 Task: Transform a cityscape photo by selectively enhancing the colors of neon signs and advertisements.
Action: Mouse moved to (802, 553)
Screenshot: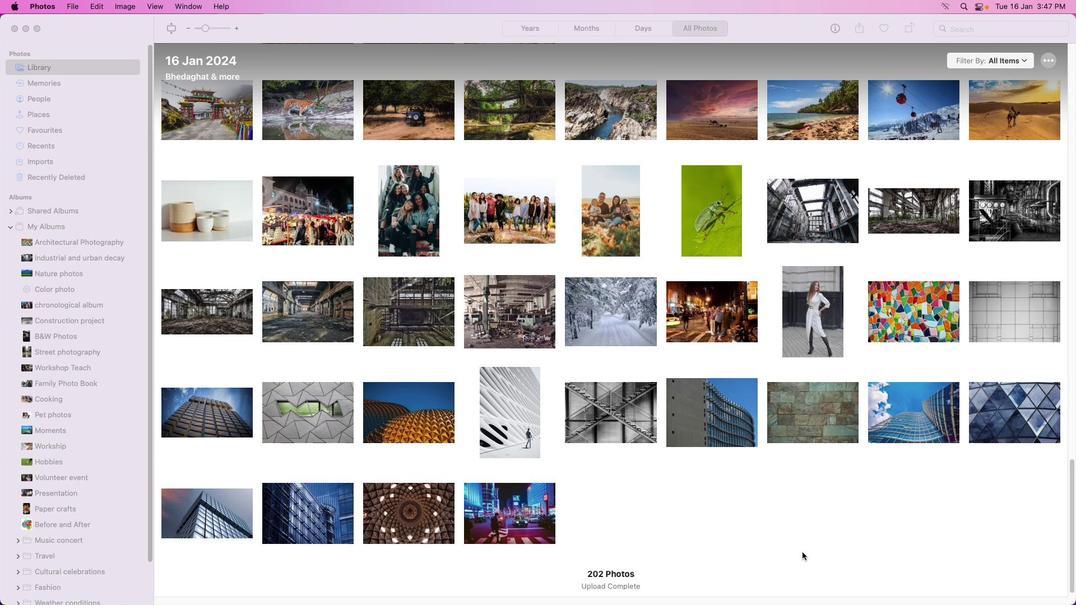 
Action: Mouse pressed left at (802, 553)
Screenshot: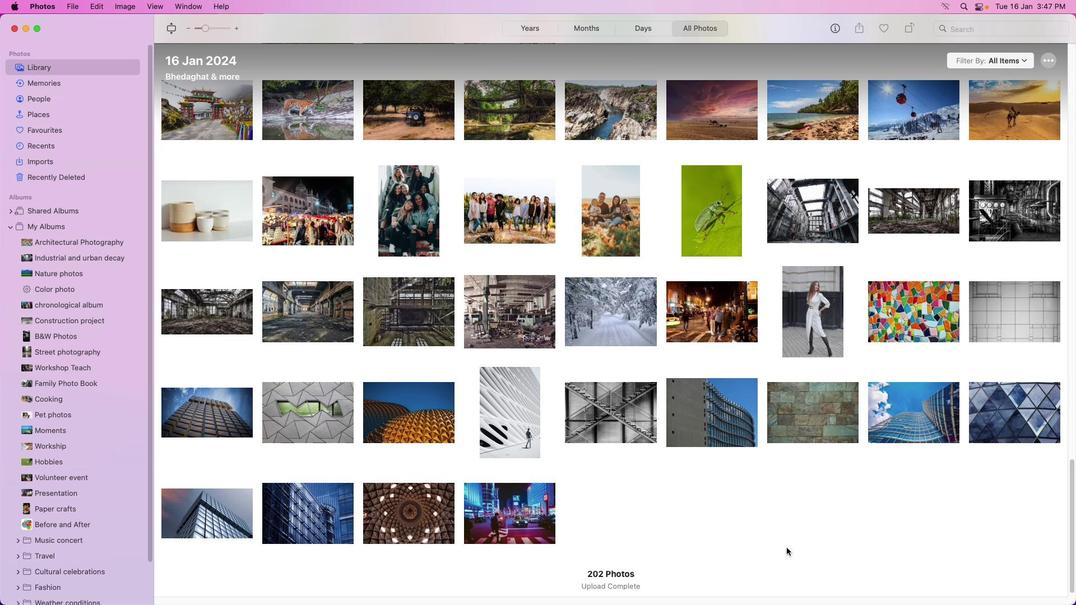 
Action: Mouse moved to (498, 514)
Screenshot: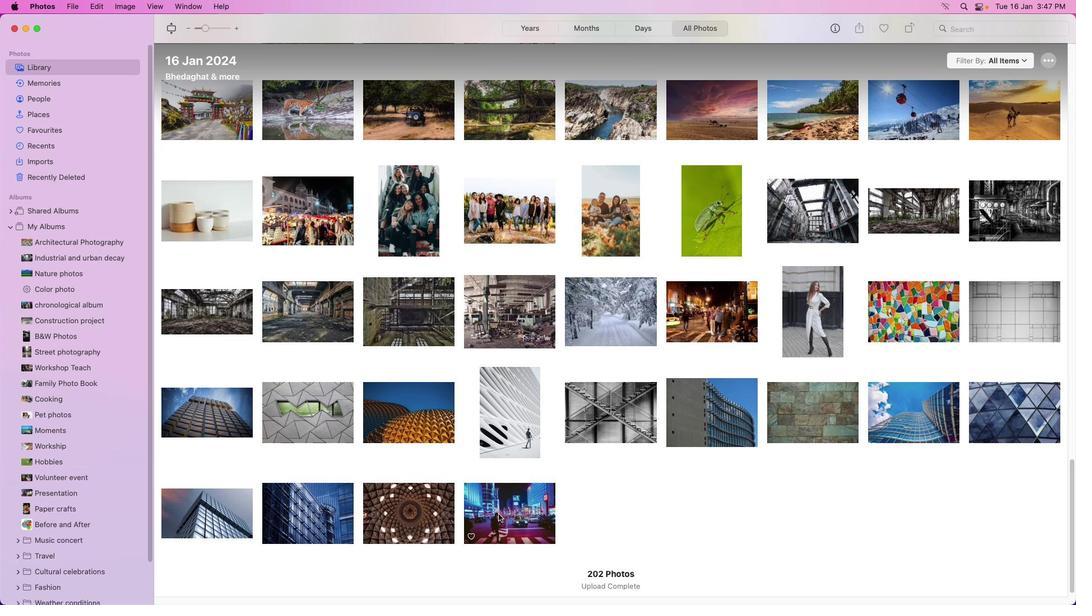 
Action: Mouse pressed left at (498, 514)
Screenshot: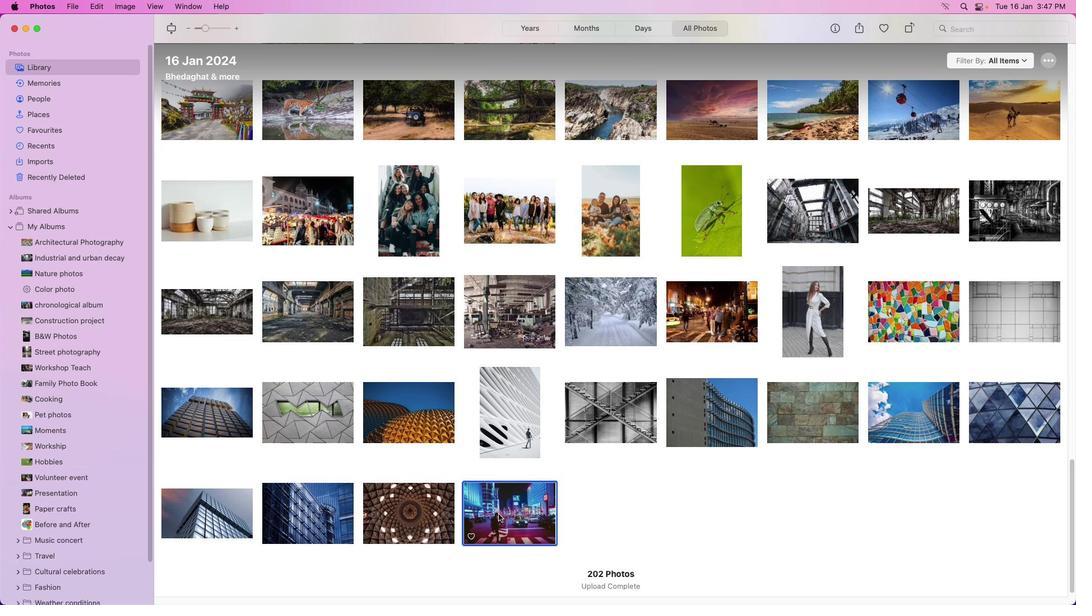 
Action: Mouse pressed left at (498, 514)
Screenshot: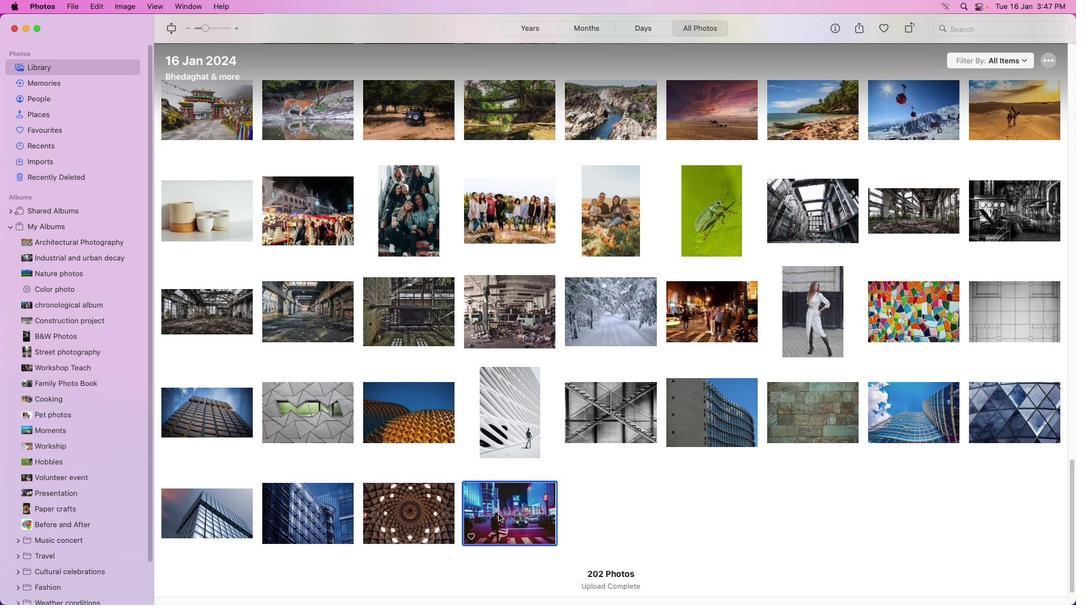 
Action: Mouse pressed left at (498, 514)
Screenshot: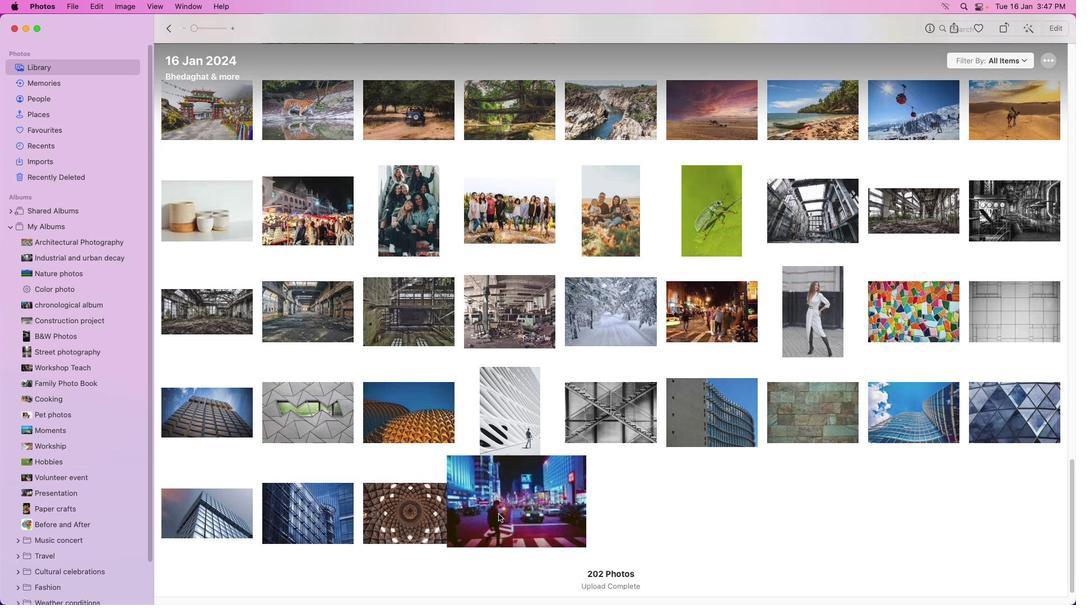
Action: Mouse moved to (1056, 30)
Screenshot: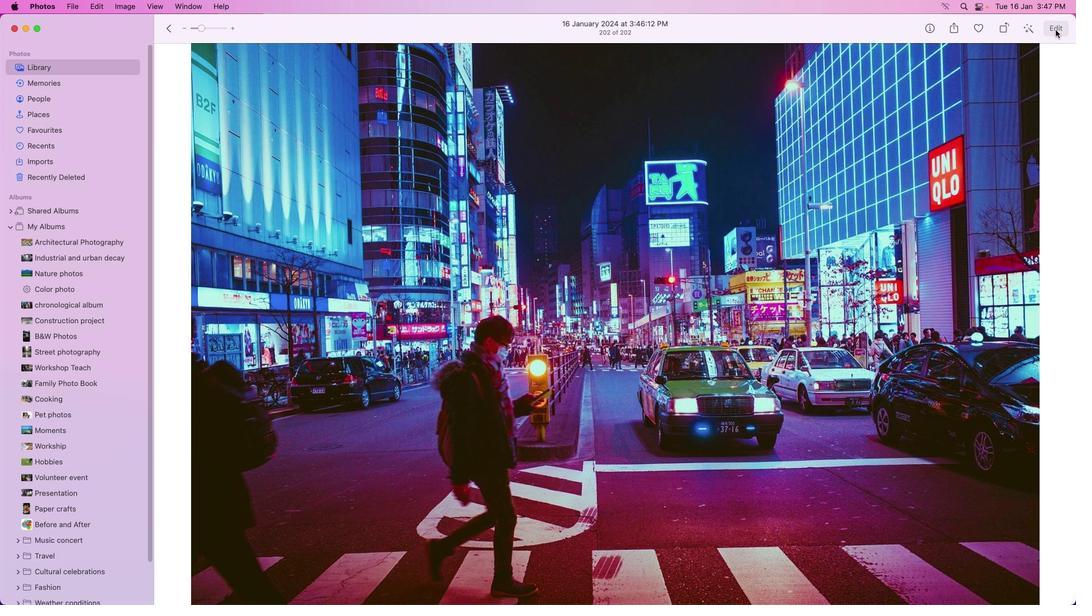 
Action: Mouse pressed left at (1056, 30)
Screenshot: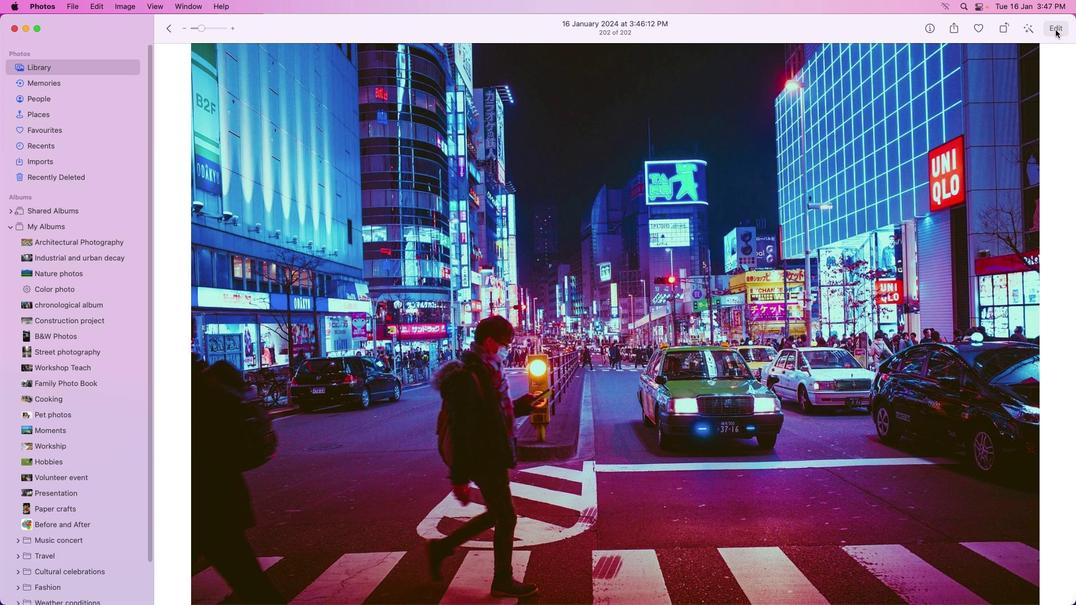 
Action: Mouse moved to (1002, 245)
Screenshot: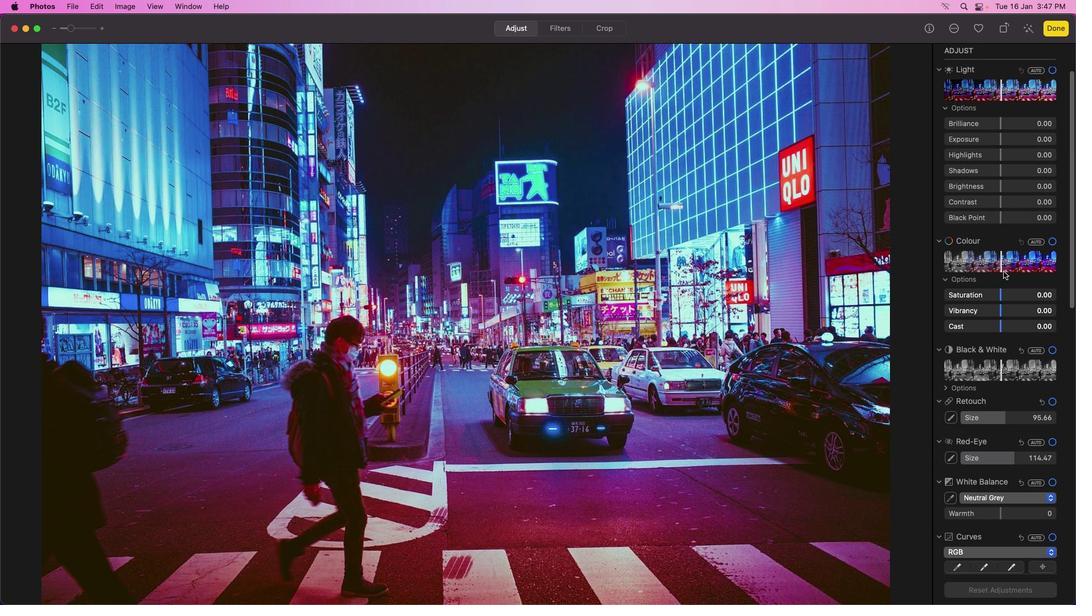 
Action: Mouse scrolled (1002, 245) with delta (0, 0)
Screenshot: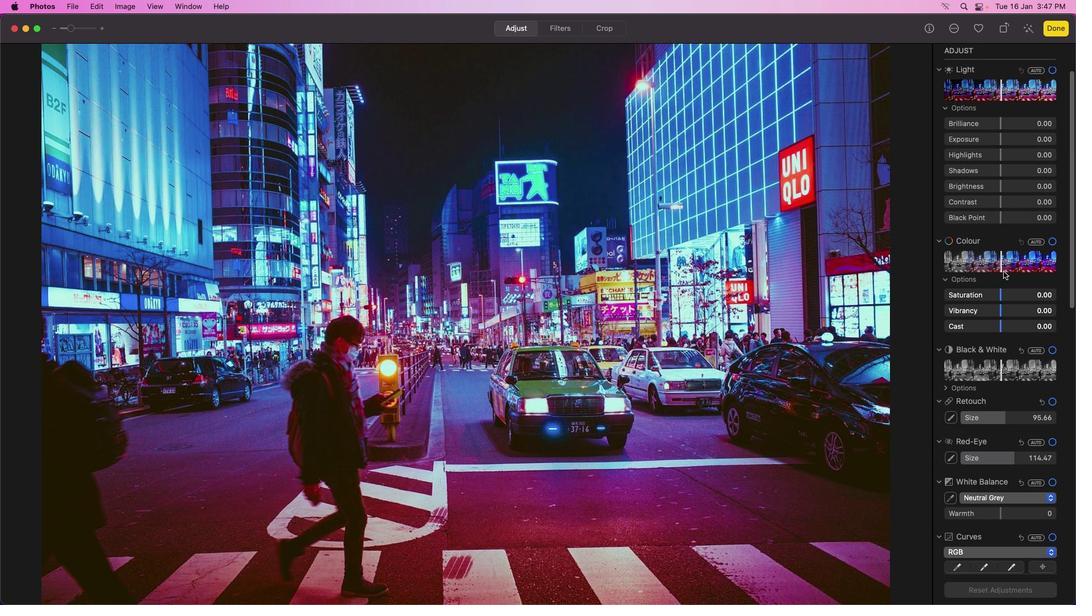 
Action: Mouse moved to (1001, 267)
Screenshot: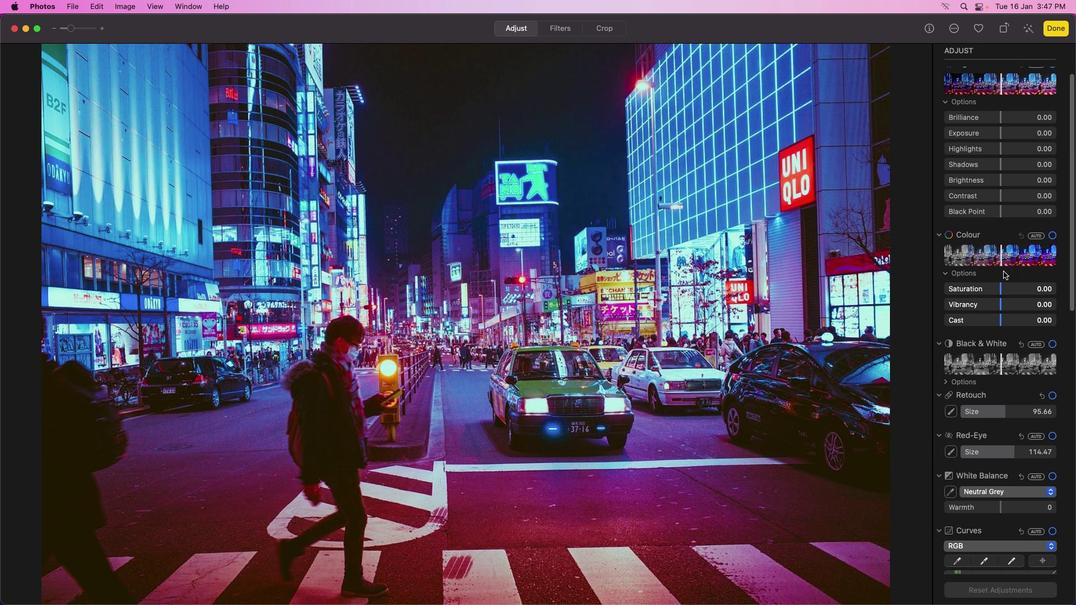 
Action: Mouse scrolled (1001, 267) with delta (0, 0)
Screenshot: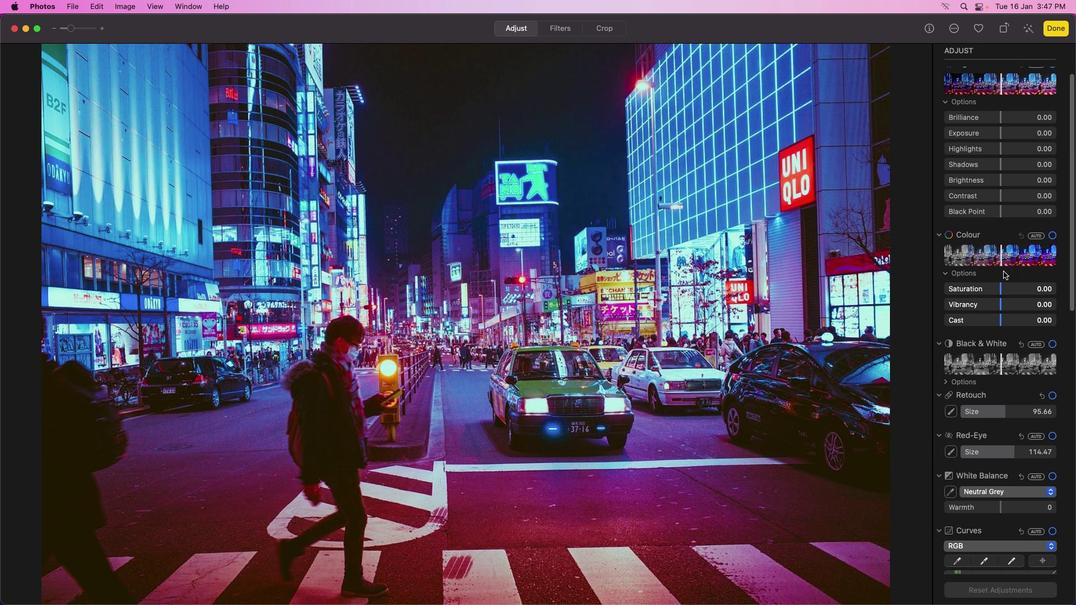 
Action: Mouse moved to (1004, 271)
Screenshot: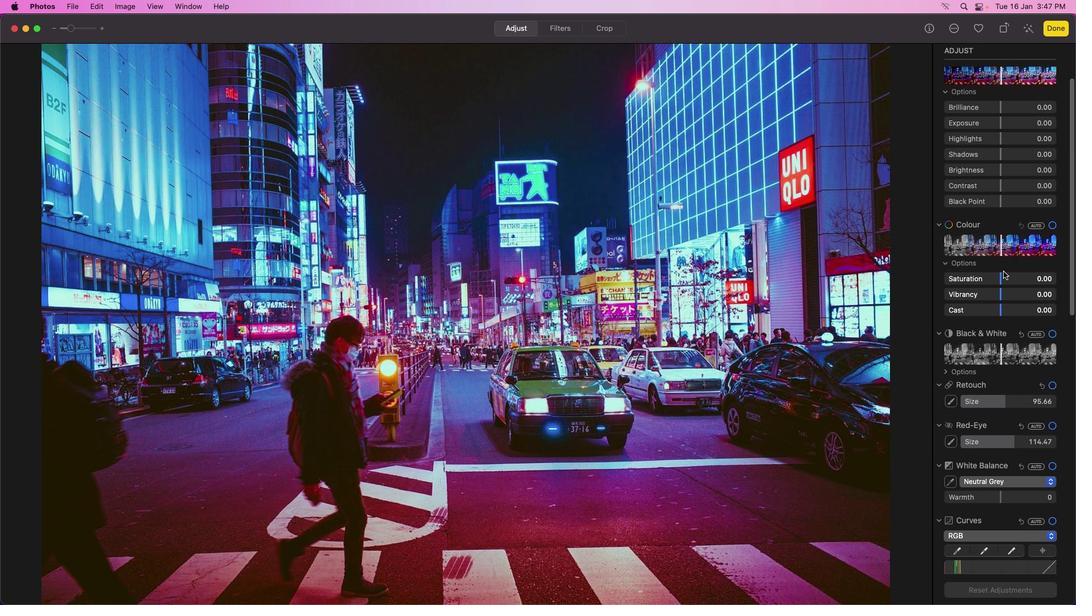 
Action: Mouse scrolled (1004, 271) with delta (0, 0)
Screenshot: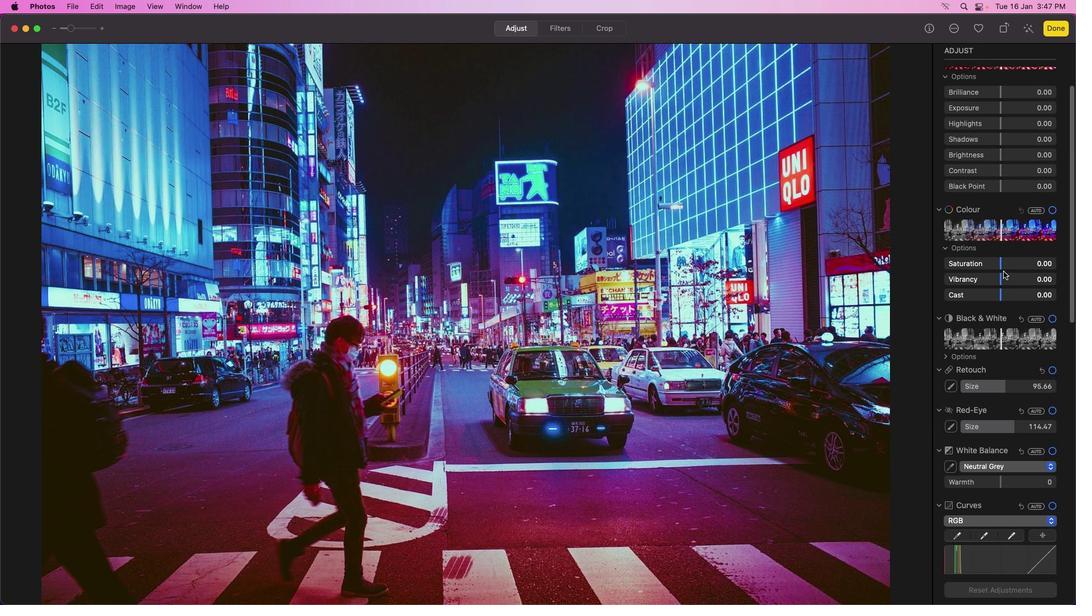 
Action: Mouse moved to (1004, 271)
Screenshot: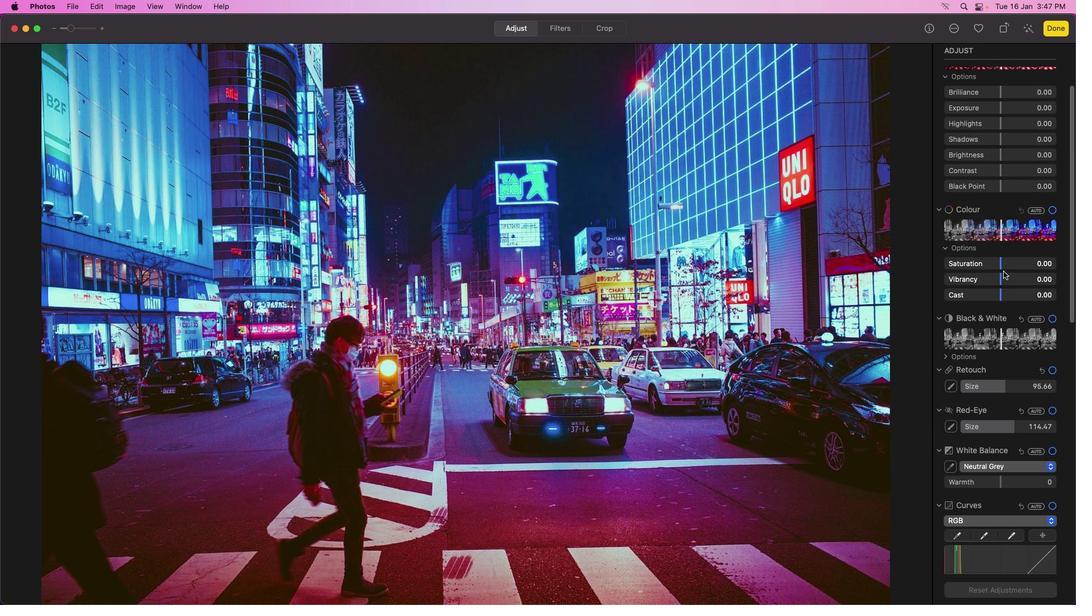 
Action: Mouse scrolled (1004, 271) with delta (0, 0)
Screenshot: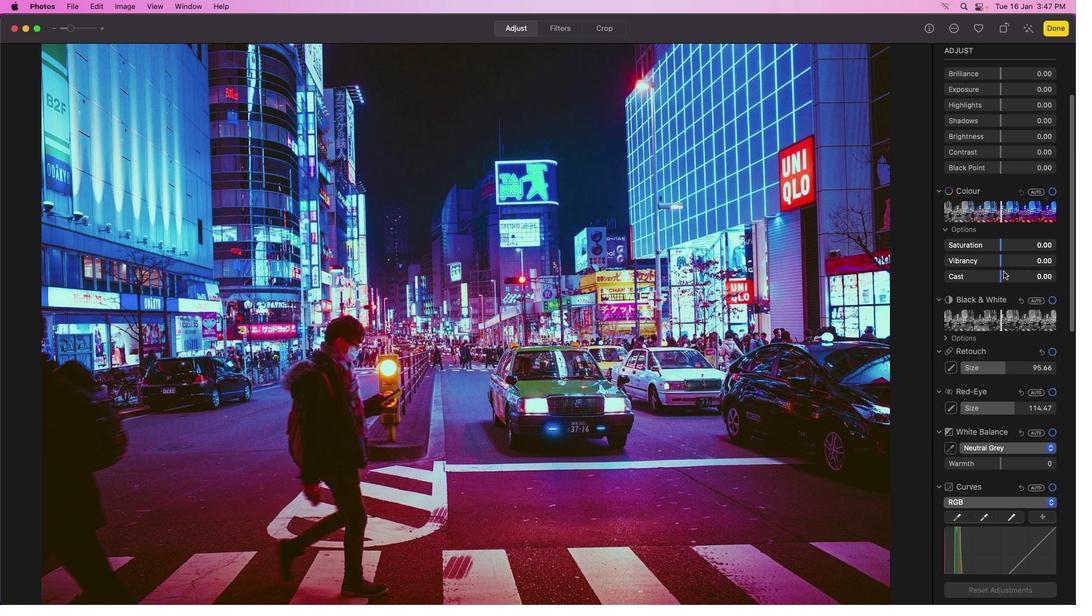 
Action: Mouse scrolled (1004, 271) with delta (0, 0)
Screenshot: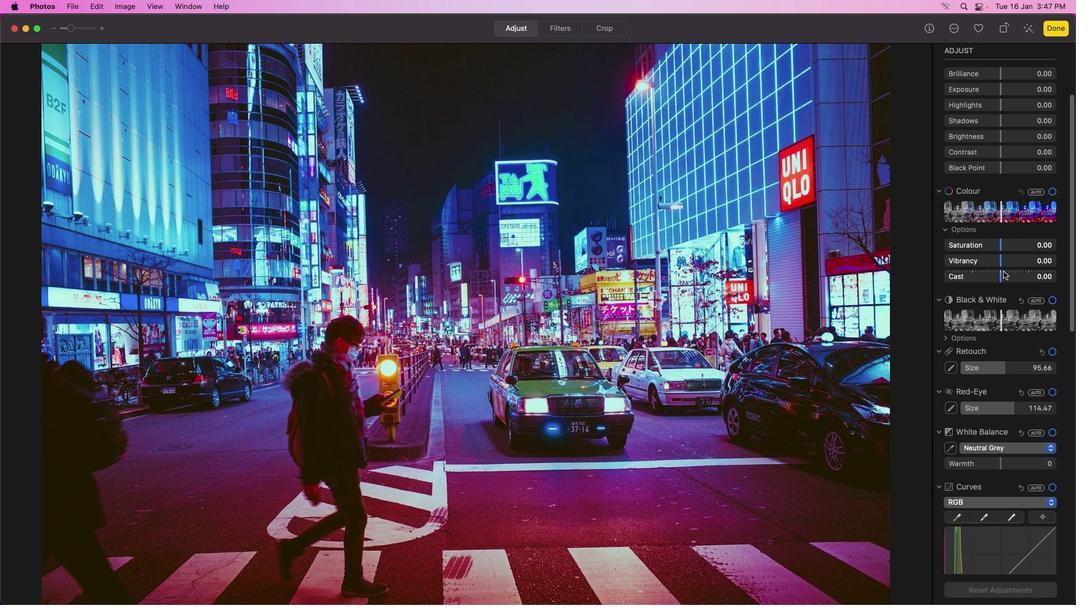
Action: Mouse scrolled (1004, 271) with delta (0, -1)
Screenshot: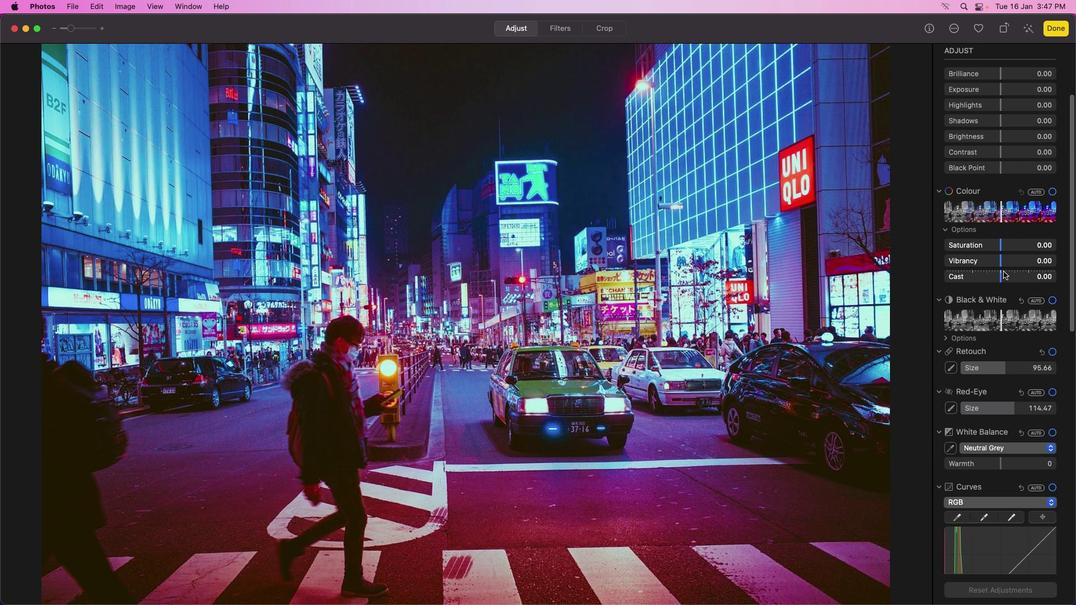 
Action: Mouse moved to (1004, 272)
Screenshot: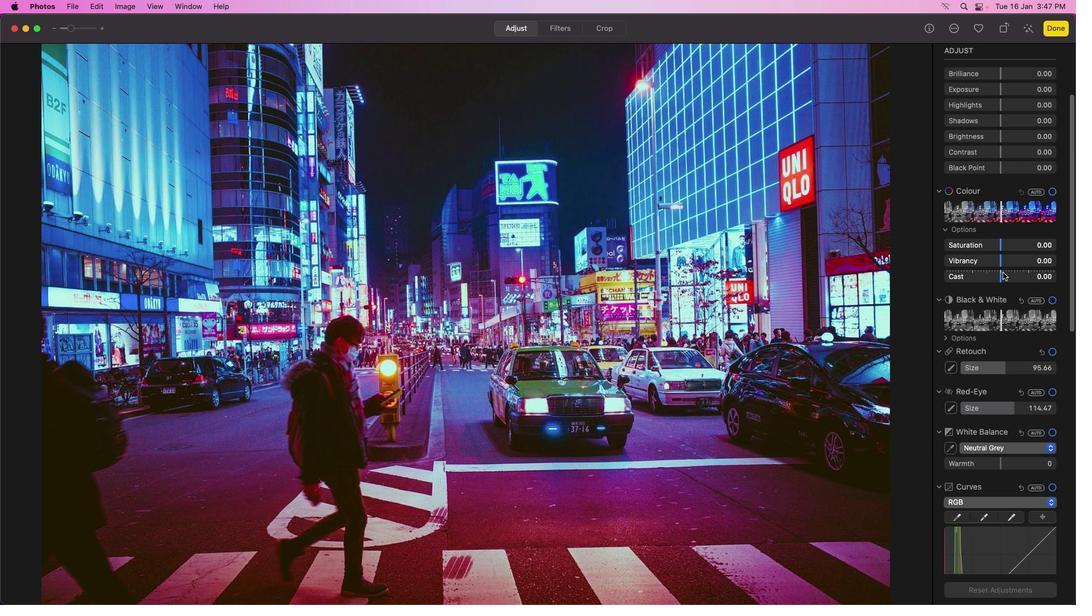 
Action: Mouse scrolled (1004, 272) with delta (0, -1)
Screenshot: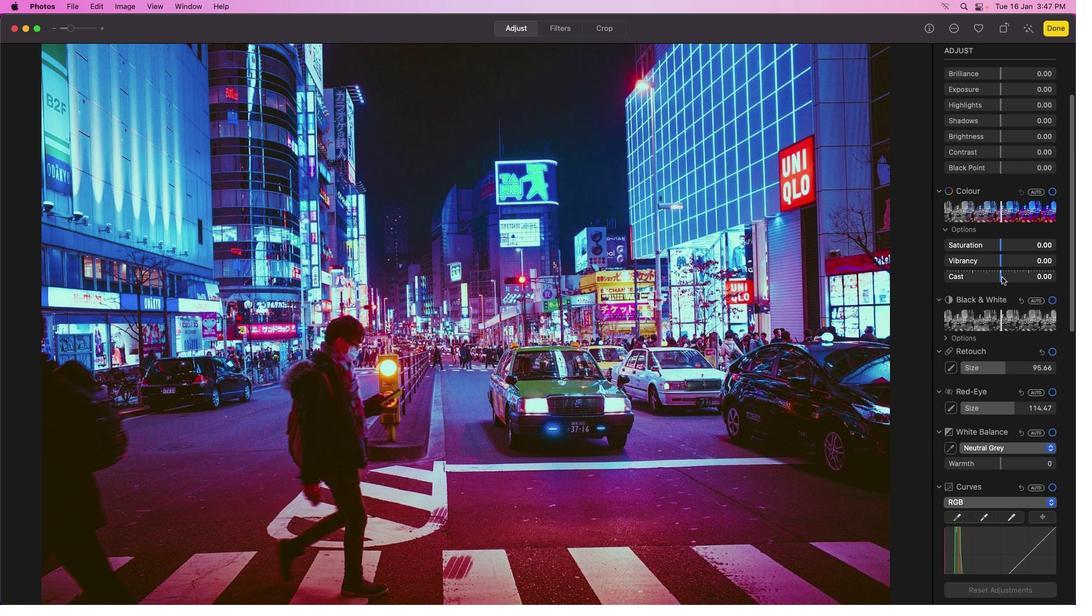 
Action: Mouse moved to (1009, 291)
Screenshot: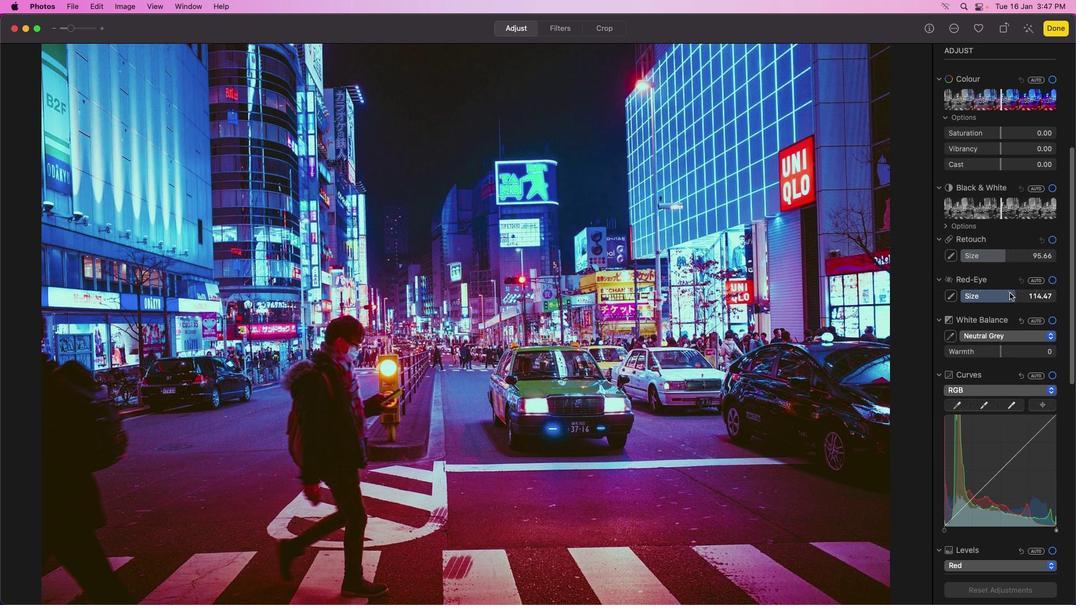 
Action: Mouse scrolled (1009, 291) with delta (0, 0)
Screenshot: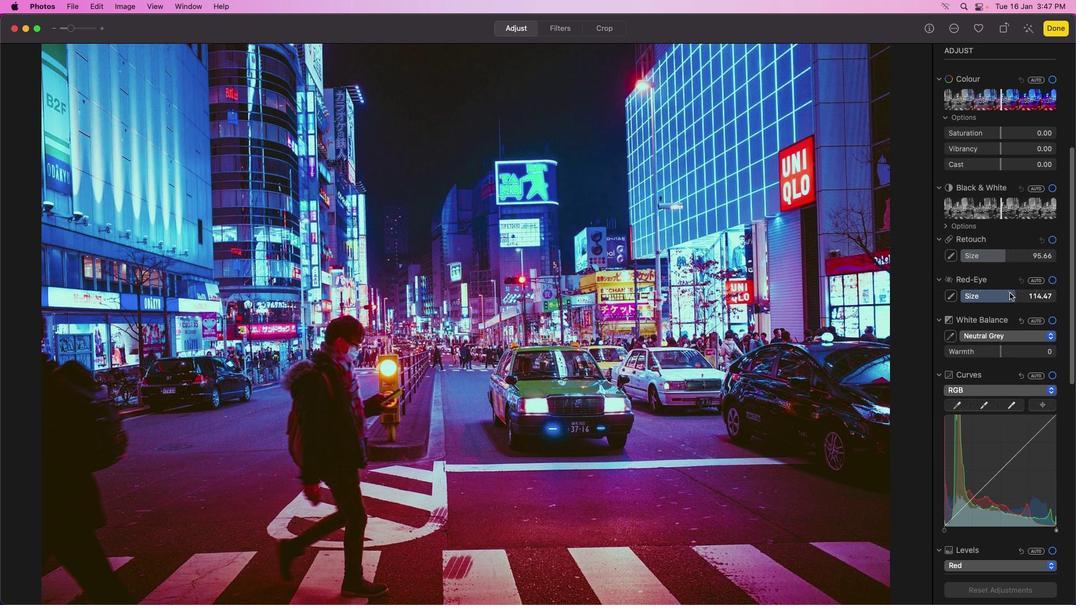 
Action: Mouse moved to (1010, 291)
Screenshot: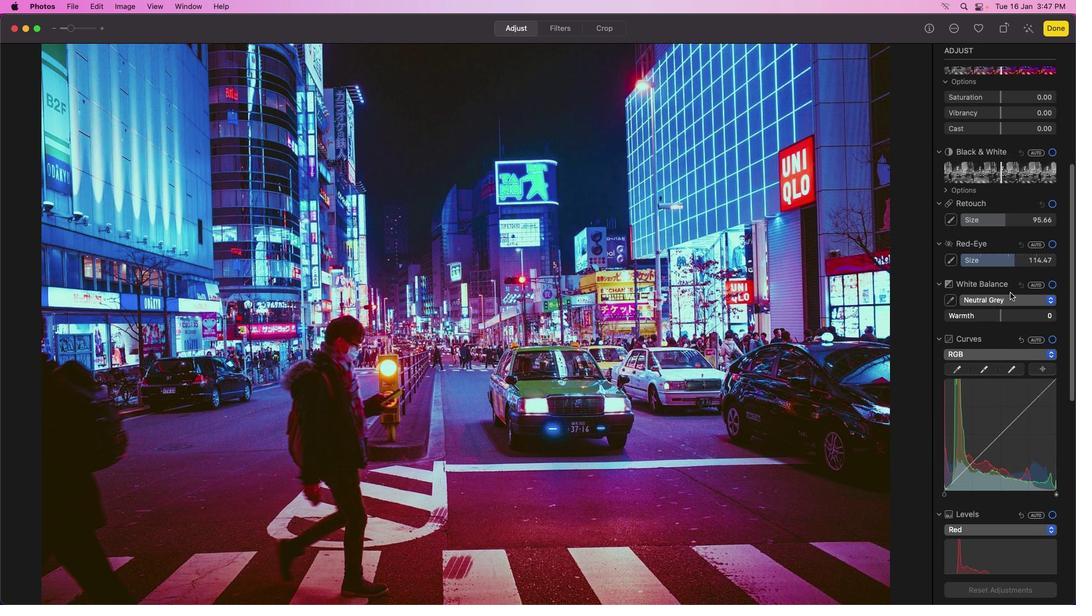 
Action: Mouse scrolled (1010, 291) with delta (0, 0)
Screenshot: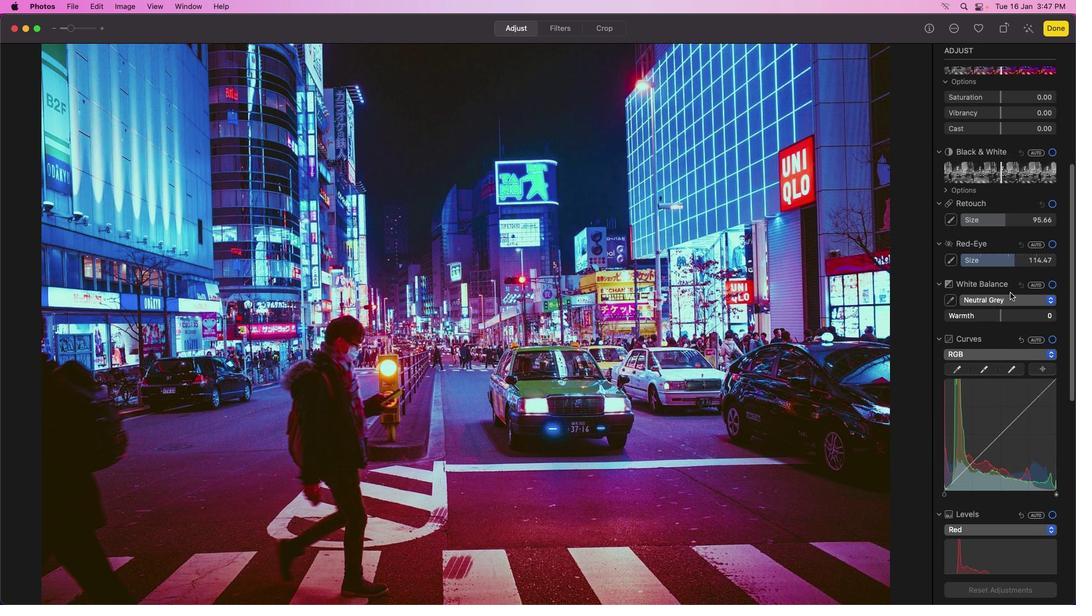 
Action: Mouse moved to (1010, 292)
Screenshot: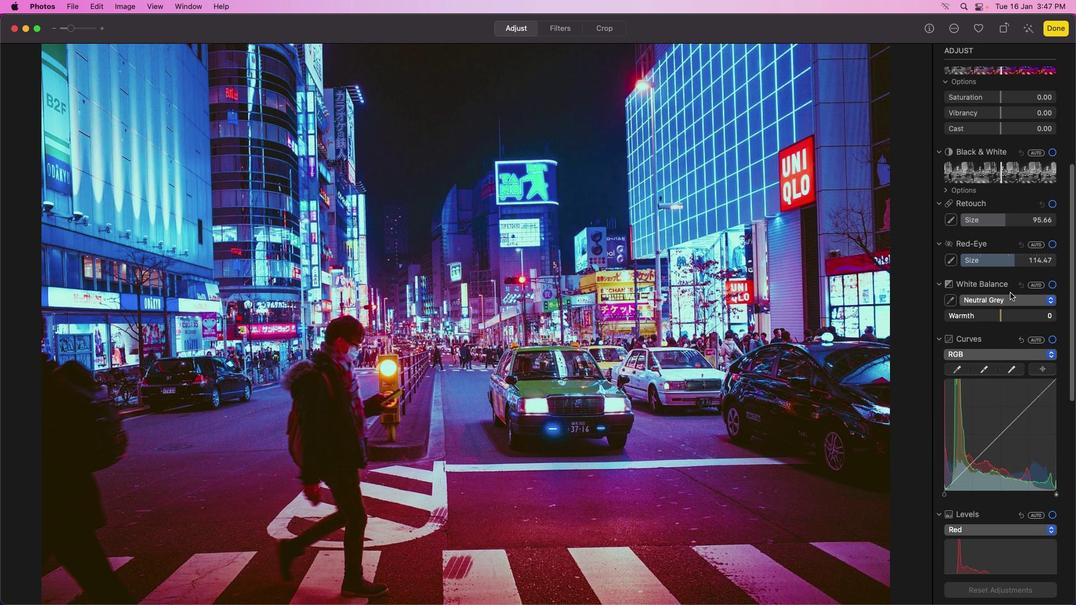 
Action: Mouse scrolled (1010, 292) with delta (0, -1)
Screenshot: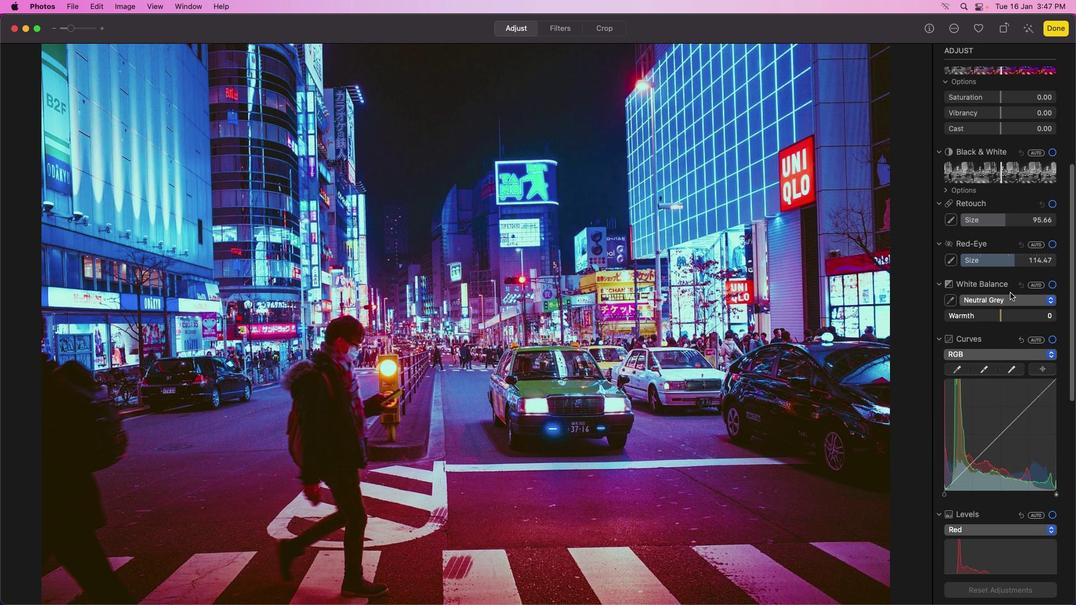 
Action: Mouse moved to (1010, 292)
Screenshot: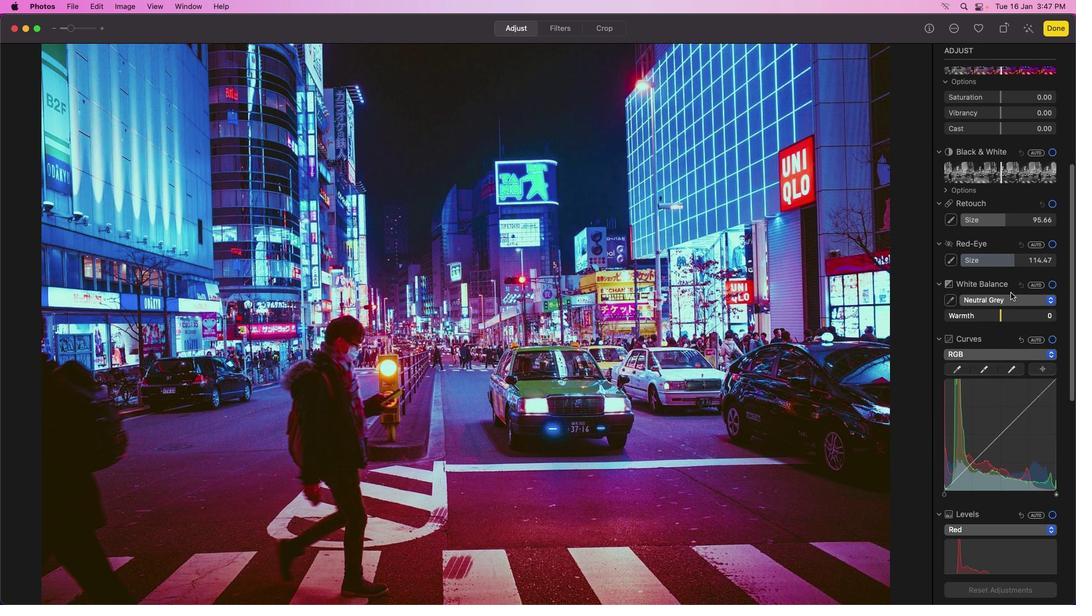
Action: Mouse scrolled (1010, 292) with delta (0, -2)
Screenshot: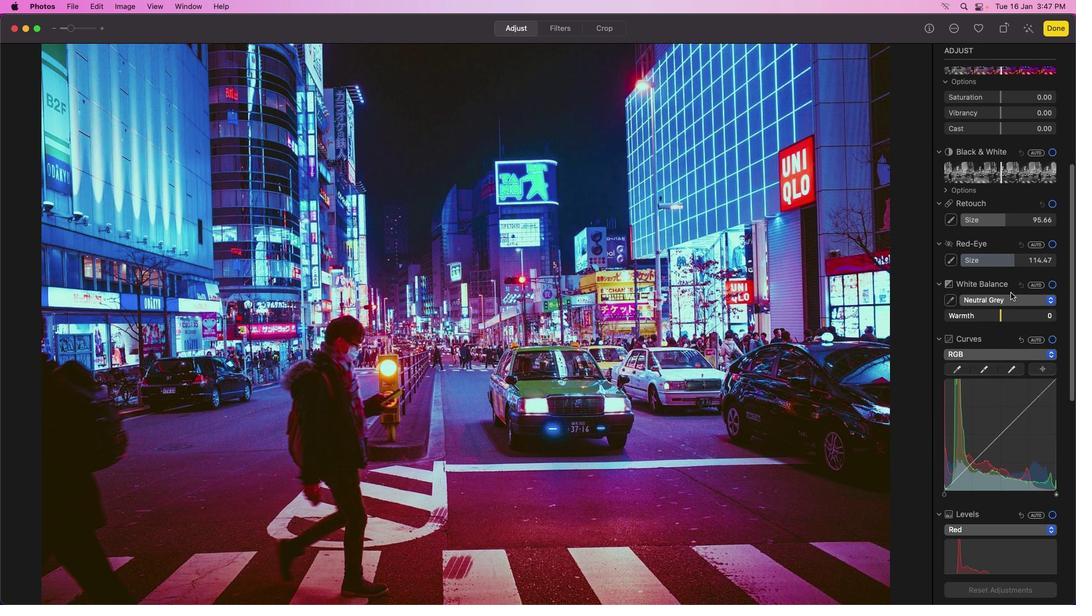 
Action: Mouse scrolled (1010, 292) with delta (0, -2)
Screenshot: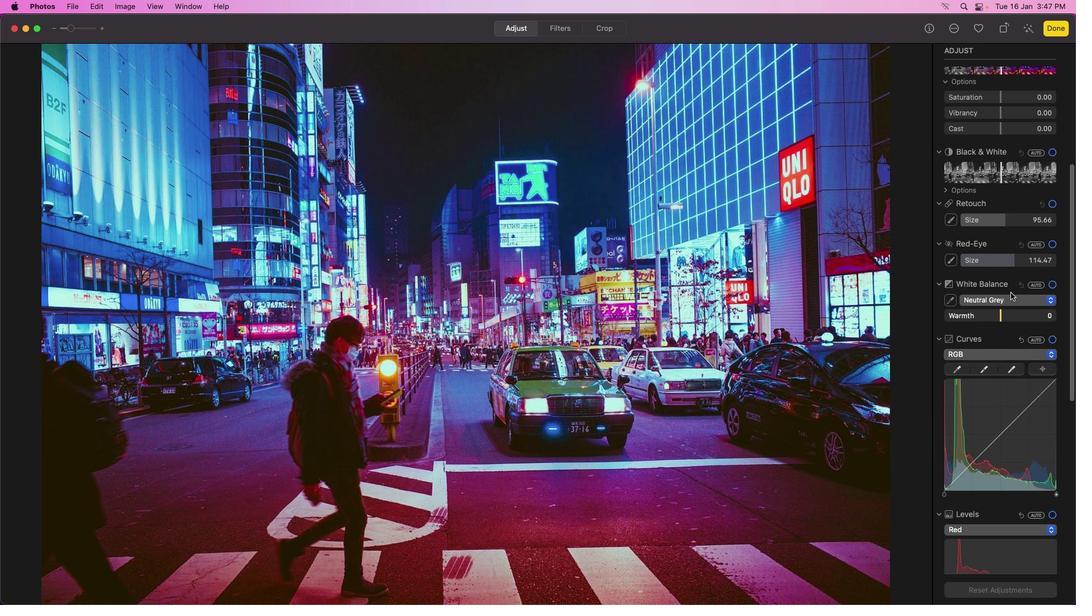 
Action: Mouse moved to (1010, 293)
Screenshot: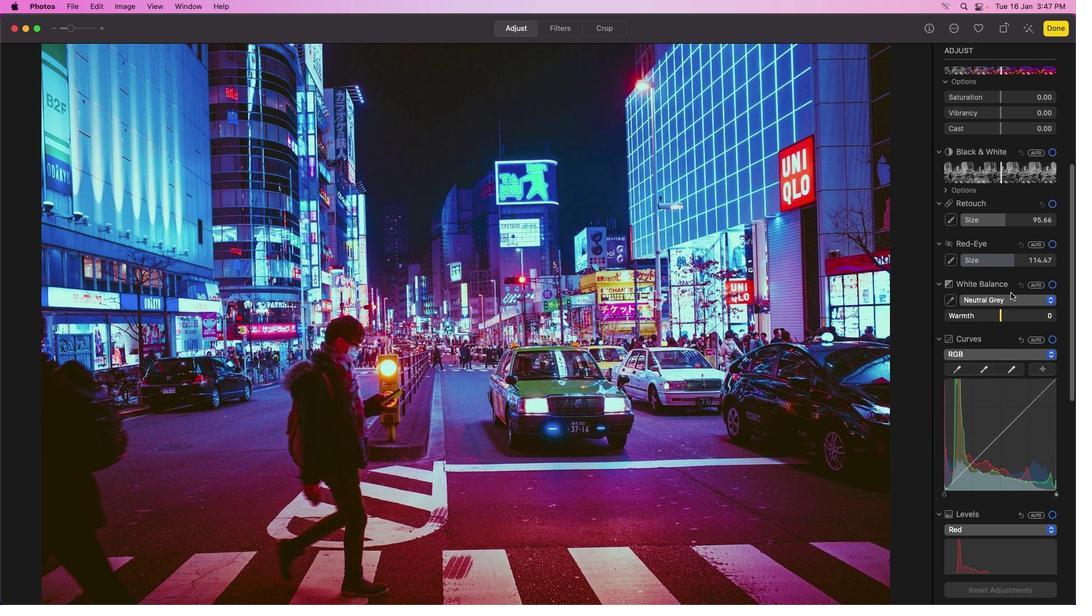 
Action: Mouse scrolled (1010, 293) with delta (0, -3)
Screenshot: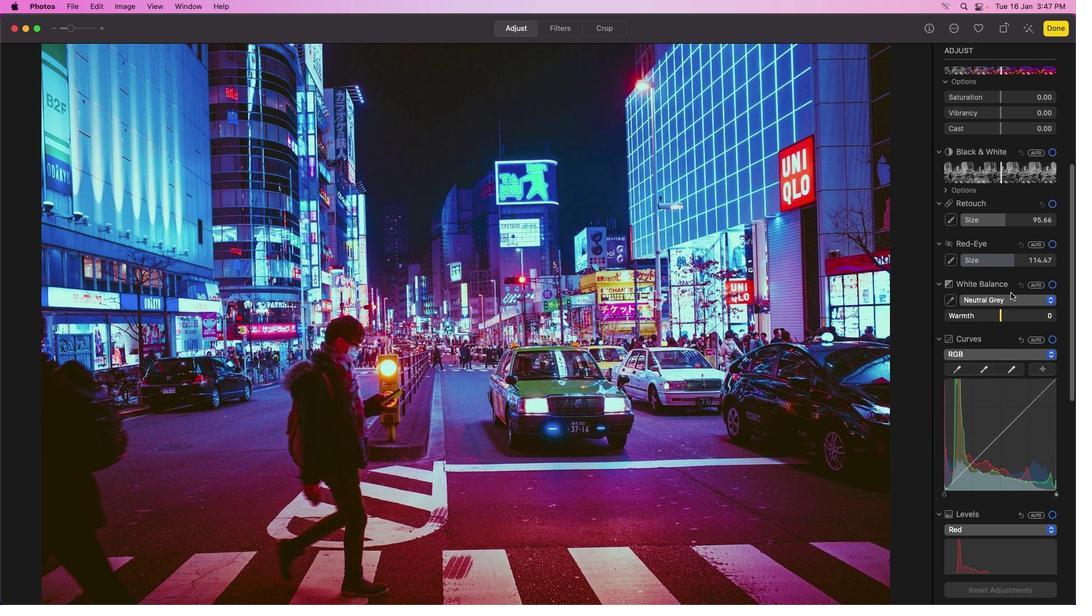 
Action: Mouse moved to (1010, 293)
Screenshot: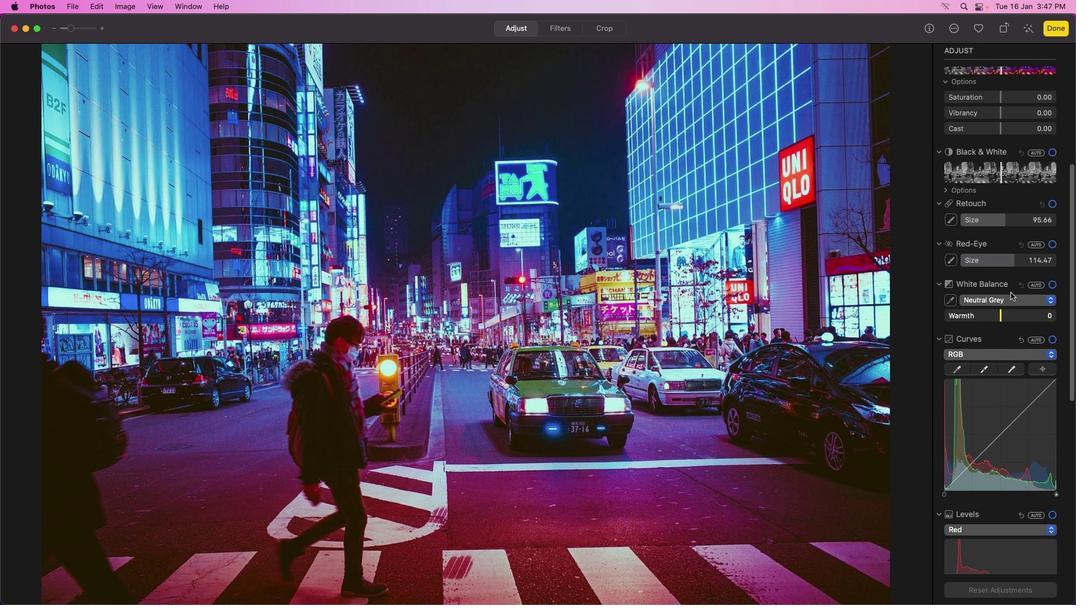 
Action: Mouse scrolled (1010, 293) with delta (0, -3)
Screenshot: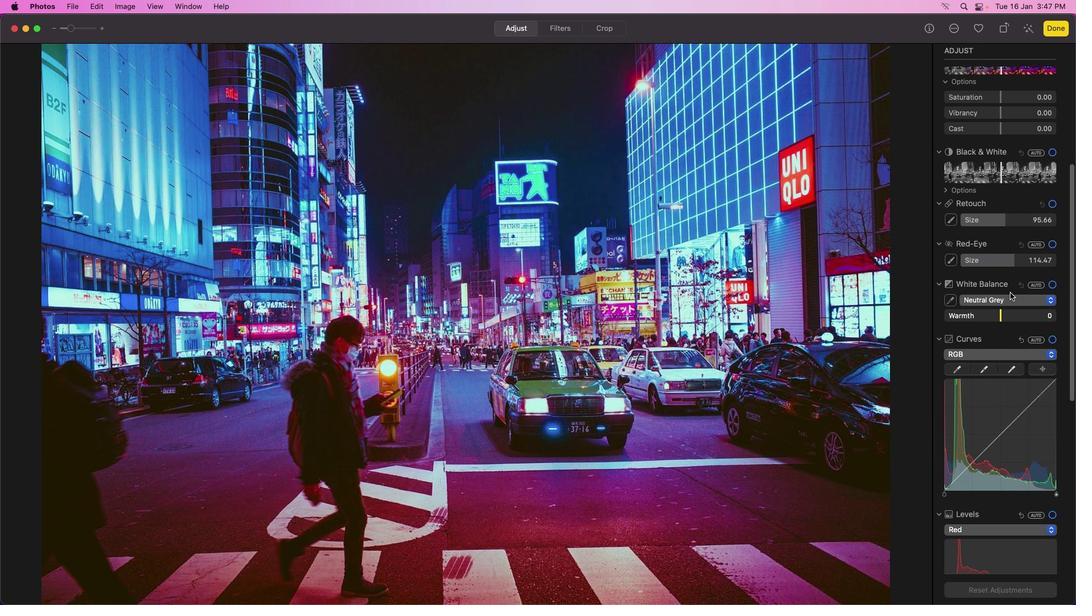 
Action: Mouse moved to (1011, 293)
Screenshot: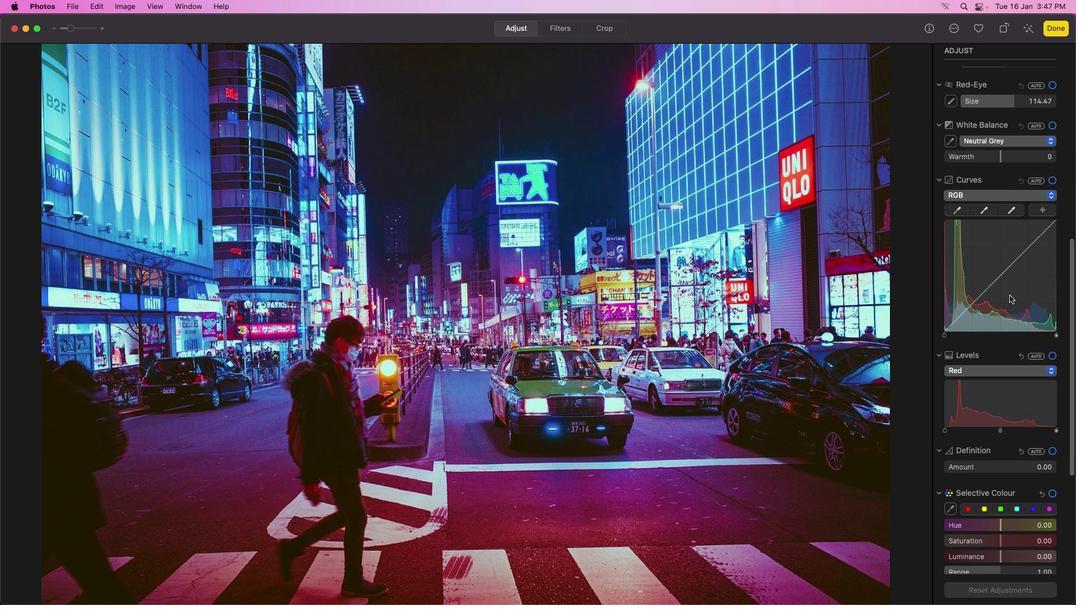 
Action: Mouse scrolled (1011, 293) with delta (0, 0)
Screenshot: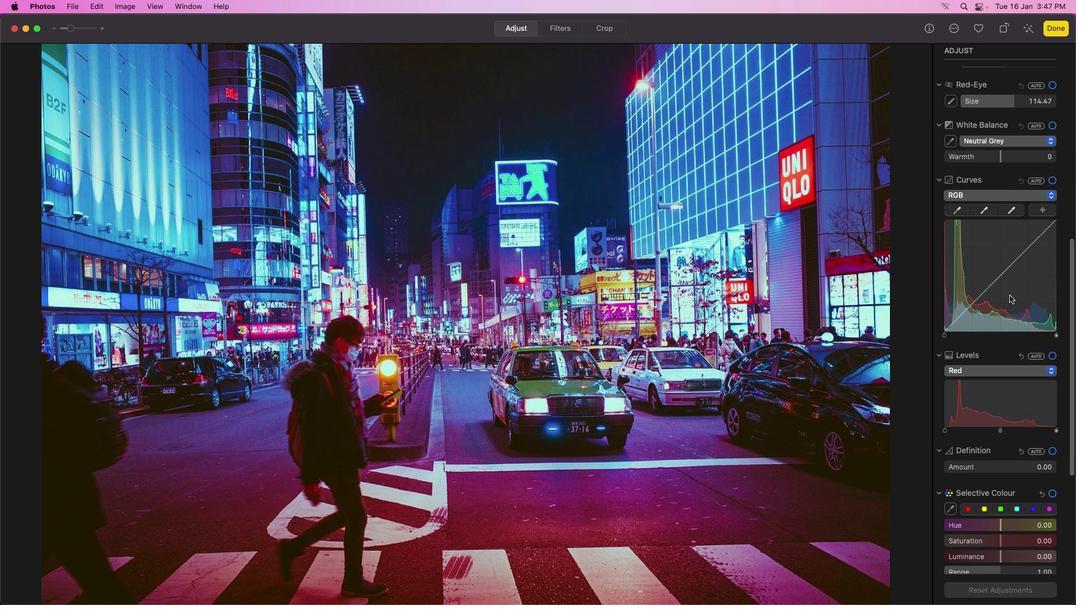 
Action: Mouse moved to (1011, 293)
Screenshot: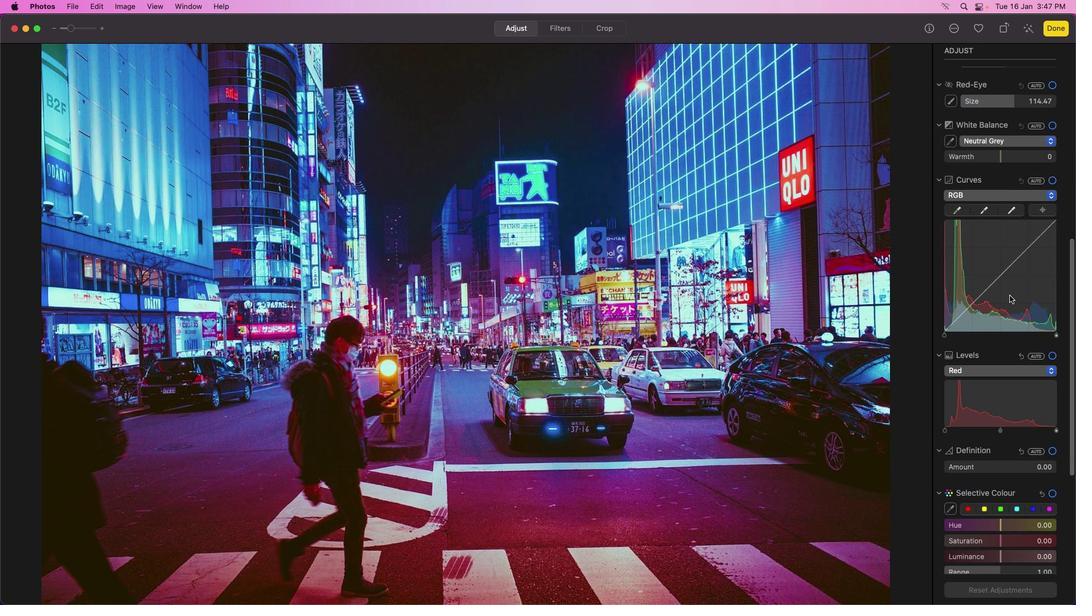 
Action: Mouse scrolled (1011, 293) with delta (0, 0)
Screenshot: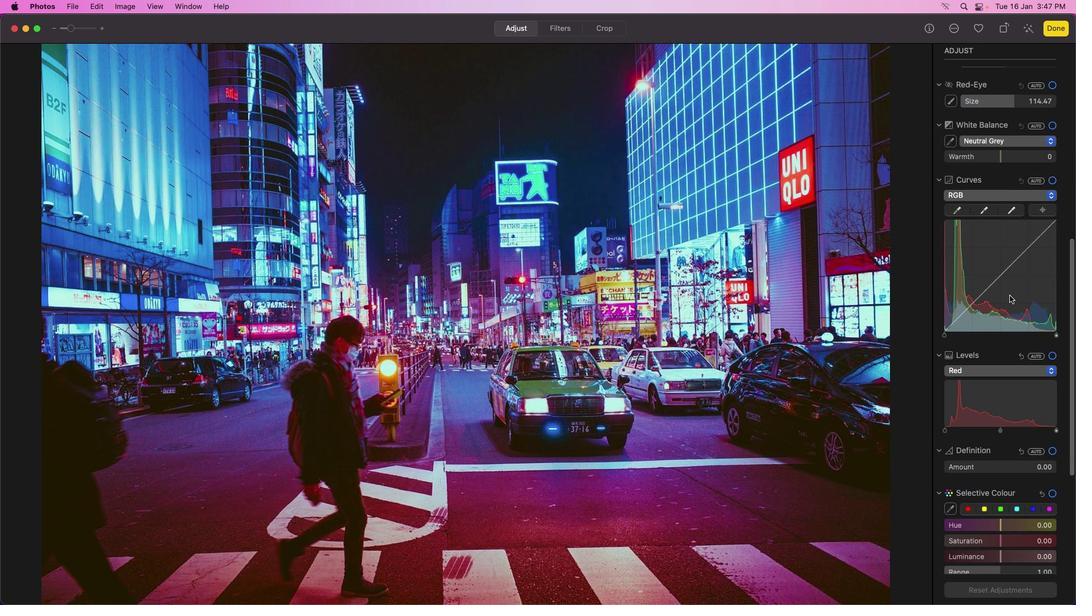 
Action: Mouse moved to (1011, 293)
Screenshot: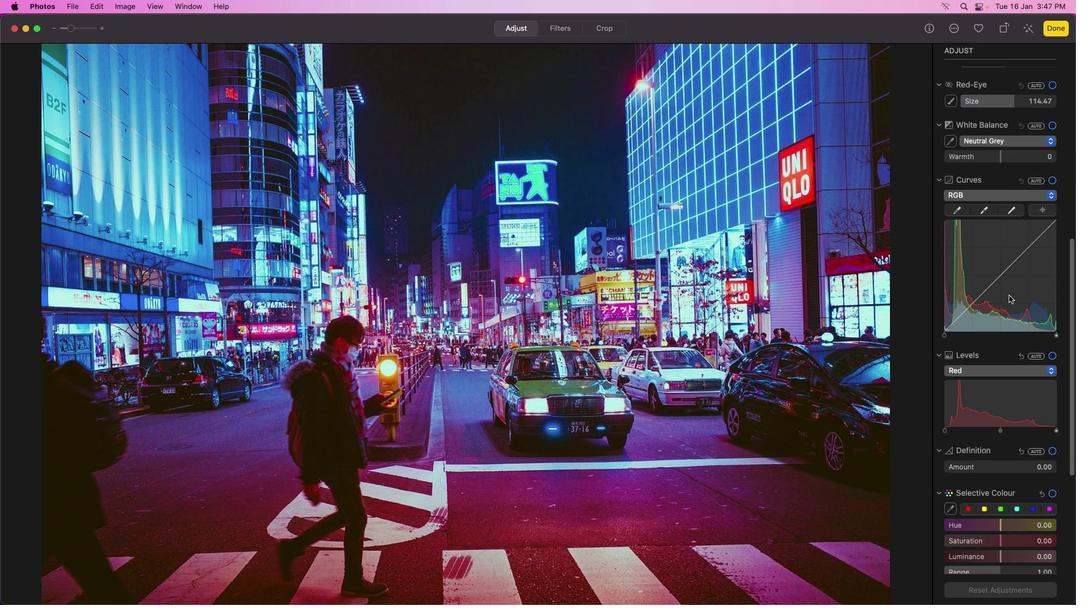 
Action: Mouse scrolled (1011, 293) with delta (0, -1)
Screenshot: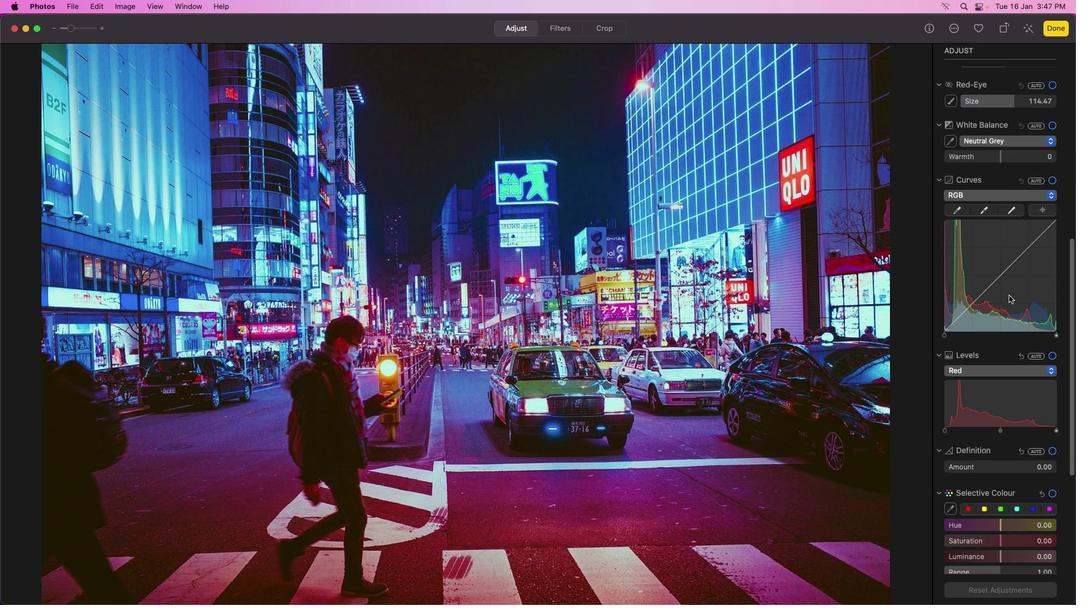 
Action: Mouse moved to (1011, 294)
Screenshot: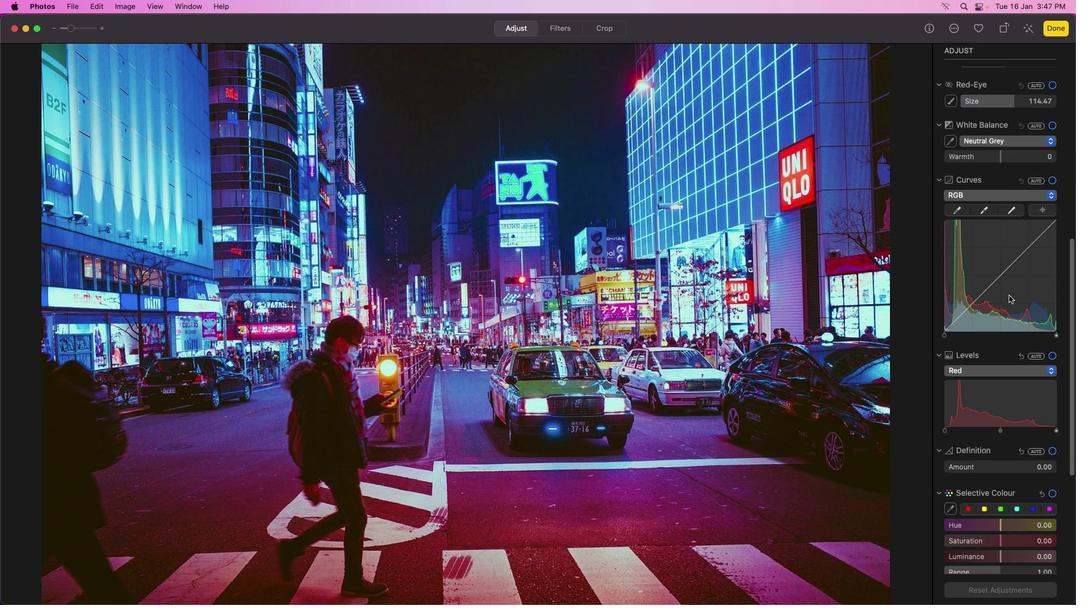 
Action: Mouse scrolled (1011, 294) with delta (0, -2)
Screenshot: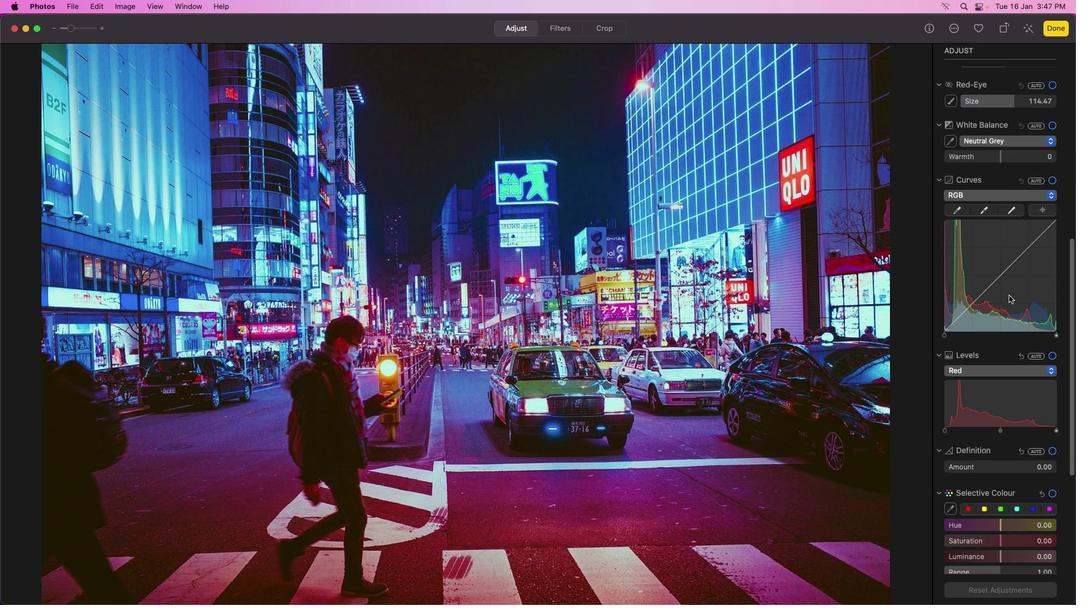 
Action: Mouse moved to (1011, 294)
Screenshot: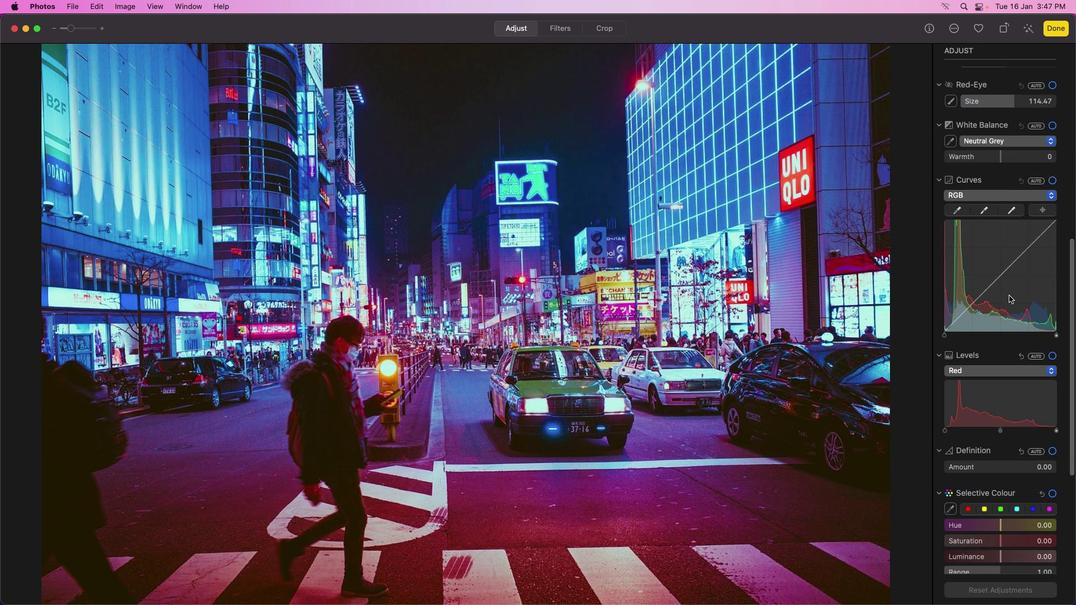 
Action: Mouse scrolled (1011, 294) with delta (0, -2)
Screenshot: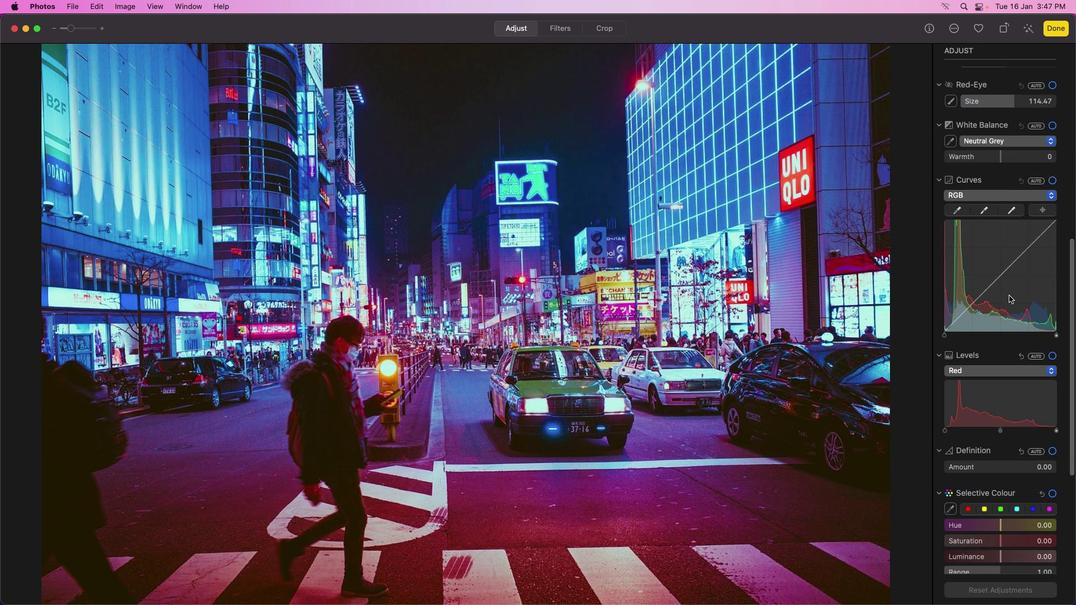 
Action: Mouse scrolled (1011, 294) with delta (0, -3)
Screenshot: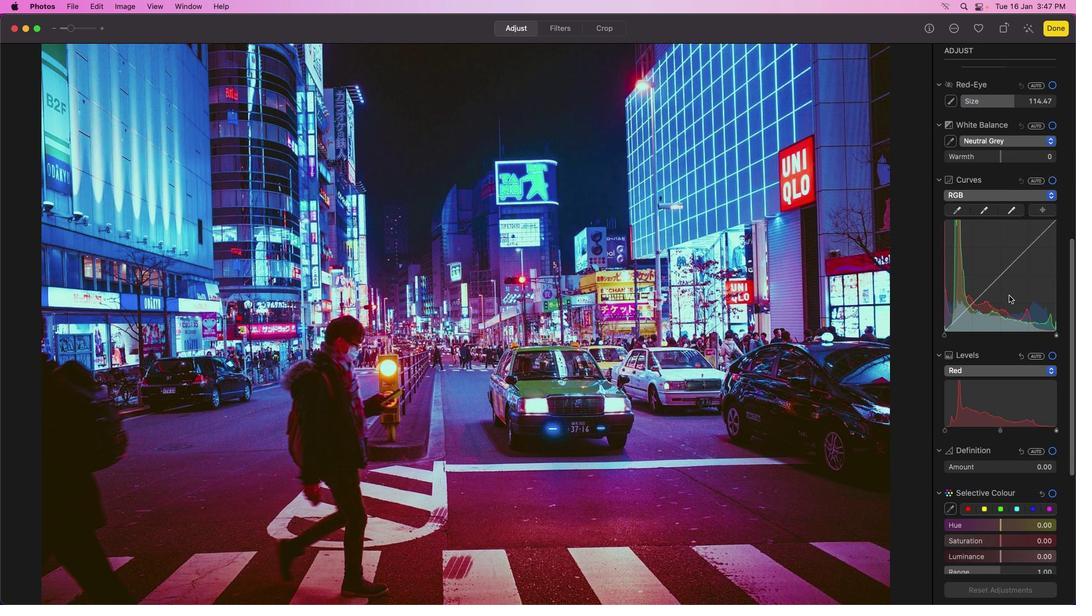 
Action: Mouse moved to (1010, 295)
Screenshot: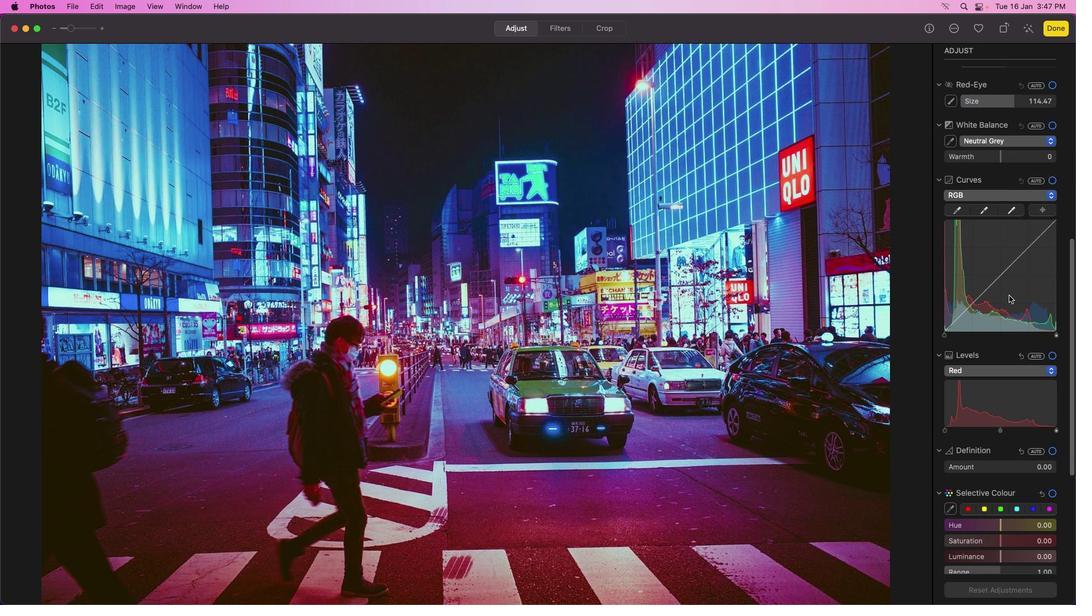 
Action: Mouse scrolled (1010, 295) with delta (0, -3)
Screenshot: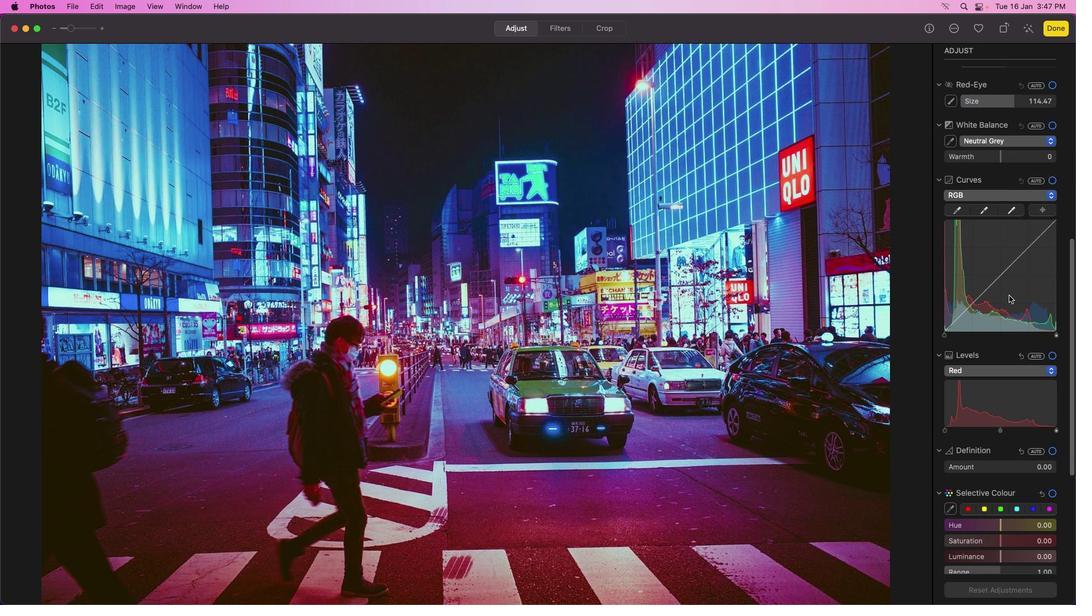 
Action: Mouse moved to (1009, 296)
Screenshot: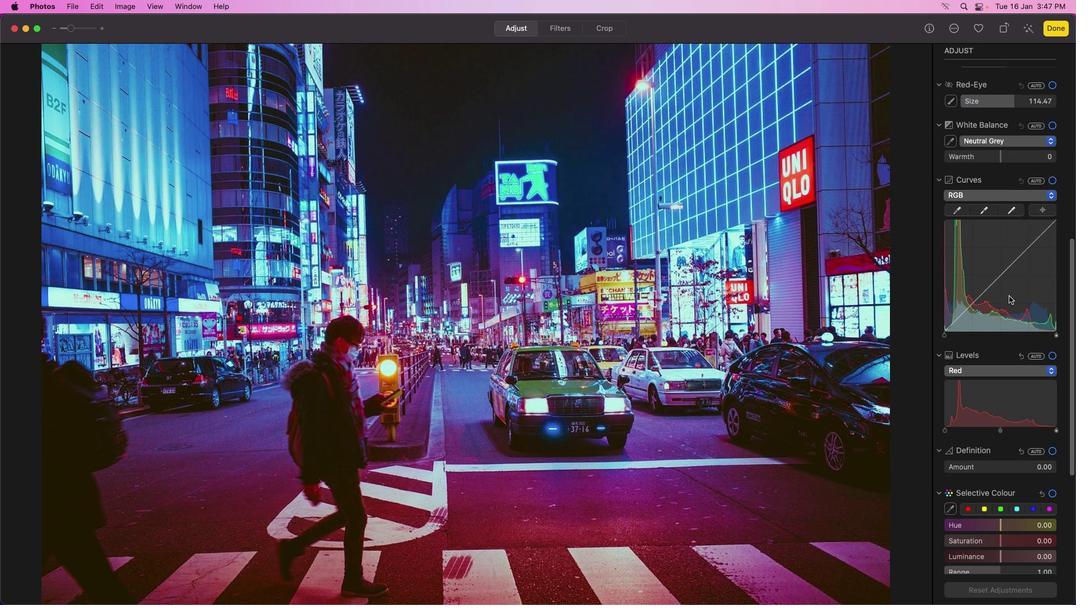 
Action: Mouse scrolled (1009, 296) with delta (0, 0)
Screenshot: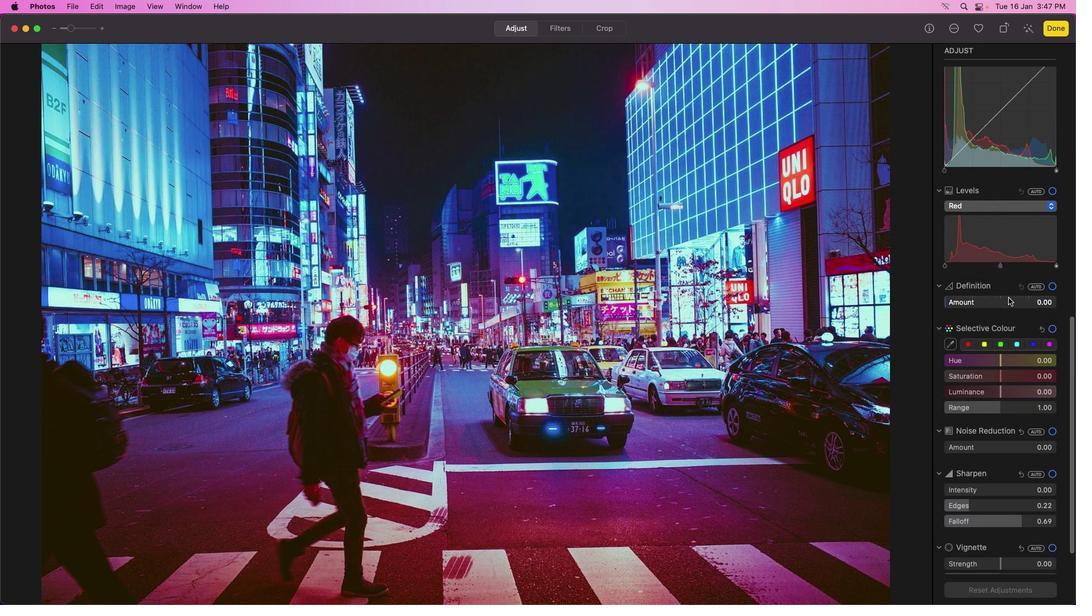 
Action: Mouse moved to (1009, 296)
Screenshot: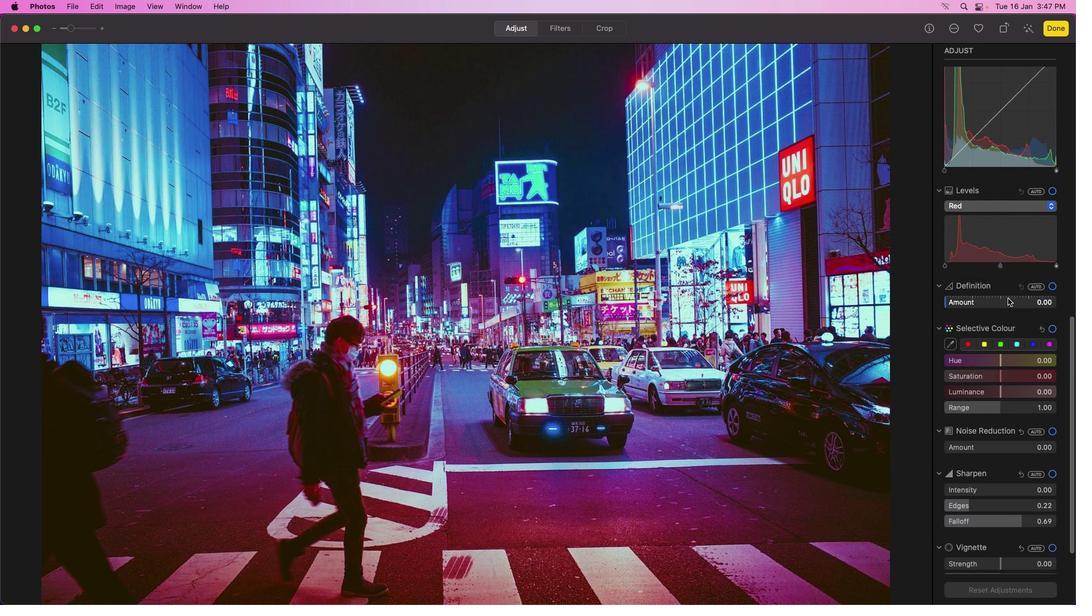 
Action: Mouse scrolled (1009, 296) with delta (0, 0)
Screenshot: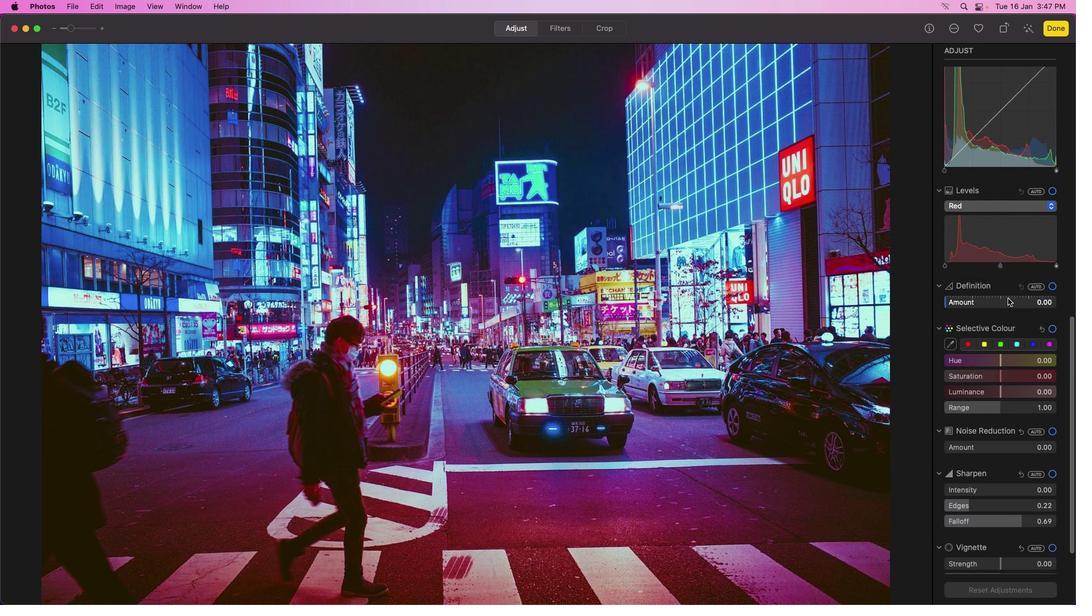 
Action: Mouse moved to (1009, 297)
Screenshot: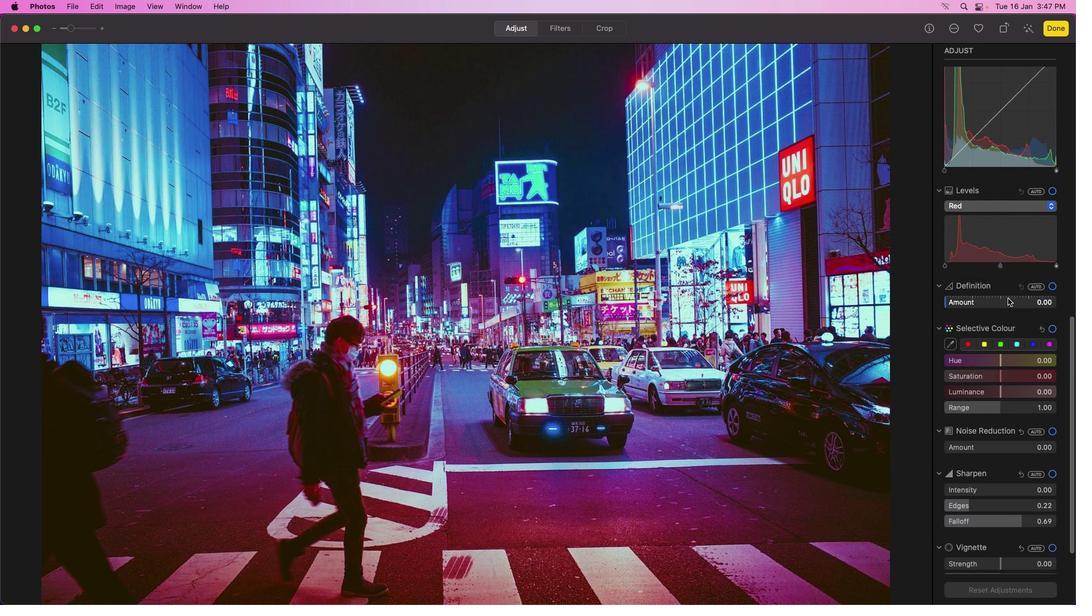 
Action: Mouse scrolled (1009, 297) with delta (0, -1)
Screenshot: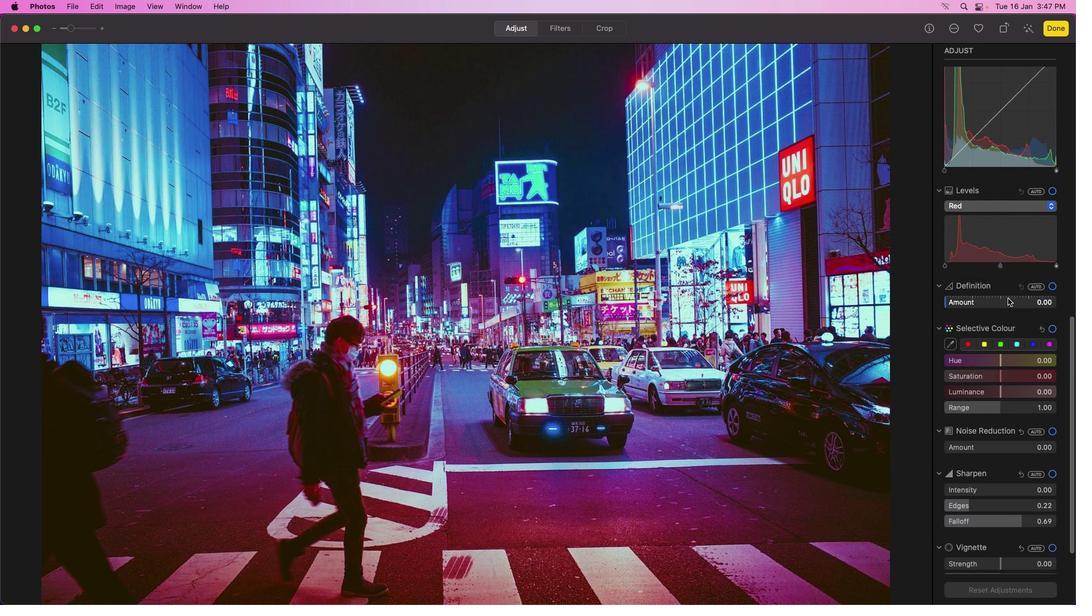 
Action: Mouse moved to (1009, 297)
Screenshot: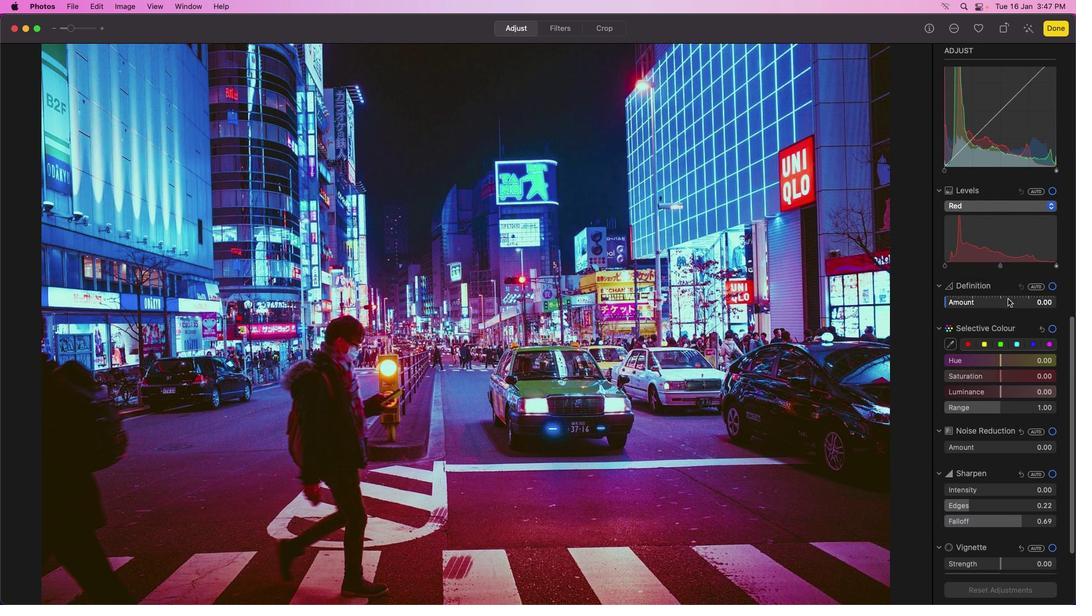 
Action: Mouse scrolled (1009, 297) with delta (0, -2)
Screenshot: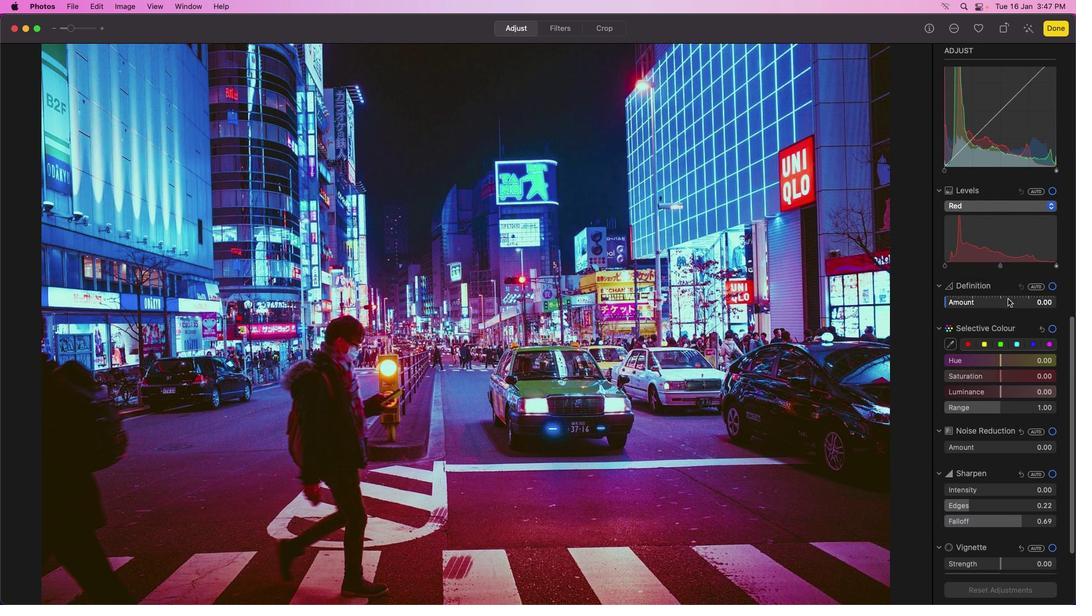 
Action: Mouse moved to (1009, 297)
Screenshot: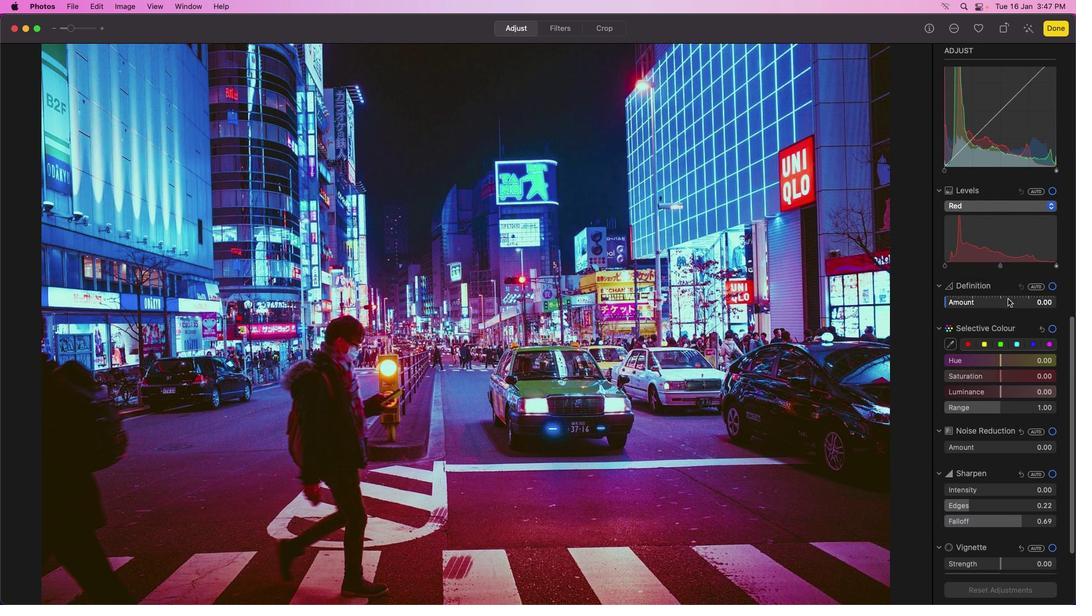 
Action: Mouse scrolled (1009, 297) with delta (0, -3)
Screenshot: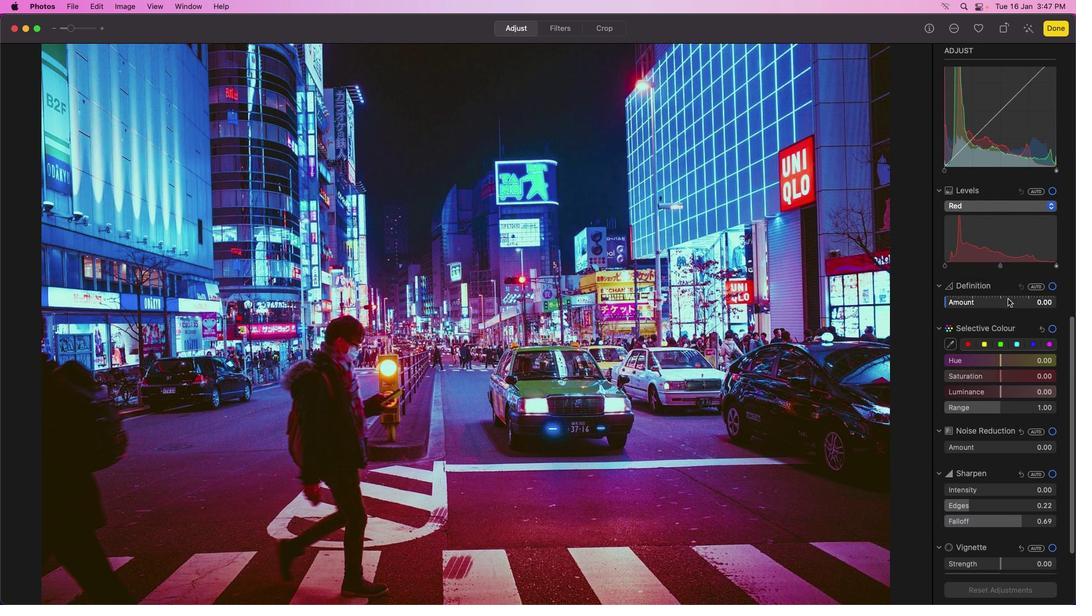 
Action: Mouse scrolled (1009, 297) with delta (0, -3)
Screenshot: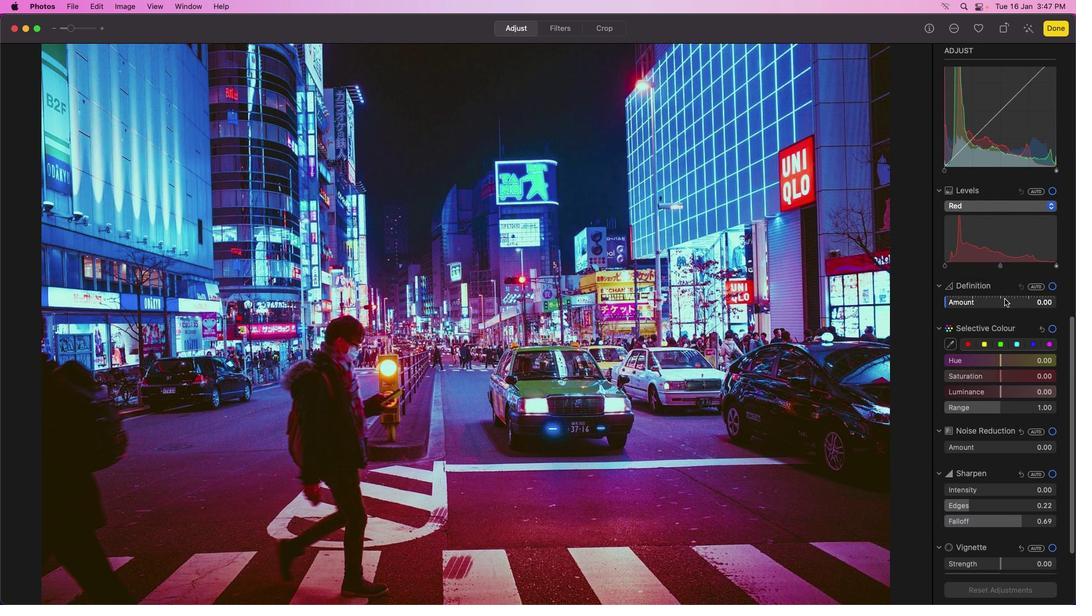 
Action: Mouse scrolled (1009, 297) with delta (0, -3)
Screenshot: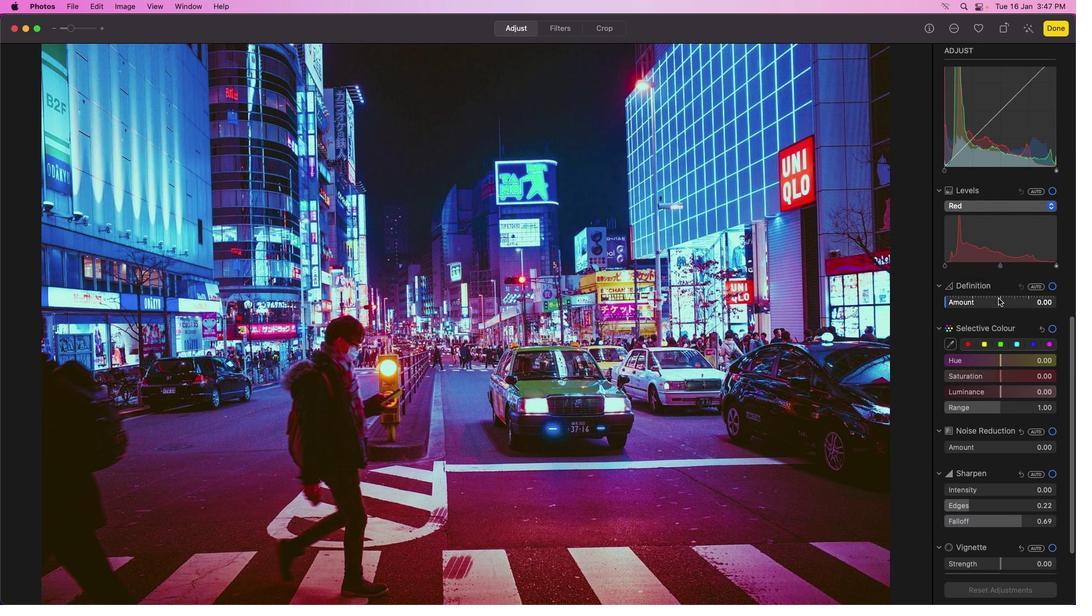 
Action: Mouse moved to (1010, 334)
Screenshot: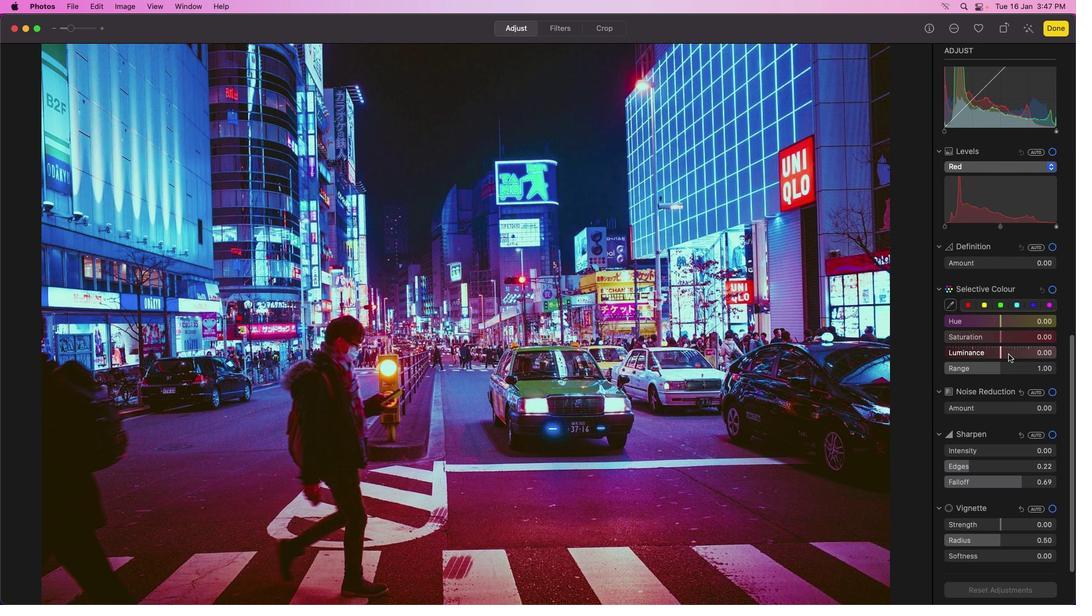 
Action: Mouse scrolled (1010, 334) with delta (0, 0)
Screenshot: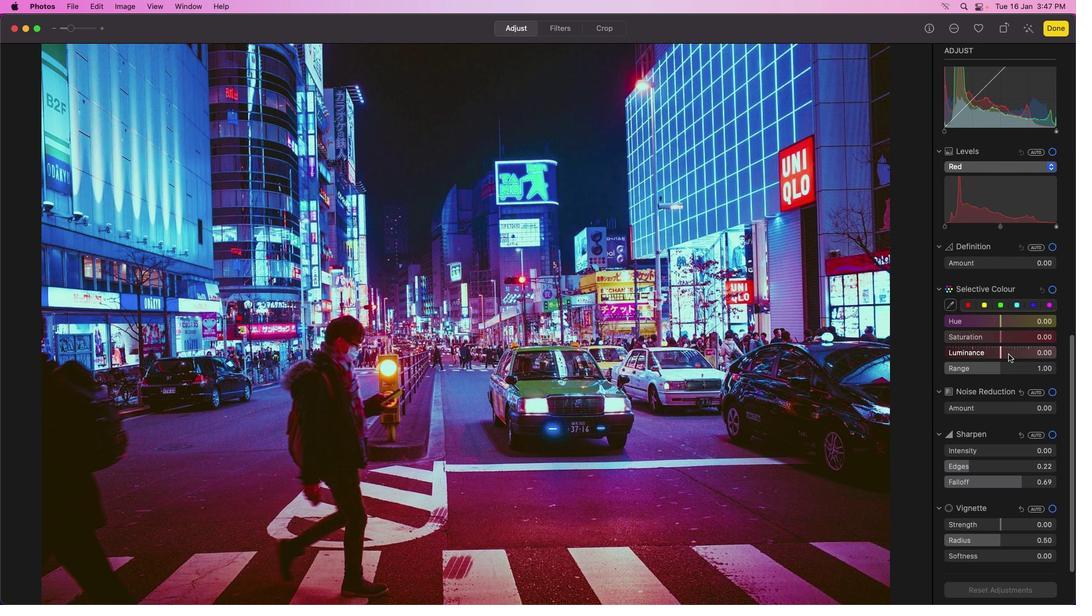 
Action: Mouse moved to (1010, 346)
Screenshot: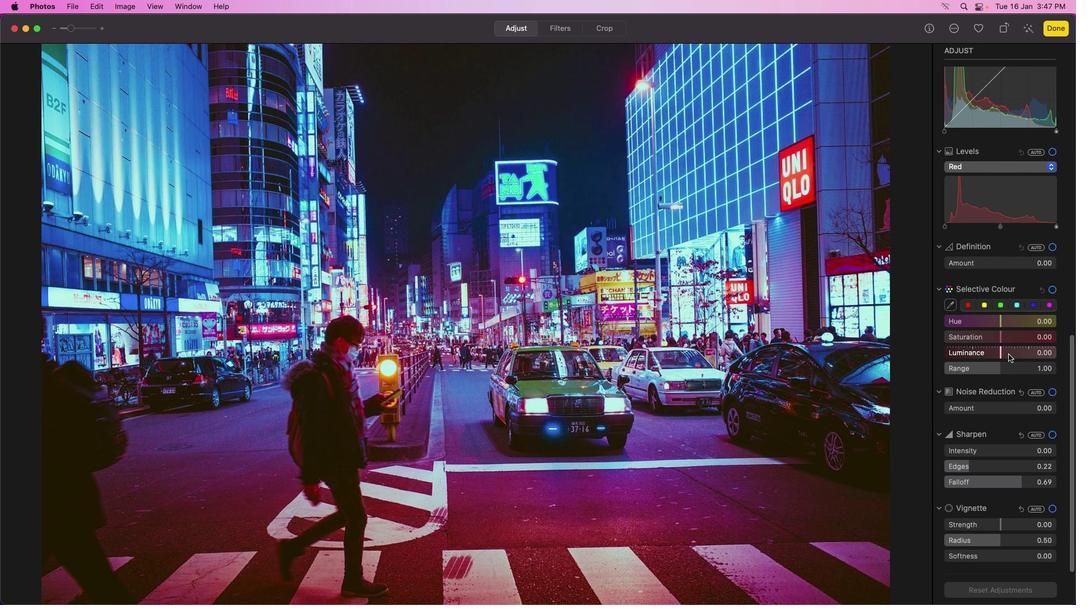 
Action: Mouse scrolled (1010, 346) with delta (0, 0)
Screenshot: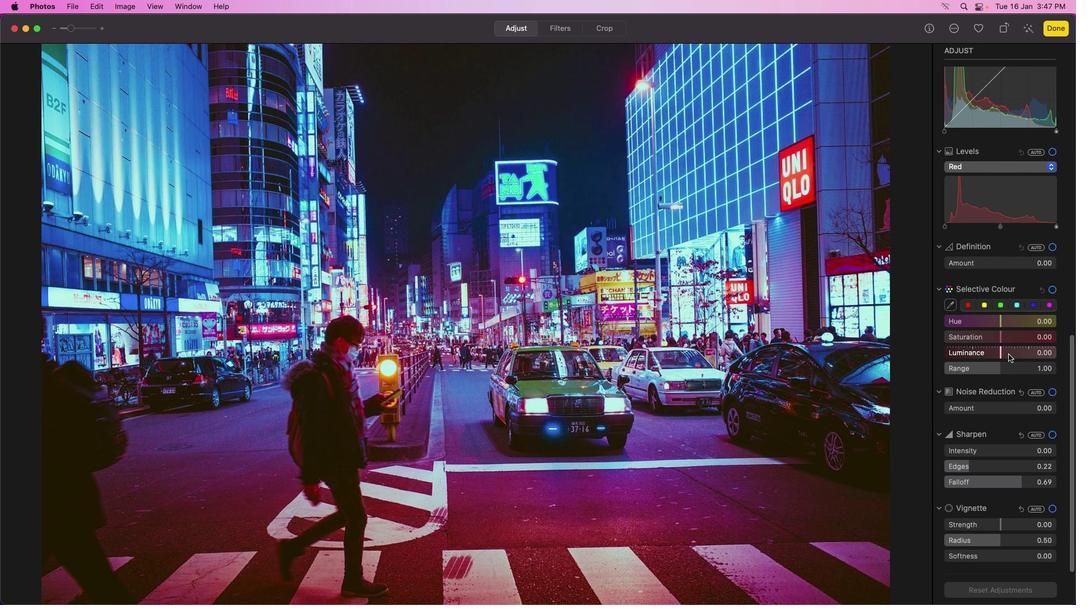
Action: Mouse moved to (1010, 351)
Screenshot: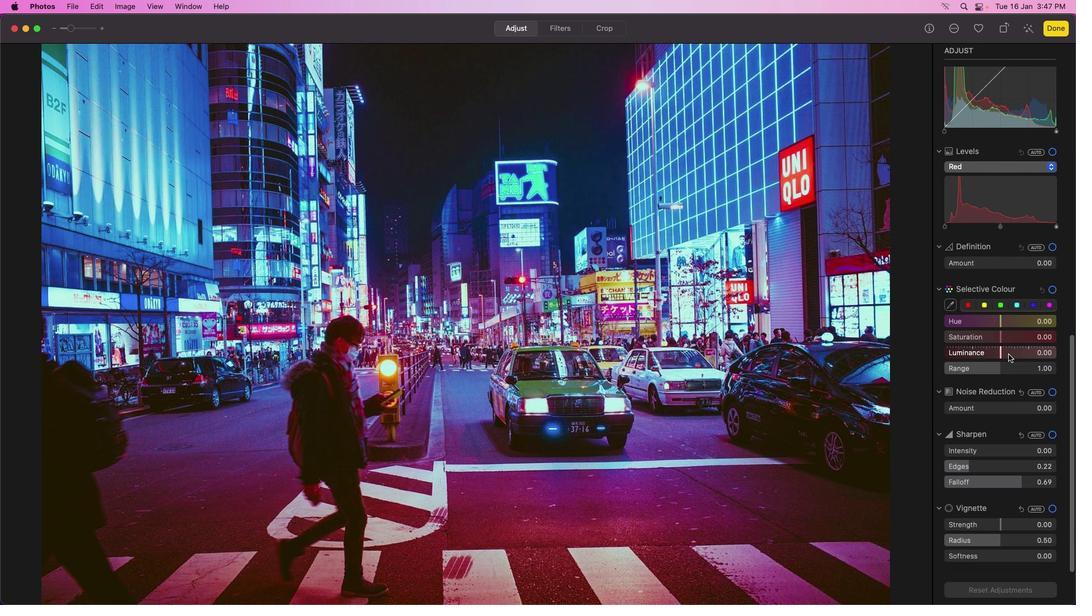 
Action: Mouse scrolled (1010, 351) with delta (0, -1)
Screenshot: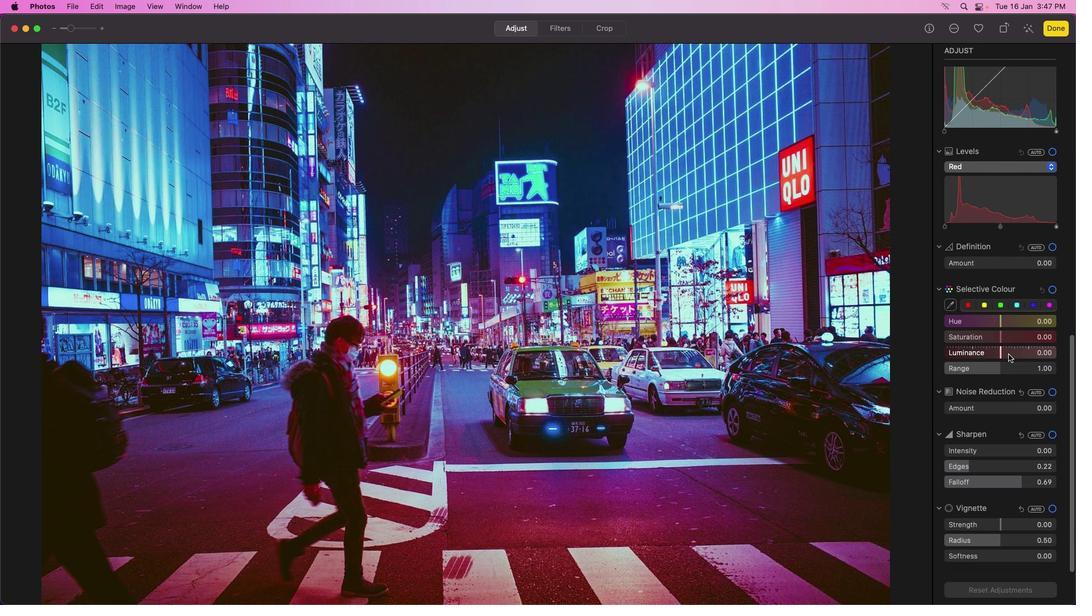
Action: Mouse moved to (1009, 352)
Screenshot: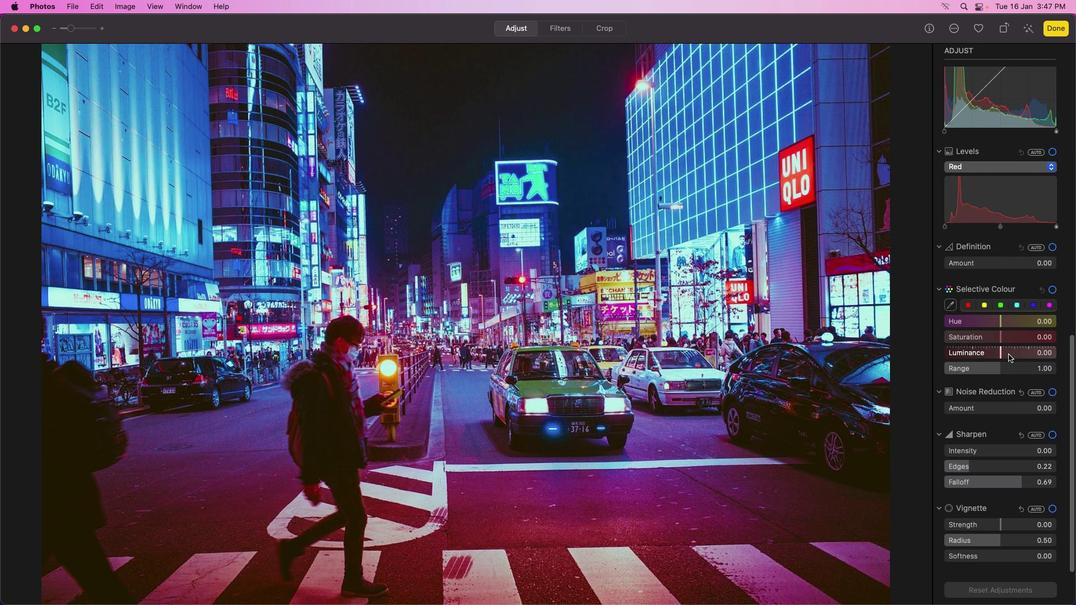 
Action: Mouse scrolled (1009, 352) with delta (0, -2)
Screenshot: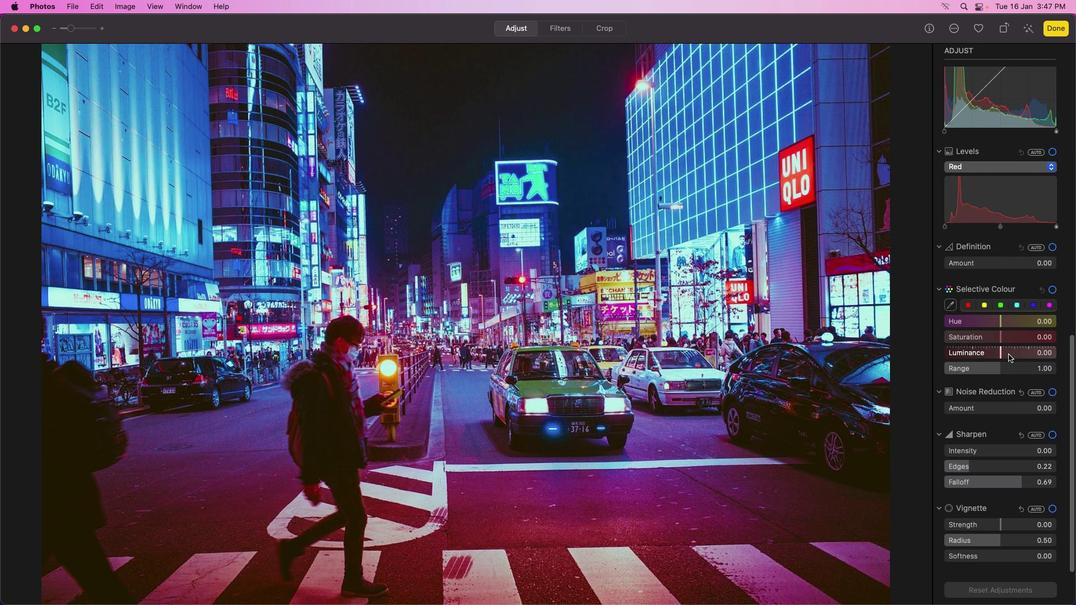 
Action: Mouse moved to (1009, 354)
Screenshot: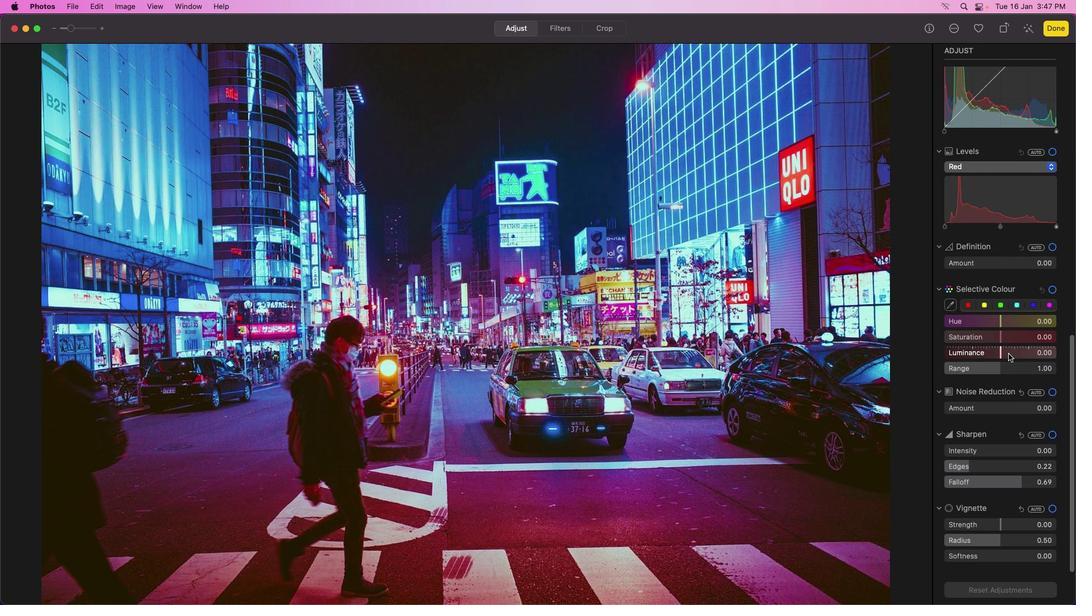 
Action: Mouse scrolled (1009, 354) with delta (0, -2)
Screenshot: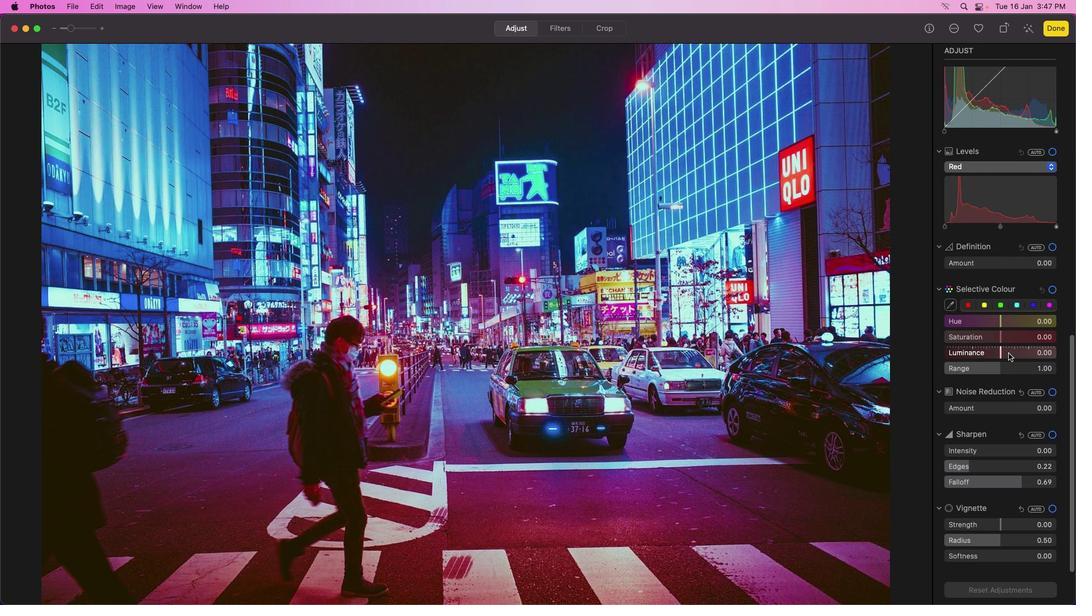 
Action: Mouse moved to (1001, 324)
Screenshot: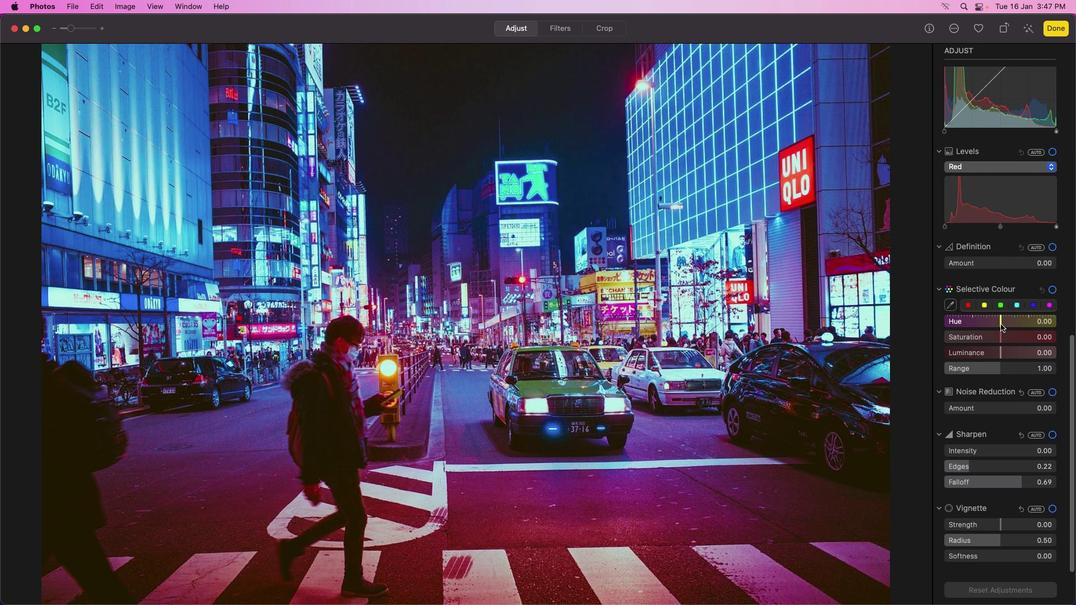 
Action: Mouse pressed left at (1001, 324)
Screenshot: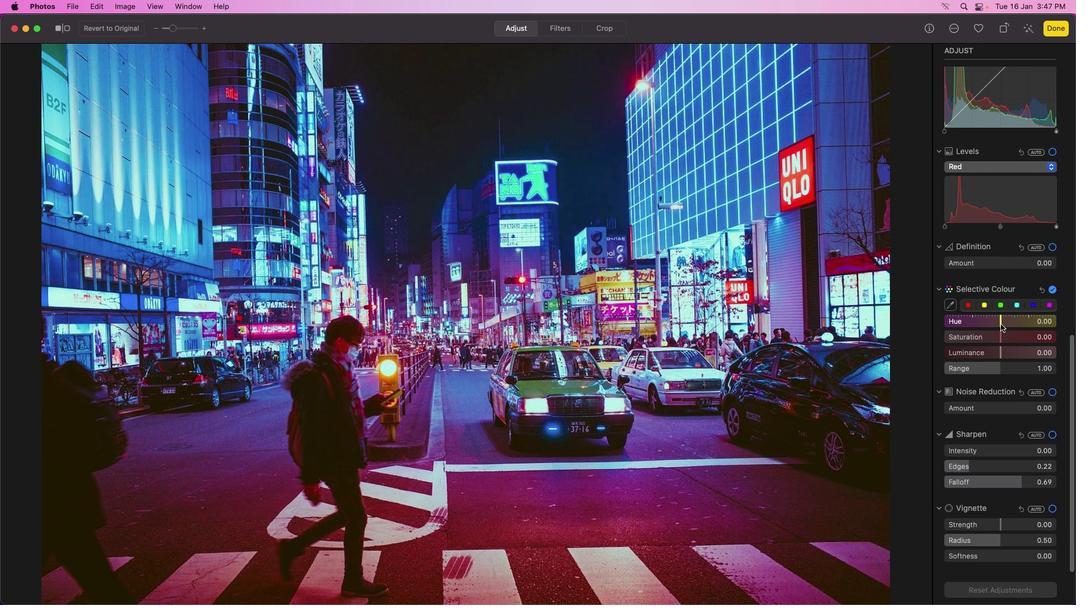 
Action: Mouse moved to (999, 321)
Screenshot: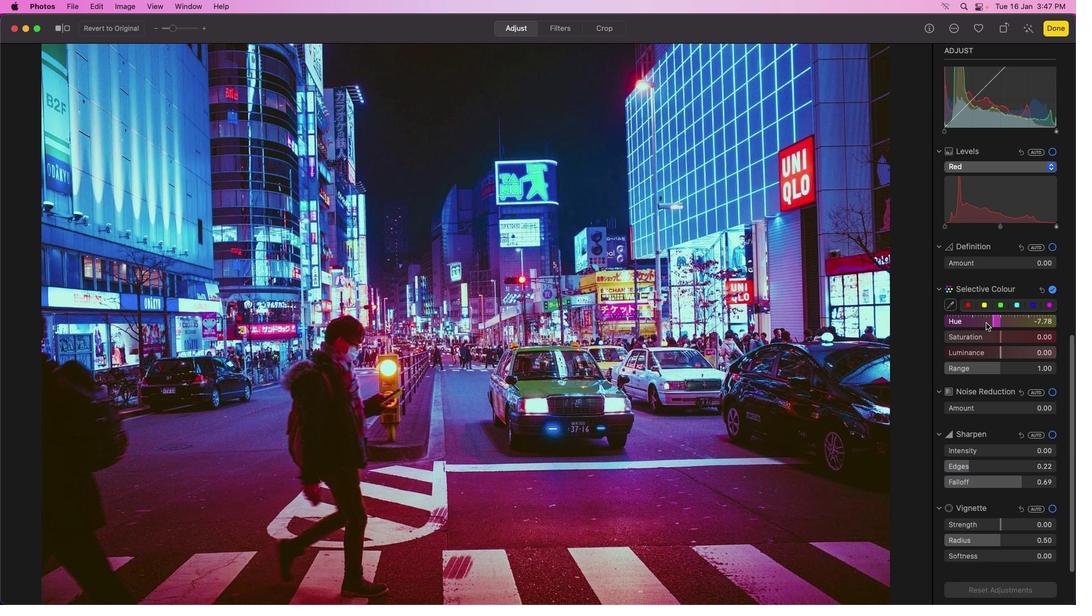 
Action: Mouse pressed left at (999, 321)
Screenshot: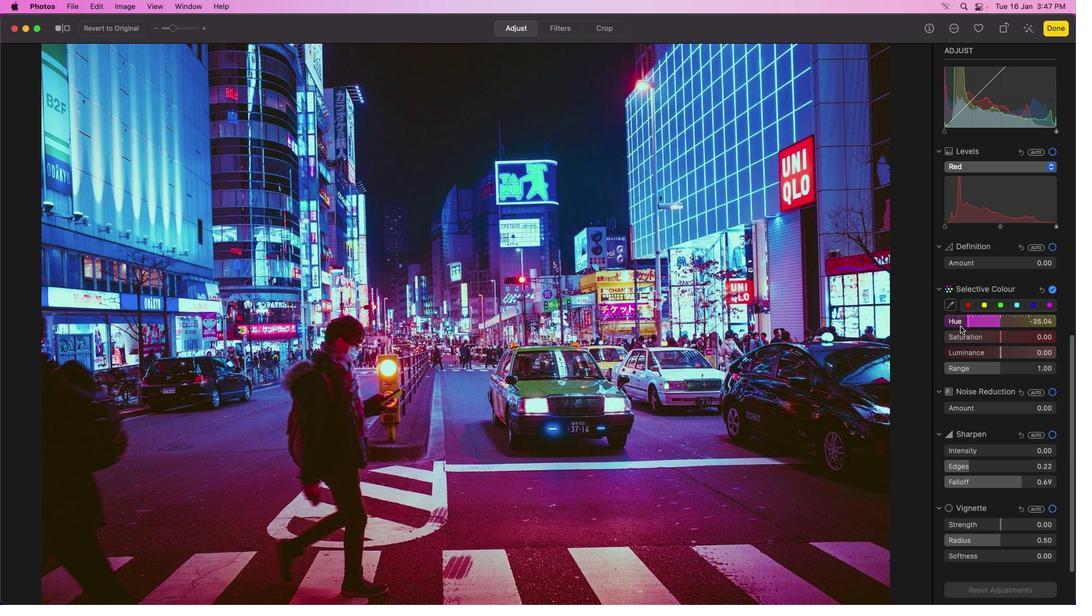 
Action: Mouse moved to (982, 304)
Screenshot: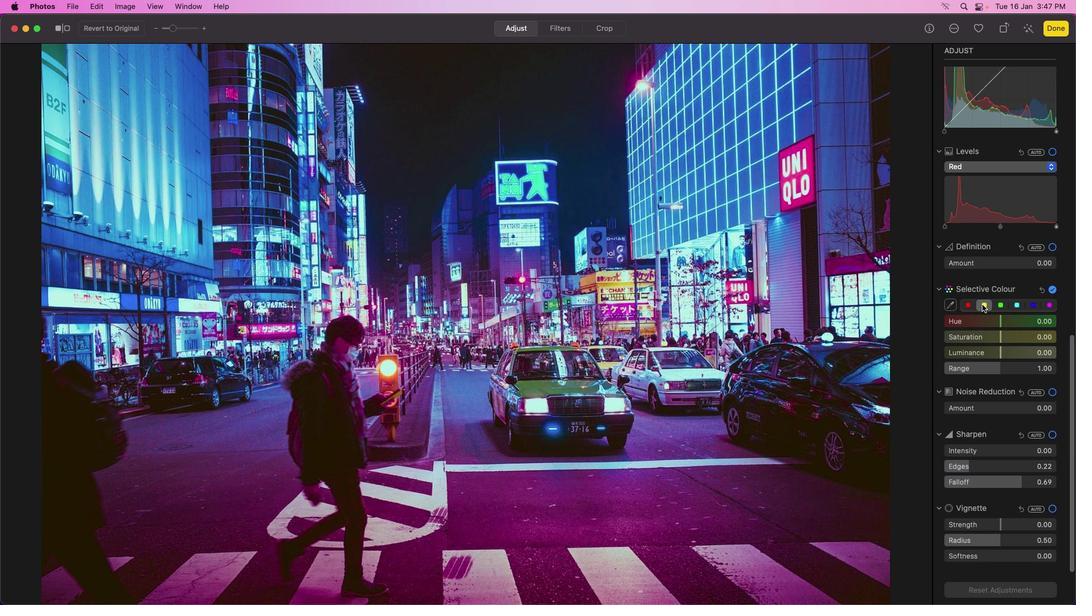 
Action: Mouse pressed left at (982, 304)
Screenshot: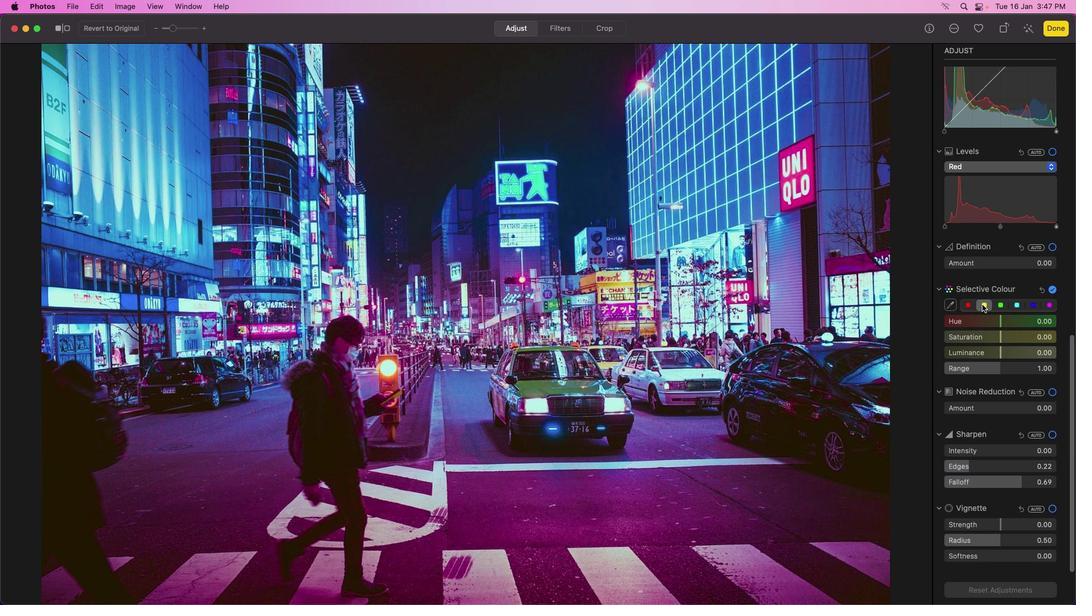 
Action: Mouse moved to (1001, 321)
Screenshot: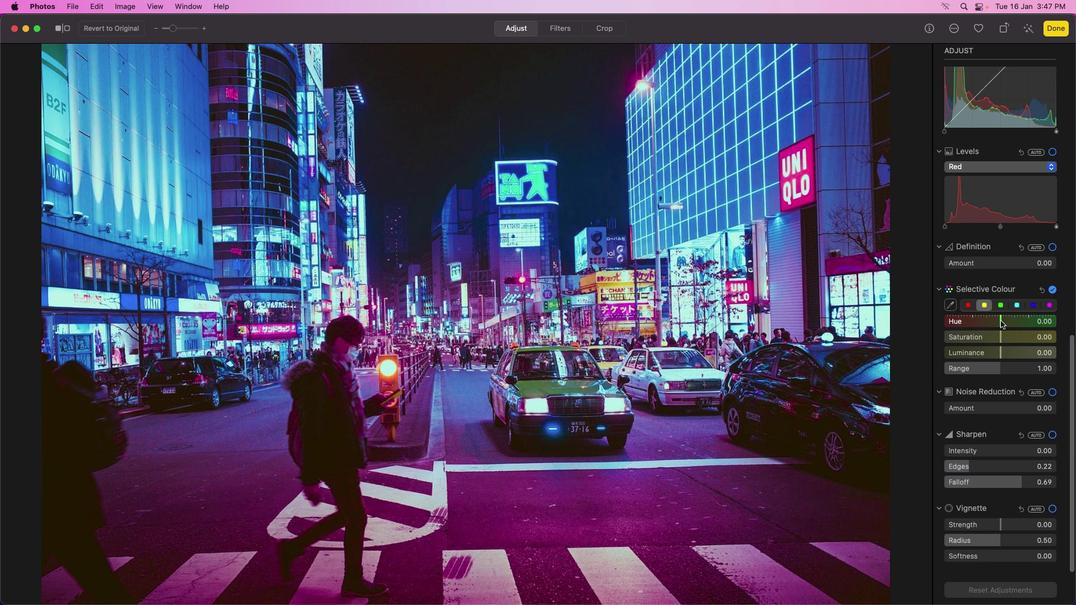
Action: Mouse pressed left at (1001, 321)
Screenshot: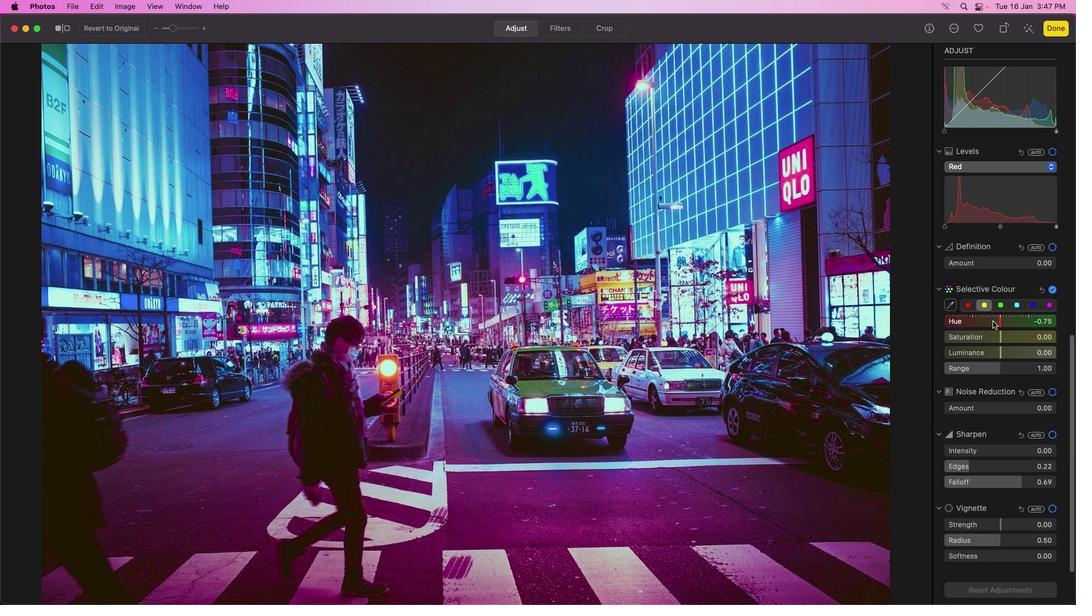 
Action: Mouse moved to (961, 322)
Screenshot: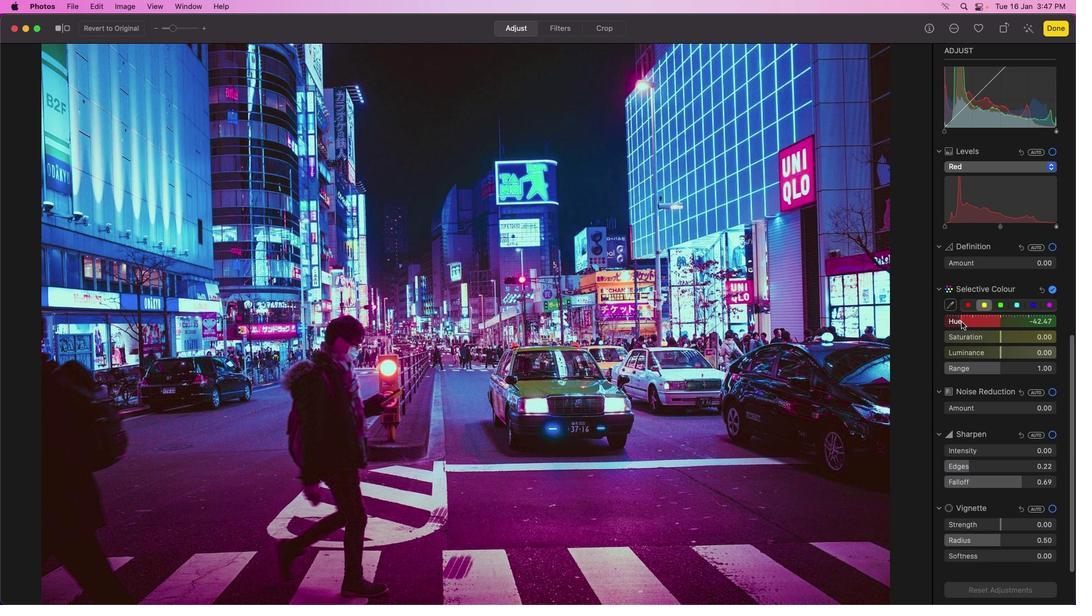 
Action: Mouse pressed left at (961, 322)
Screenshot: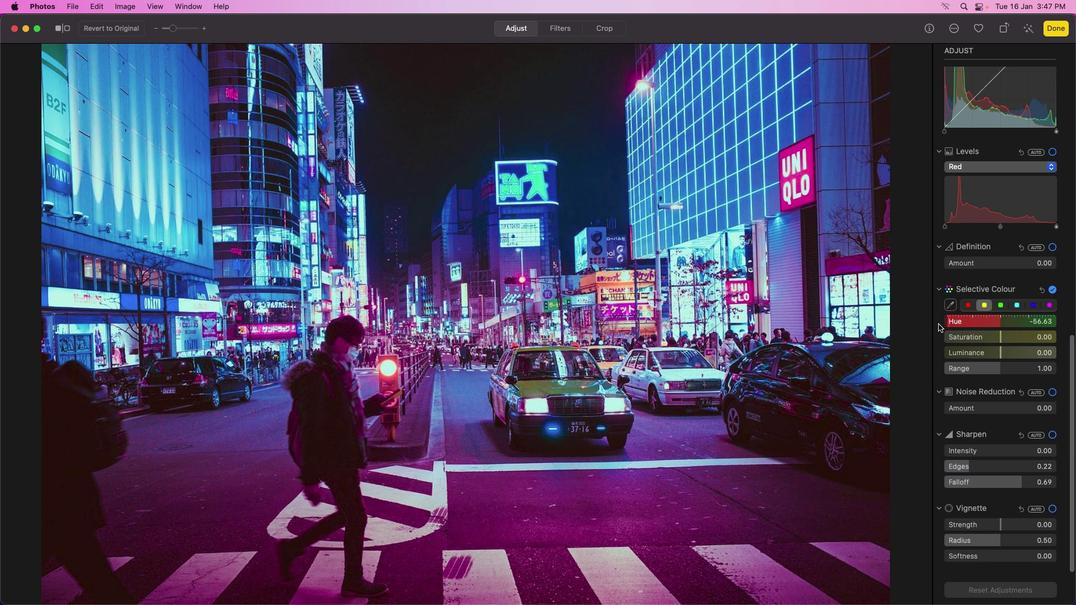 
Action: Mouse moved to (1027, 323)
Screenshot: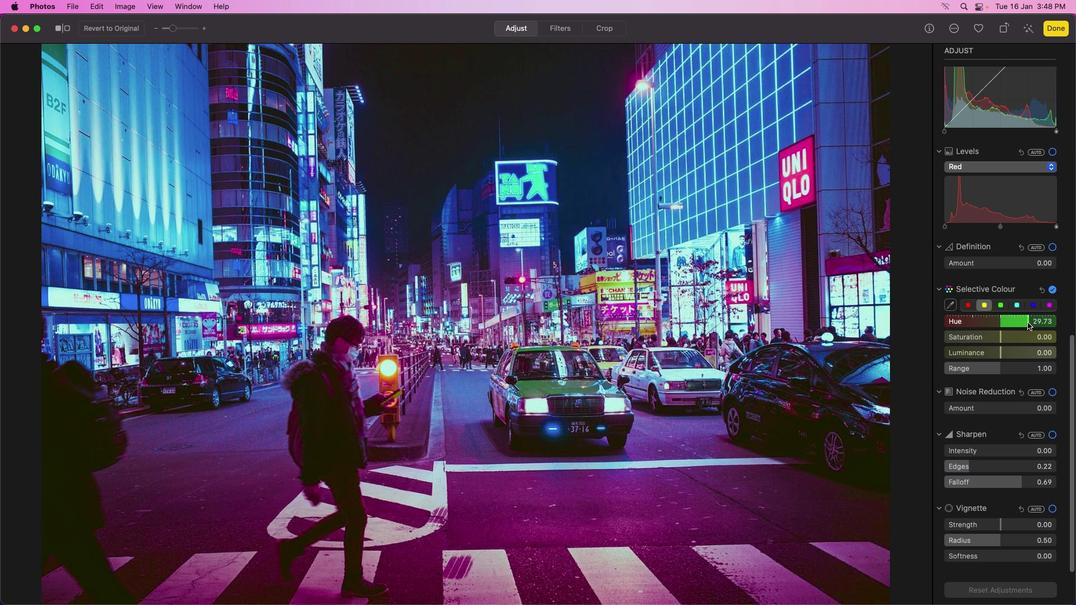 
Action: Mouse pressed left at (1027, 323)
Screenshot: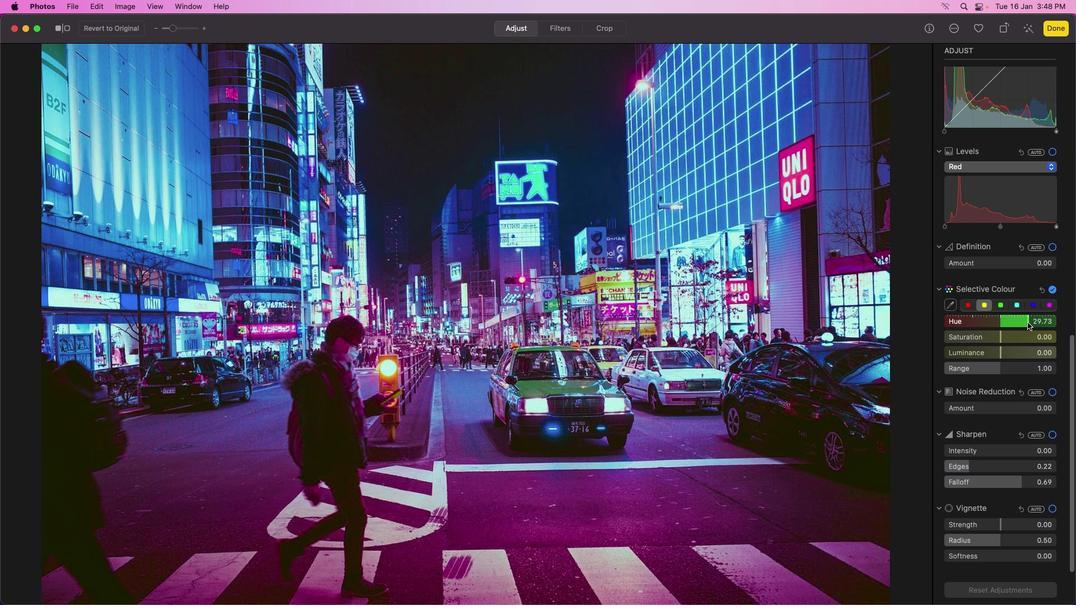 
Action: Mouse moved to (1038, 322)
Screenshot: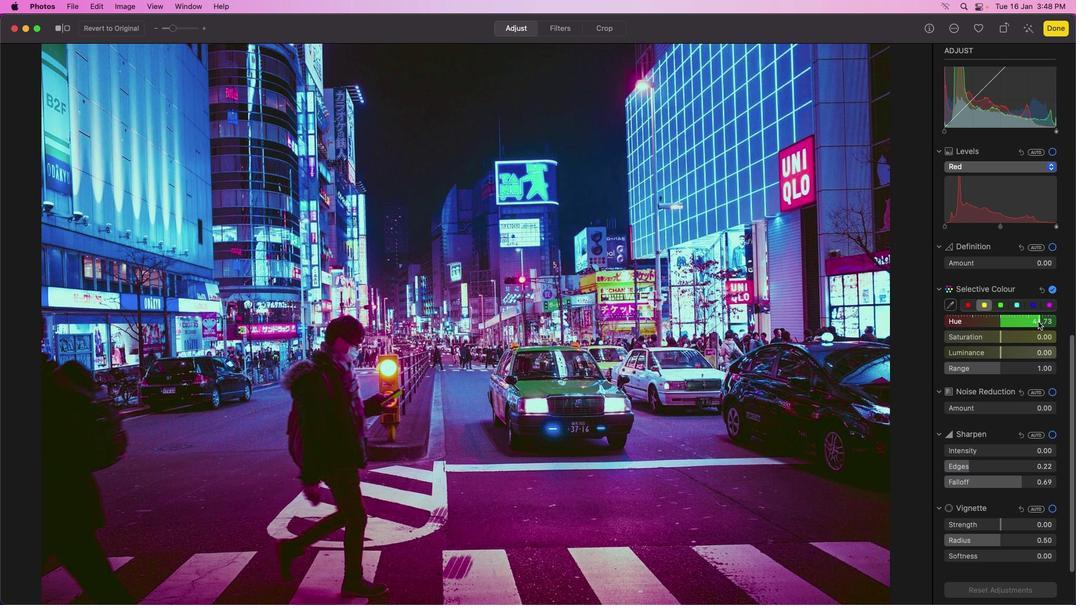 
Action: Mouse pressed left at (1038, 322)
Screenshot: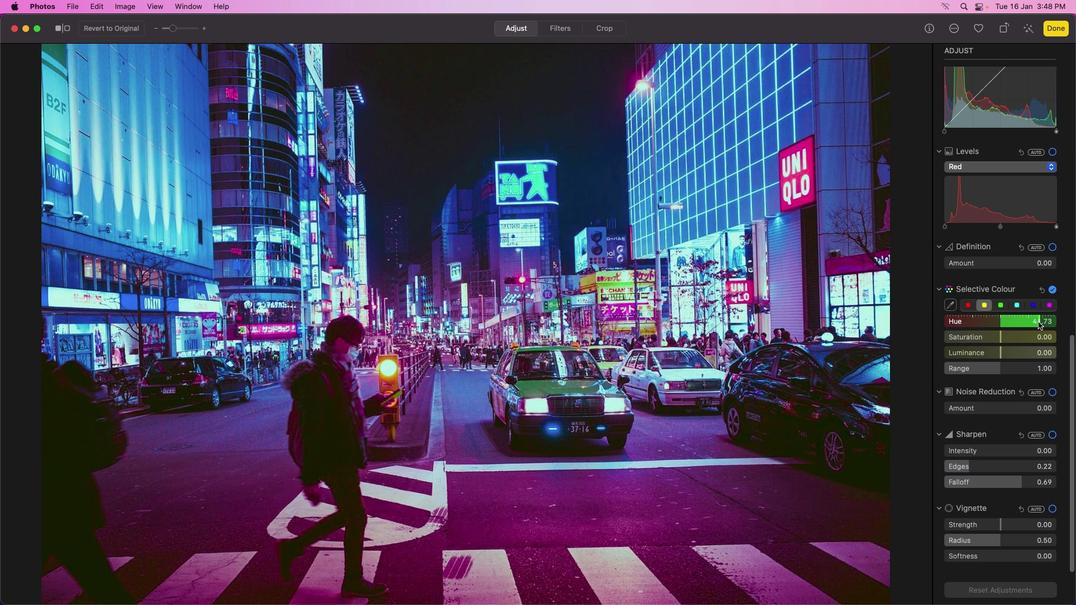 
Action: Mouse moved to (953, 325)
Screenshot: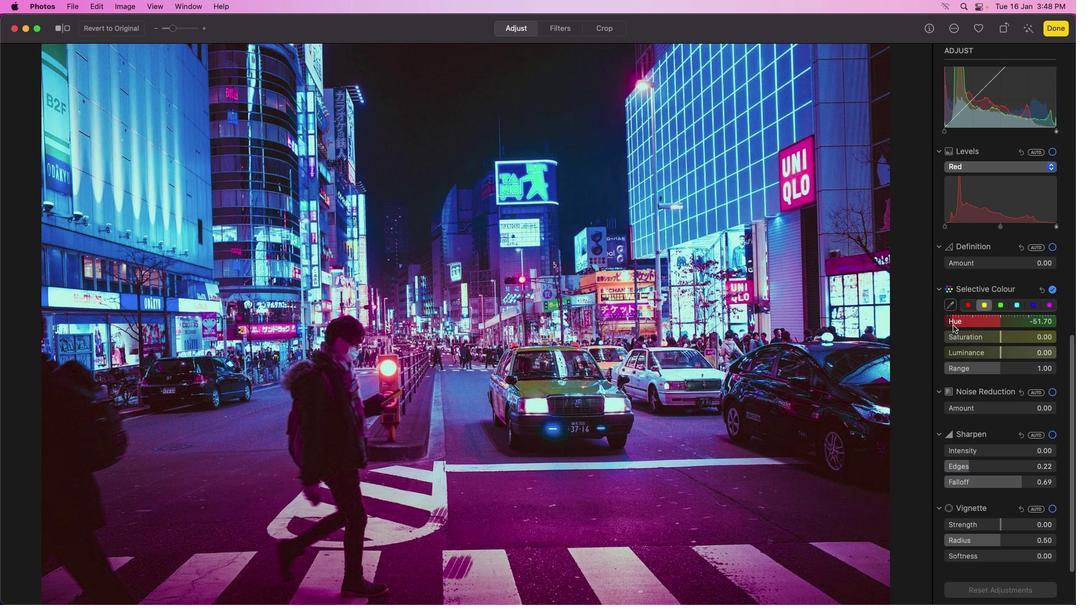 
Action: Mouse pressed left at (953, 325)
Screenshot: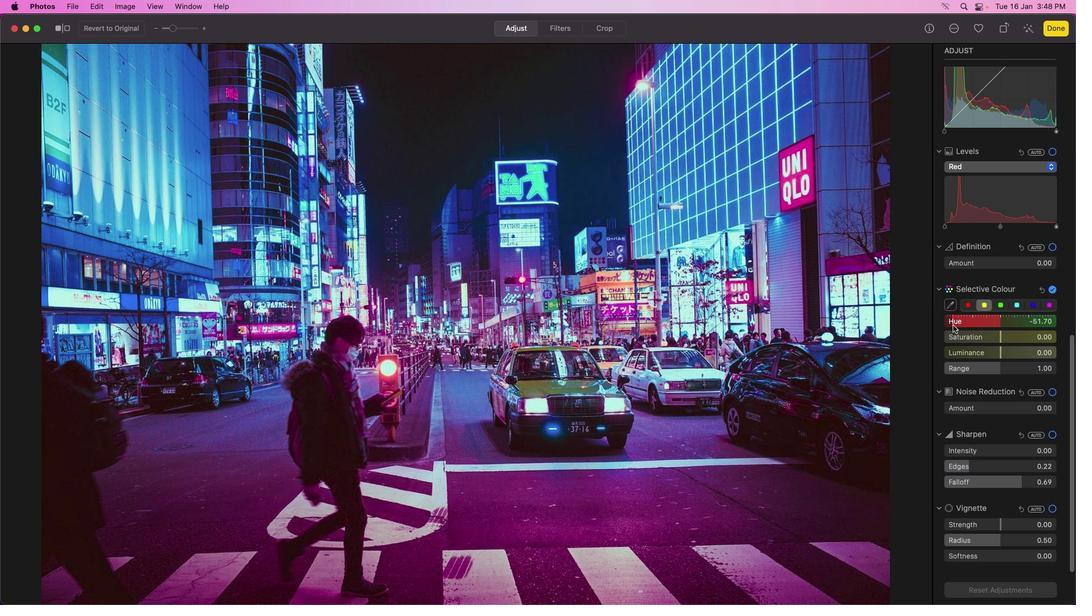 
Action: Mouse moved to (1026, 324)
Screenshot: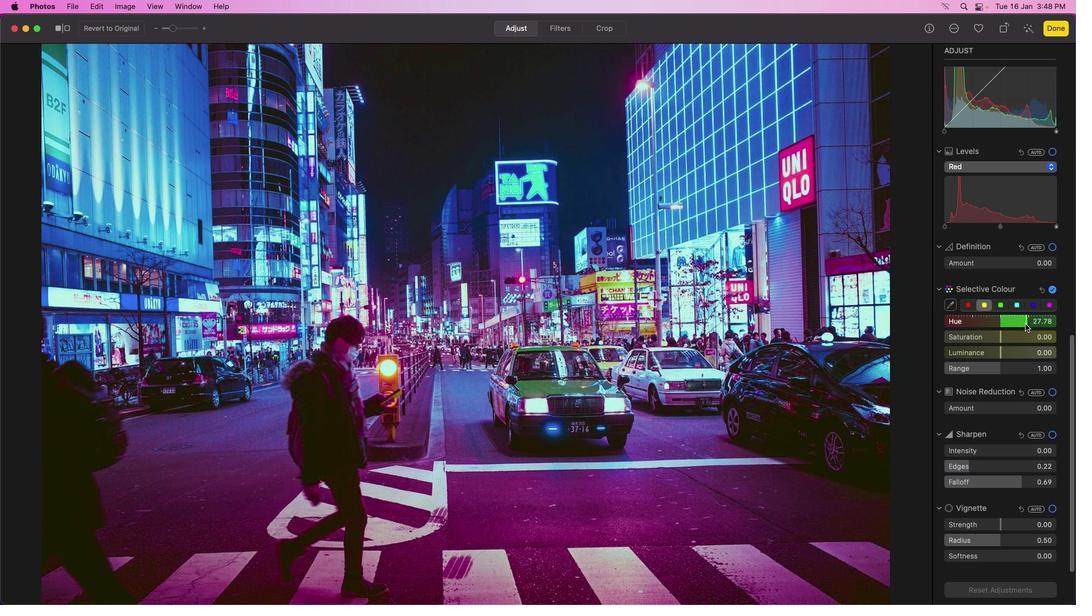 
Action: Mouse pressed left at (1026, 324)
Screenshot: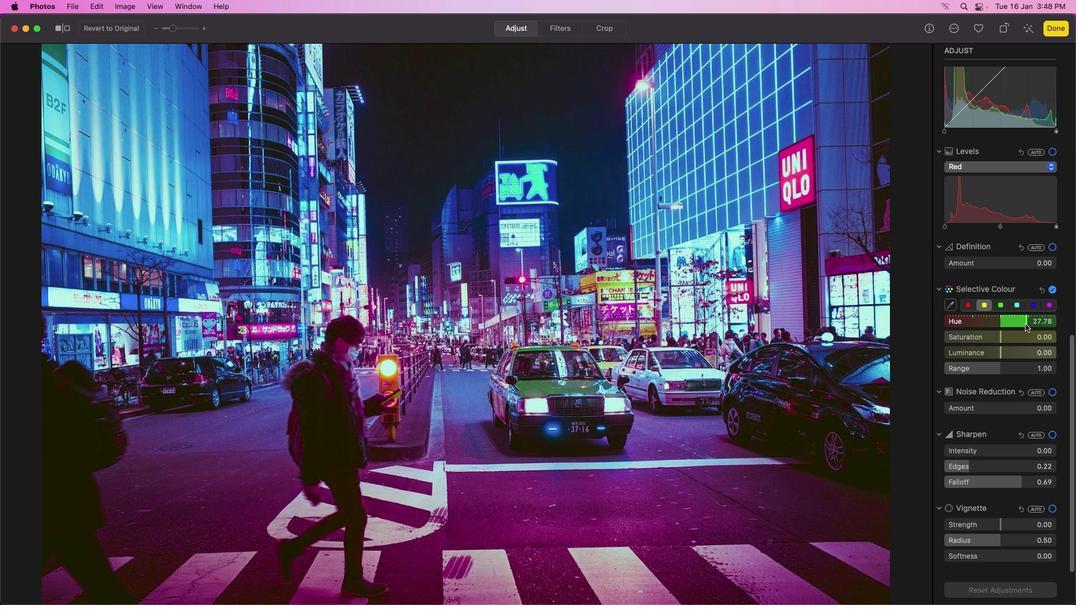 
Action: Mouse moved to (1002, 323)
Screenshot: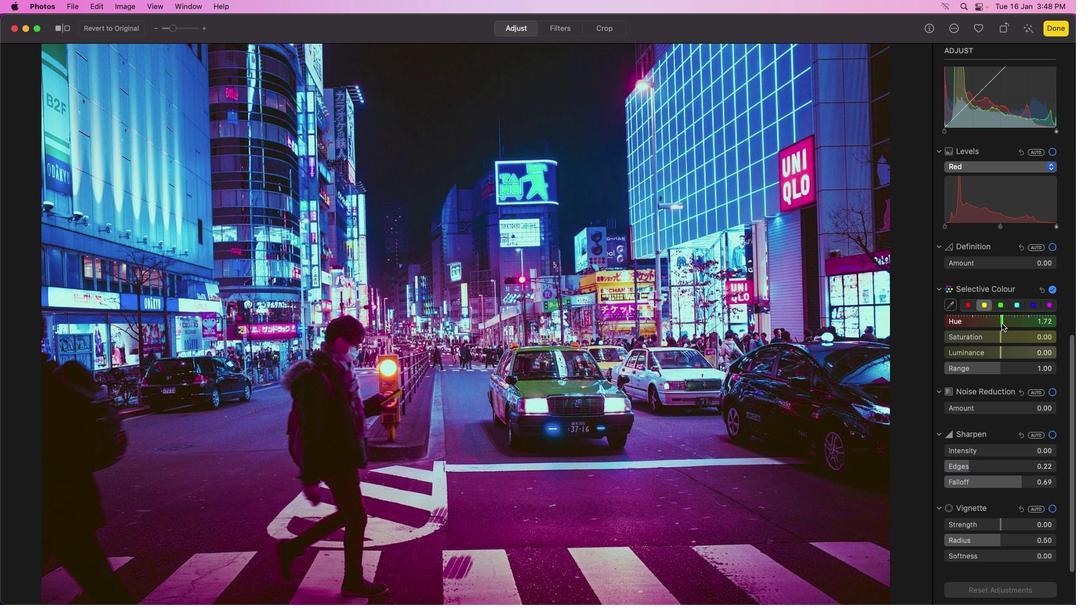 
Action: Mouse pressed left at (1002, 323)
Screenshot: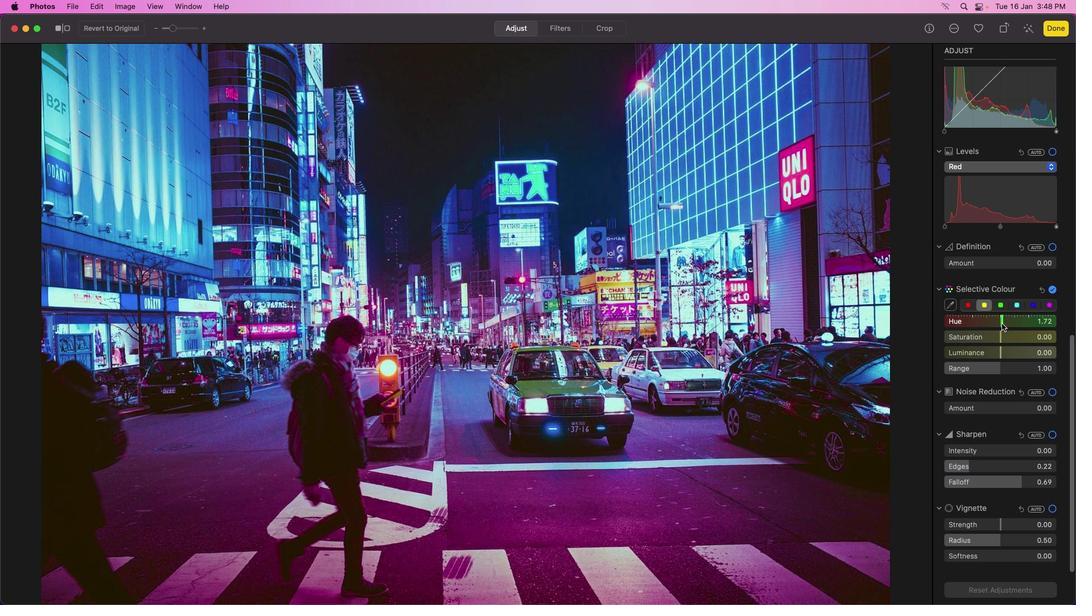 
Action: Mouse moved to (969, 307)
Screenshot: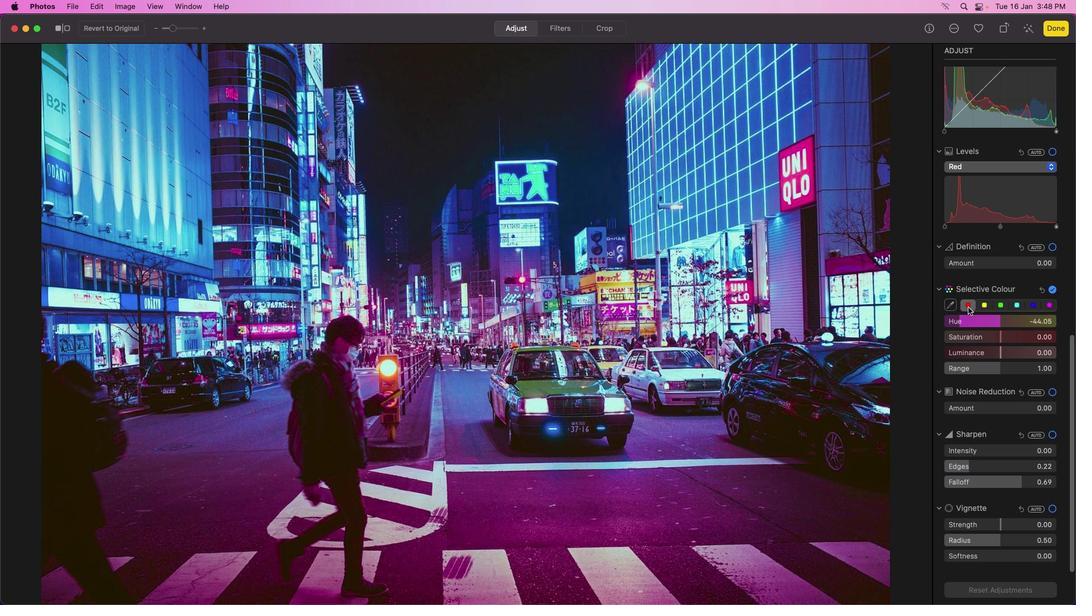 
Action: Mouse pressed left at (969, 307)
Screenshot: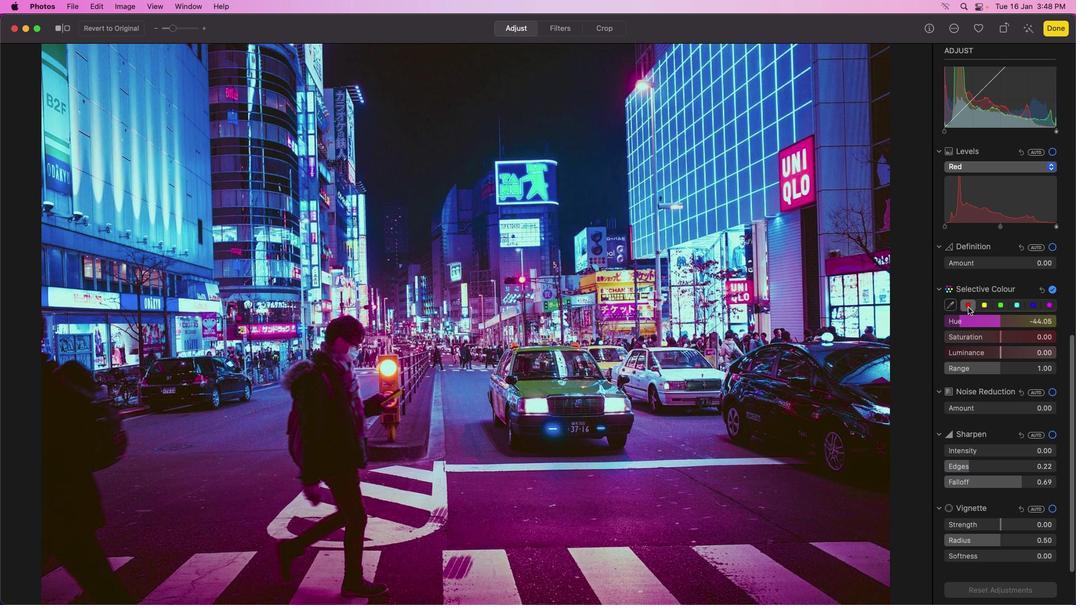 
Action: Mouse moved to (1025, 324)
Screenshot: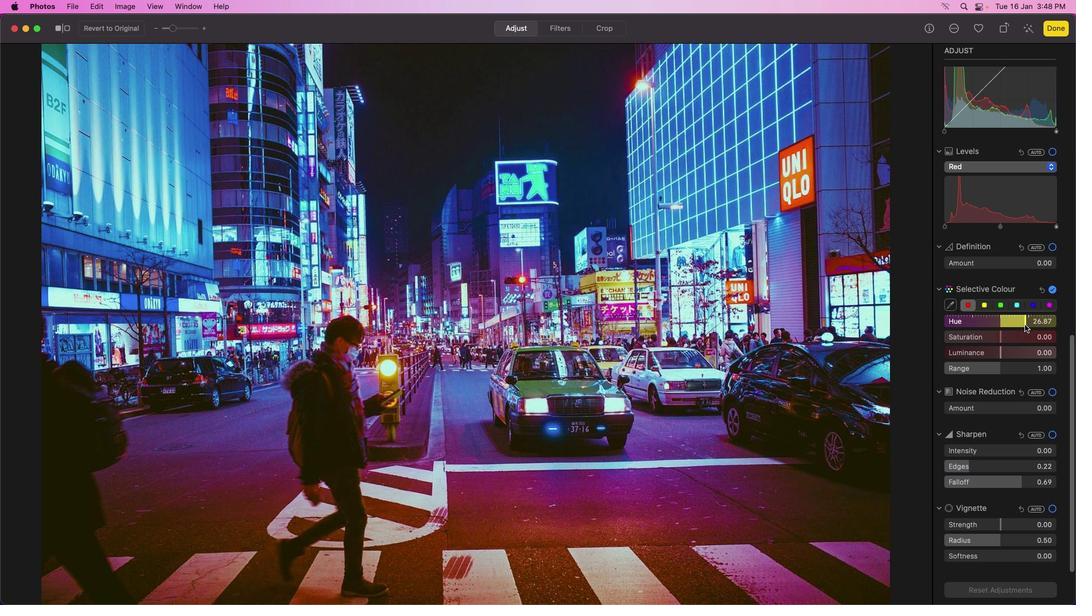 
Action: Mouse pressed left at (1025, 324)
Screenshot: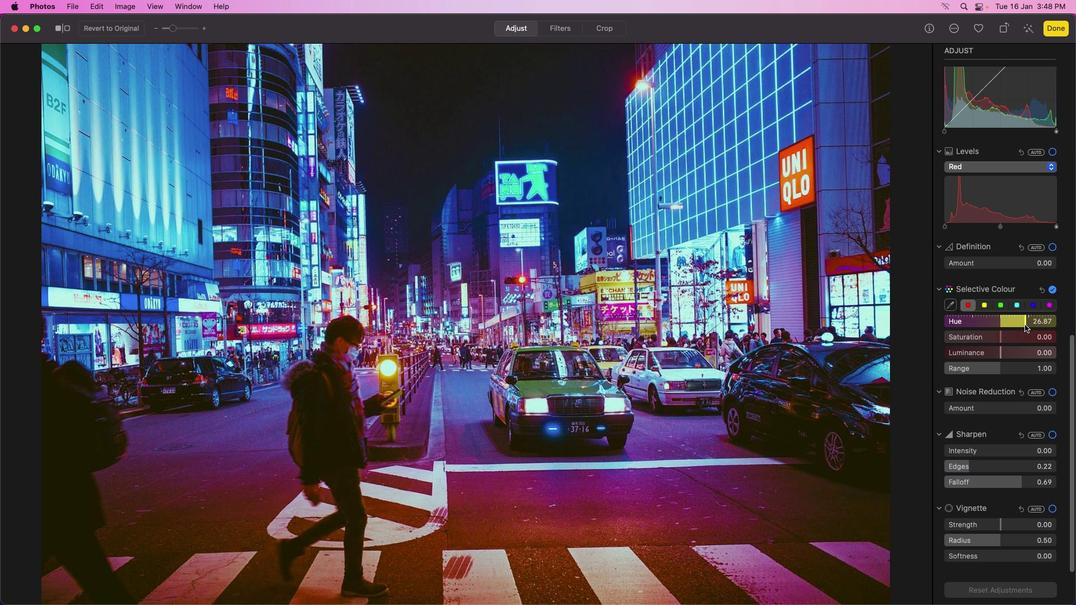 
Action: Mouse moved to (960, 324)
Screenshot: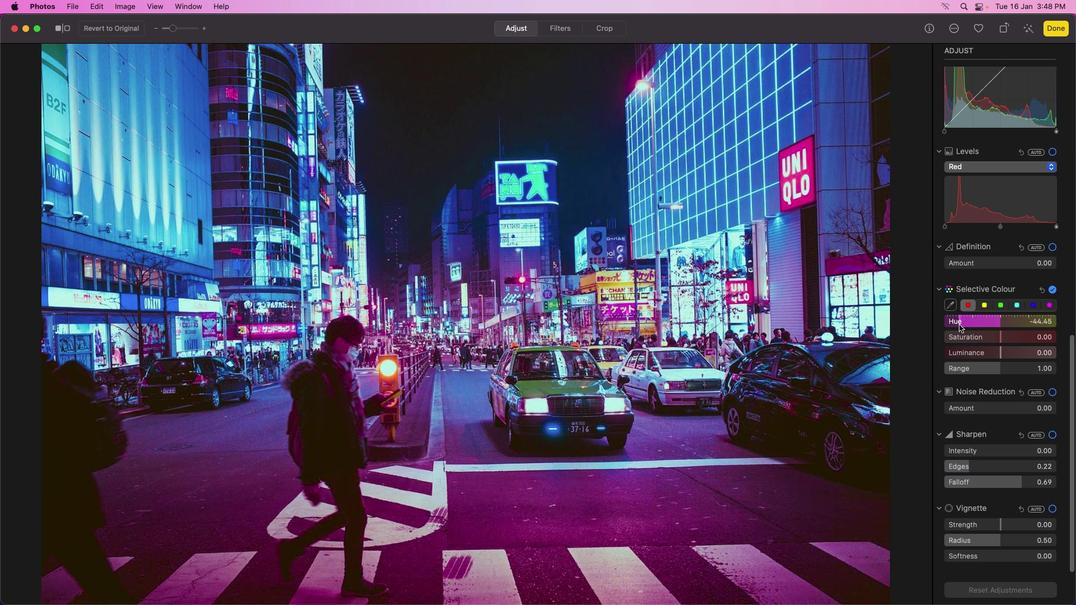 
Action: Mouse pressed left at (960, 324)
Screenshot: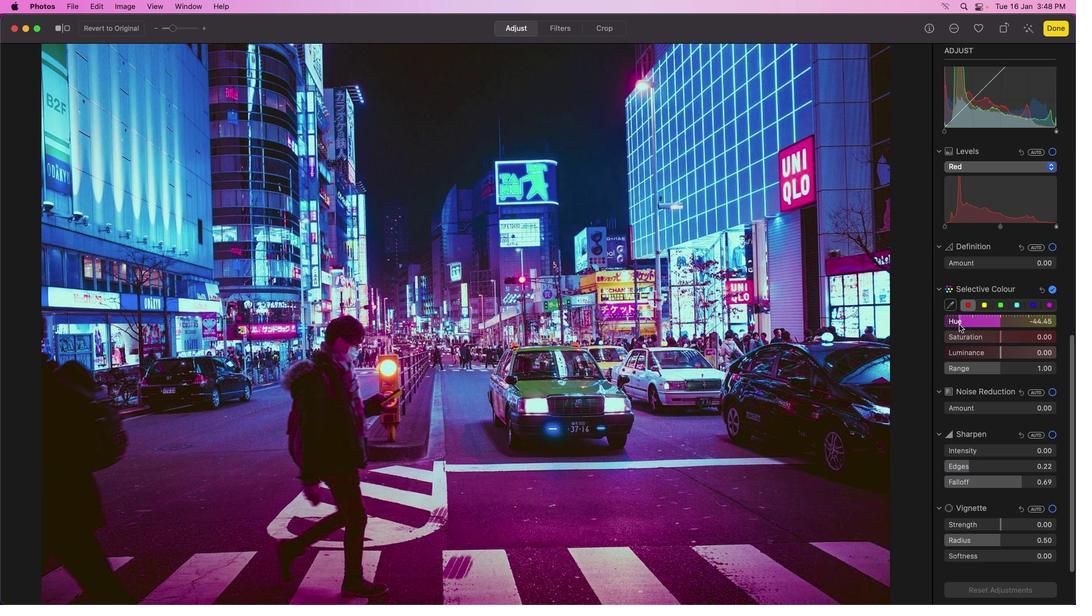 
Action: Mouse moved to (1024, 324)
Screenshot: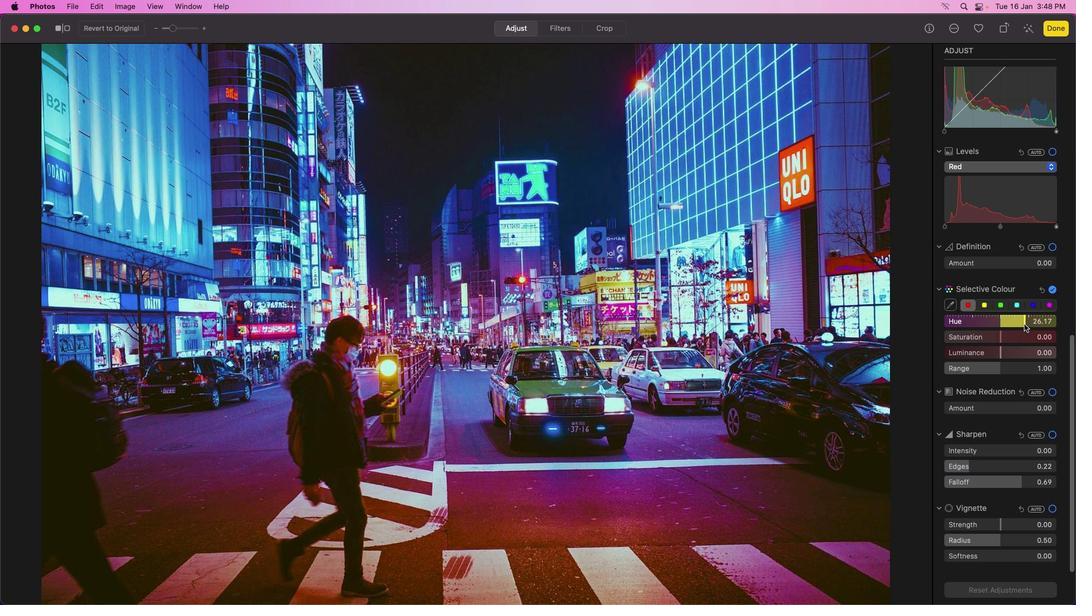 
Action: Mouse pressed left at (1024, 324)
Screenshot: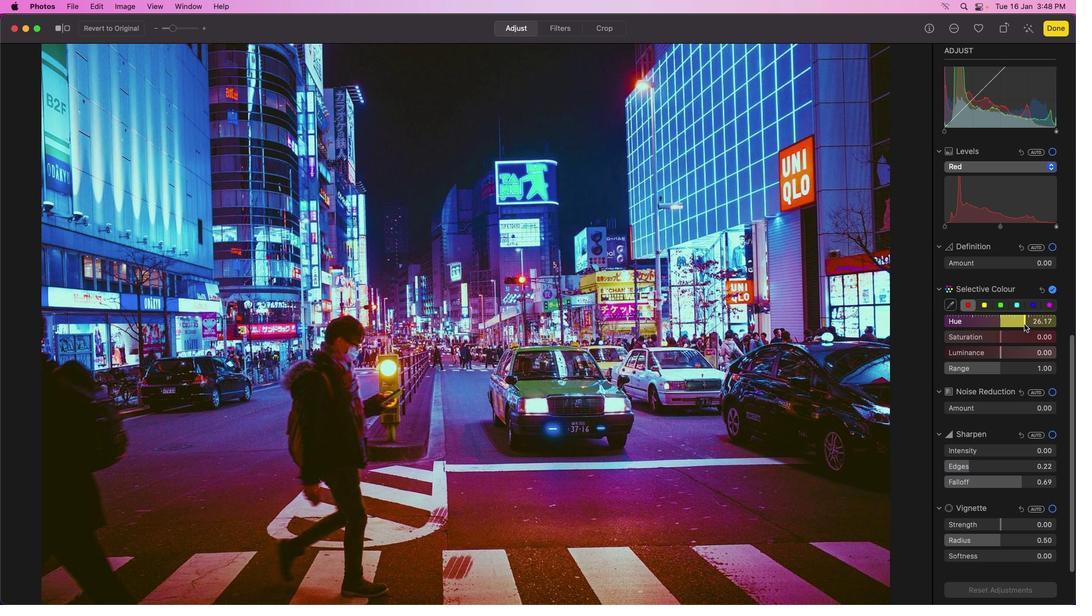 
Action: Mouse moved to (1038, 324)
Screenshot: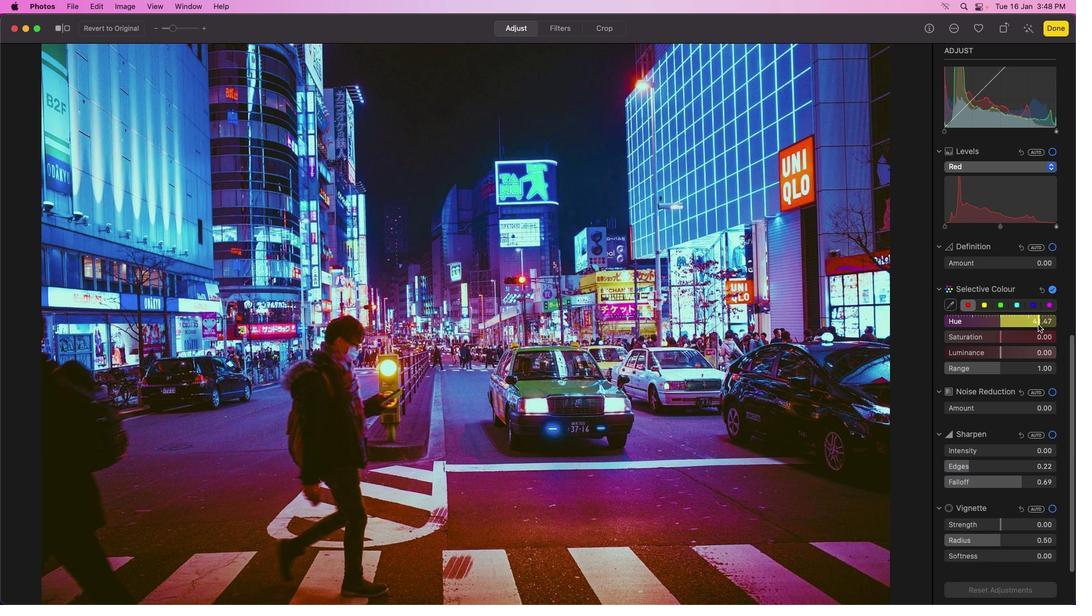 
Action: Mouse pressed left at (1038, 324)
Screenshot: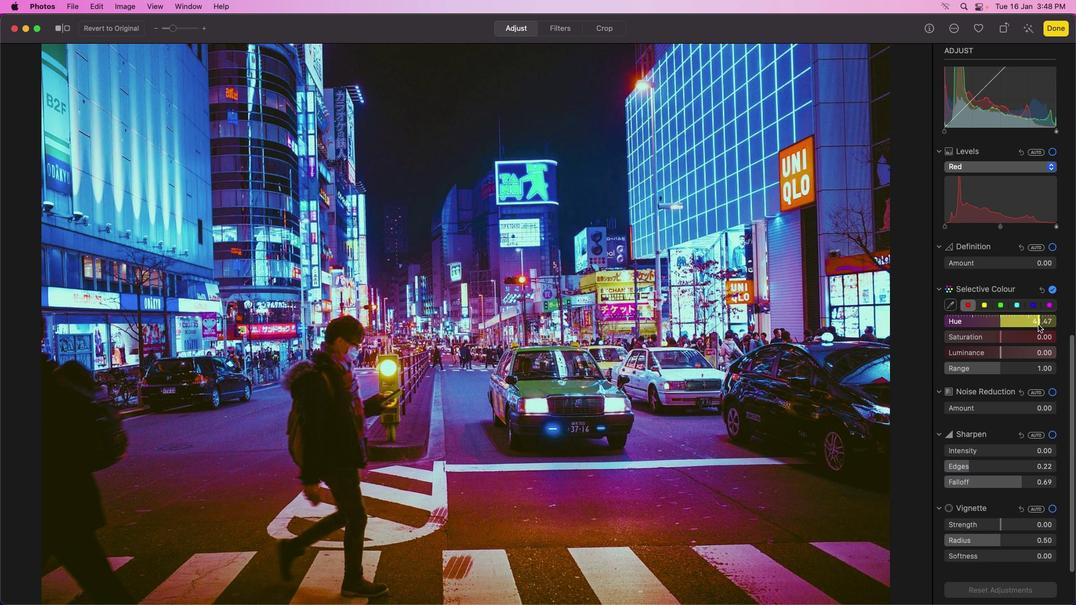 
Action: Mouse moved to (956, 323)
Screenshot: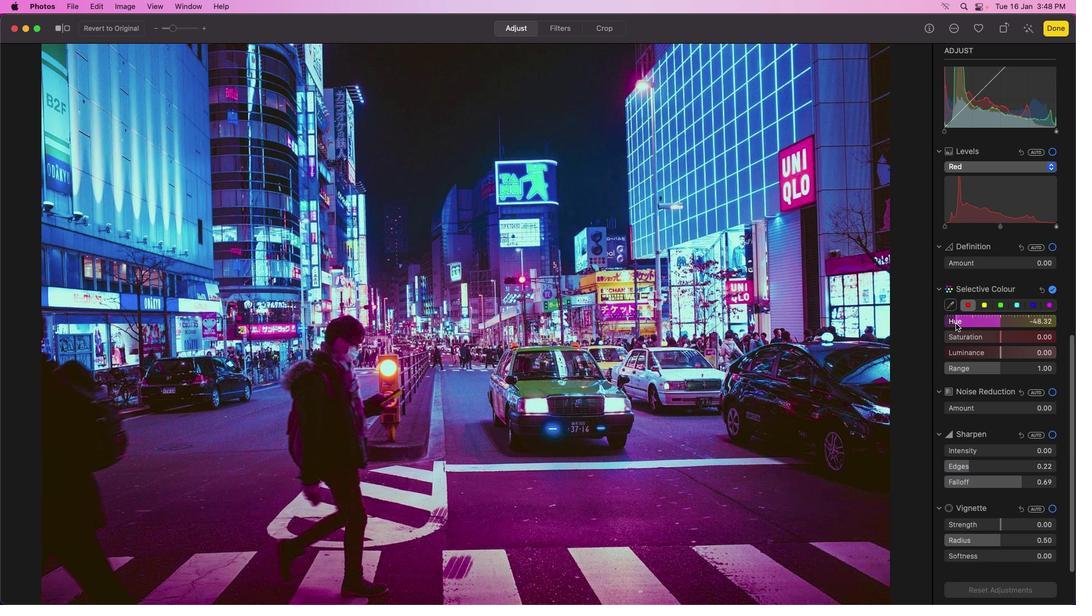 
Action: Mouse pressed left at (956, 323)
Screenshot: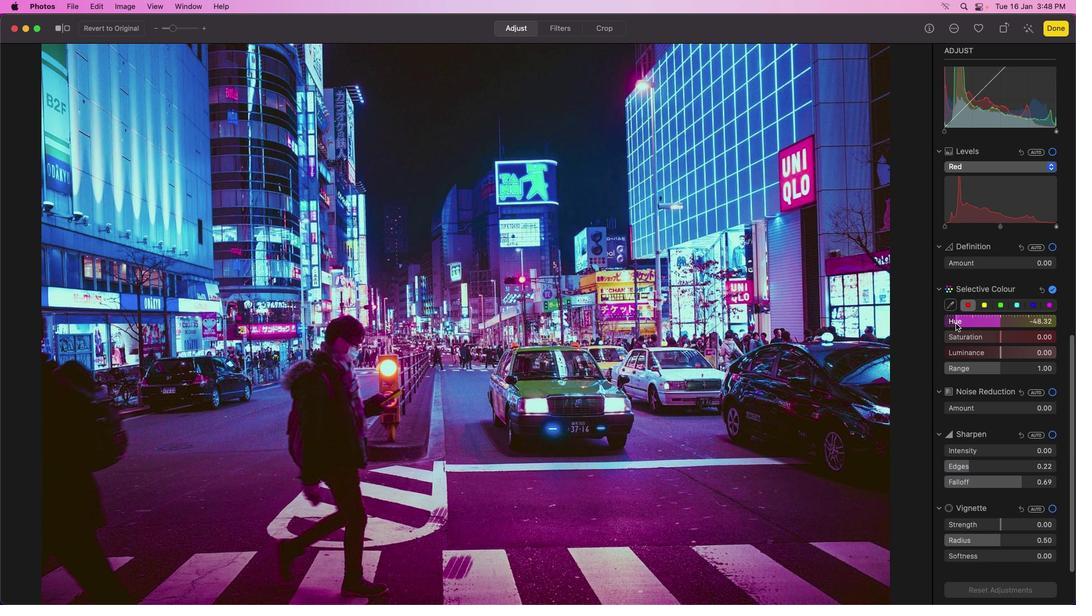 
Action: Mouse moved to (997, 322)
Screenshot: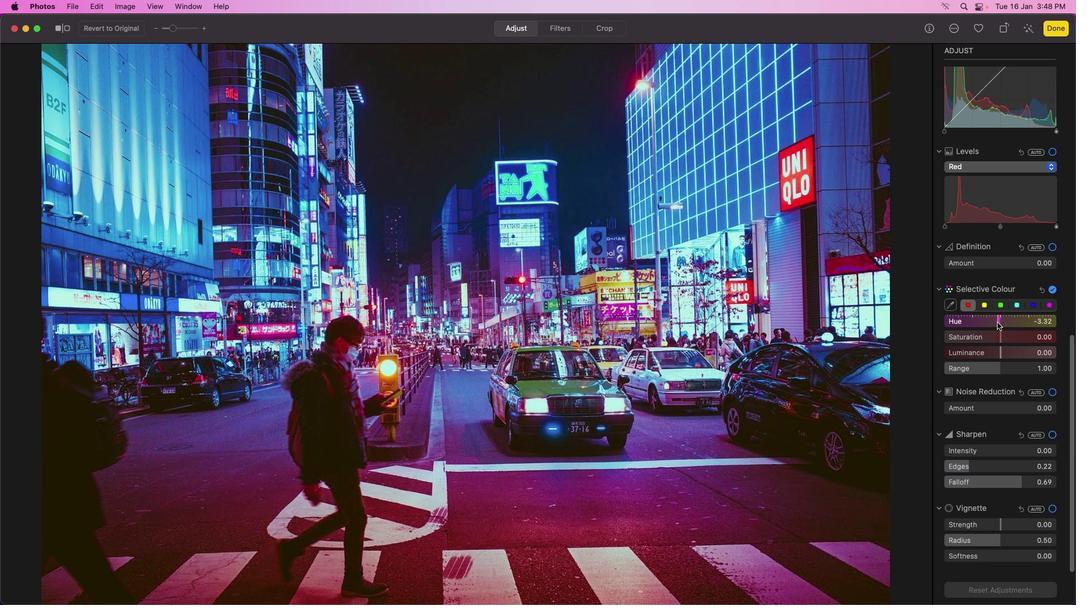 
Action: Mouse pressed left at (997, 322)
Screenshot: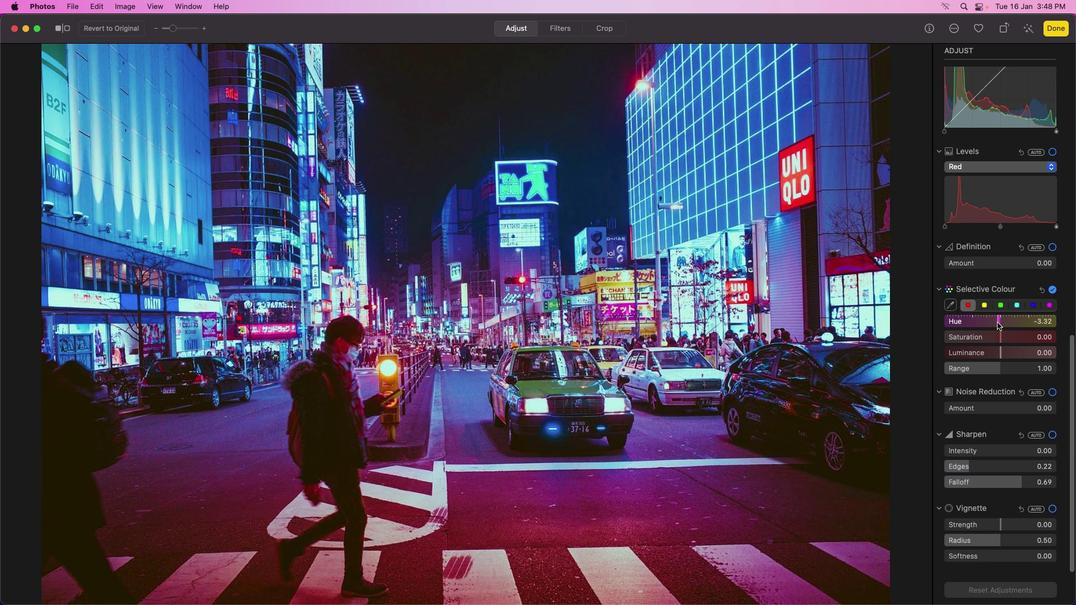 
Action: Mouse moved to (1000, 323)
Screenshot: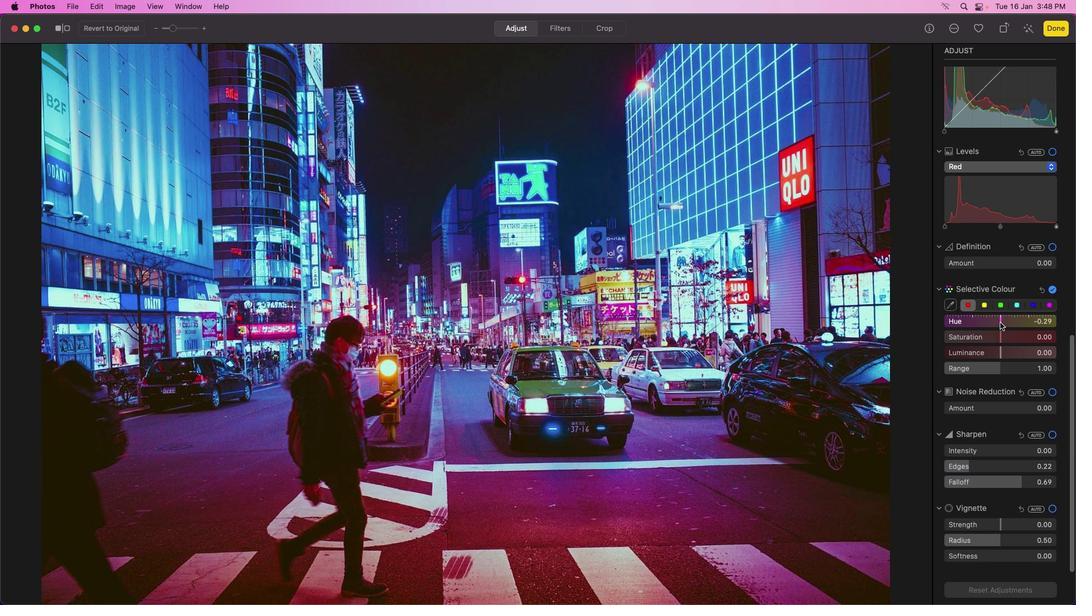 
Action: Mouse pressed left at (1000, 323)
Screenshot: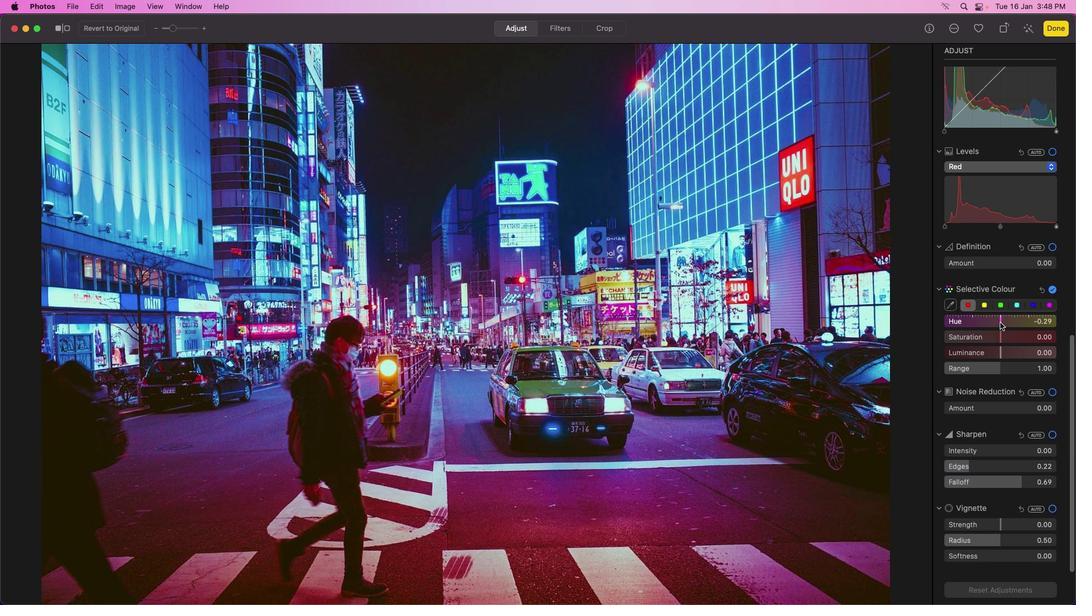 
Action: Mouse moved to (1004, 322)
Screenshot: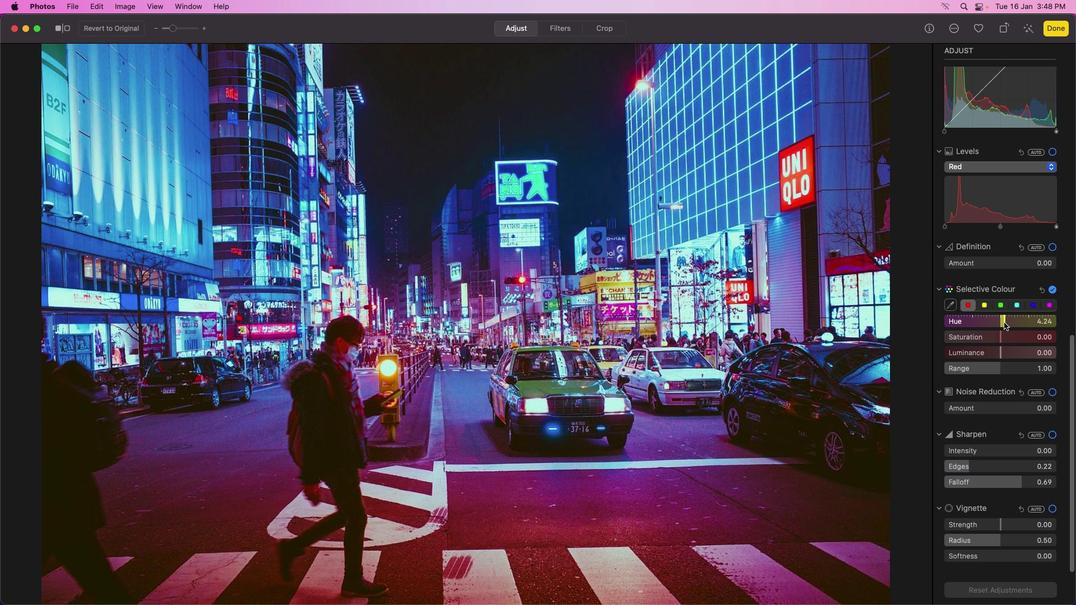 
Action: Mouse pressed left at (1004, 322)
Screenshot: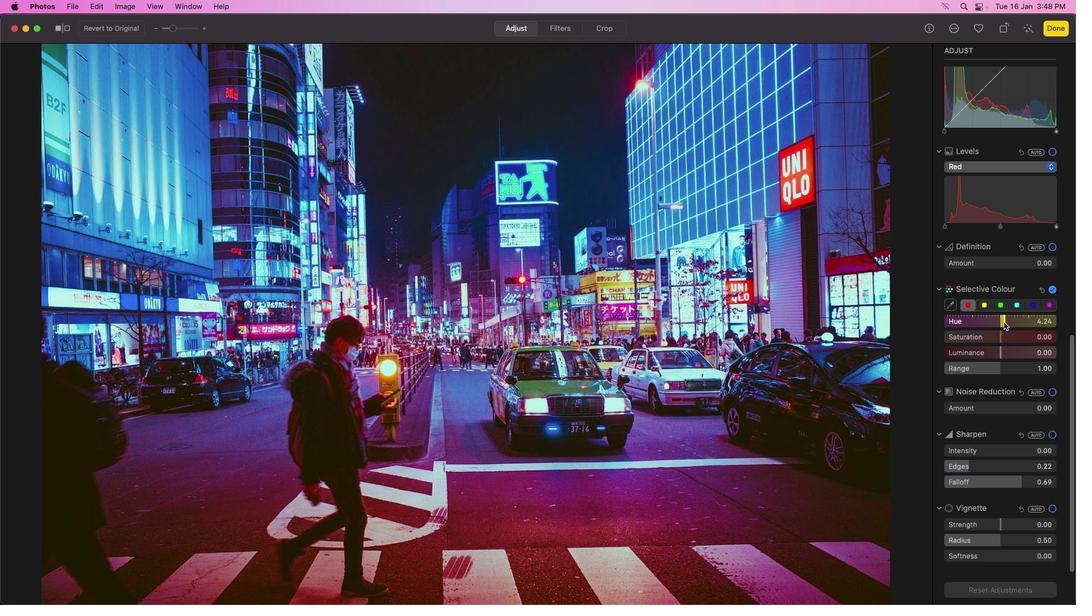 
Action: Mouse moved to (1002, 324)
Screenshot: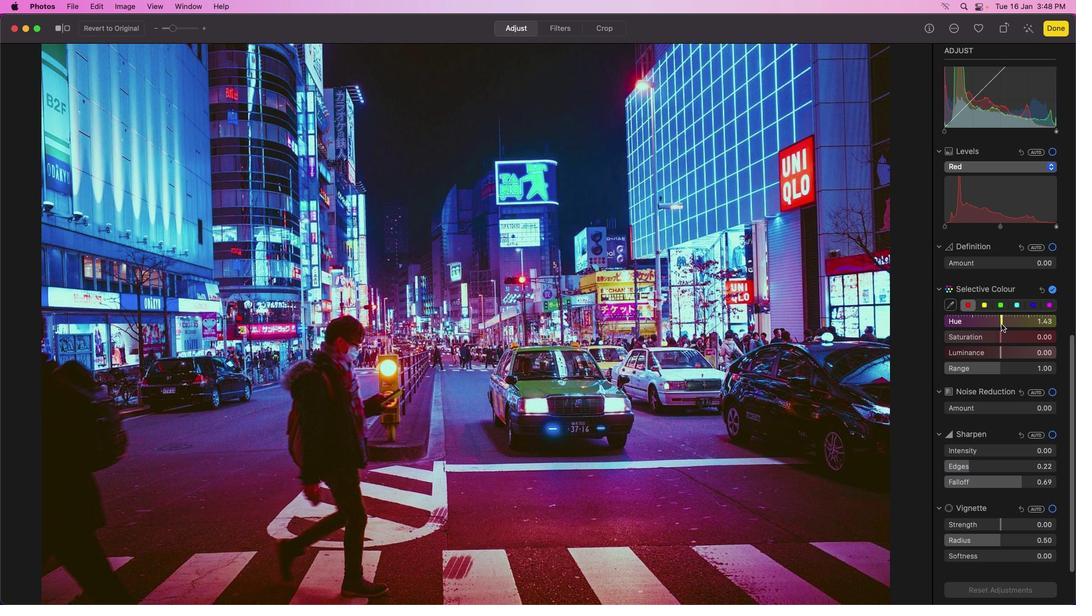 
Action: Mouse pressed left at (1002, 324)
Screenshot: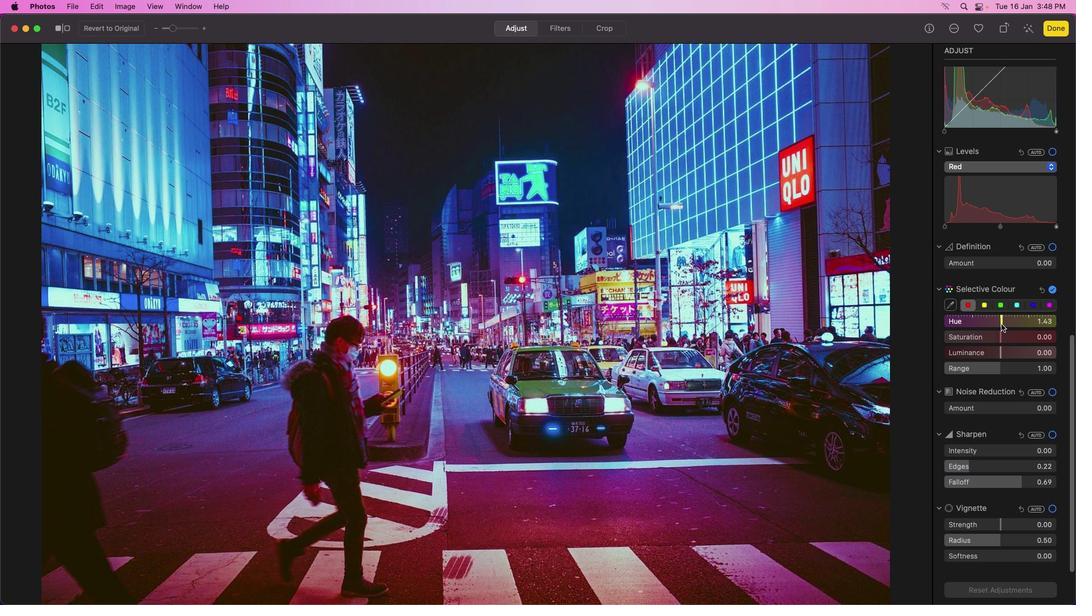 
Action: Mouse moved to (1002, 307)
Screenshot: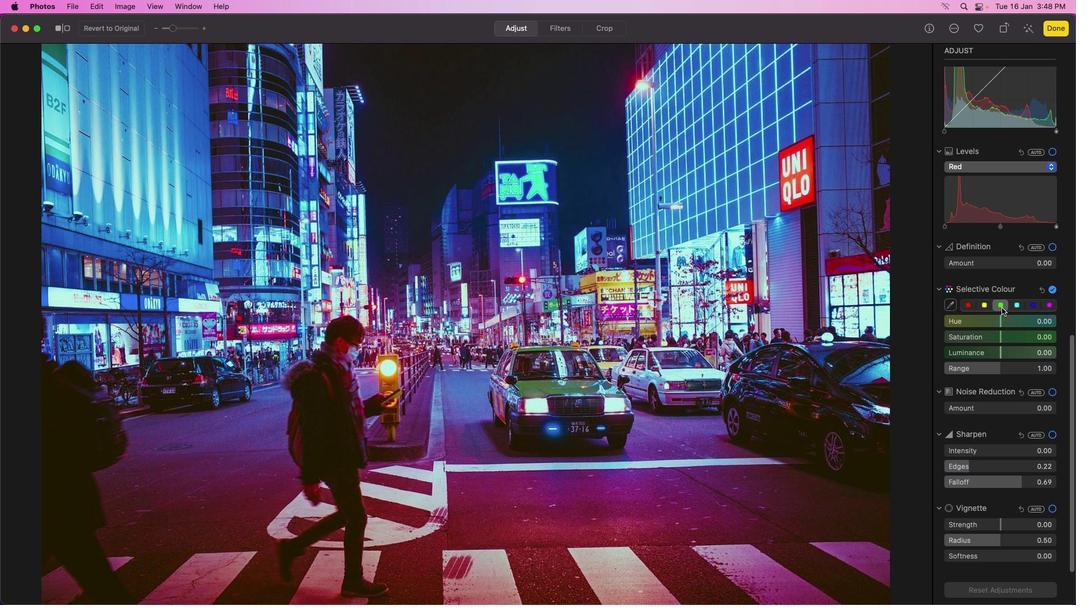 
Action: Mouse pressed left at (1002, 307)
Screenshot: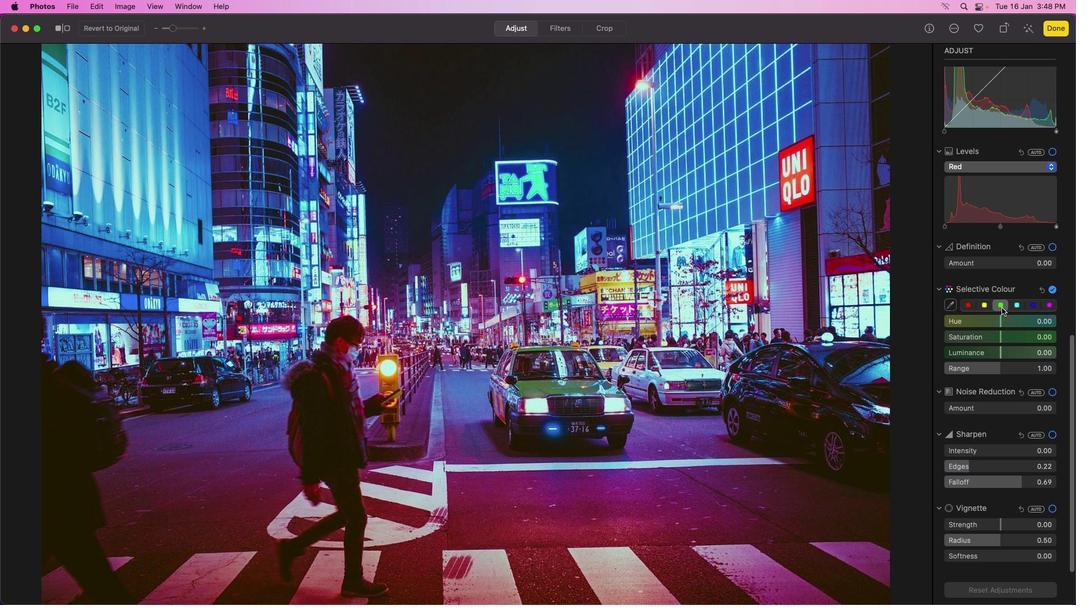 
Action: Mouse moved to (1031, 327)
Screenshot: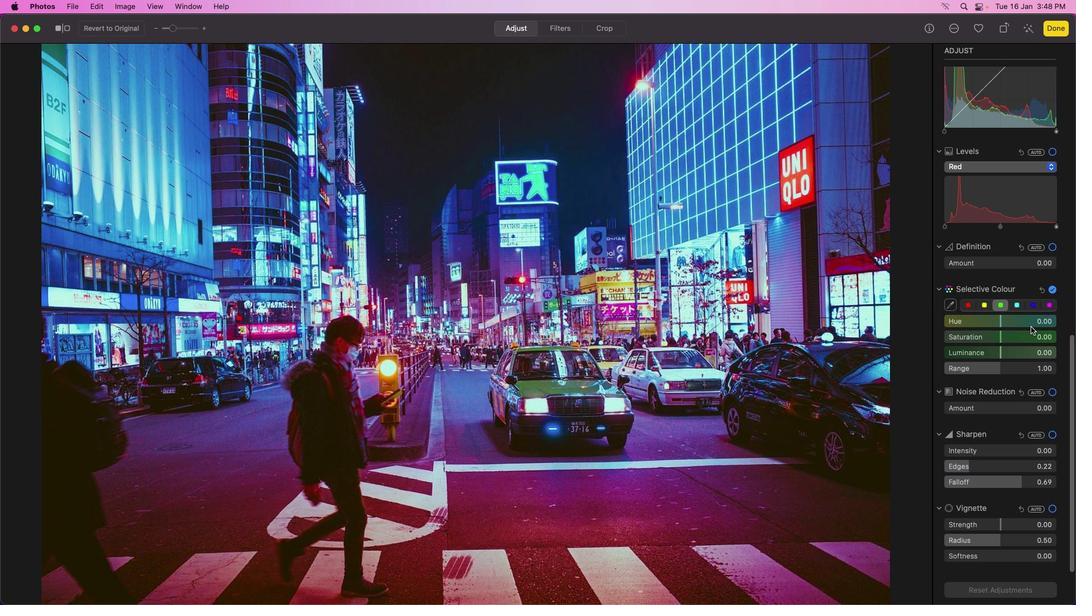 
Action: Mouse pressed left at (1031, 327)
Screenshot: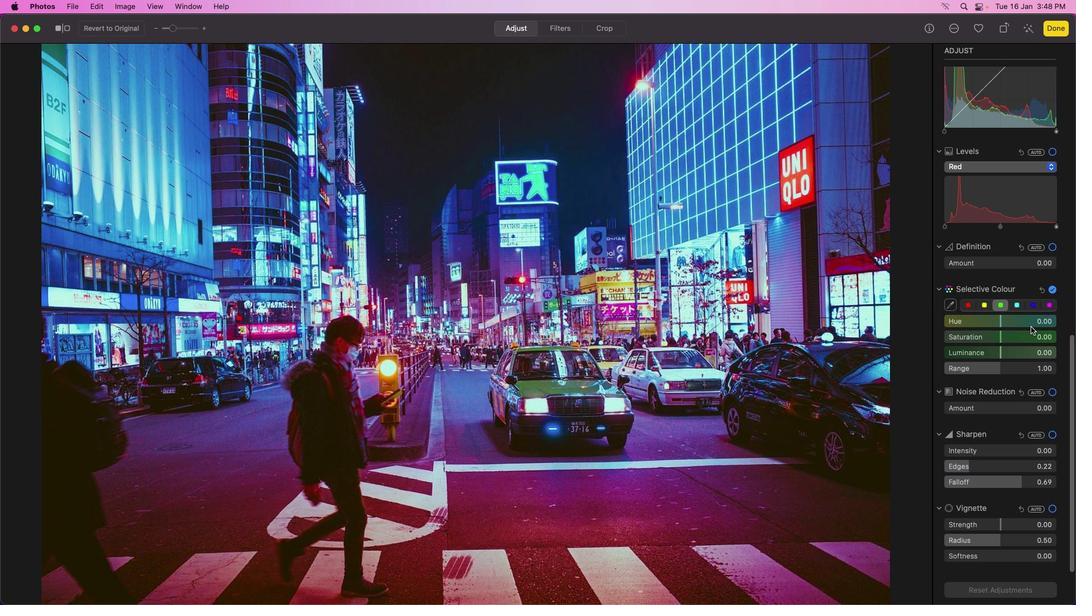 
Action: Mouse moved to (949, 325)
Screenshot: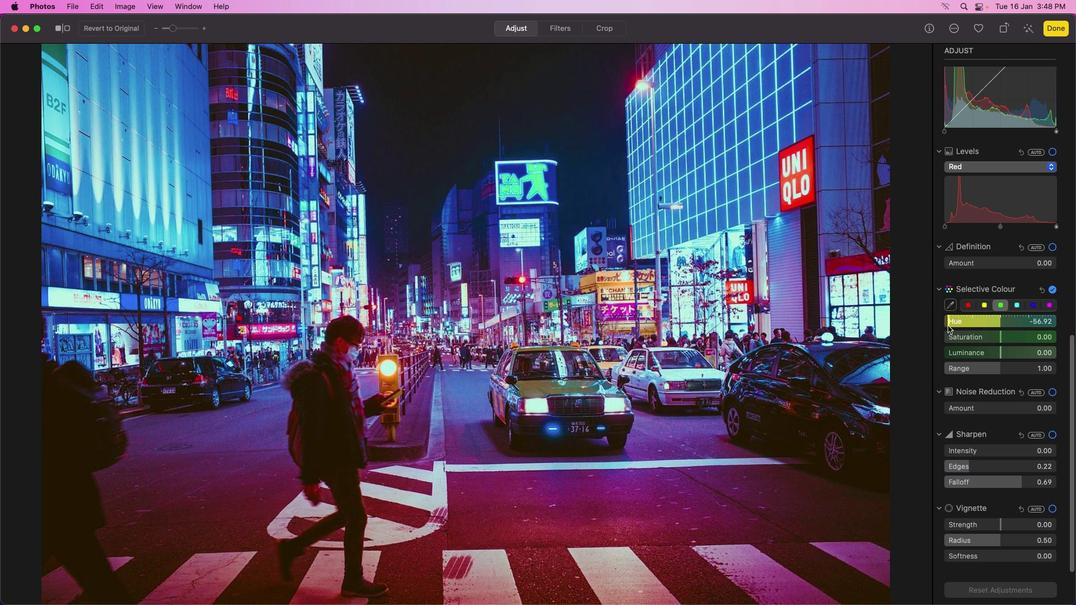 
Action: Mouse pressed left at (949, 325)
Screenshot: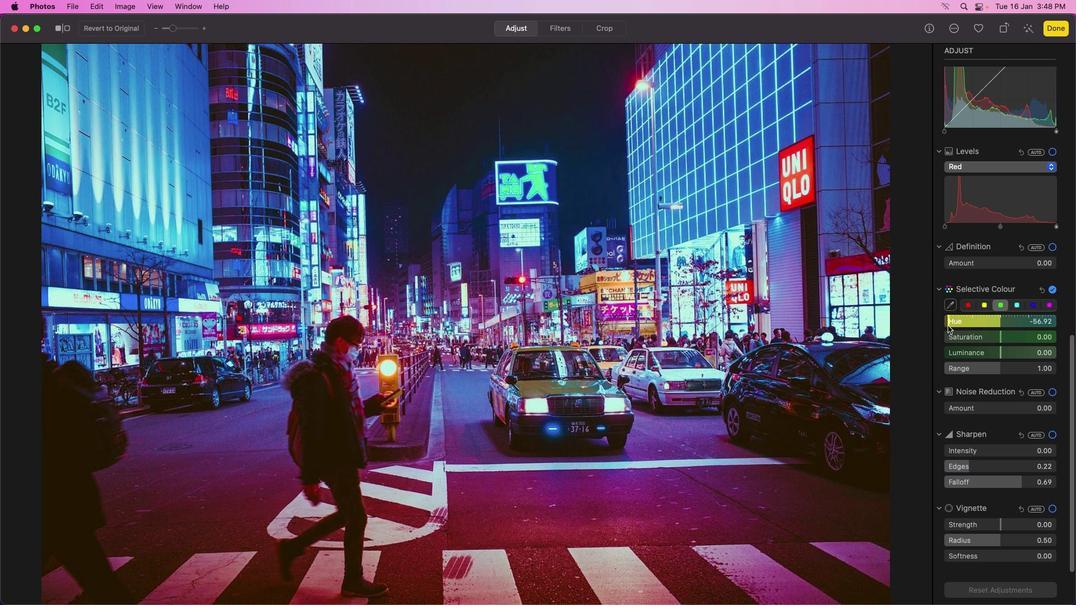 
Action: Mouse moved to (1038, 326)
Screenshot: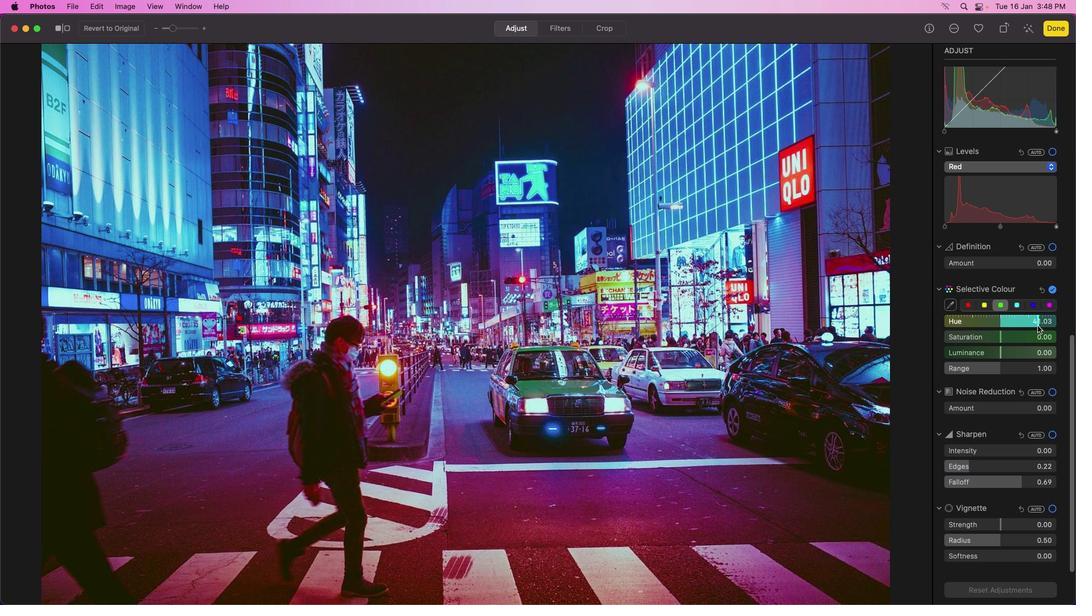 
Action: Mouse pressed left at (1038, 326)
Screenshot: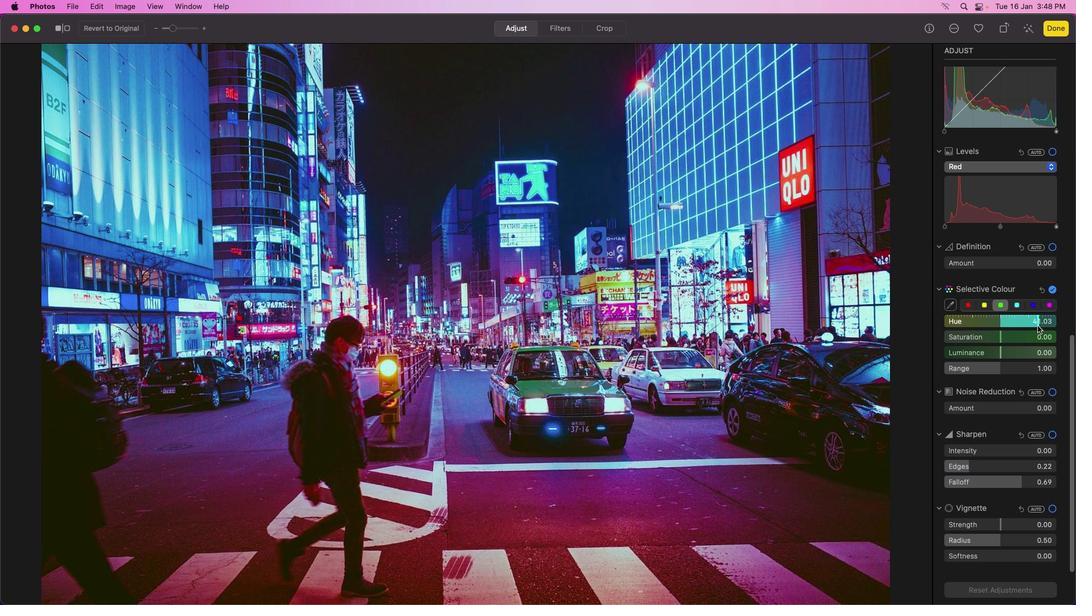 
Action: Mouse moved to (948, 327)
Screenshot: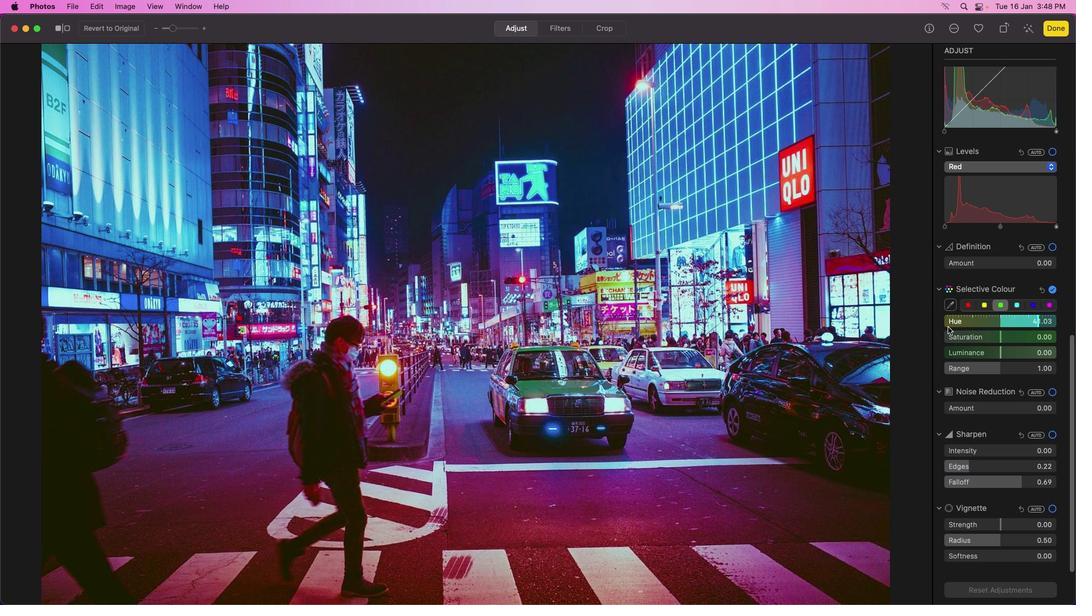 
Action: Mouse pressed left at (948, 327)
Screenshot: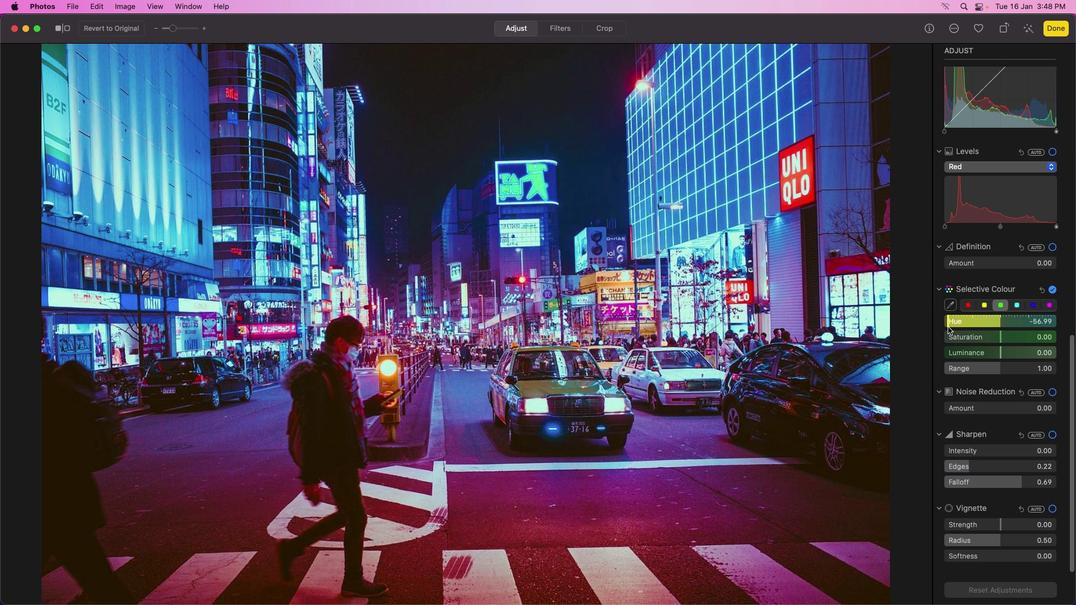 
Action: Mouse moved to (1028, 325)
Screenshot: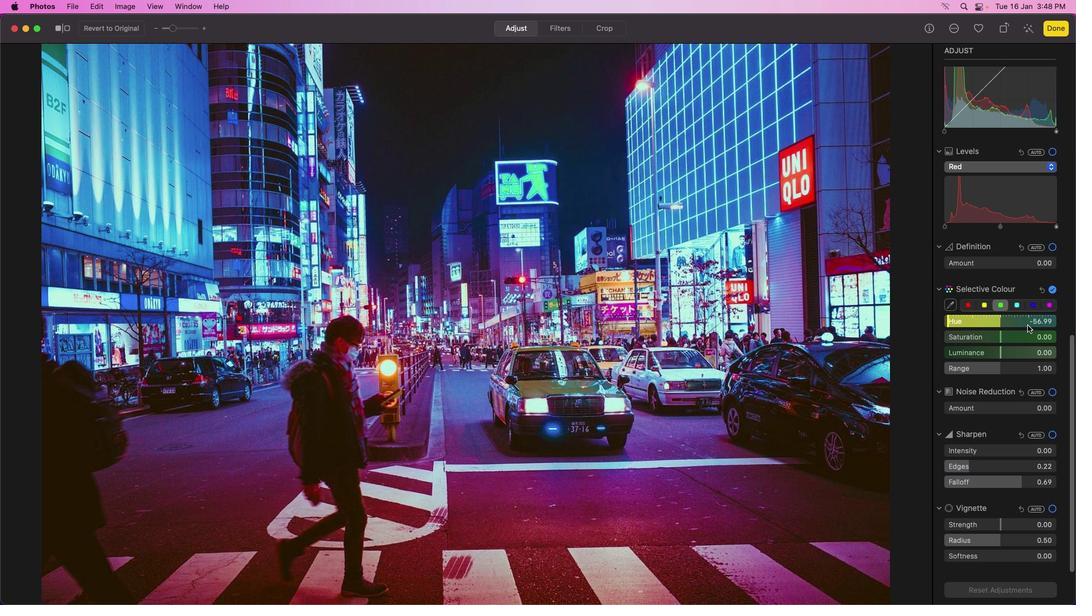 
Action: Mouse pressed left at (1028, 325)
Screenshot: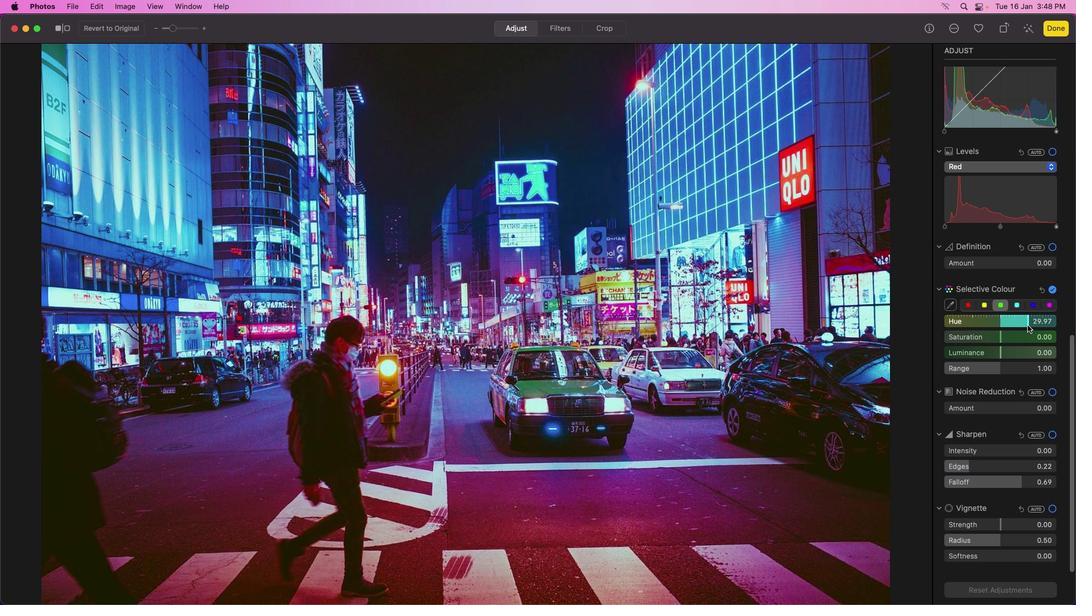 
Action: Mouse moved to (949, 327)
Screenshot: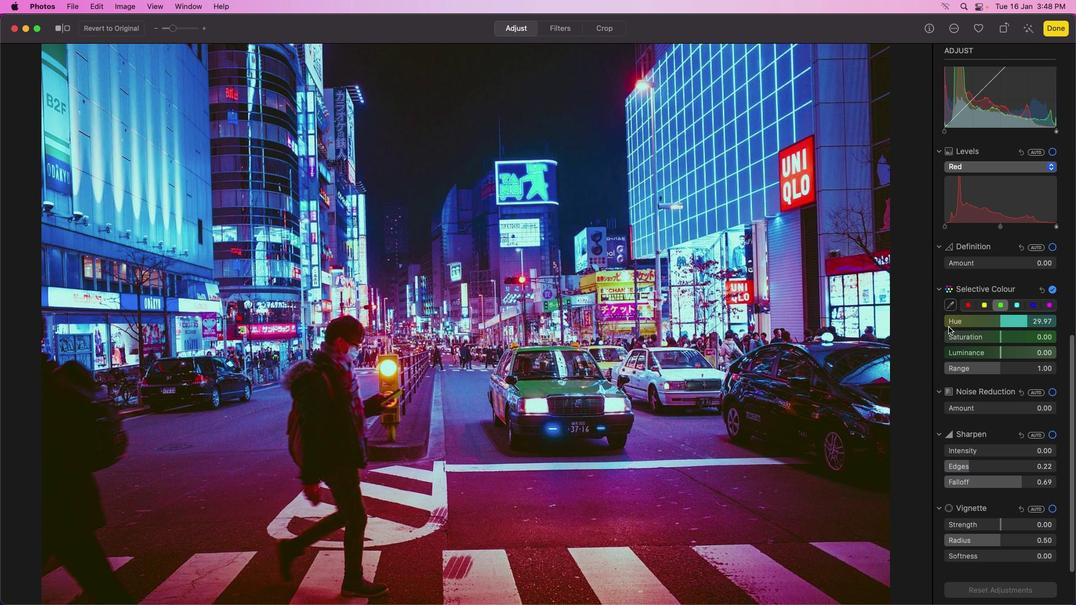 
Action: Mouse pressed left at (949, 327)
Screenshot: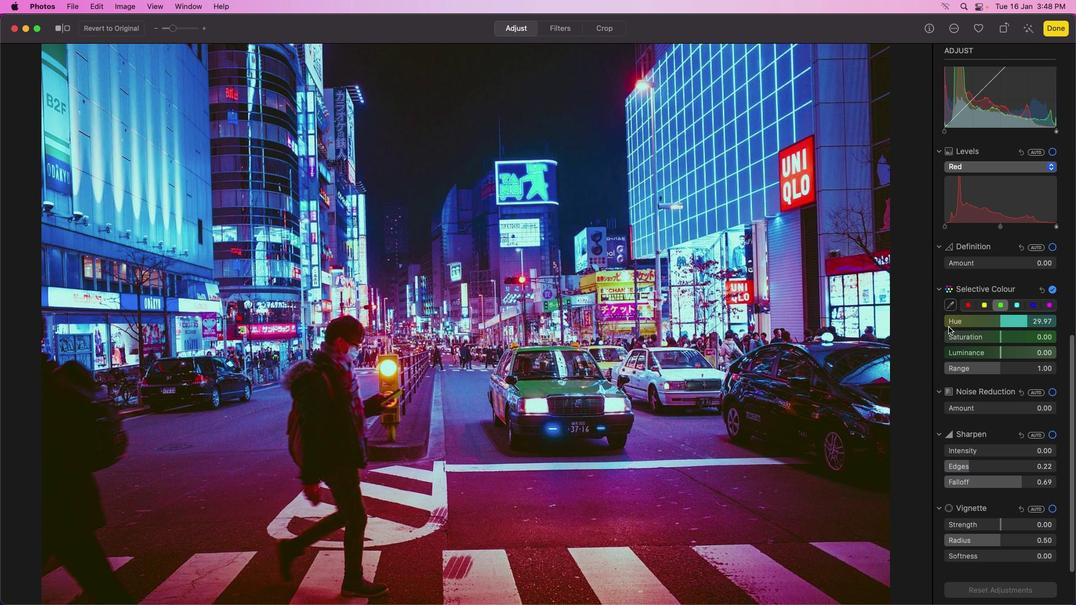 
Action: Mouse moved to (949, 325)
Screenshot: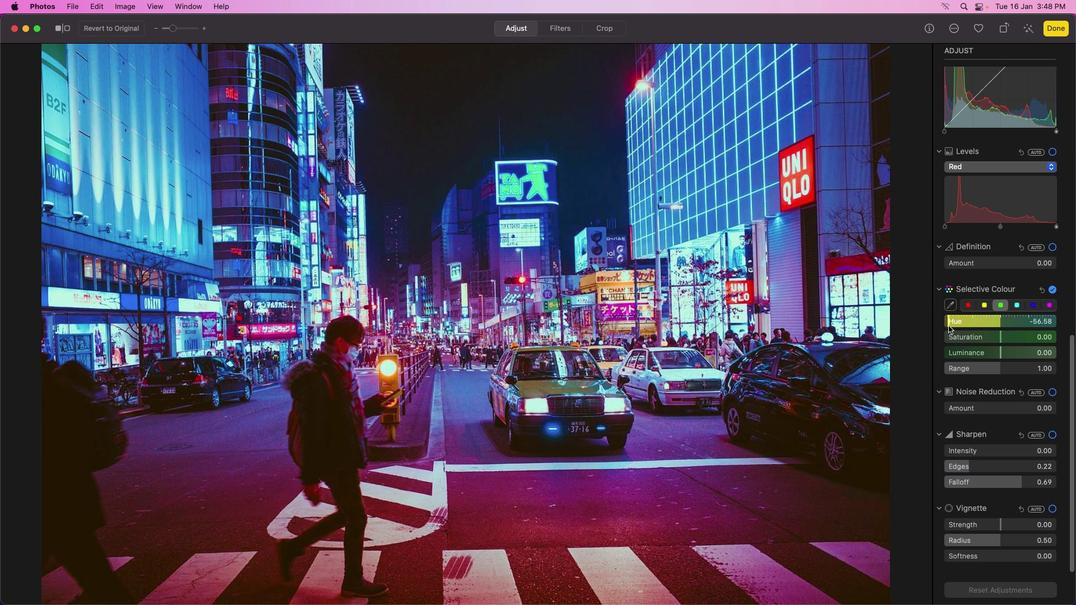 
Action: Mouse pressed left at (949, 325)
Screenshot: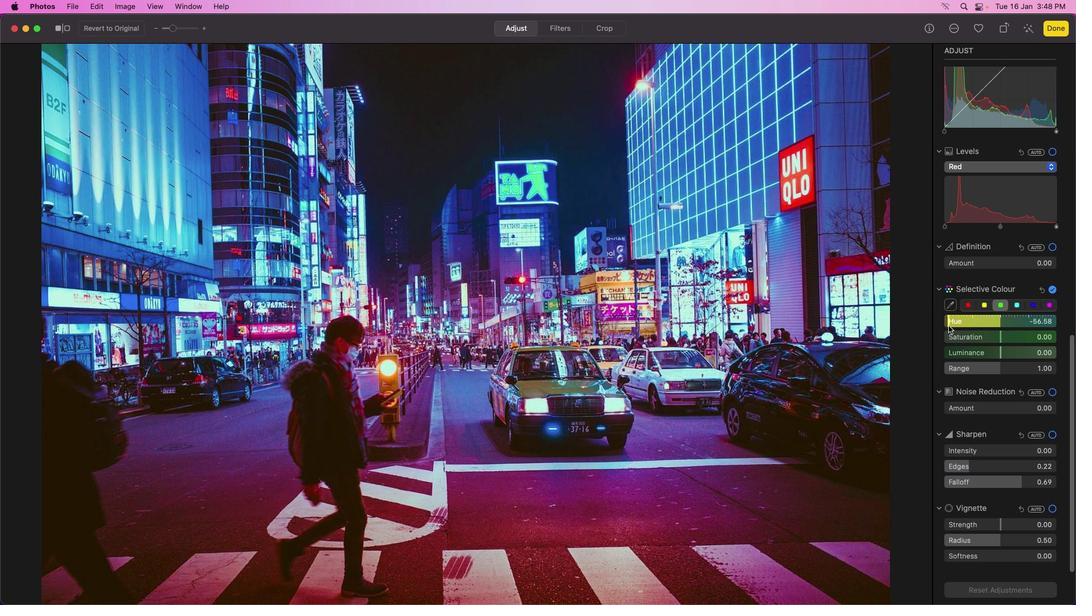 
Action: Mouse moved to (956, 340)
Screenshot: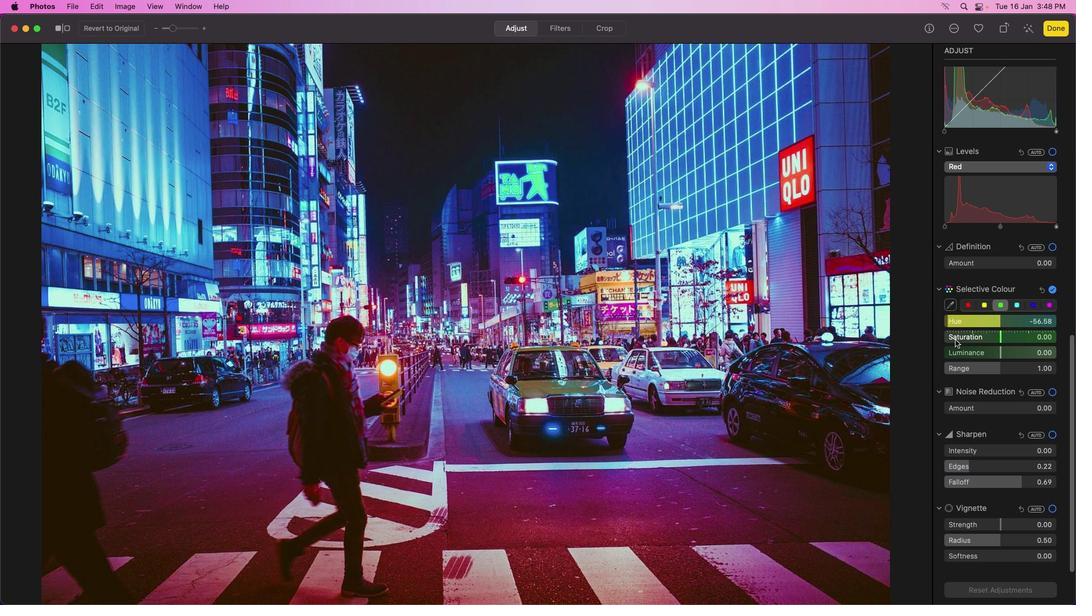 
Action: Mouse pressed left at (956, 340)
Screenshot: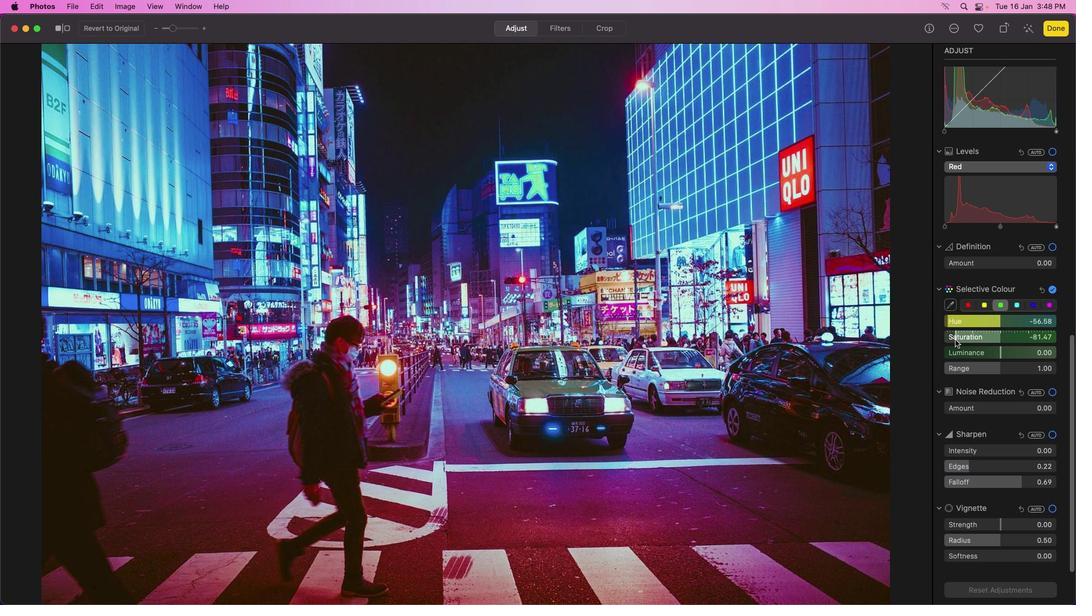
Action: Mouse moved to (1030, 340)
Screenshot: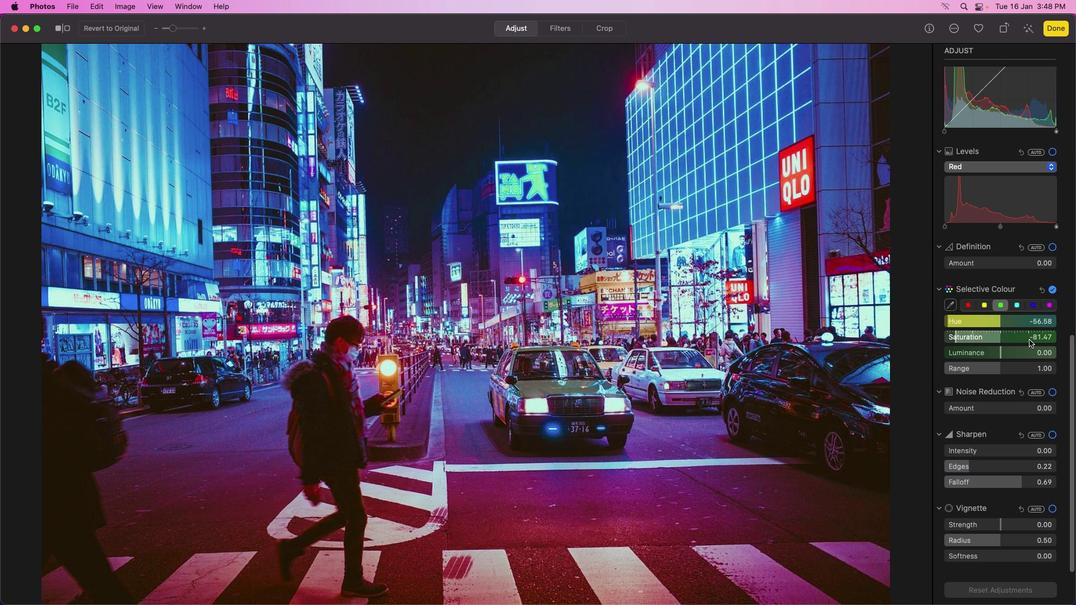 
Action: Mouse pressed left at (1030, 340)
Screenshot: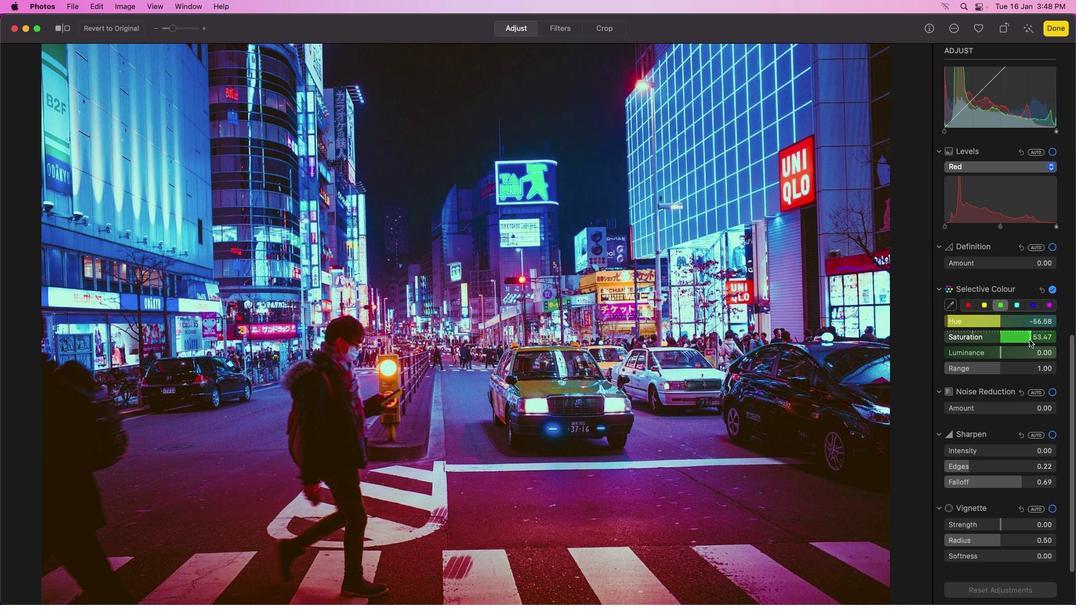 
Action: Mouse moved to (1043, 342)
Screenshot: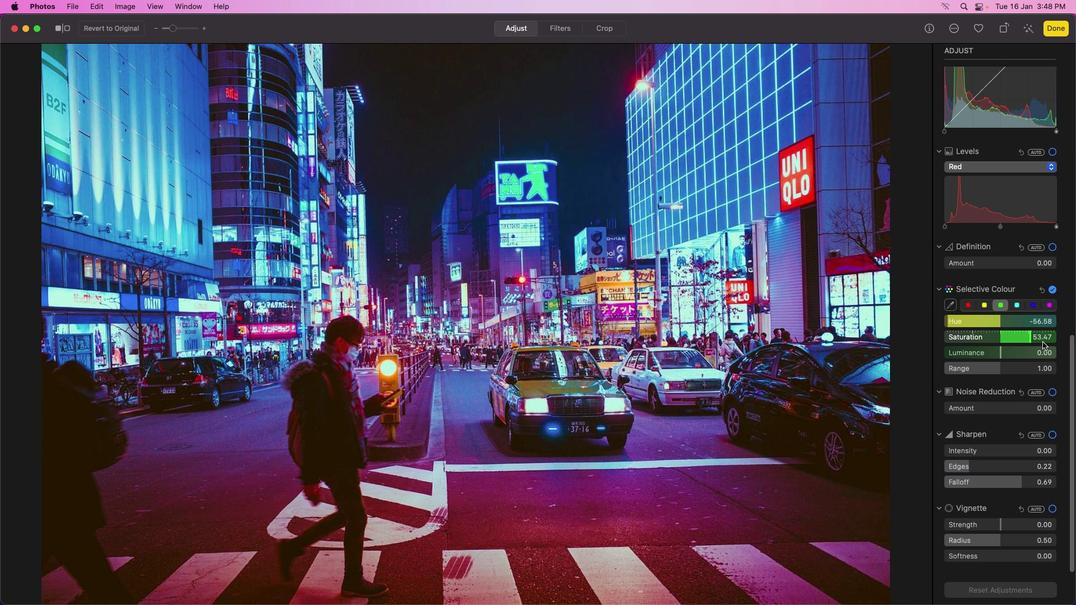 
Action: Mouse pressed left at (1043, 342)
Screenshot: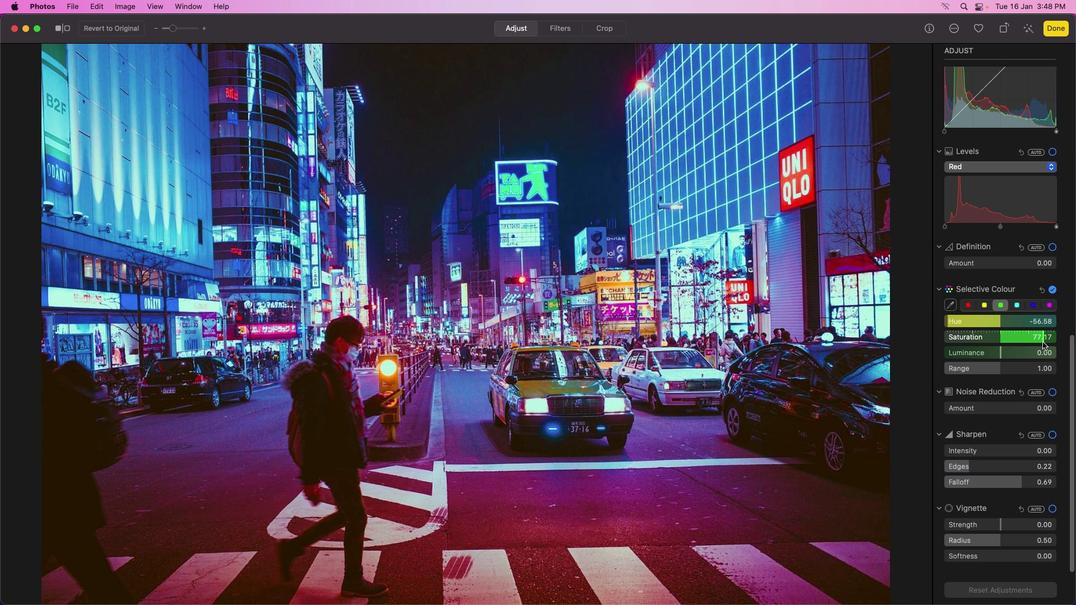 
Action: Mouse pressed left at (1043, 342)
Screenshot: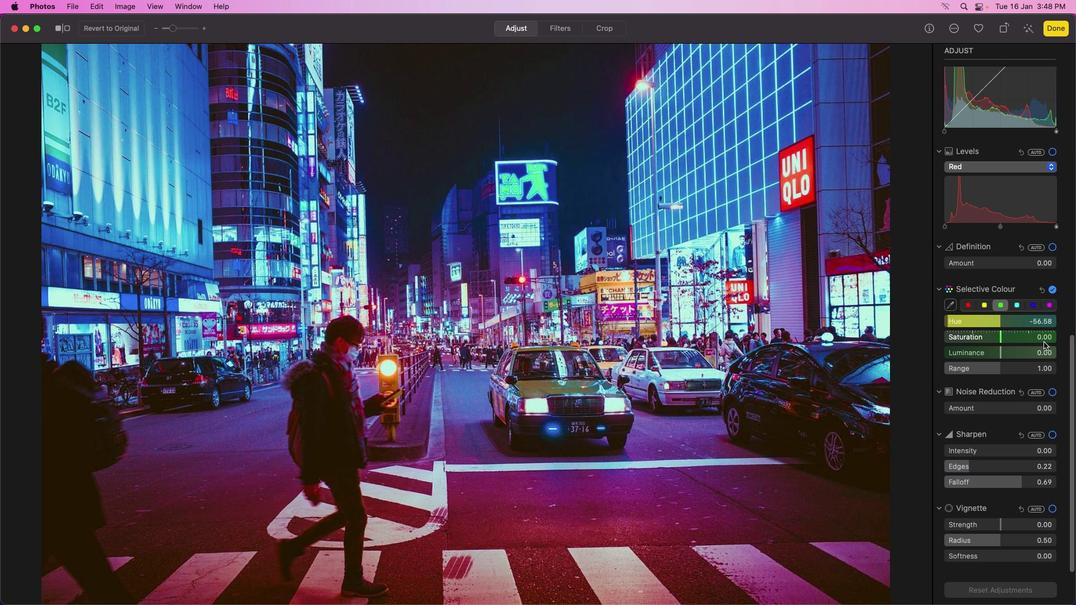 
Action: Mouse moved to (1044, 342)
Screenshot: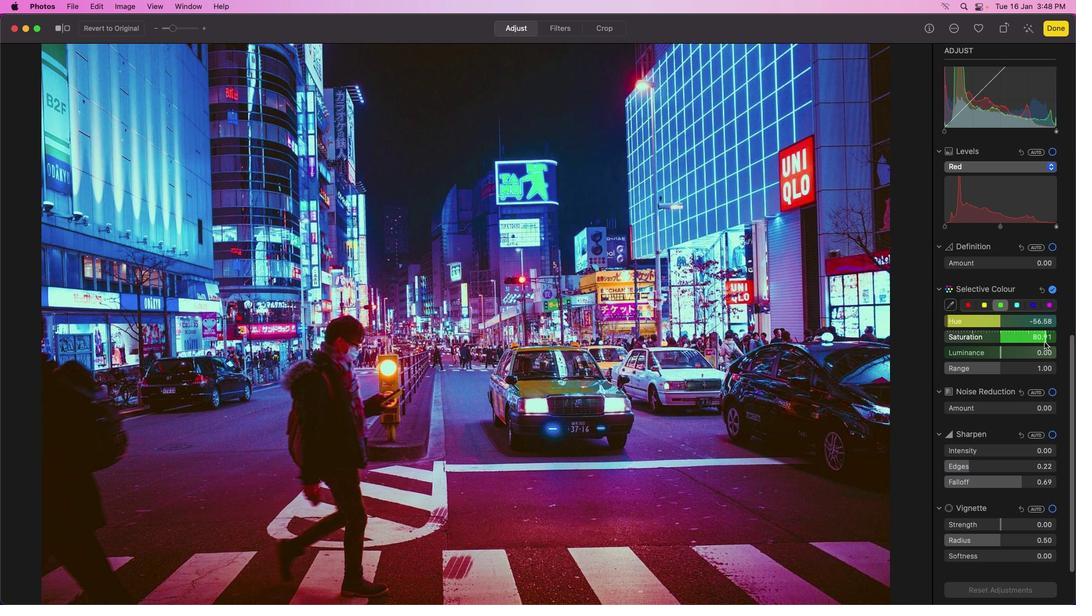 
Action: Mouse pressed left at (1044, 342)
Screenshot: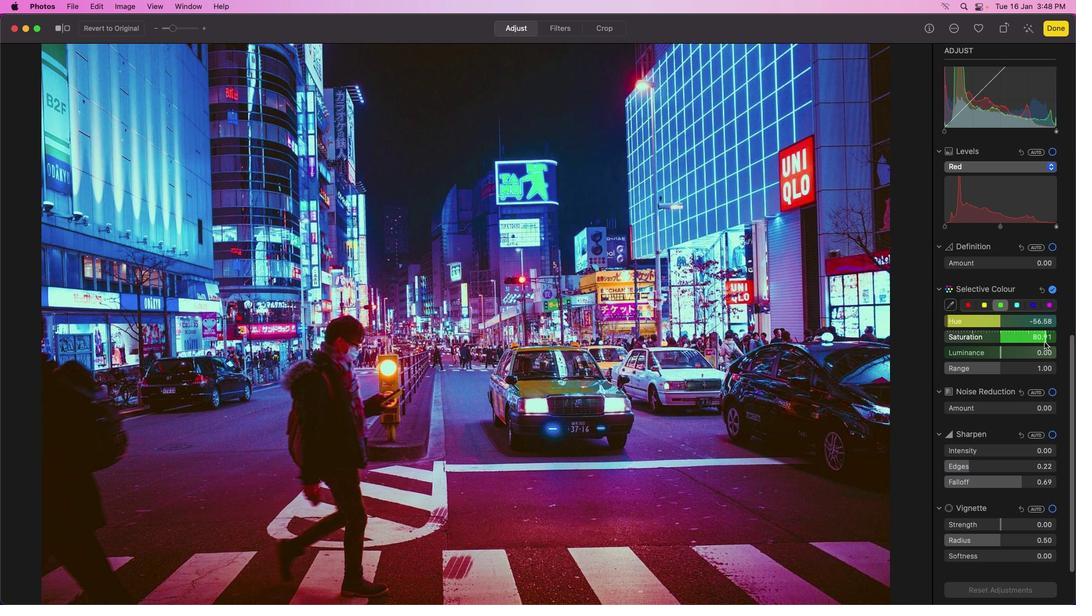 
Action: Mouse moved to (1045, 342)
Screenshot: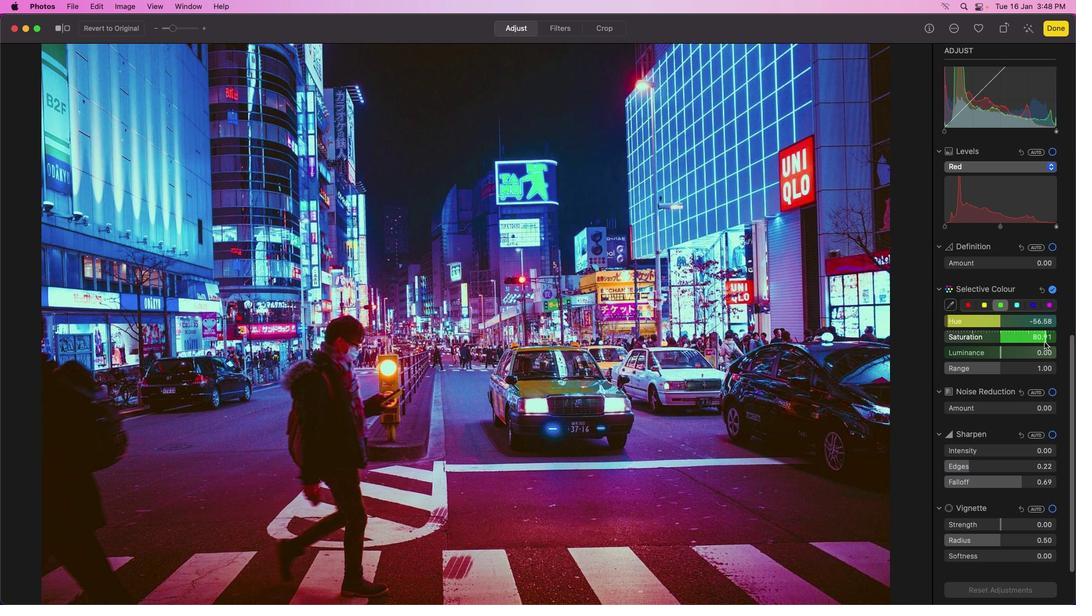 
Action: Mouse pressed left at (1045, 342)
Screenshot: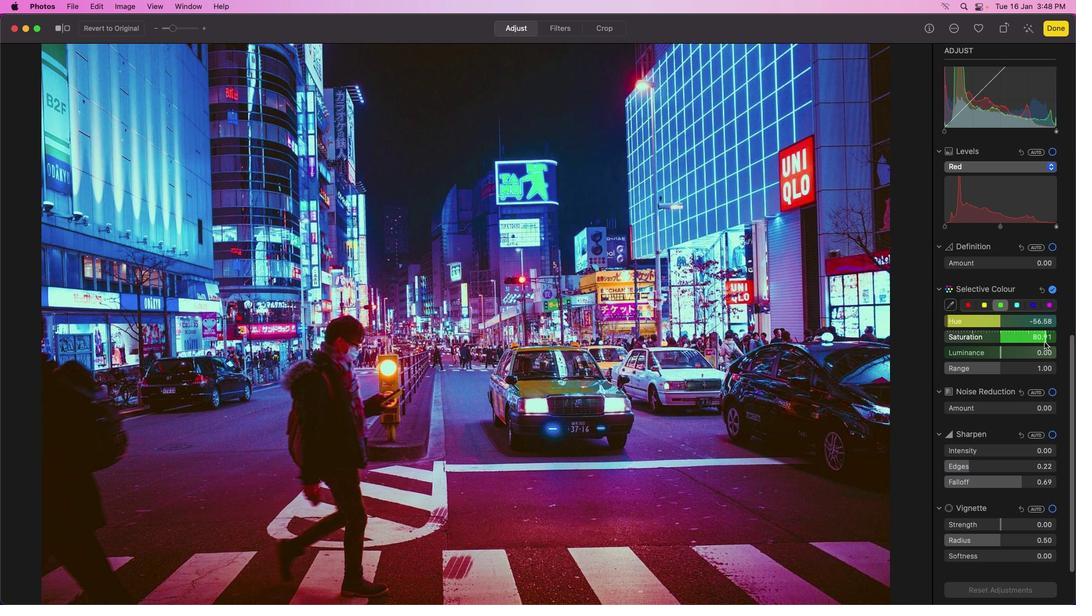 
Action: Mouse moved to (1029, 355)
Screenshot: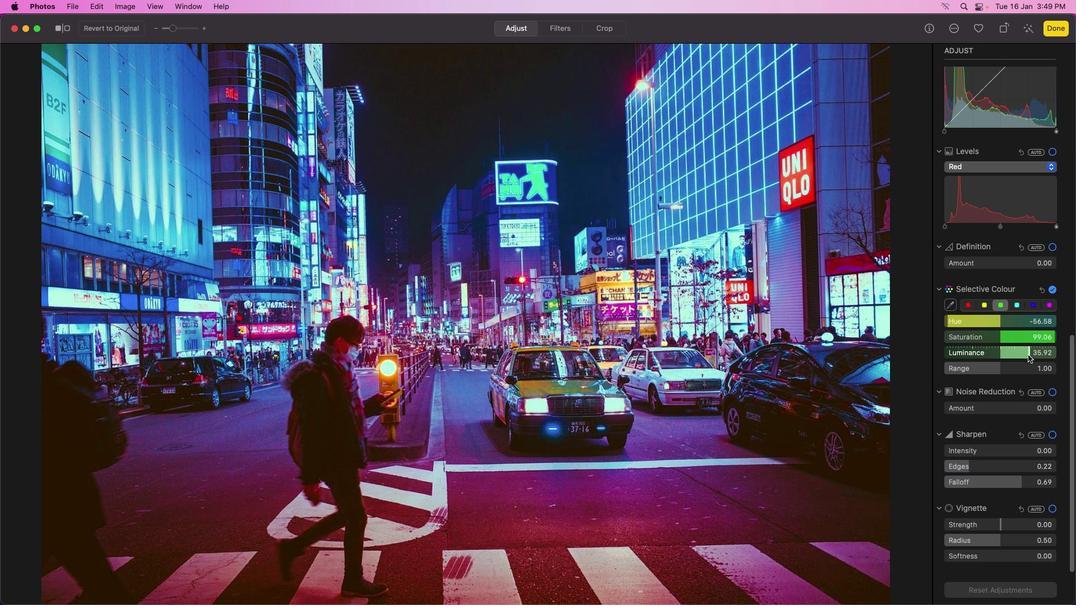 
Action: Mouse pressed left at (1029, 355)
Screenshot: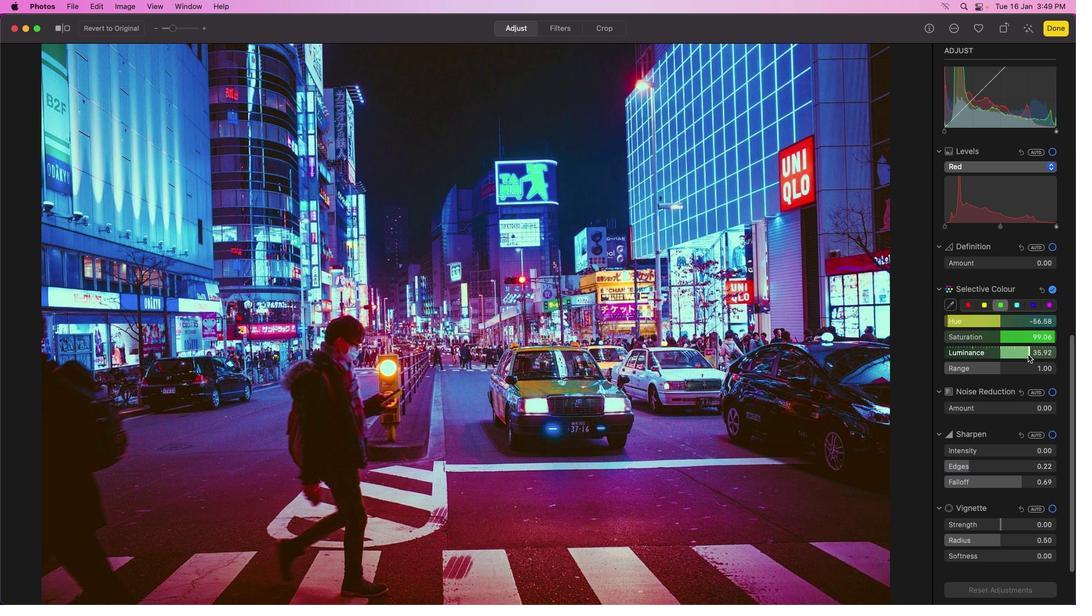 
Action: Mouse moved to (1021, 355)
Screenshot: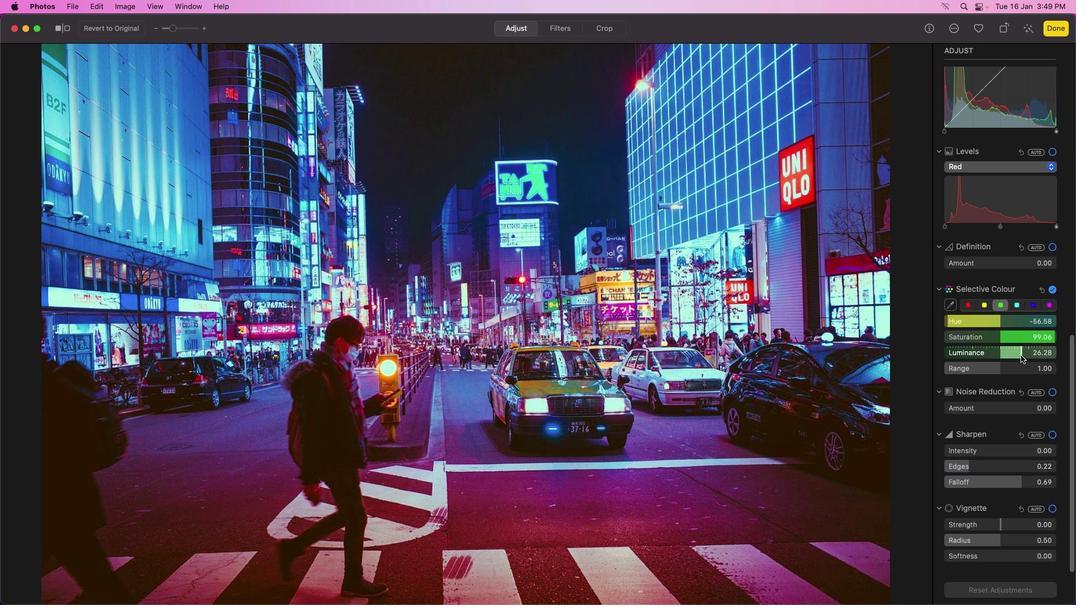 
Action: Mouse pressed left at (1021, 355)
Screenshot: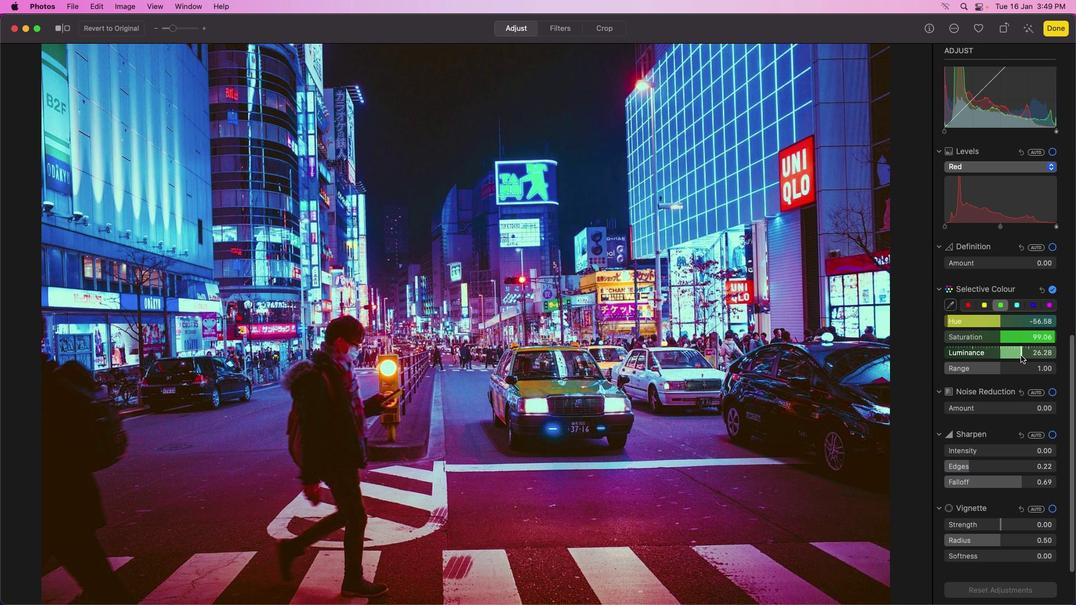 
Action: Mouse moved to (1016, 354)
Screenshot: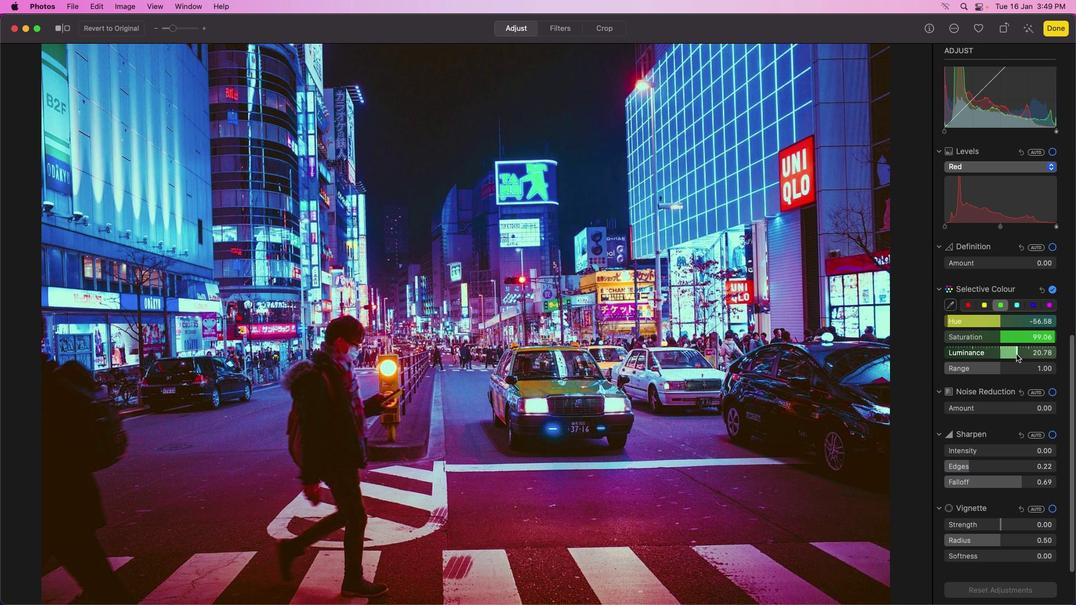 
Action: Mouse pressed left at (1016, 354)
Screenshot: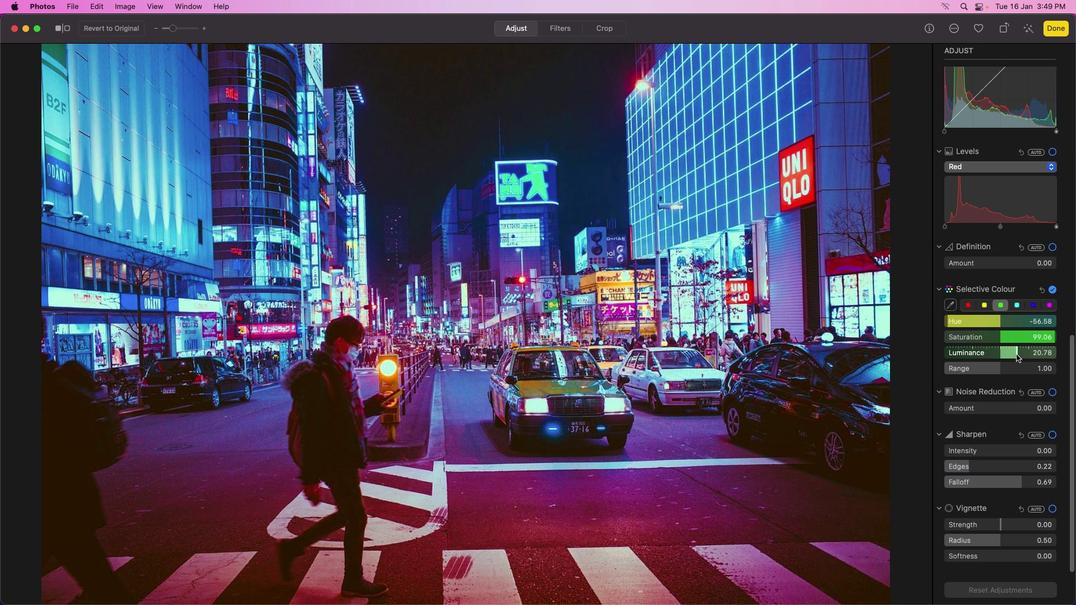 
Action: Mouse moved to (1014, 355)
Screenshot: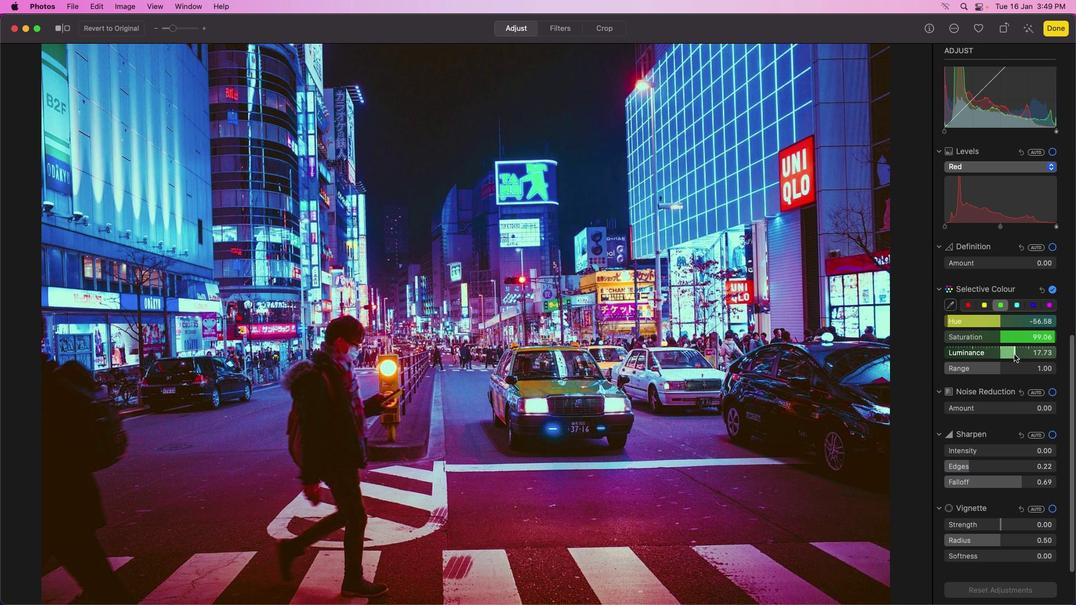 
Action: Mouse pressed left at (1014, 355)
Screenshot: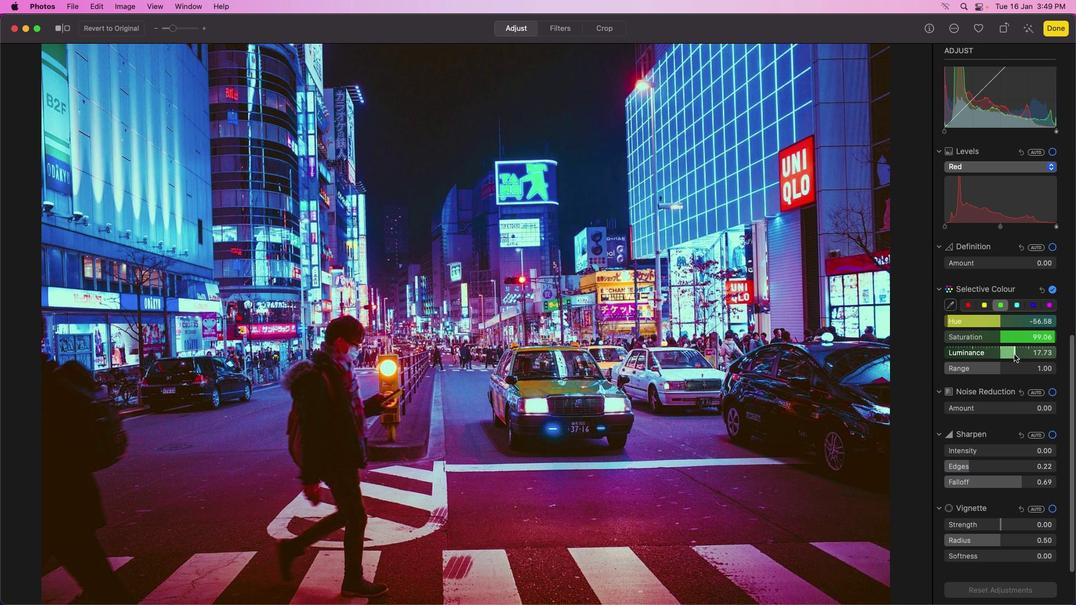 
Action: Mouse moved to (1012, 355)
Screenshot: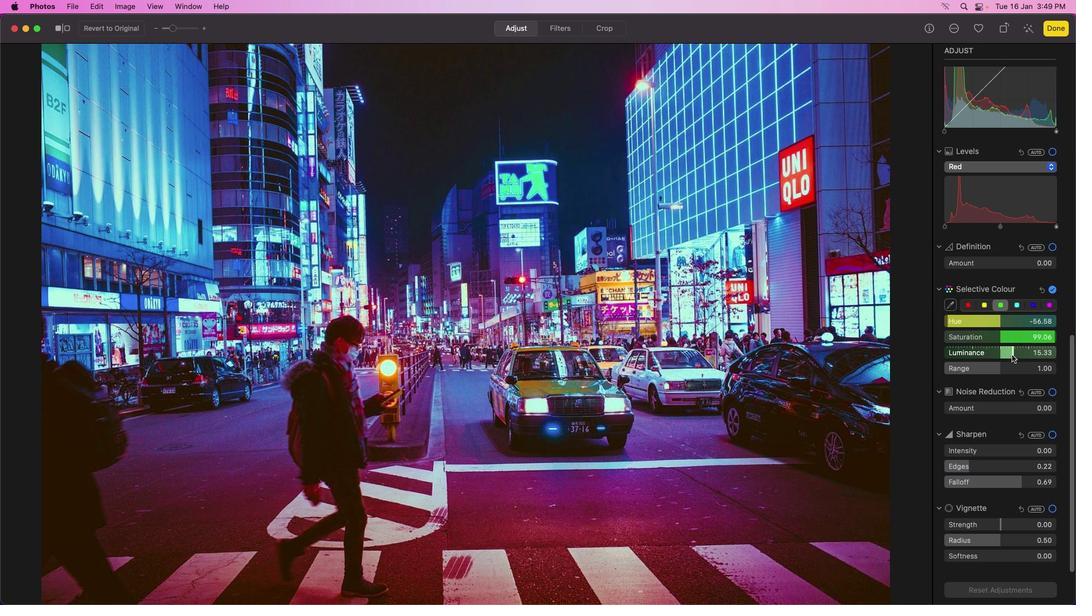 
Action: Mouse pressed left at (1012, 355)
Screenshot: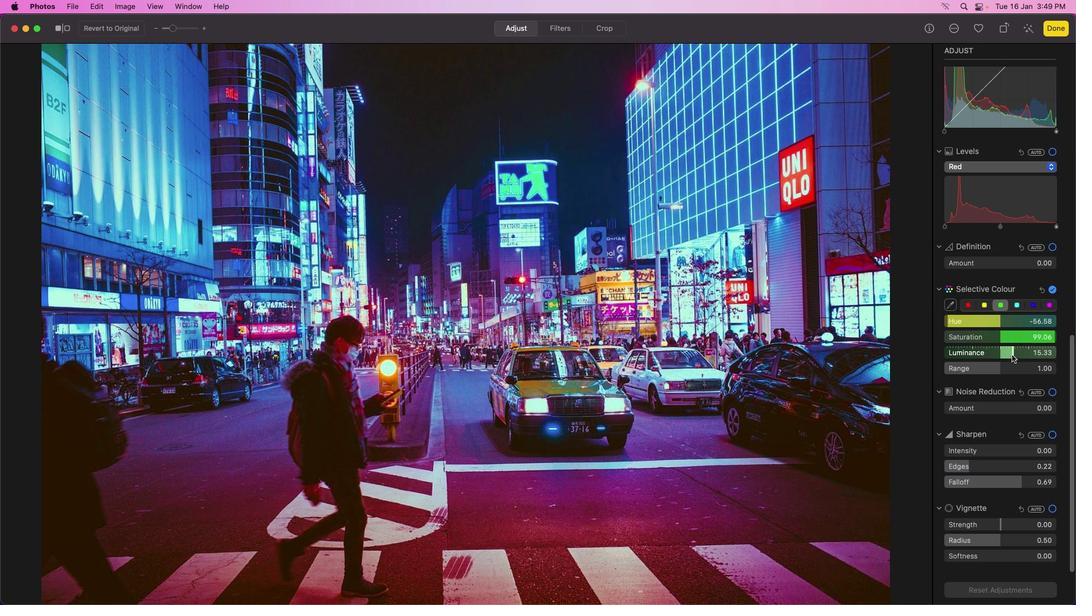 
Action: Mouse moved to (1029, 370)
Screenshot: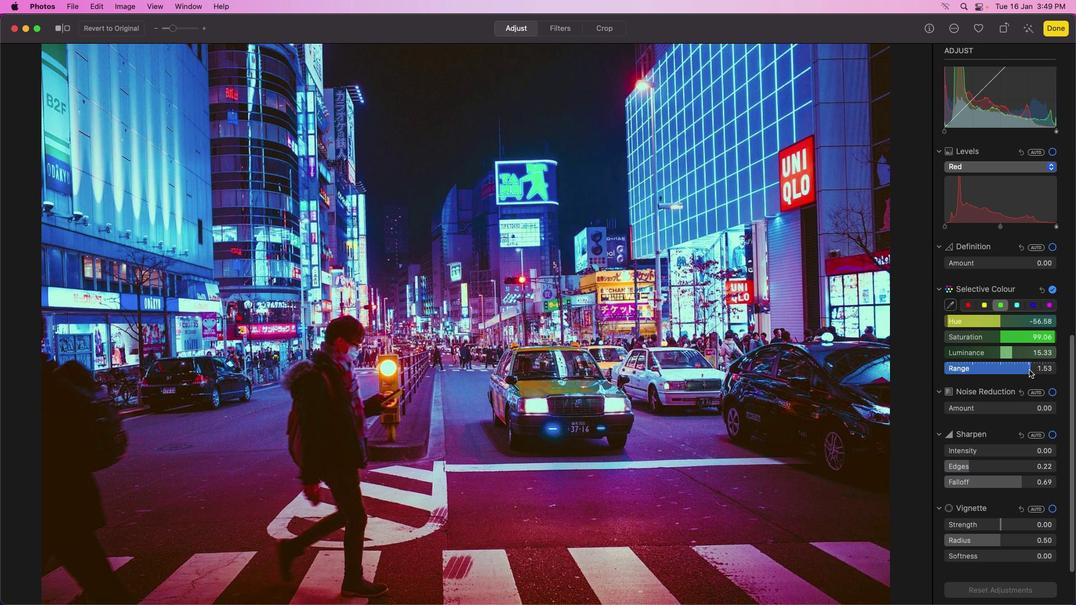 
Action: Mouse pressed left at (1029, 370)
Screenshot: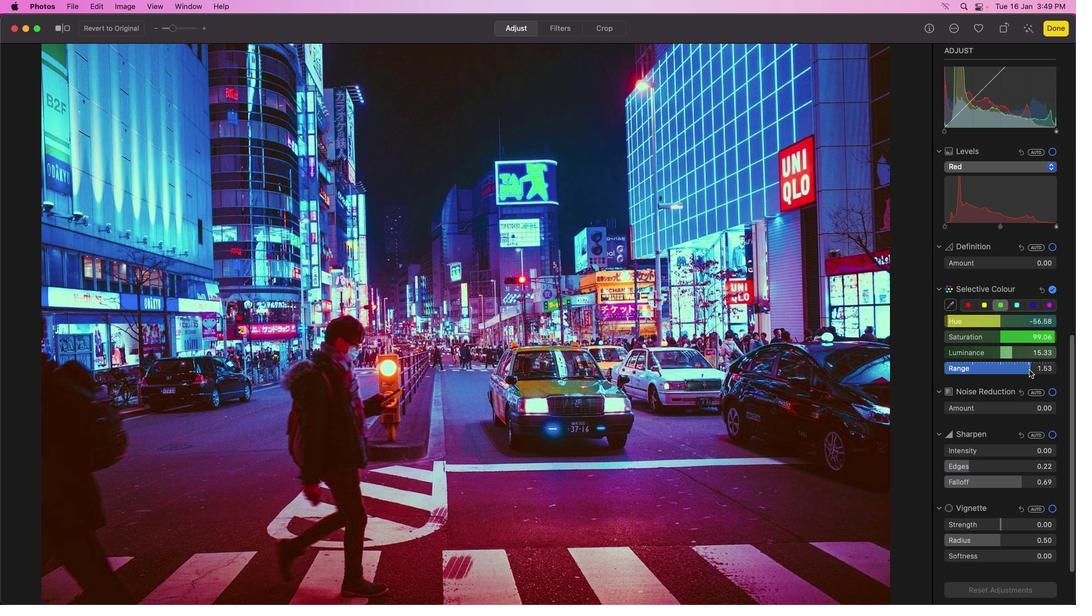 
Action: Mouse pressed left at (1029, 370)
Screenshot: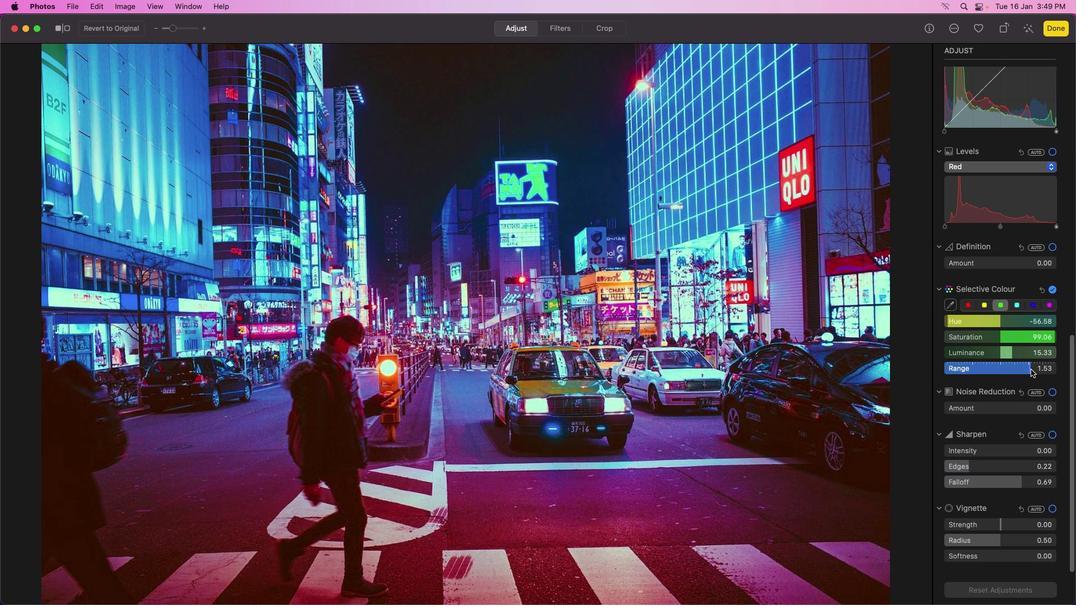 
Action: Mouse moved to (1006, 372)
Screenshot: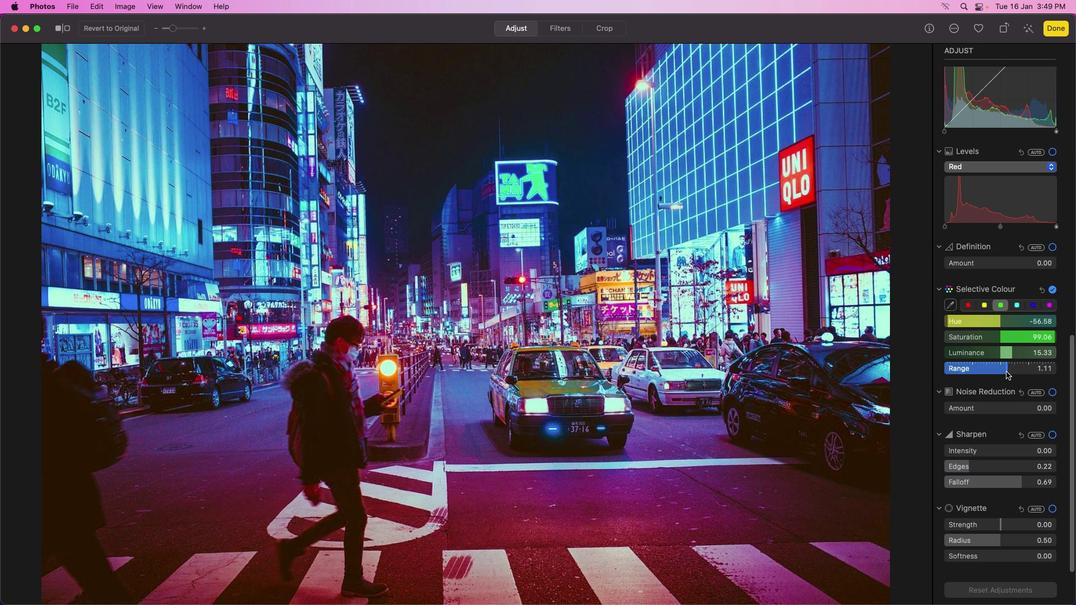 
Action: Mouse pressed left at (1006, 372)
Screenshot: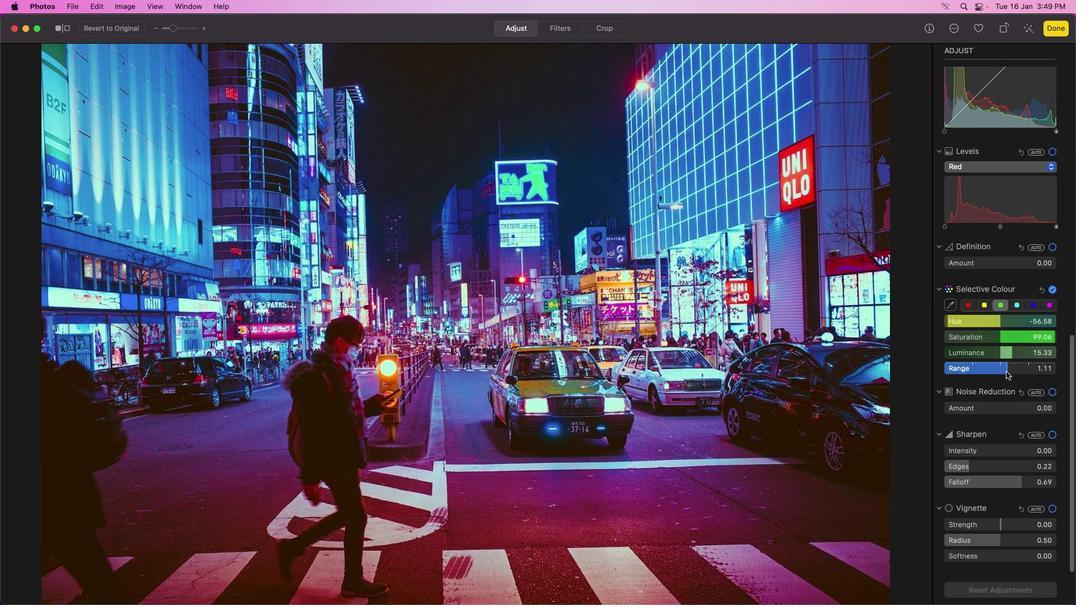
Action: Mouse moved to (1009, 372)
Screenshot: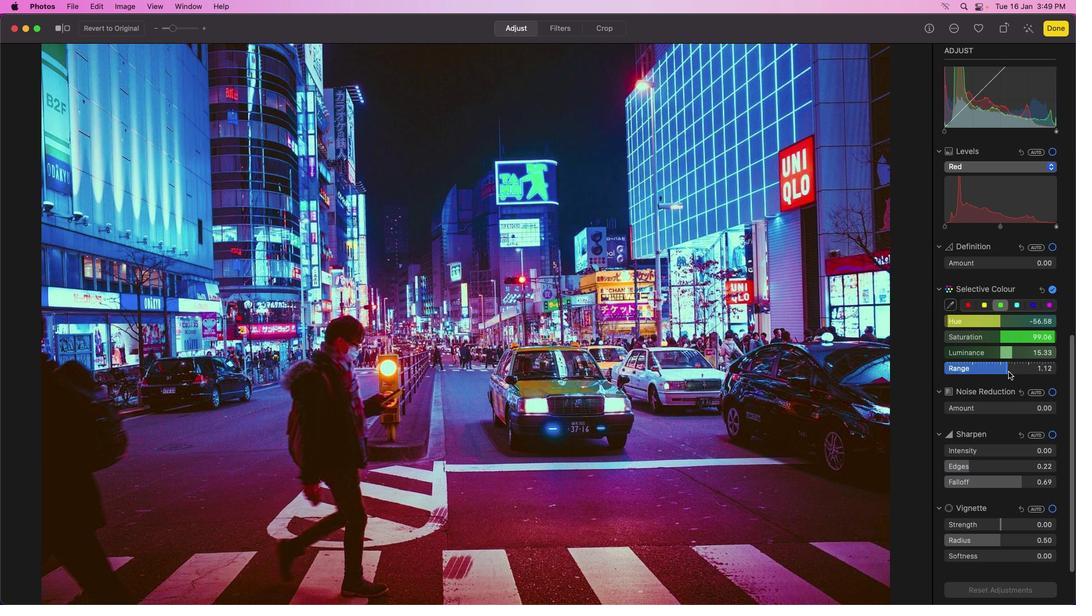 
Action: Mouse pressed left at (1009, 372)
Screenshot: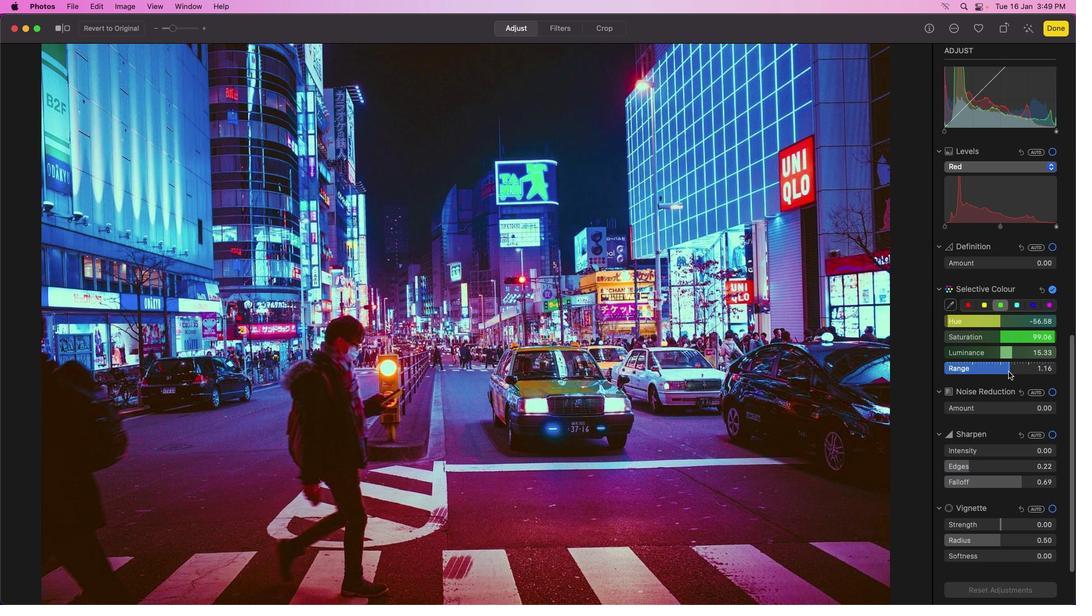 
Action: Mouse moved to (1020, 309)
Screenshot: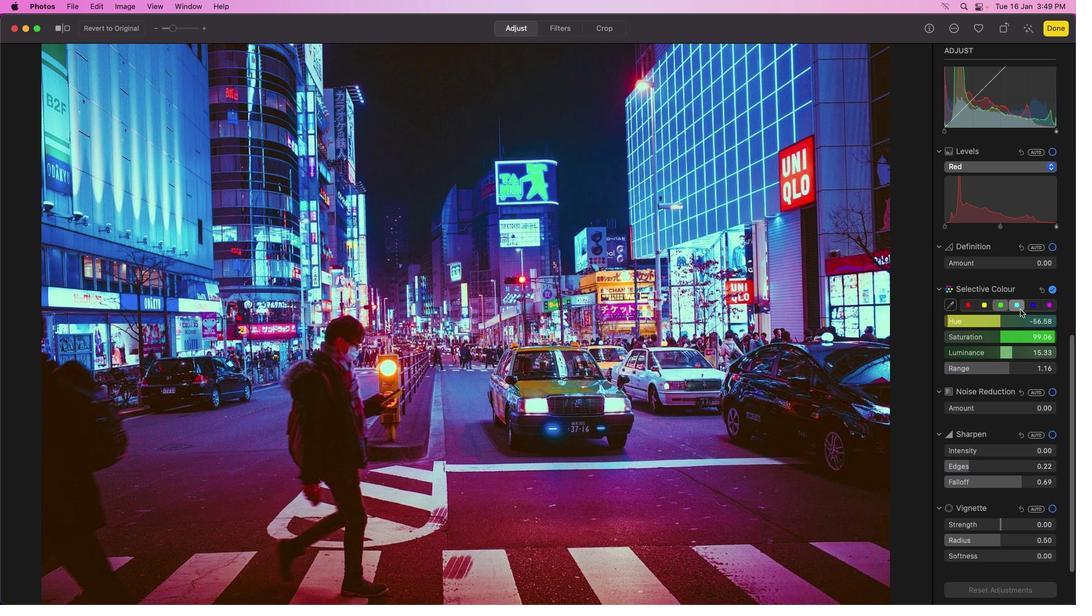 
Action: Mouse pressed left at (1020, 309)
Screenshot: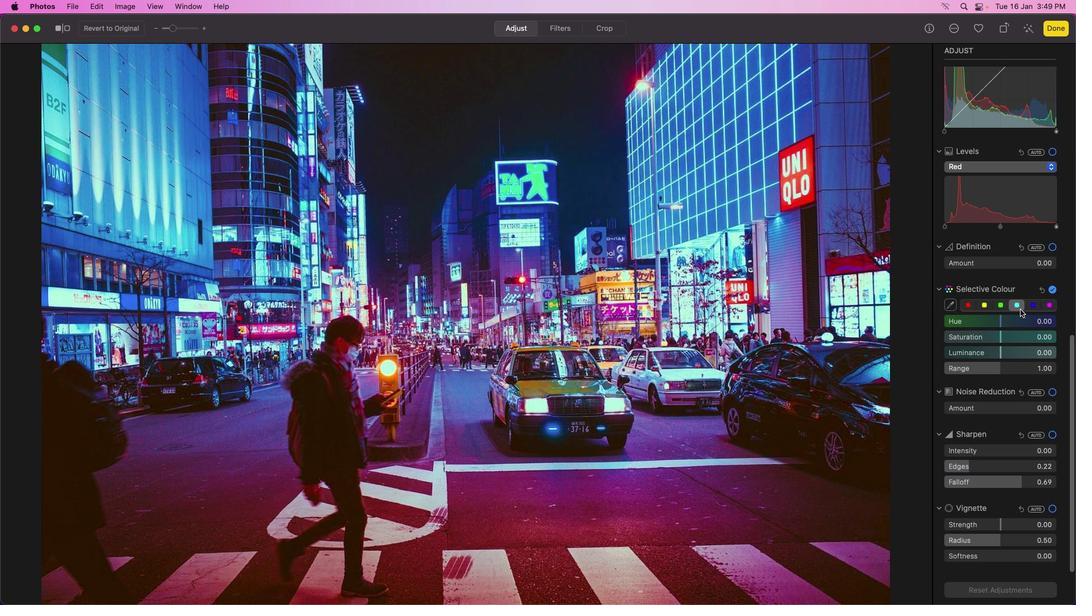 
Action: Mouse moved to (1025, 323)
Screenshot: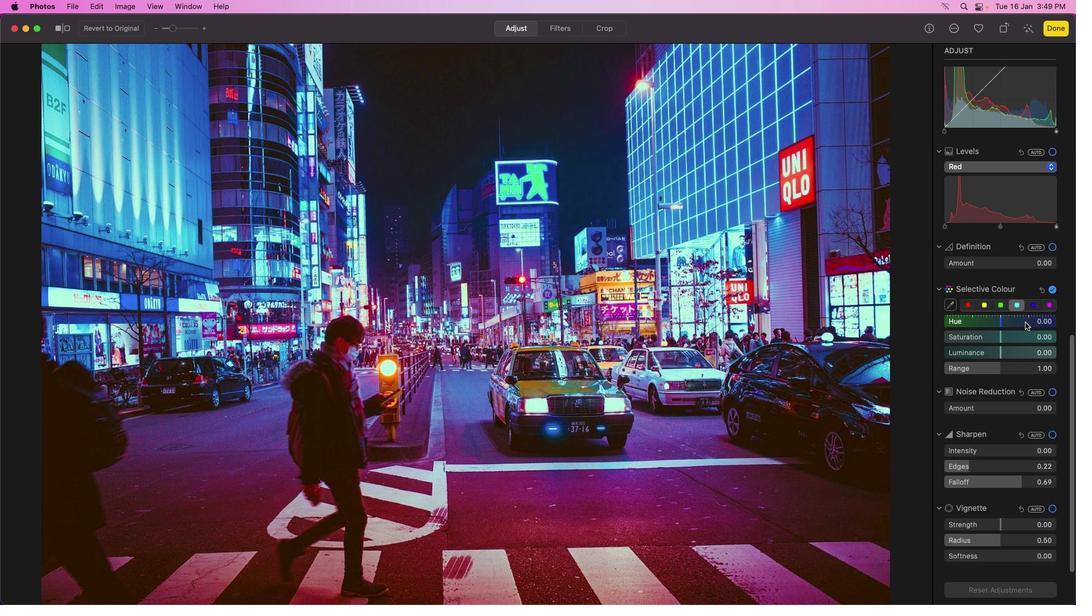 
Action: Mouse pressed left at (1025, 323)
Screenshot: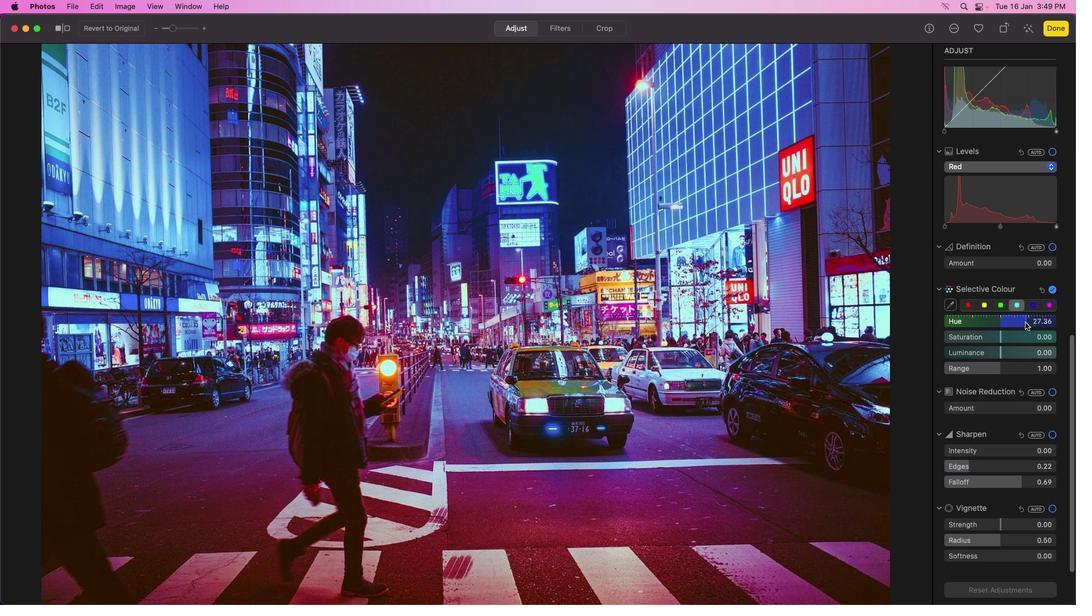 
Action: Mouse moved to (1031, 324)
Screenshot: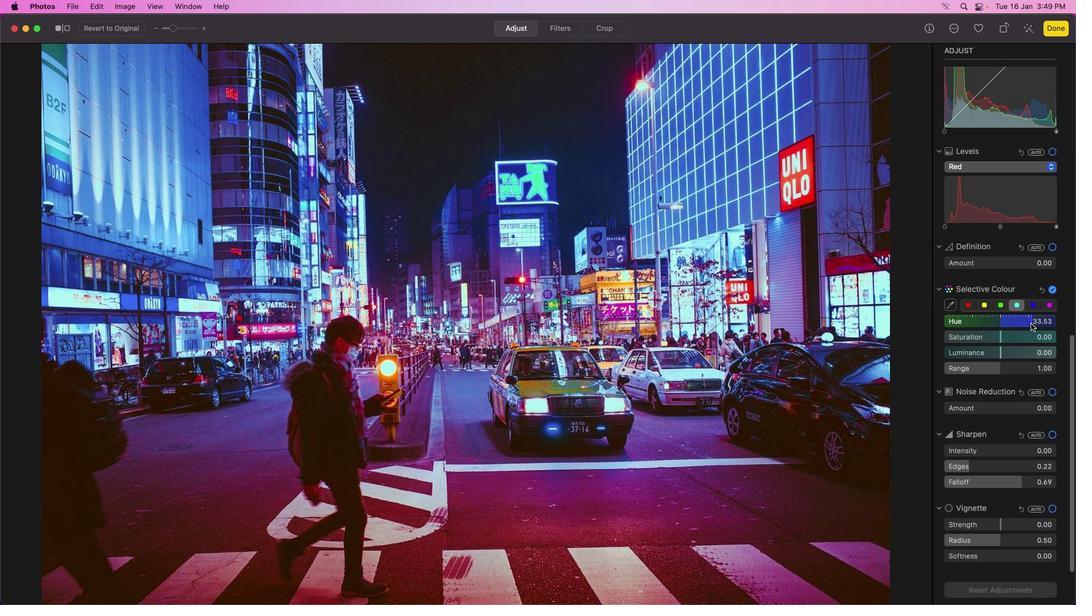 
Action: Mouse pressed left at (1031, 324)
Screenshot: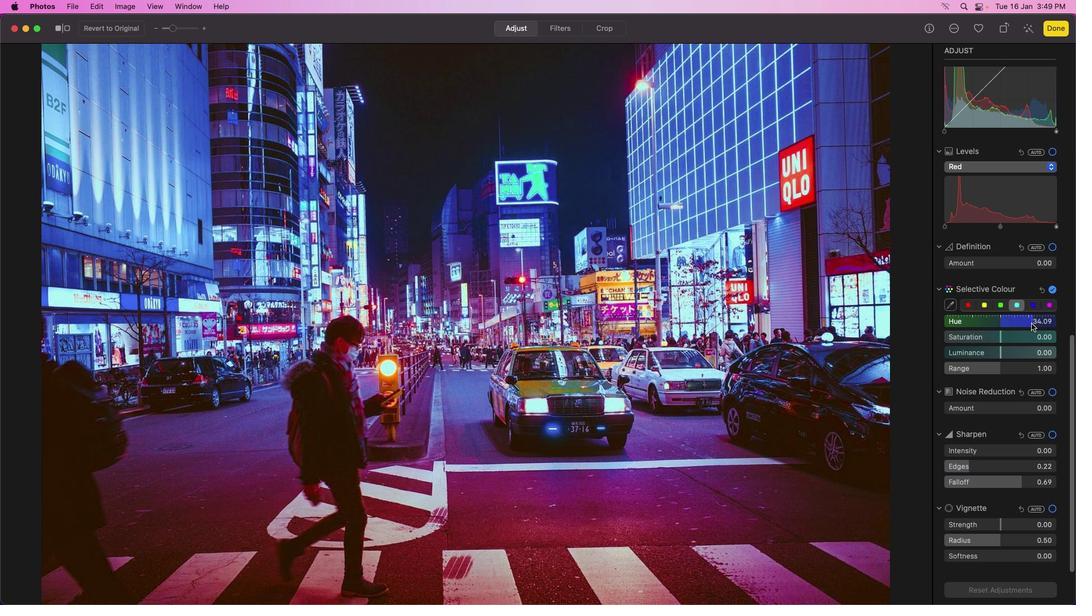 
Action: Mouse moved to (1039, 324)
Screenshot: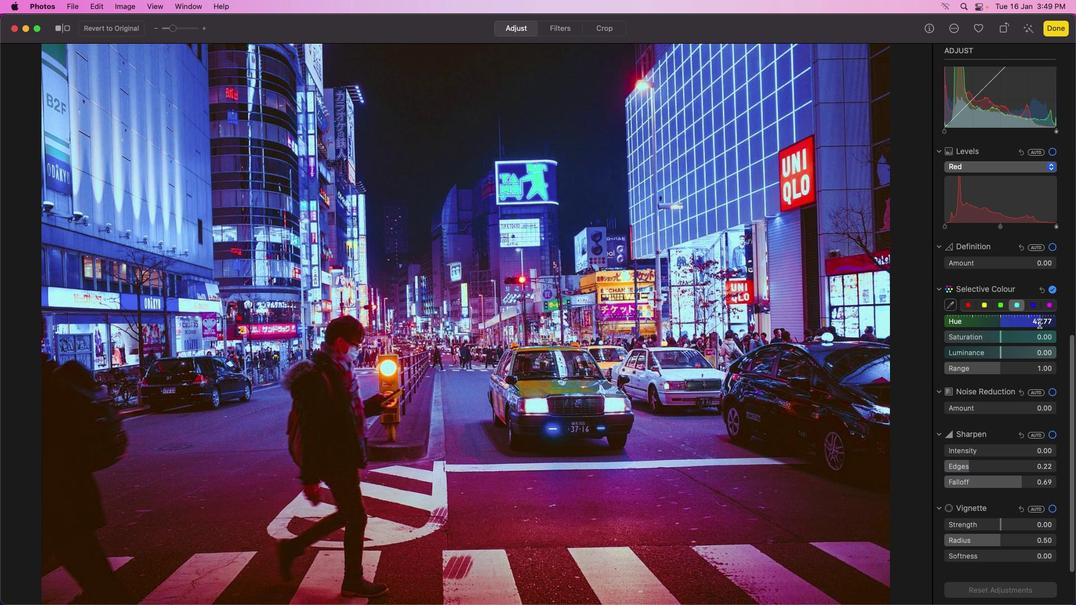 
Action: Mouse pressed left at (1039, 324)
Screenshot: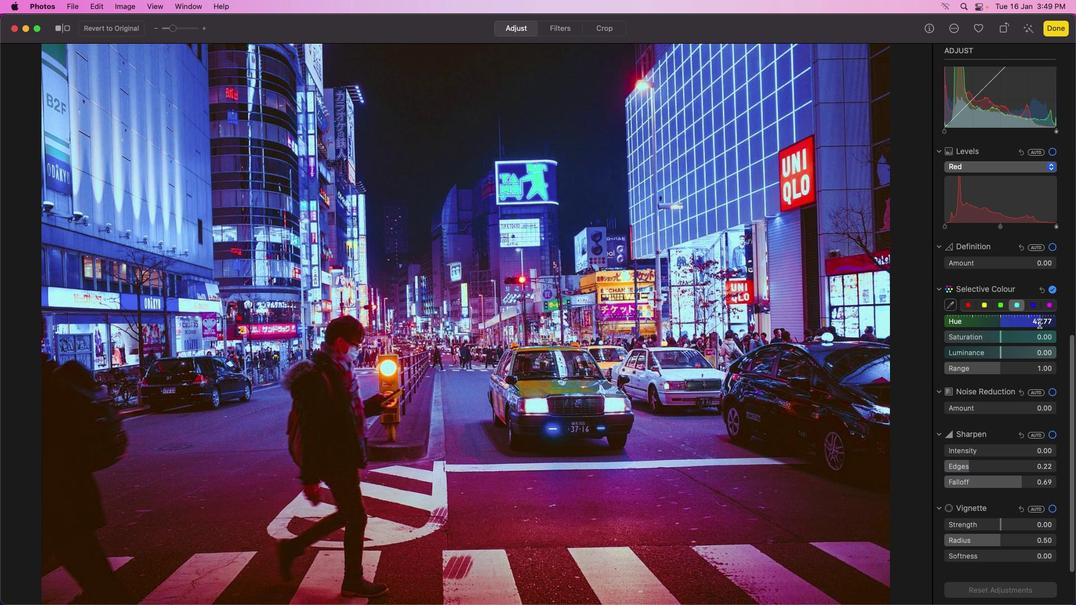 
Action: Mouse moved to (955, 325)
Screenshot: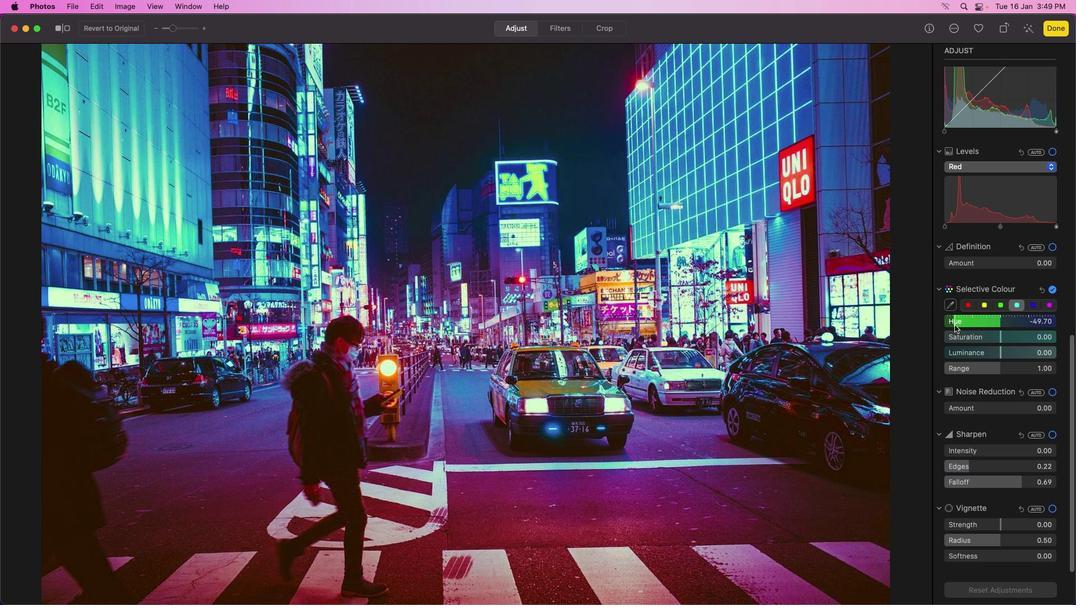
Action: Mouse pressed left at (955, 325)
Screenshot: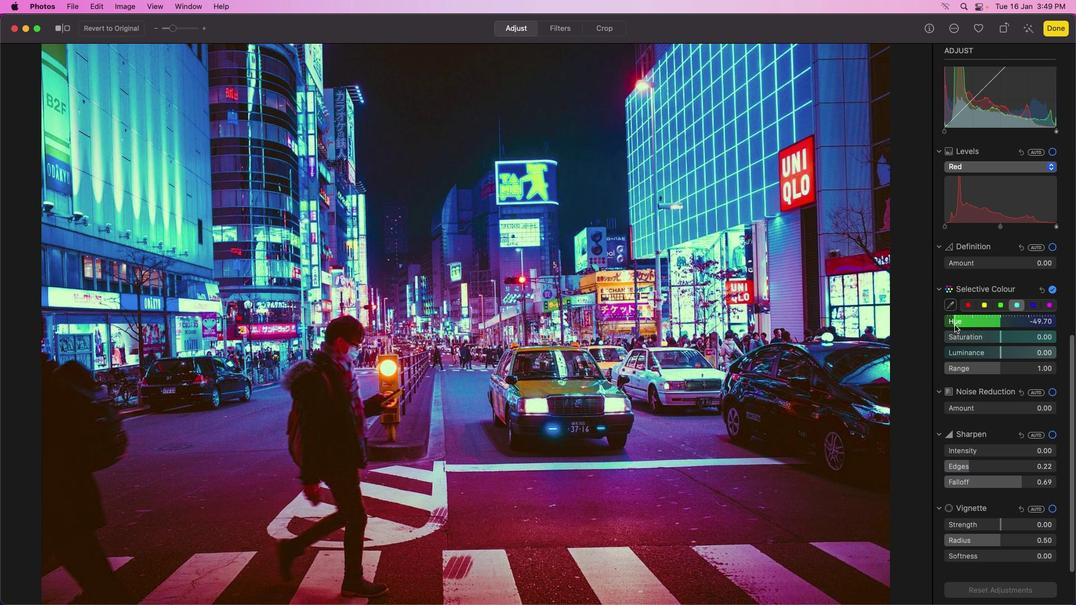 
Action: Mouse moved to (1014, 326)
Screenshot: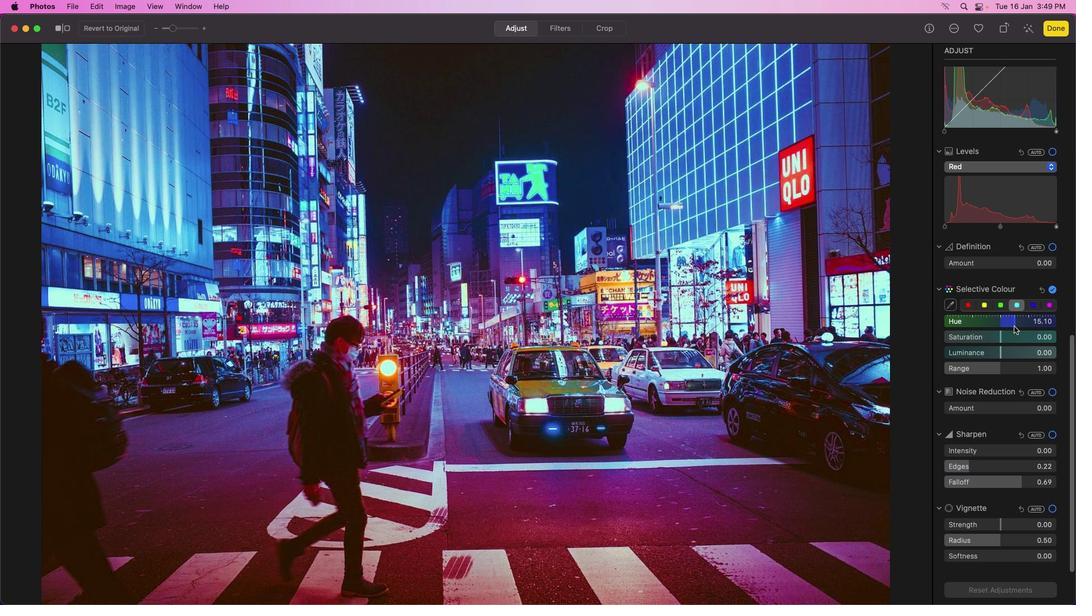 
Action: Mouse pressed left at (1014, 326)
Screenshot: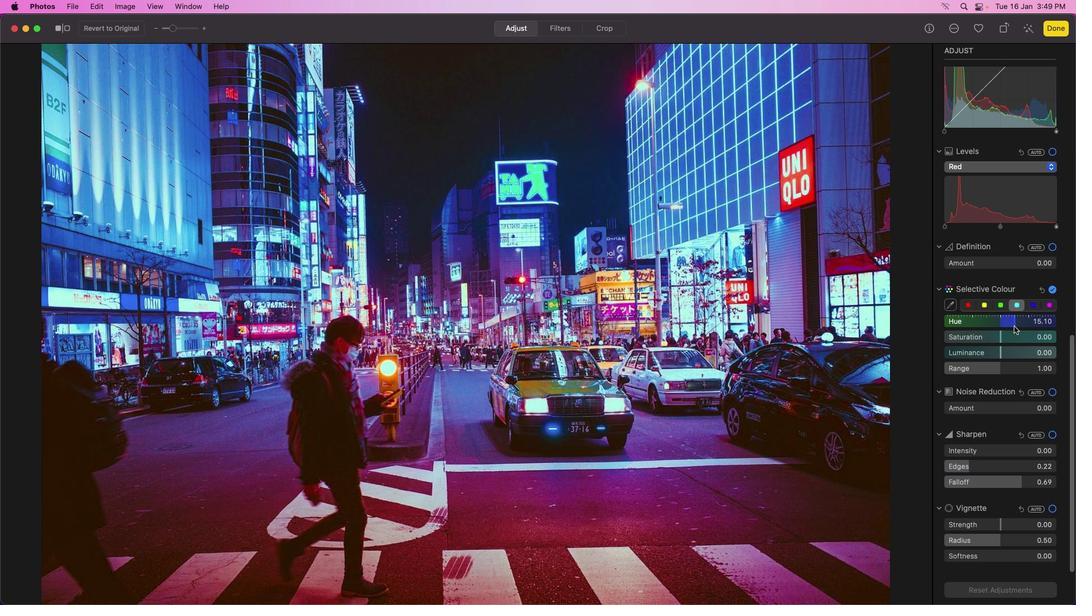 
Action: Mouse moved to (1019, 326)
Screenshot: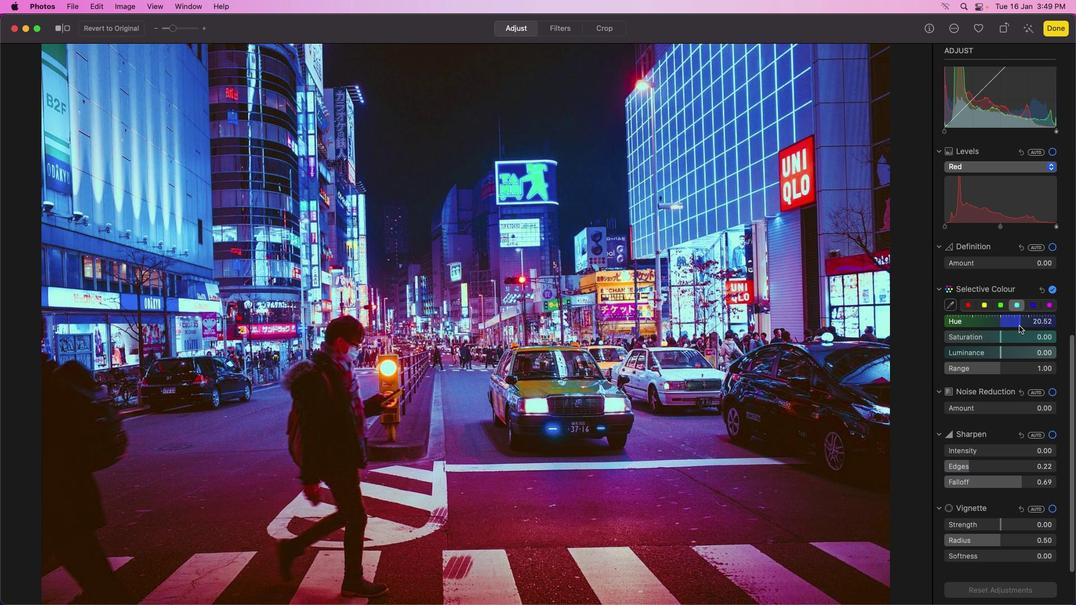 
Action: Mouse pressed left at (1019, 326)
Screenshot: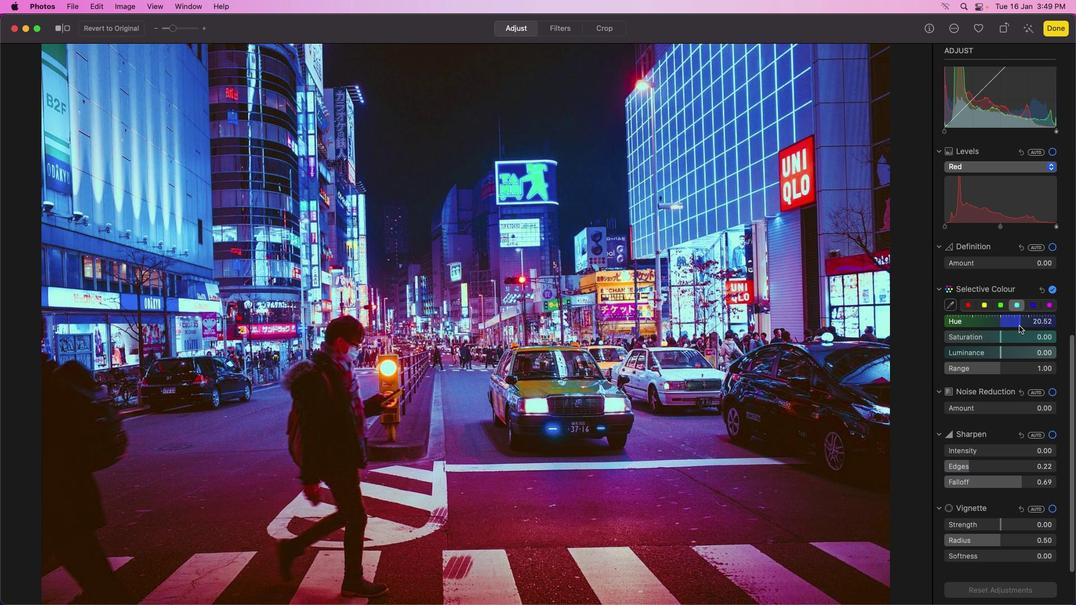 
Action: Mouse moved to (1012, 342)
Screenshot: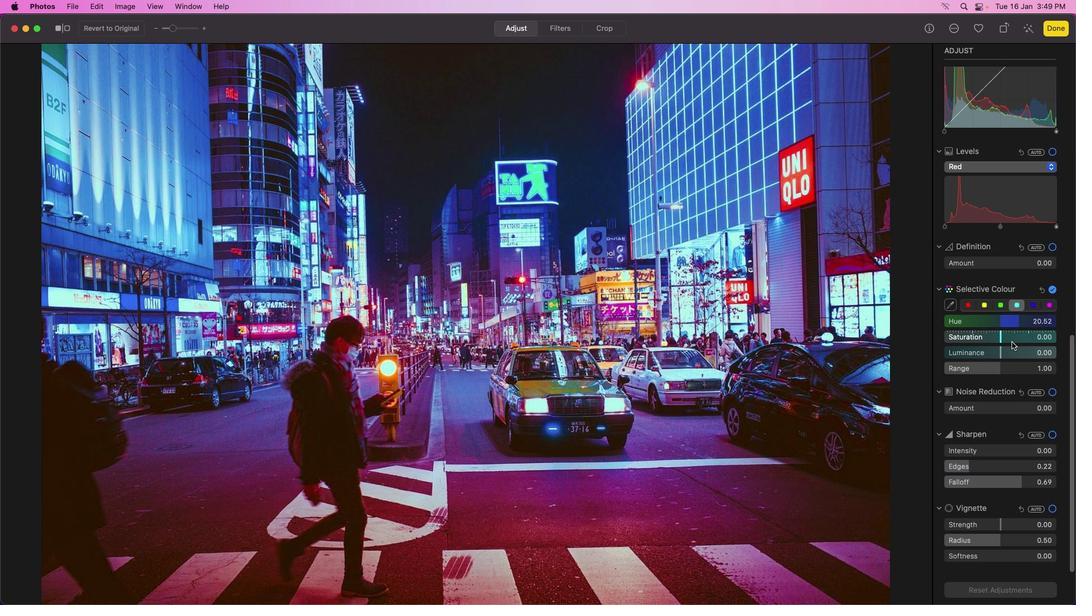
Action: Mouse pressed left at (1012, 342)
Screenshot: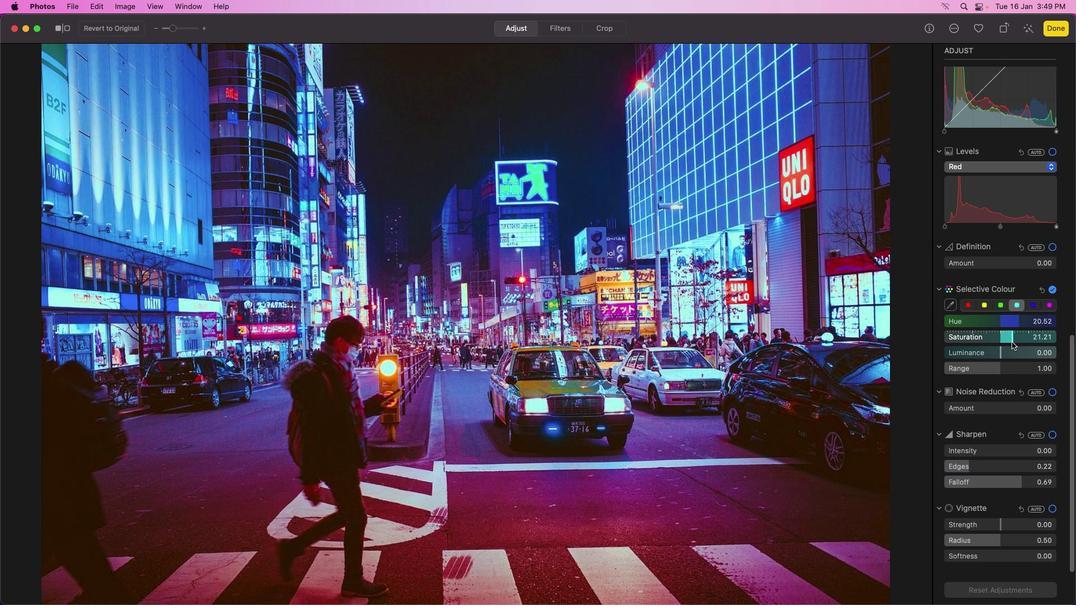 
Action: Mouse moved to (959, 341)
Screenshot: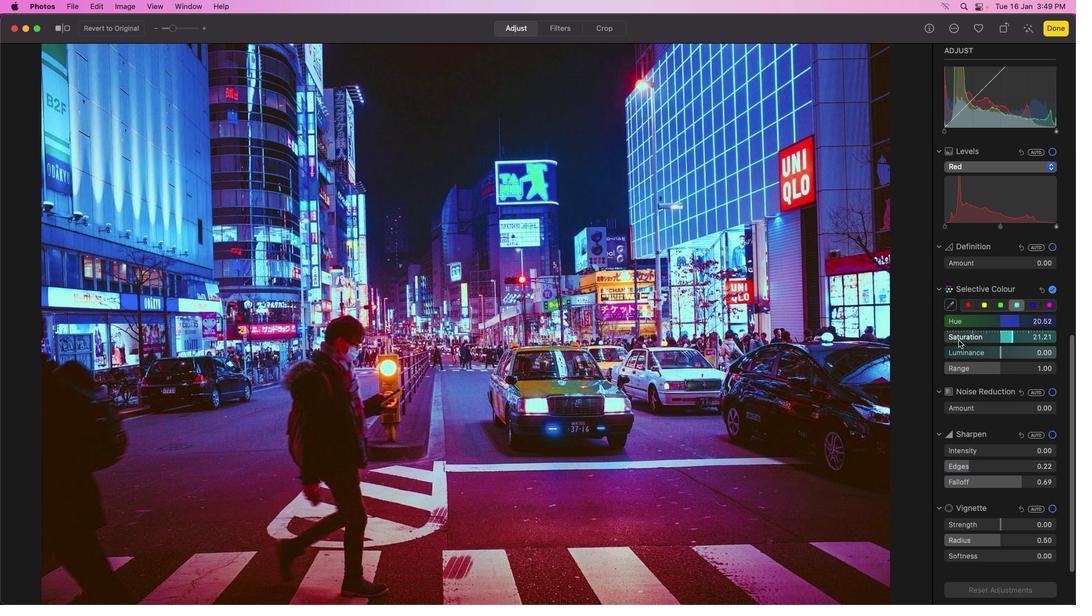 
Action: Mouse pressed left at (959, 341)
Screenshot: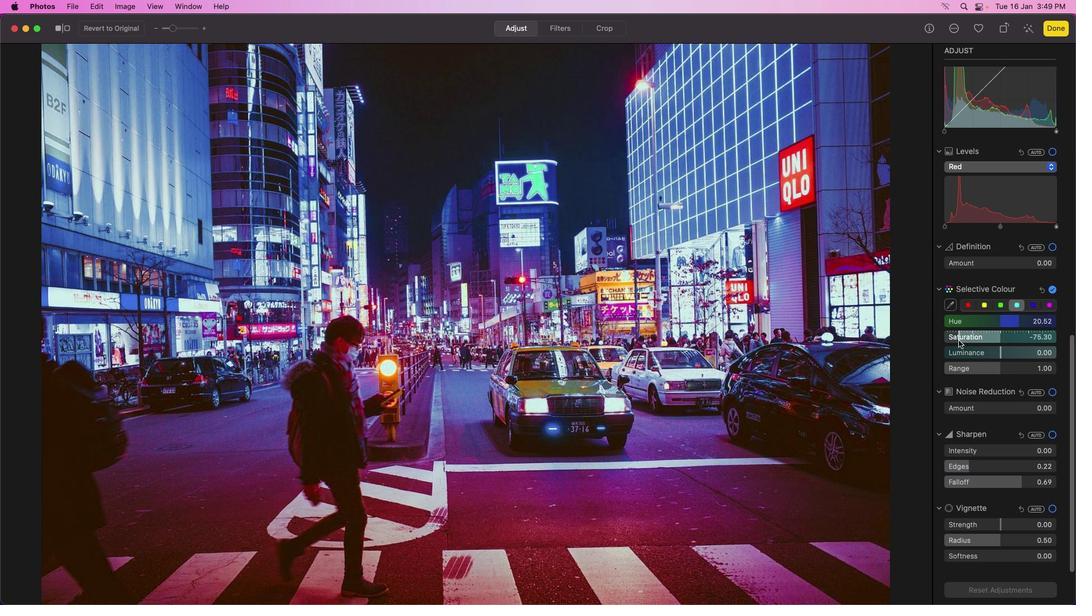
Action: Mouse moved to (1019, 339)
Screenshot: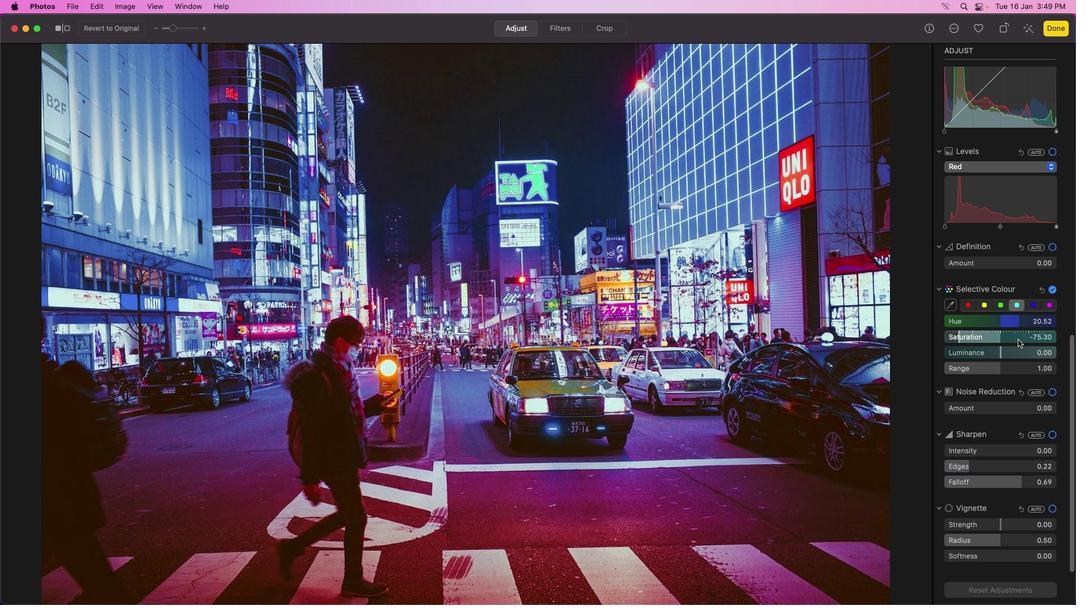 
Action: Mouse pressed left at (1019, 339)
Screenshot: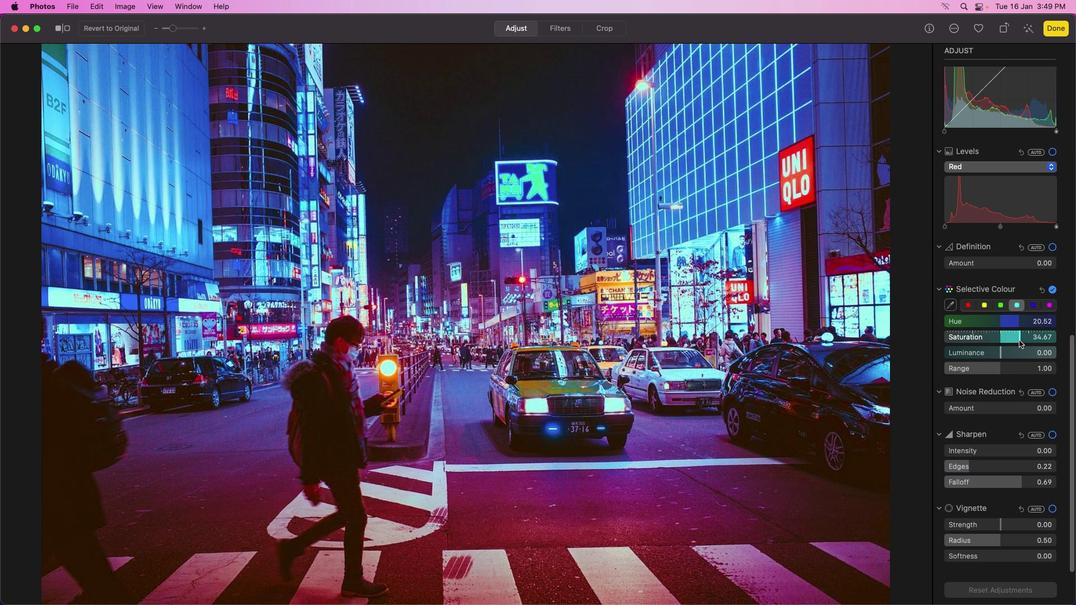 
Action: Mouse moved to (1016, 341)
Screenshot: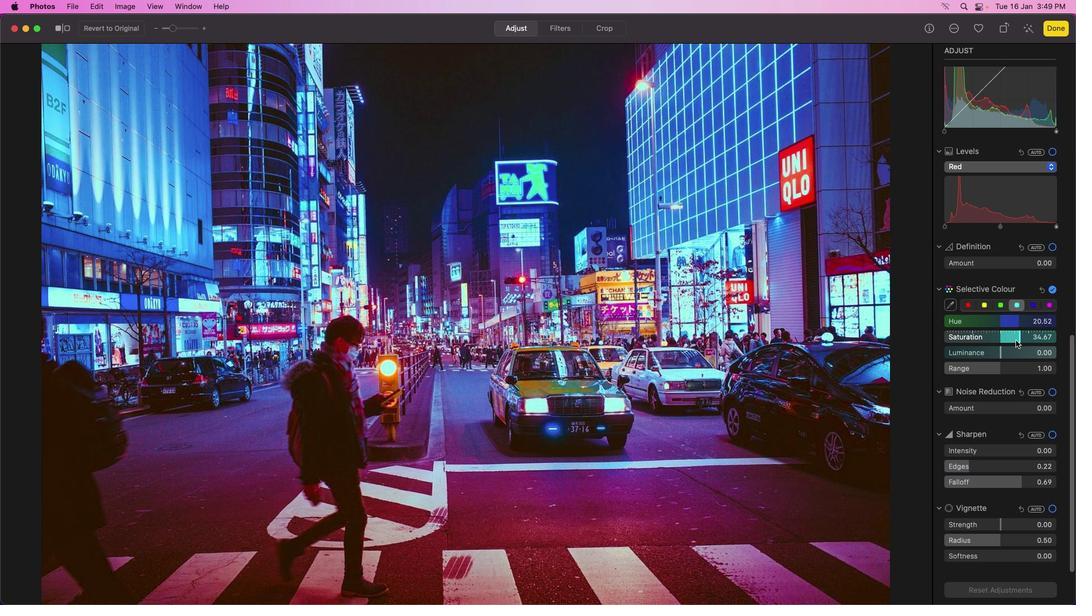 
Action: Mouse pressed left at (1016, 341)
Screenshot: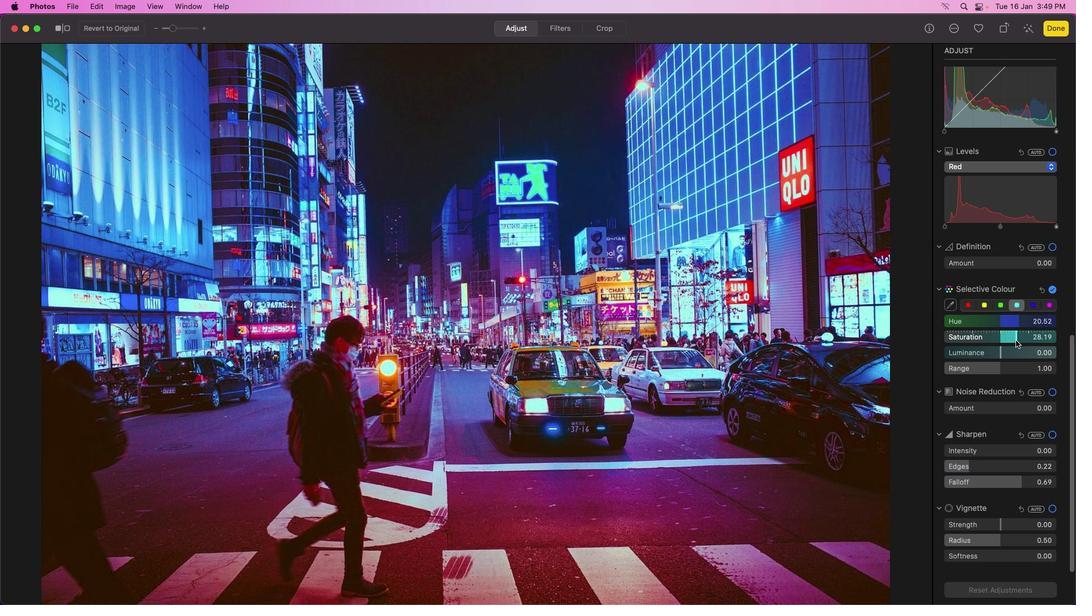 
Action: Mouse moved to (1029, 341)
Screenshot: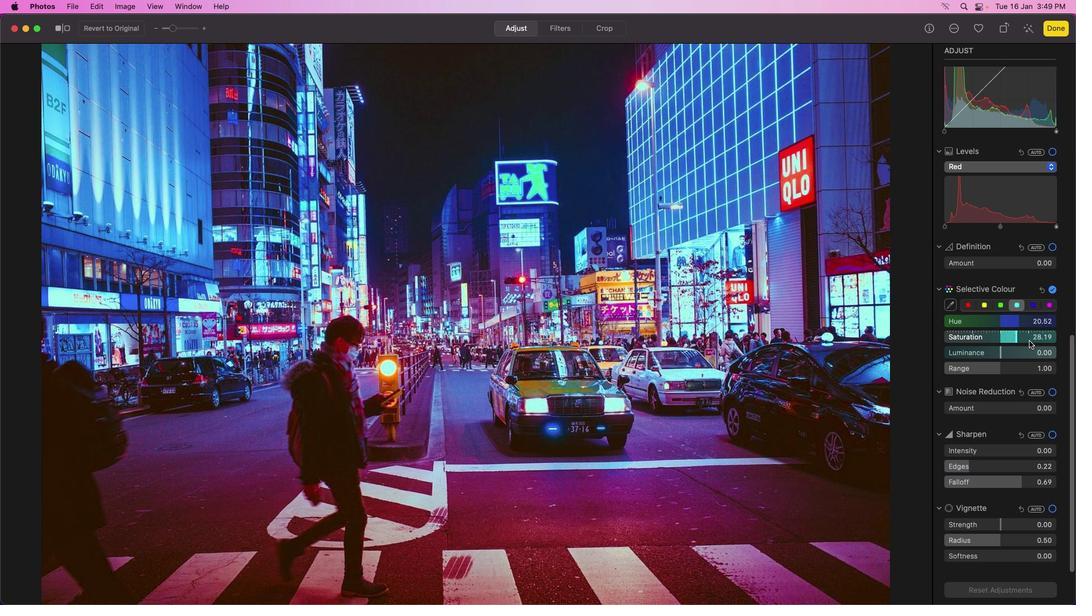
Action: Mouse pressed left at (1029, 341)
Screenshot: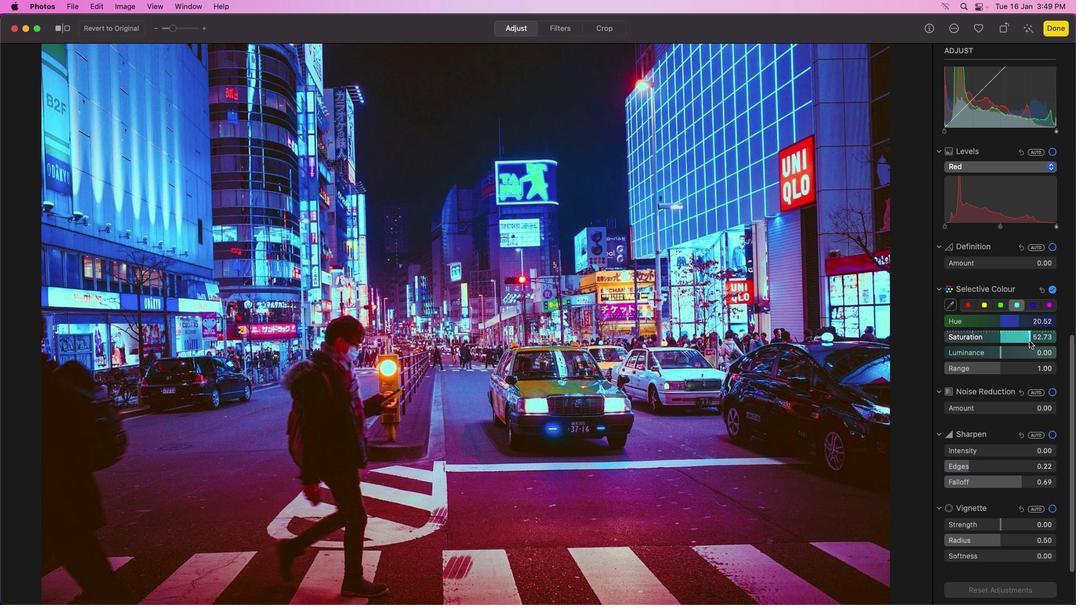 
Action: Mouse moved to (962, 343)
Screenshot: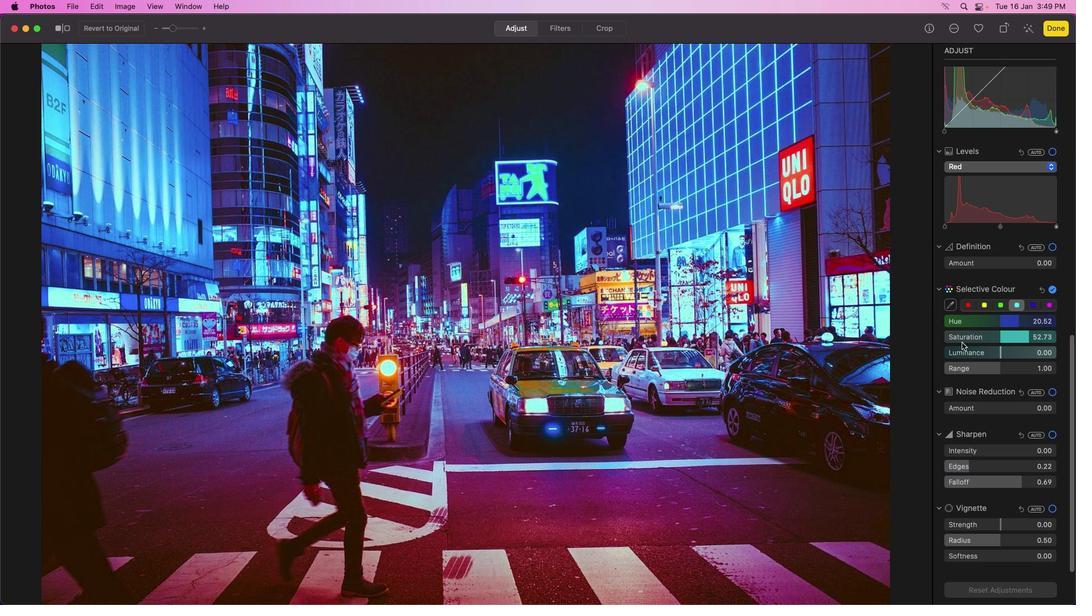
Action: Mouse pressed left at (962, 343)
Screenshot: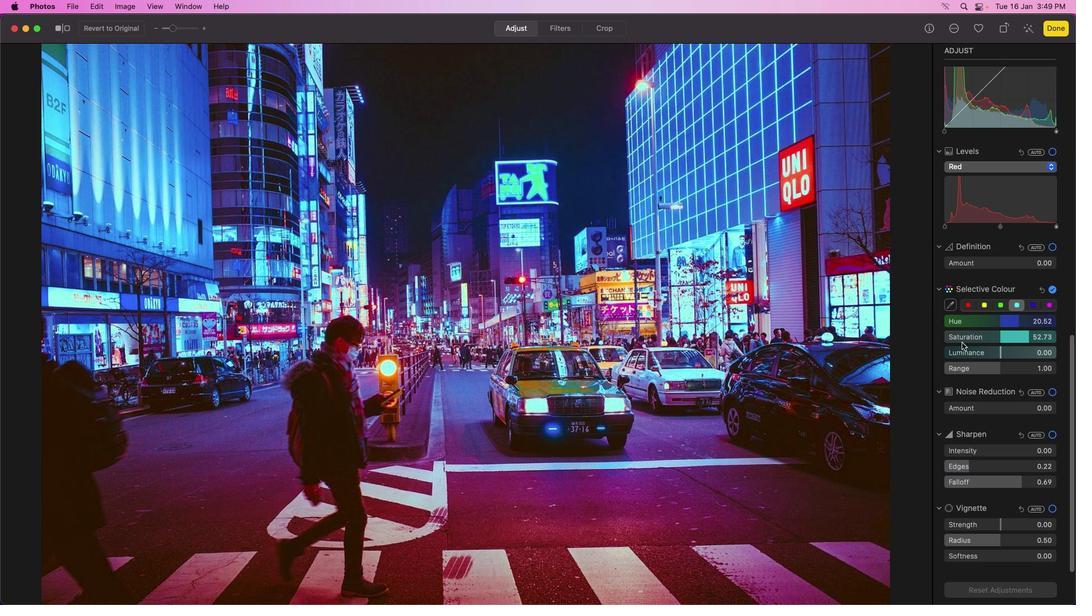 
Action: Mouse moved to (958, 342)
Screenshot: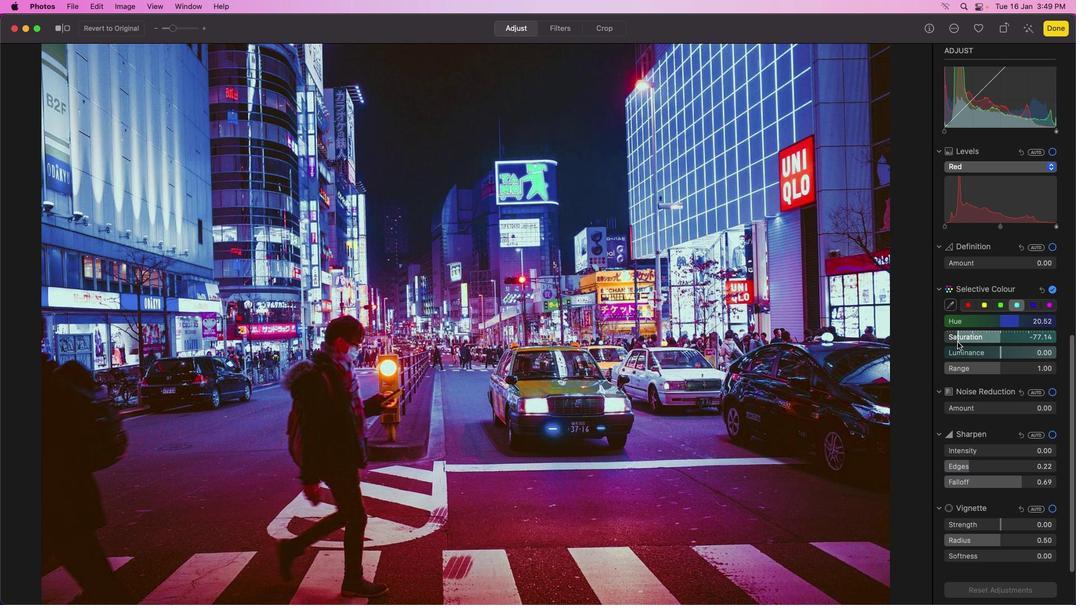 
Action: Mouse pressed left at (958, 342)
Screenshot: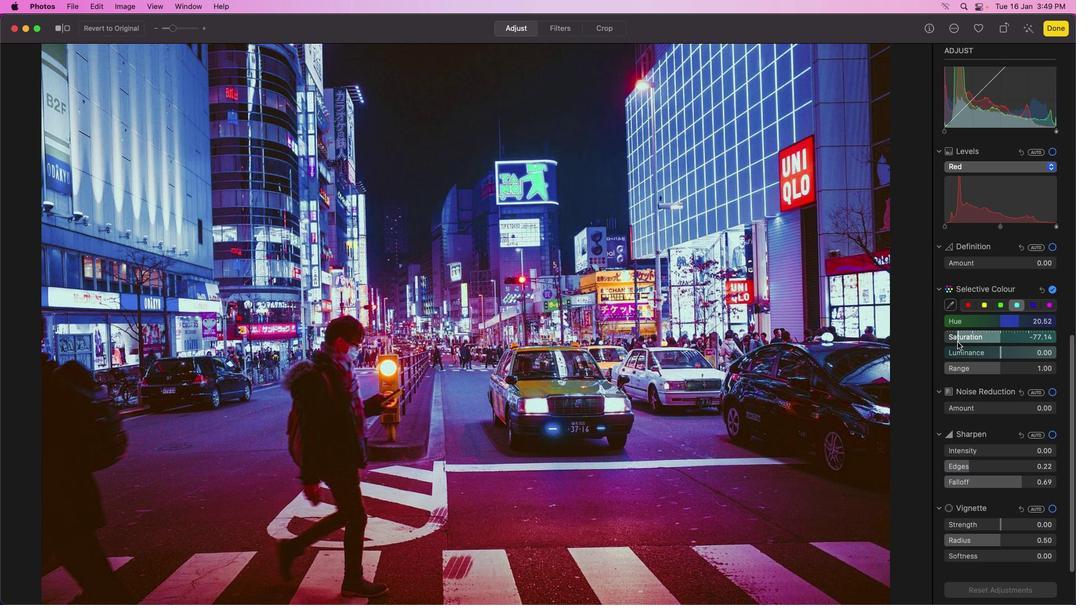 
Action: Mouse moved to (1026, 341)
Screenshot: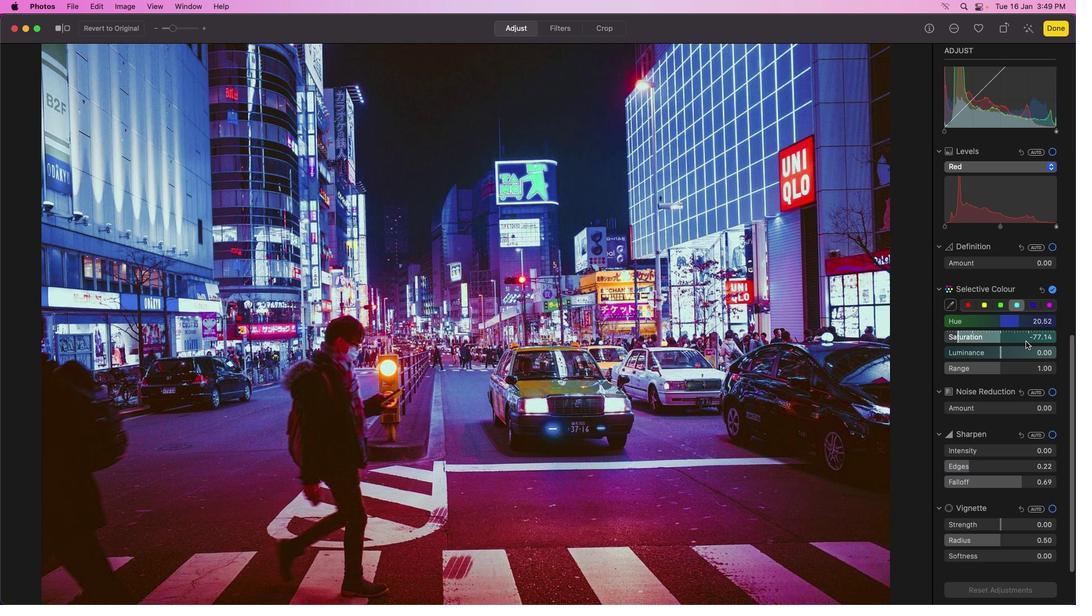 
Action: Mouse pressed left at (1026, 341)
Screenshot: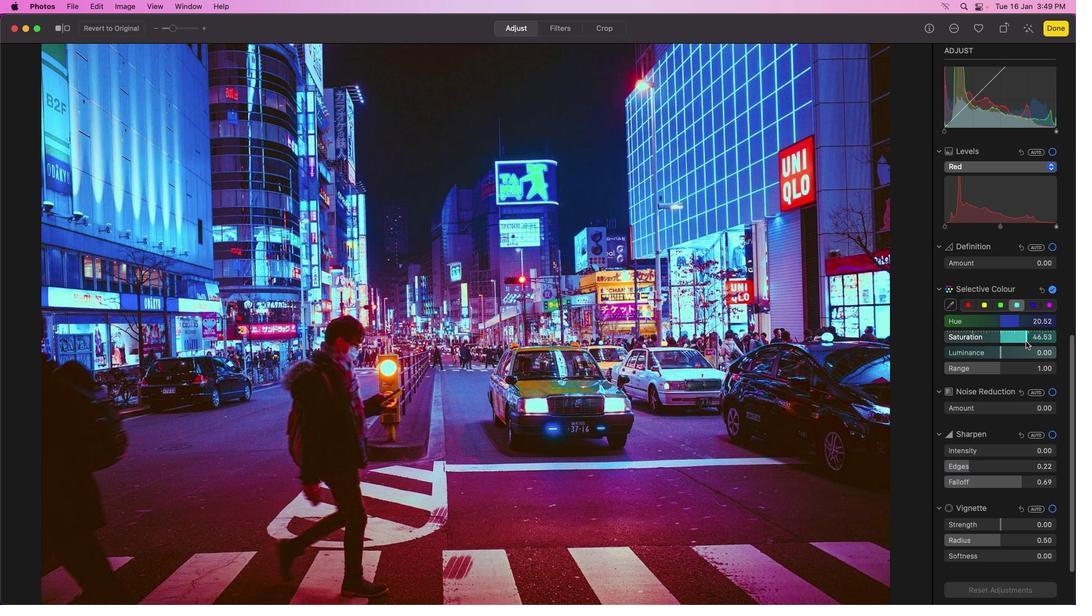 
Action: Mouse pressed left at (1026, 341)
Screenshot: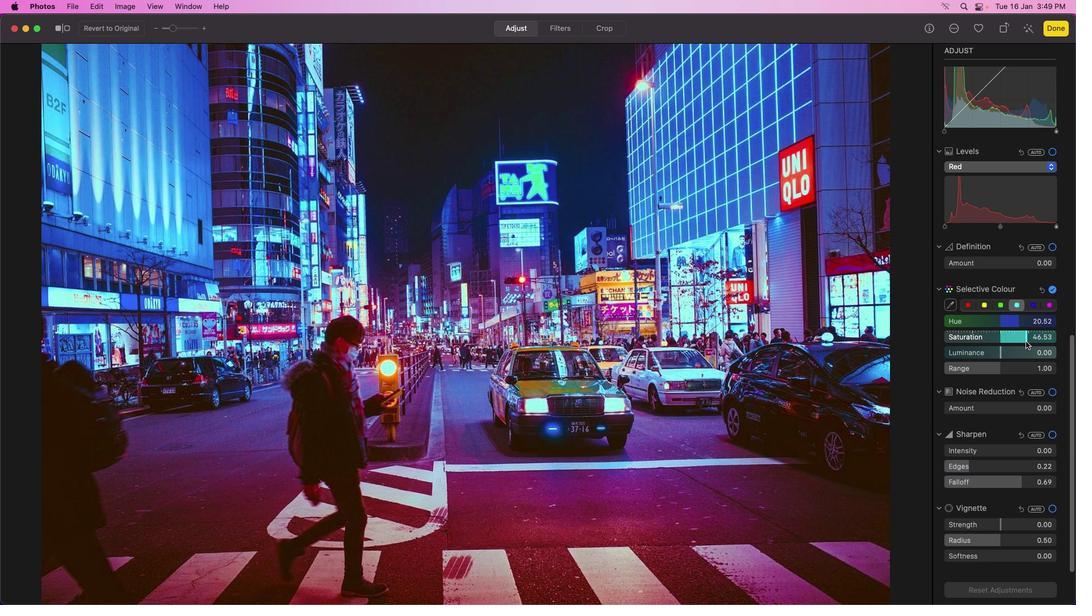 
Action: Mouse moved to (1028, 355)
Screenshot: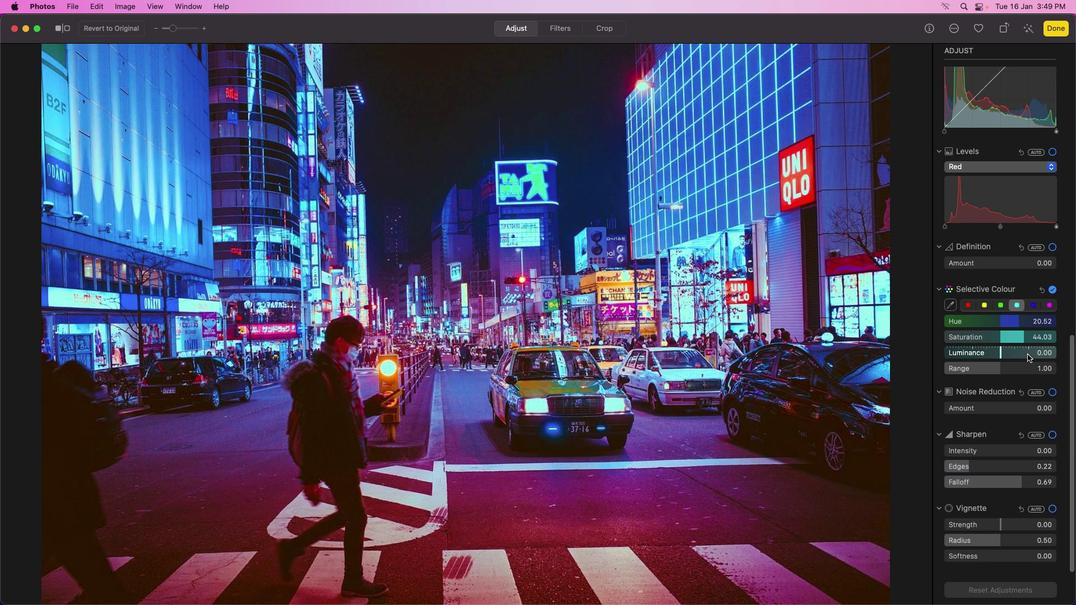 
Action: Mouse pressed left at (1028, 355)
Screenshot: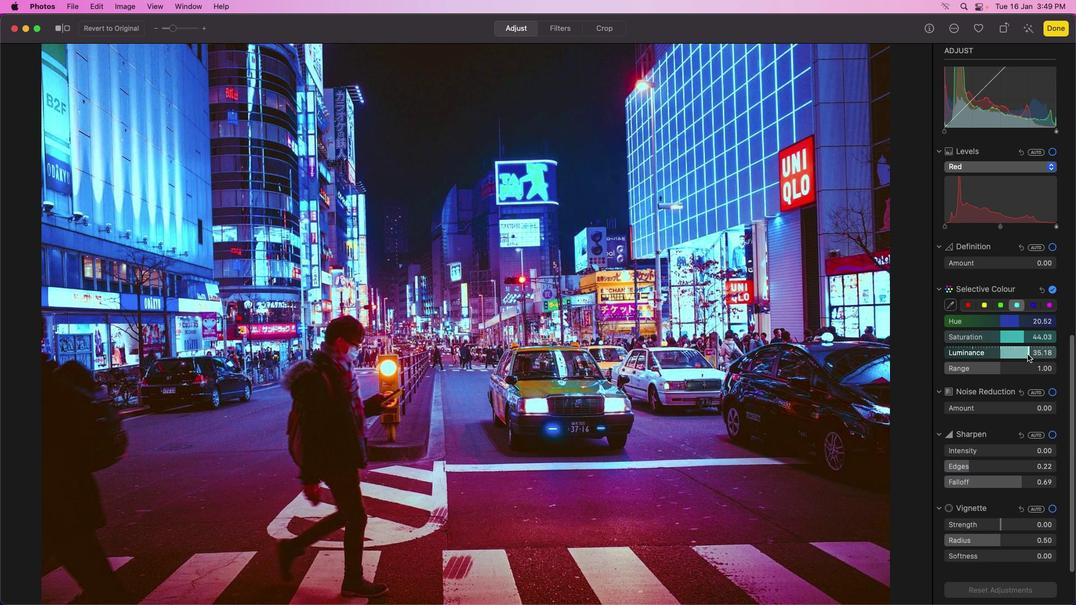 
Action: Mouse moved to (963, 358)
Screenshot: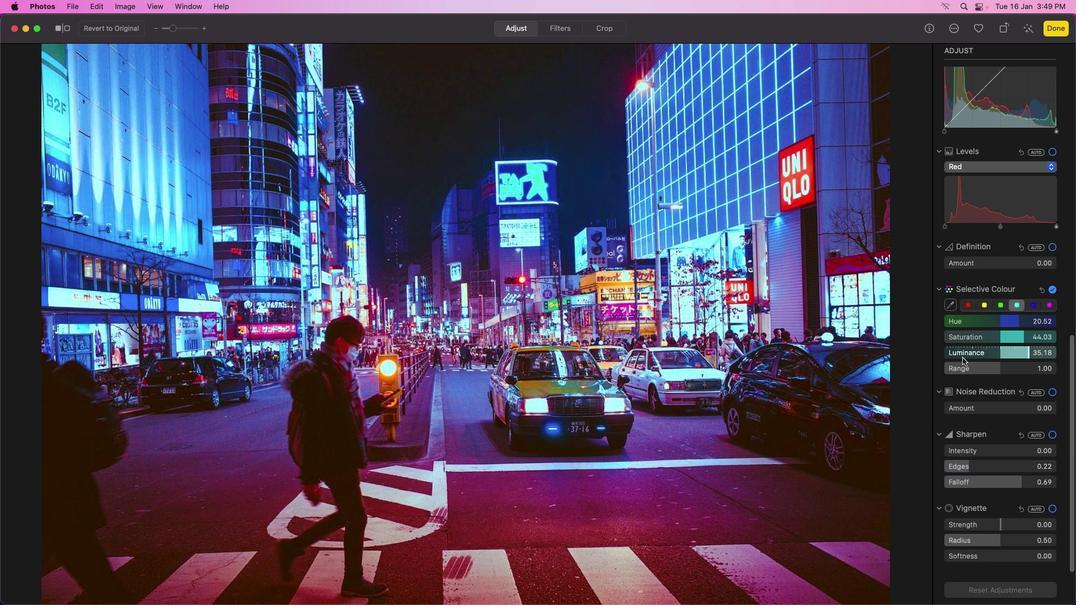 
Action: Mouse pressed left at (963, 358)
Screenshot: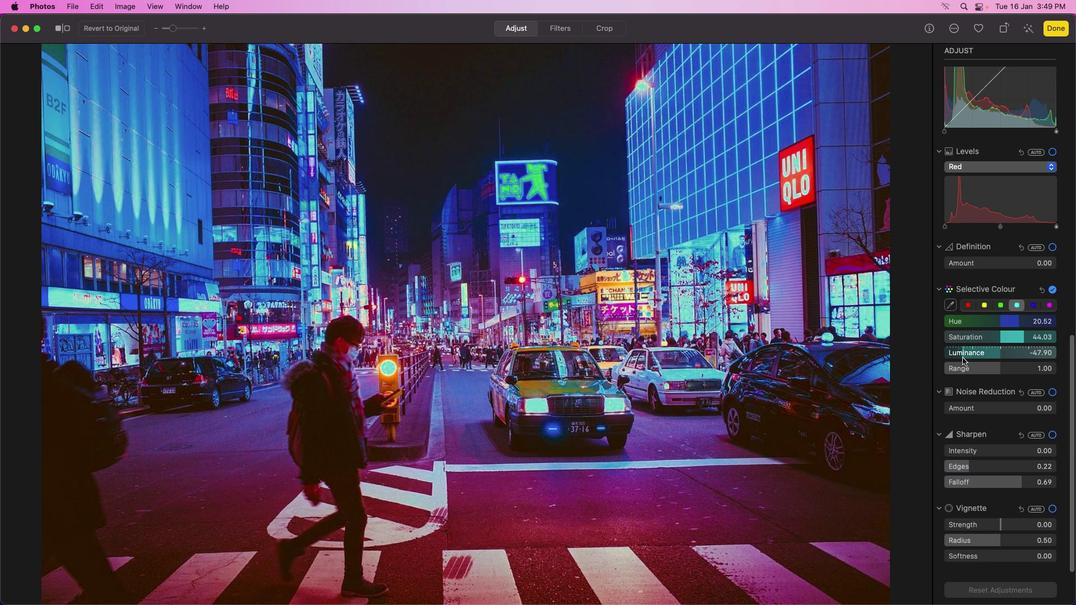 
Action: Mouse moved to (1020, 356)
Screenshot: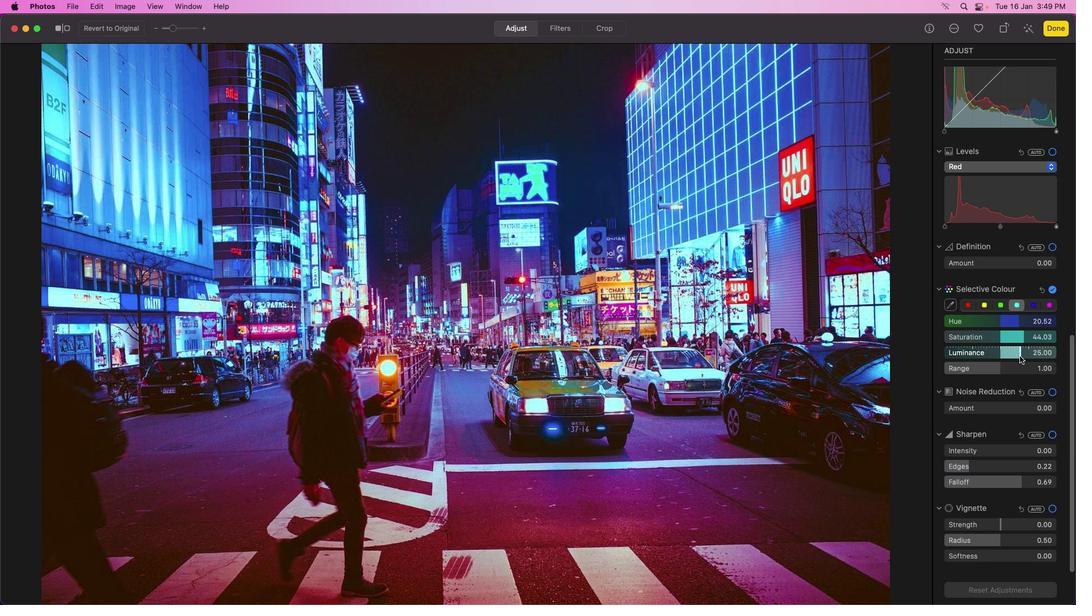 
Action: Mouse pressed left at (1020, 356)
Screenshot: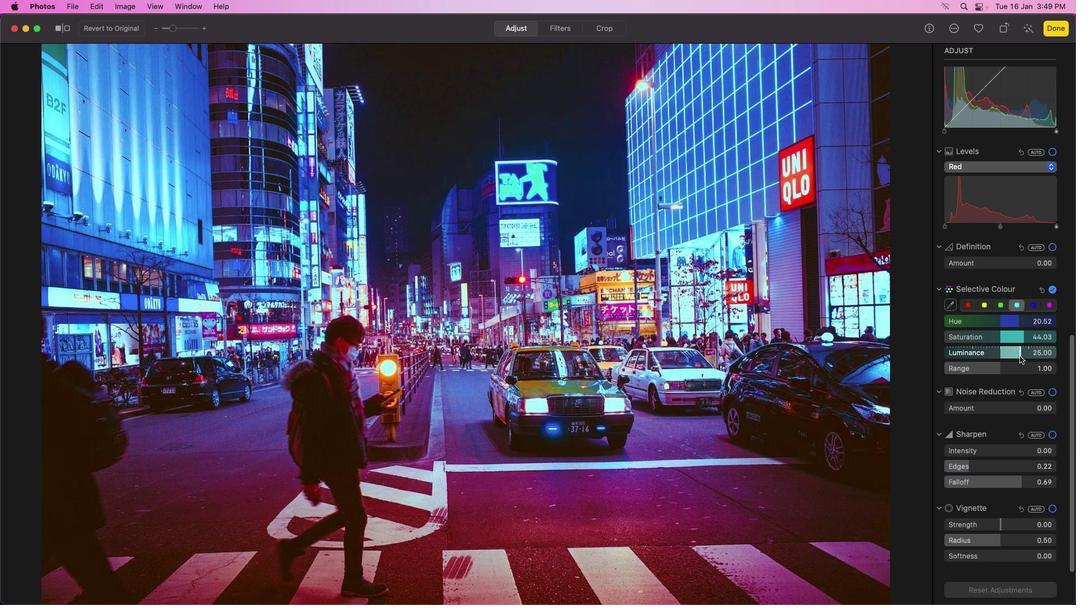 
Action: Mouse moved to (1020, 357)
Screenshot: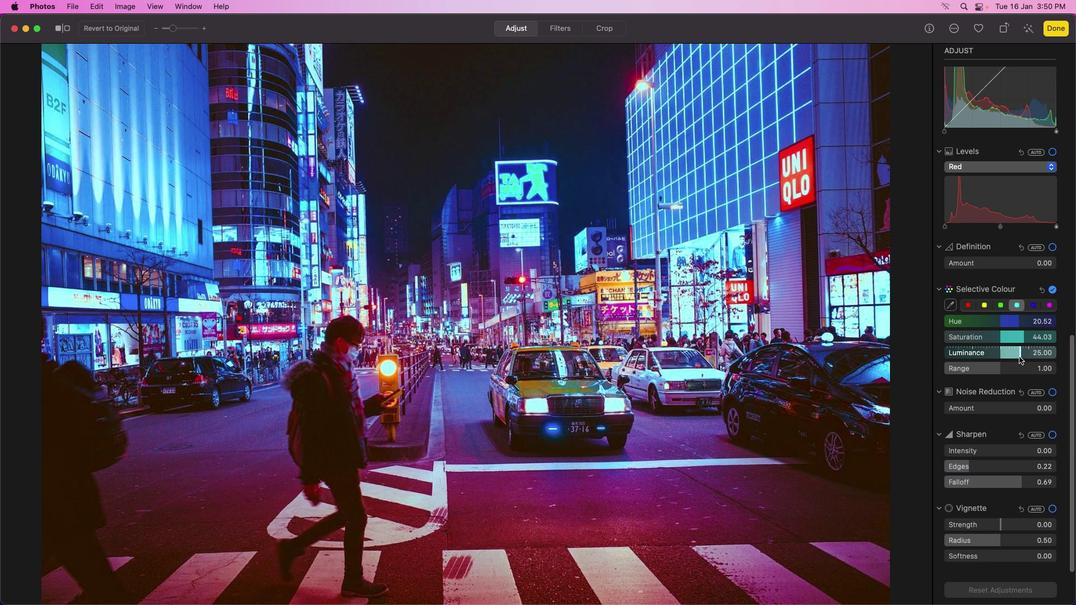 
Action: Mouse pressed left at (1020, 357)
Screenshot: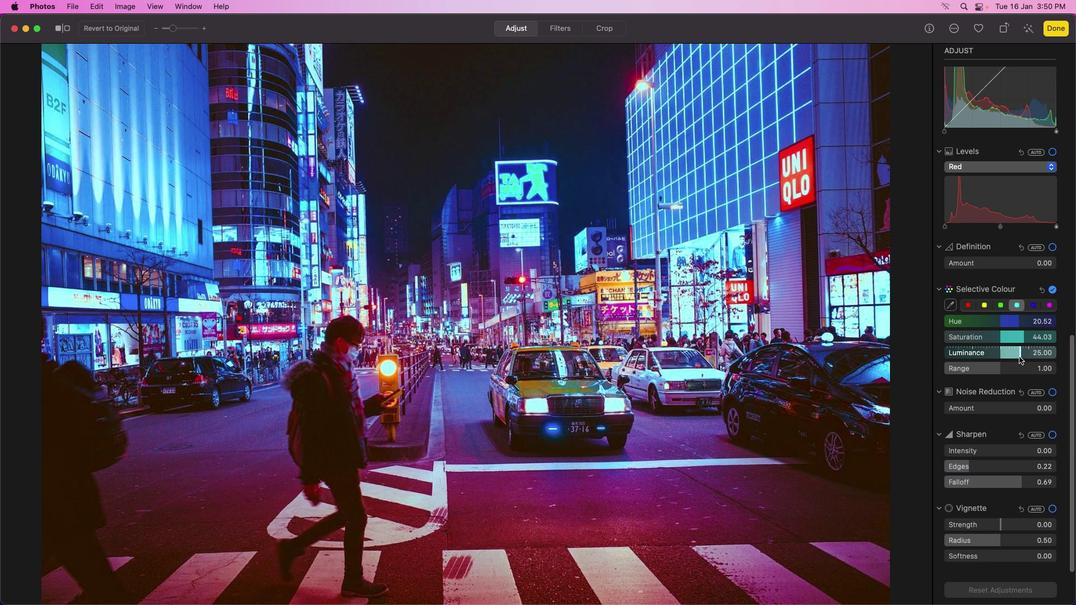 
Action: Mouse moved to (1018, 356)
Screenshot: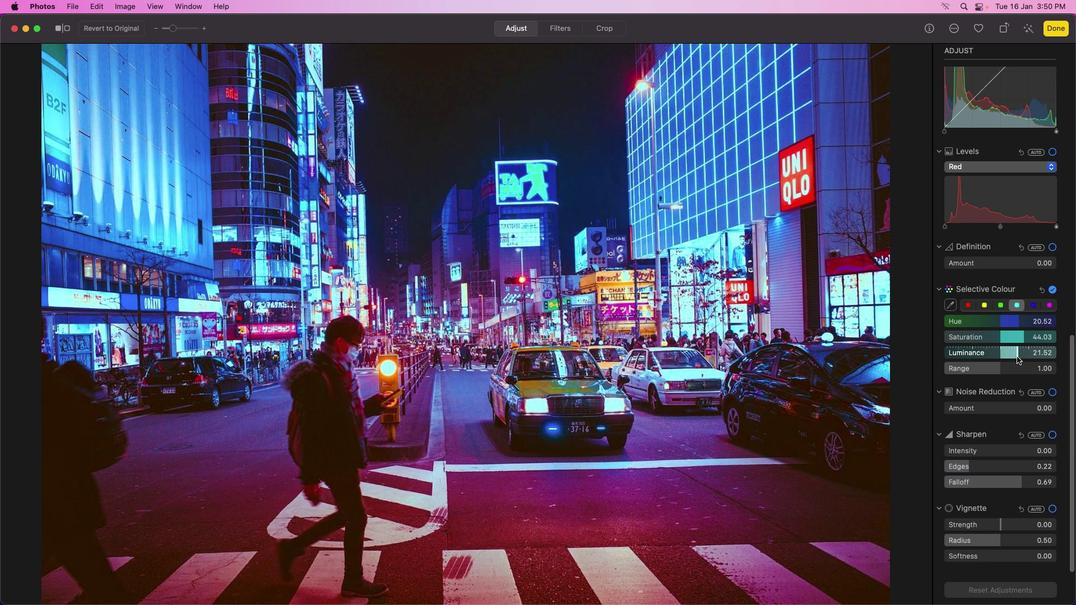 
Action: Mouse pressed left at (1018, 356)
Screenshot: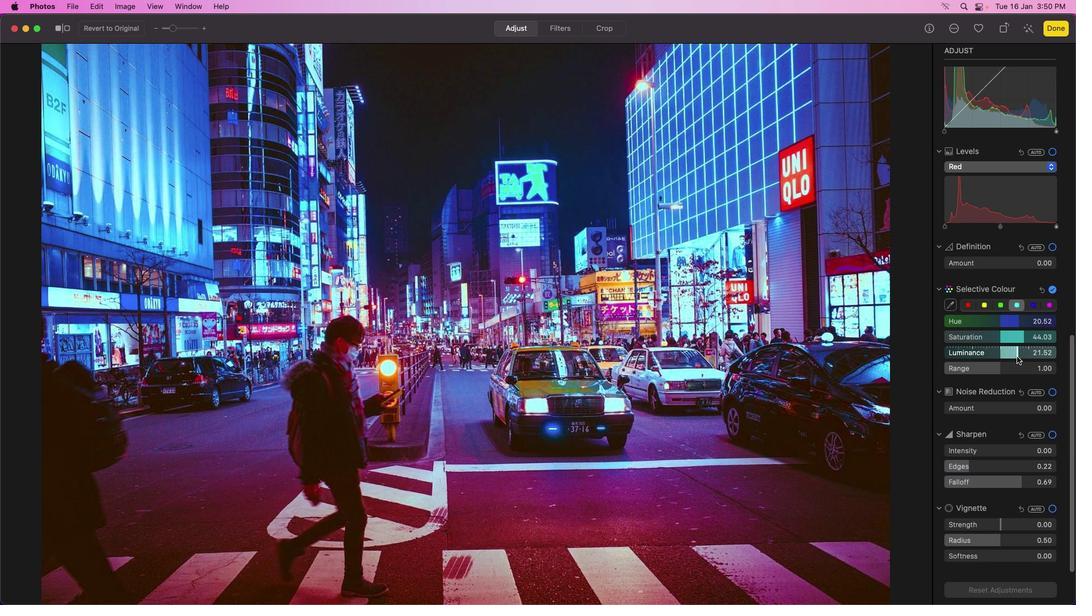 
Action: Mouse moved to (971, 371)
Screenshot: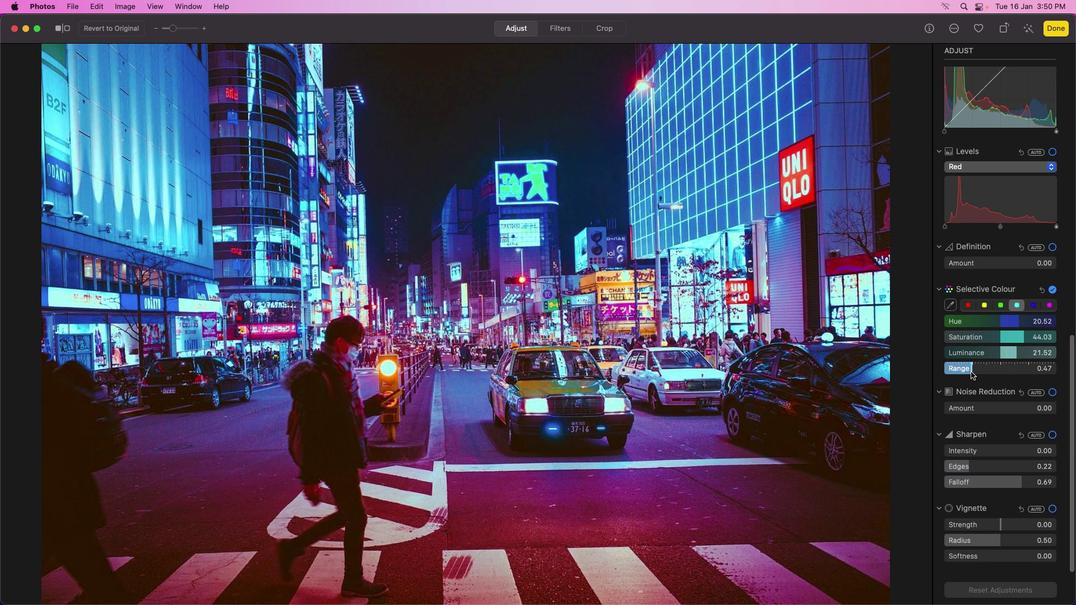 
Action: Mouse pressed left at (971, 371)
Screenshot: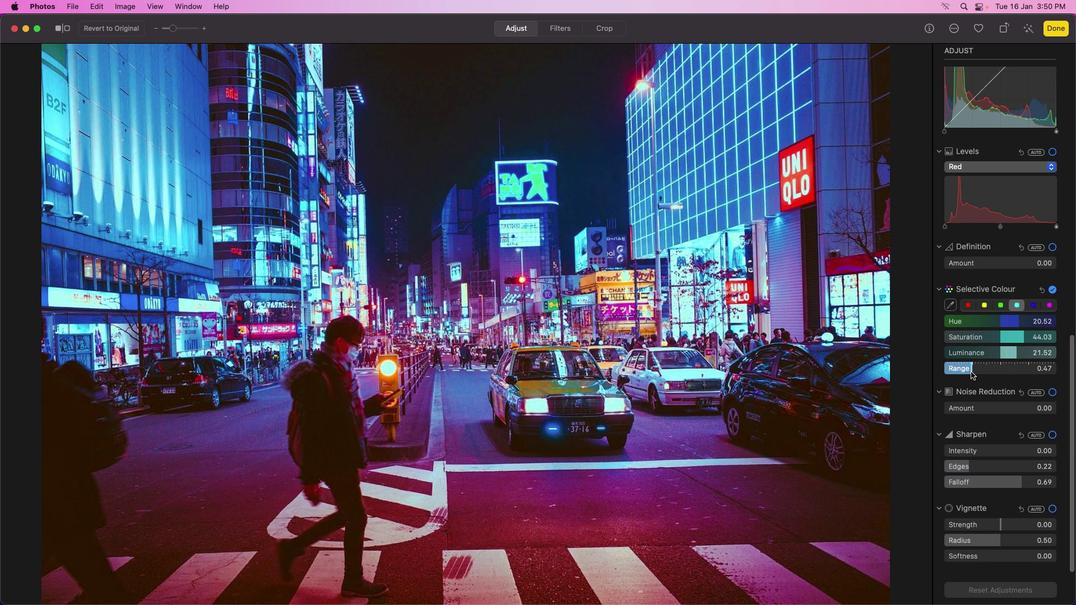 
Action: Mouse moved to (1015, 371)
Screenshot: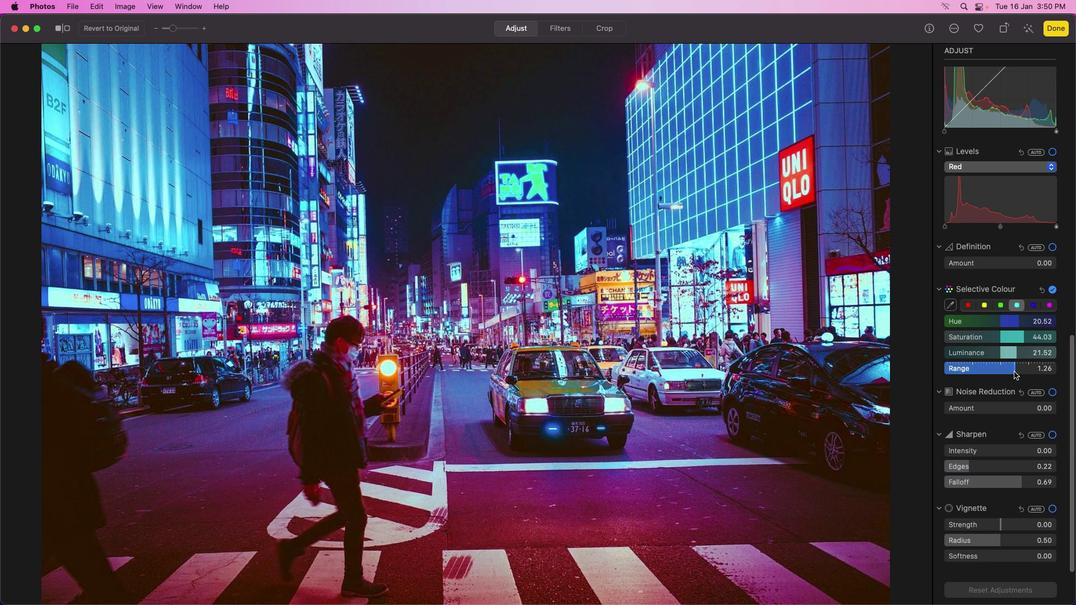 
Action: Mouse pressed left at (1015, 371)
Screenshot: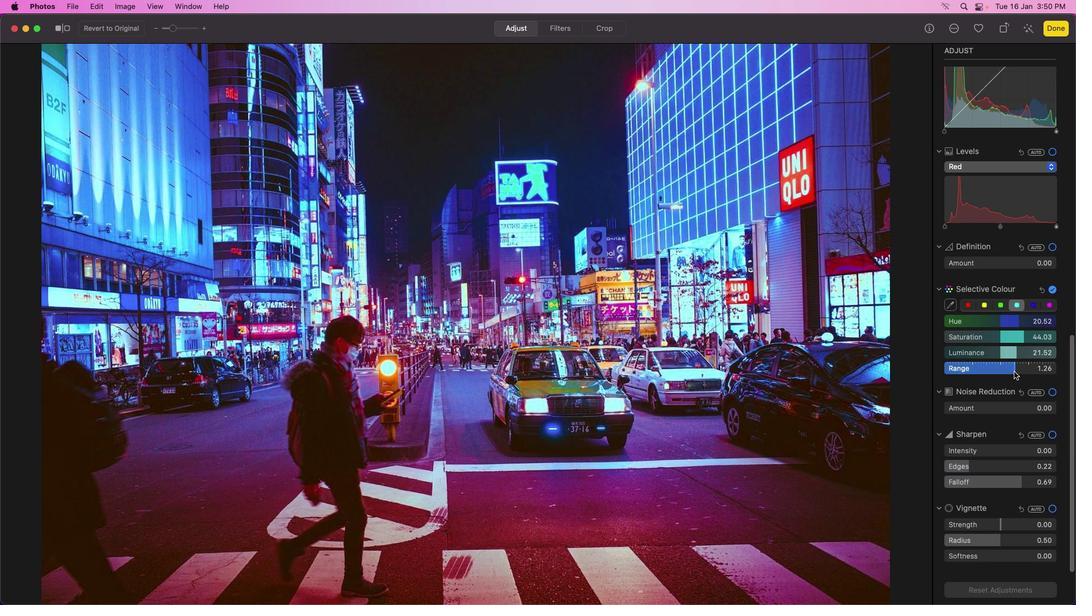 
Action: Mouse moved to (1014, 371)
Screenshot: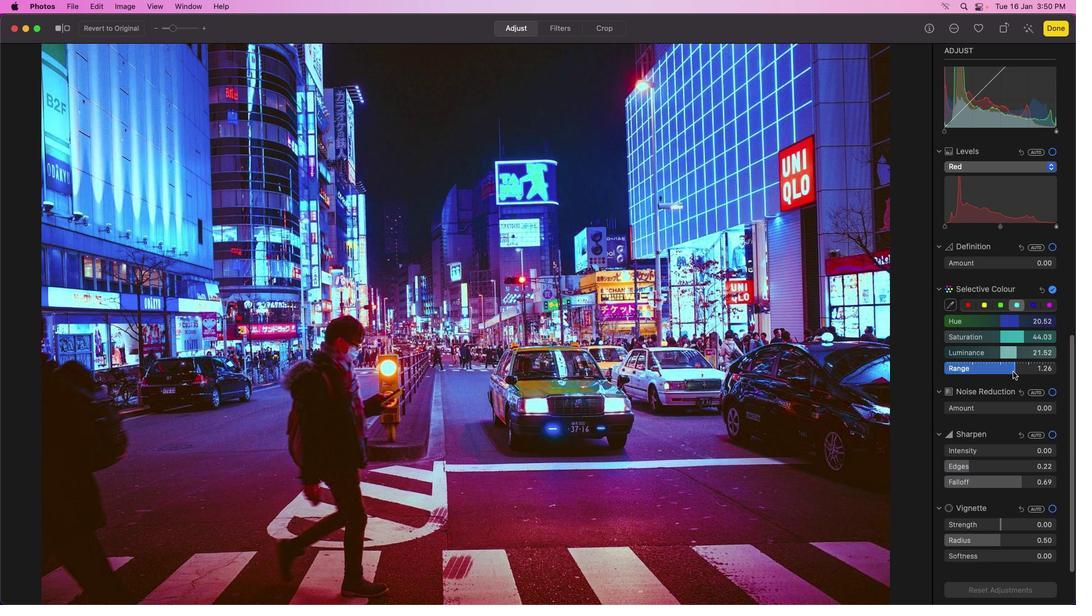 
Action: Mouse pressed left at (1014, 371)
Screenshot: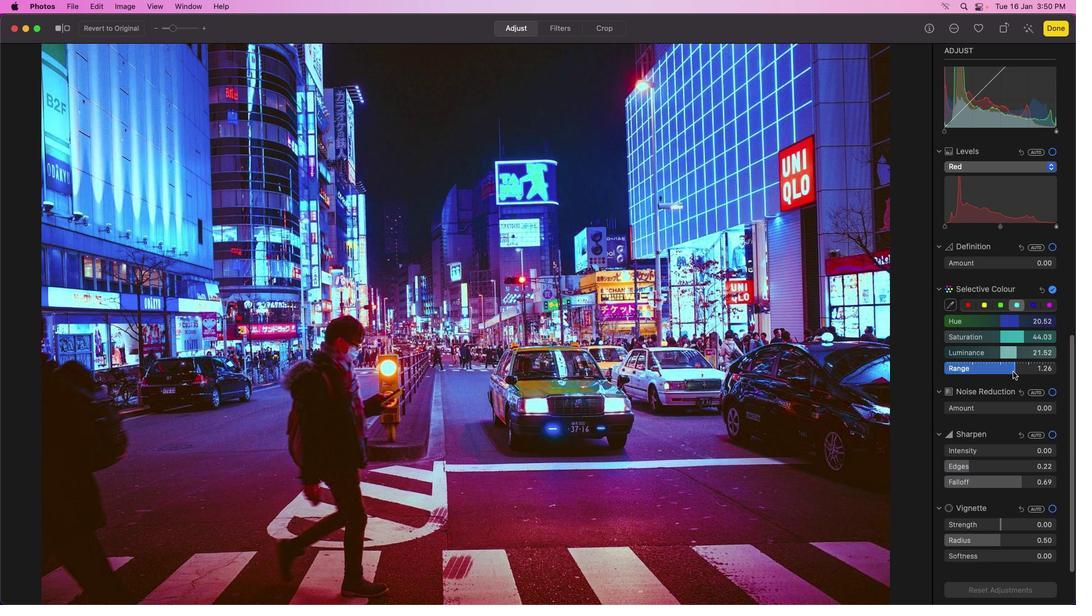
Action: Mouse moved to (1013, 371)
Screenshot: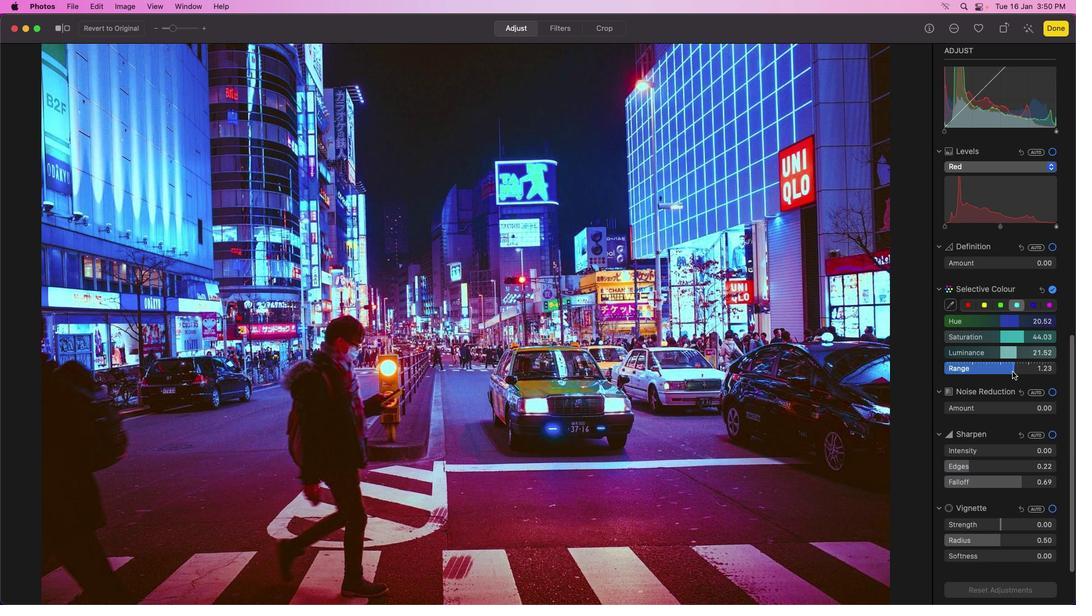 
Action: Mouse pressed left at (1013, 371)
Screenshot: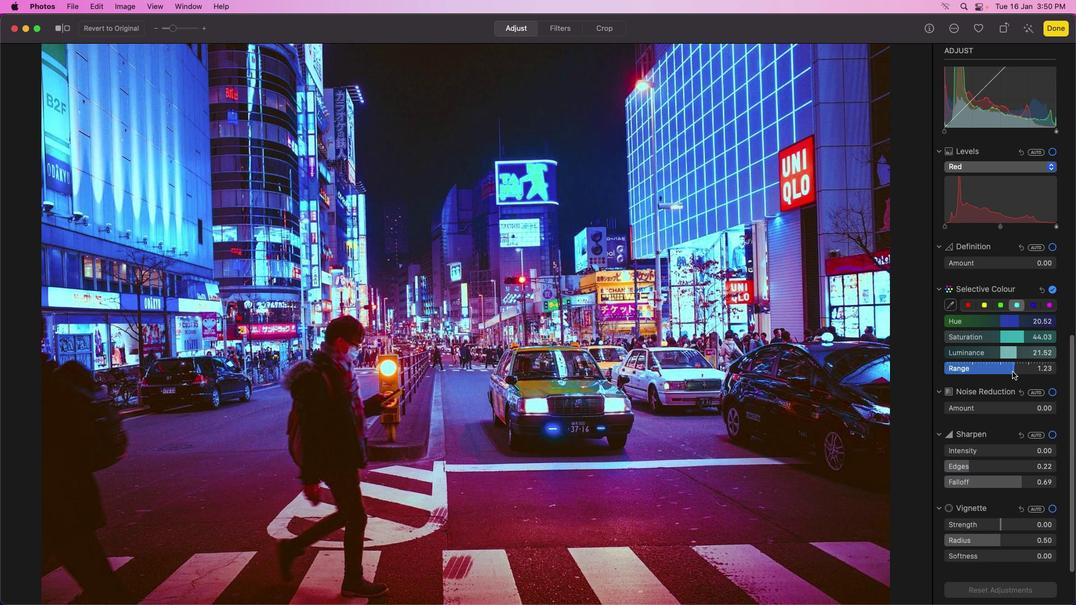 
Action: Mouse moved to (1015, 371)
Screenshot: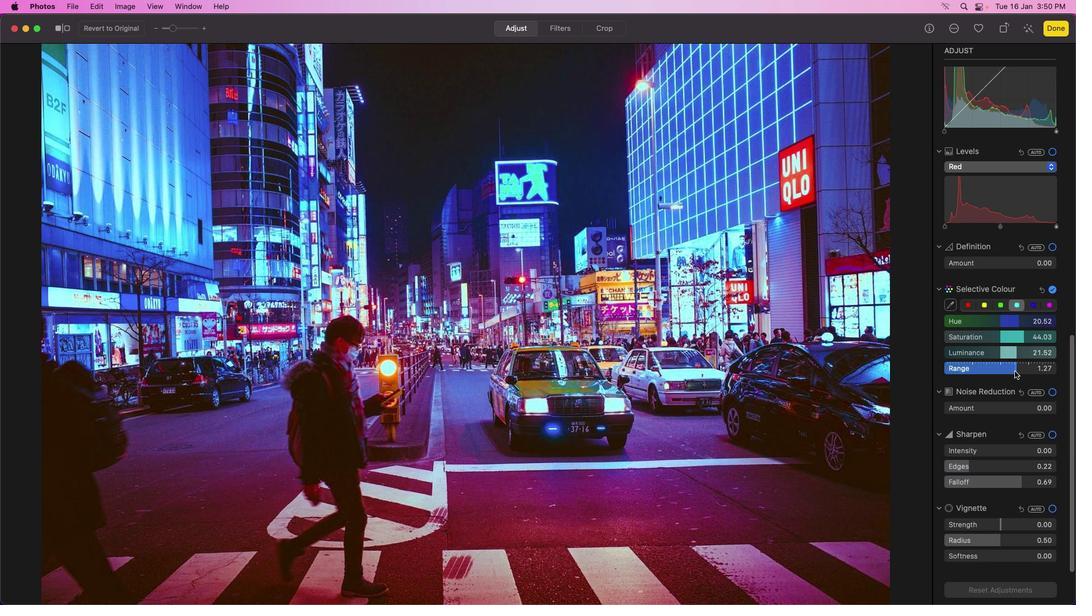 
Action: Mouse pressed left at (1015, 371)
Screenshot: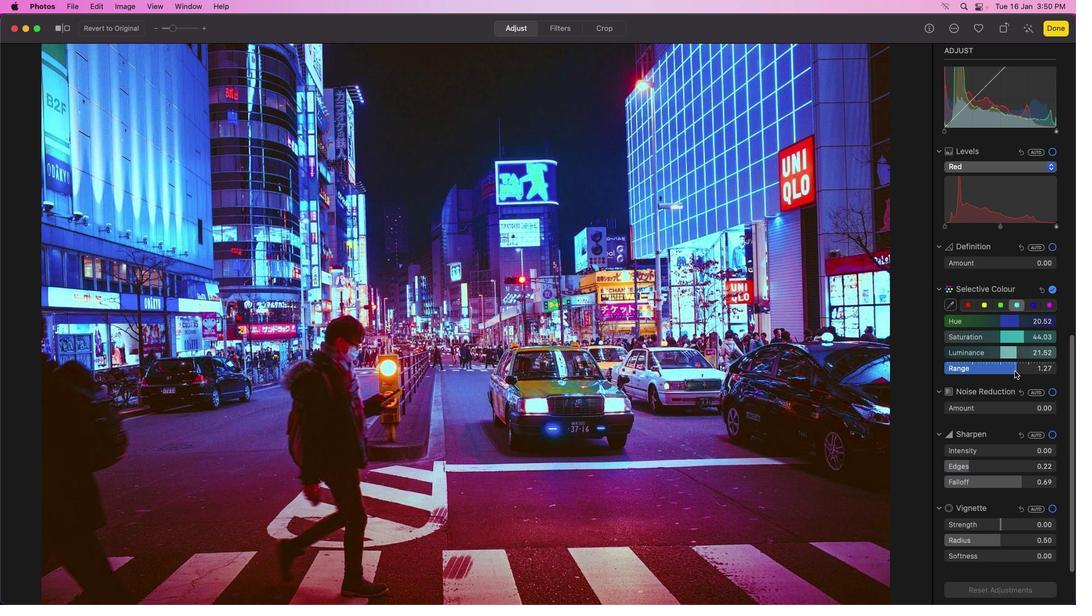 
Action: Mouse moved to (1049, 306)
Screenshot: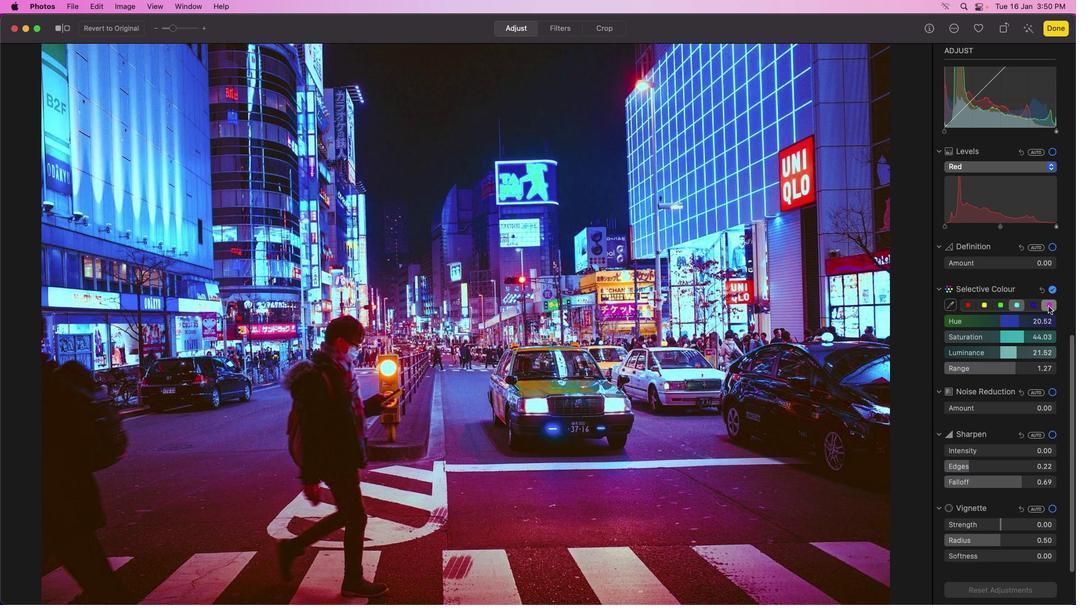 
Action: Mouse pressed left at (1049, 306)
Screenshot: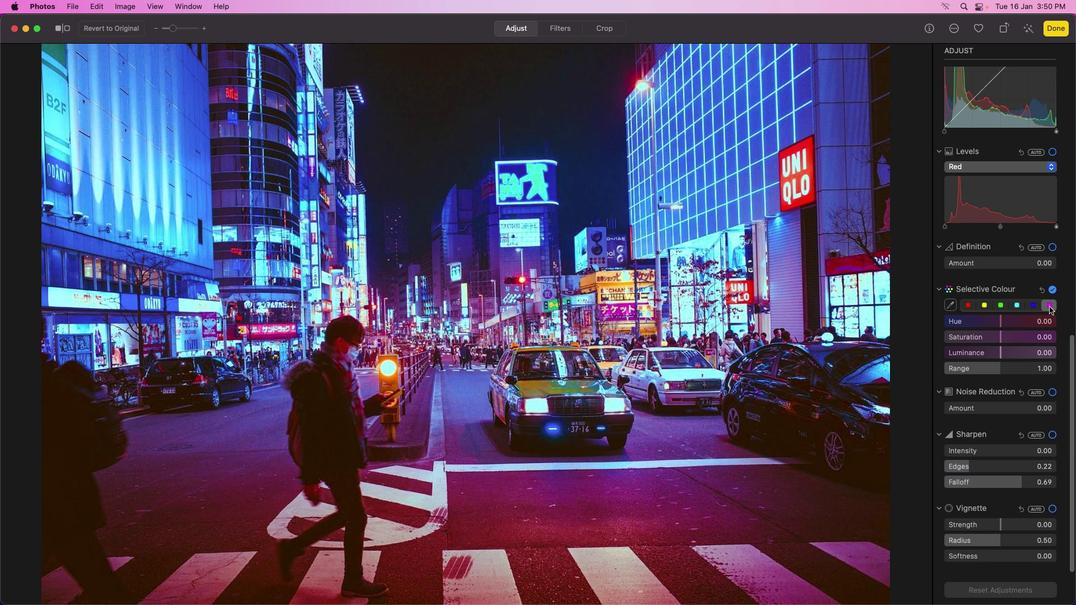 
Action: Mouse moved to (1026, 323)
Screenshot: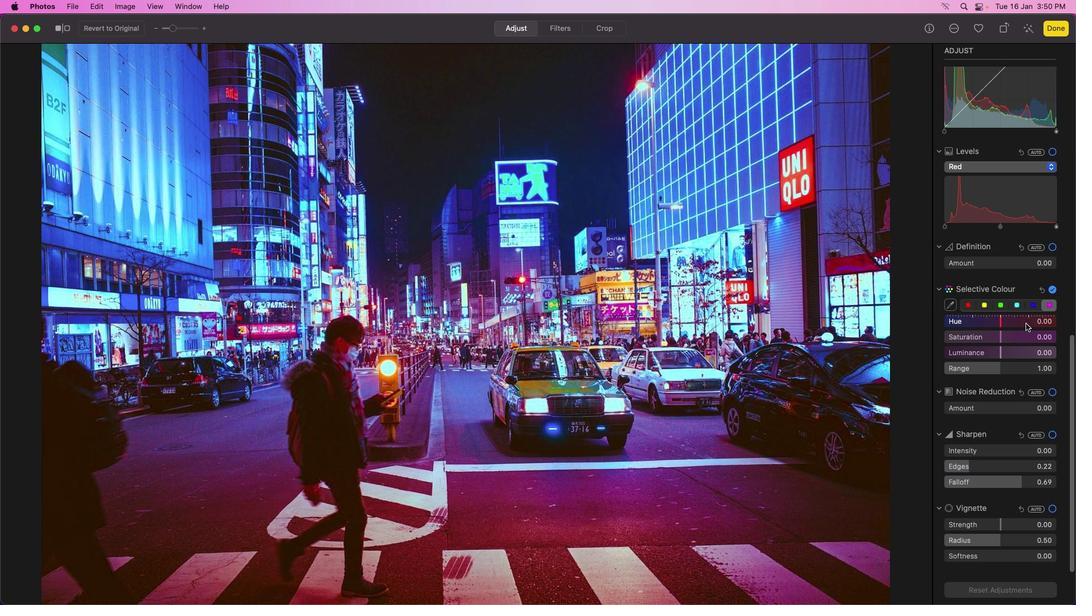 
Action: Mouse pressed left at (1026, 323)
Screenshot: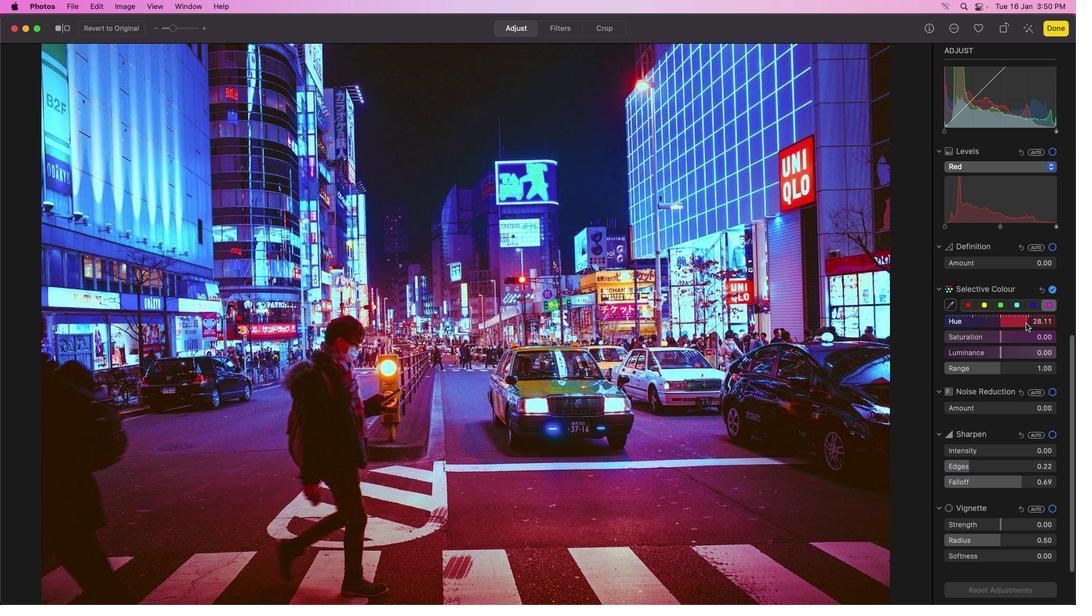 
Action: Mouse moved to (964, 325)
Screenshot: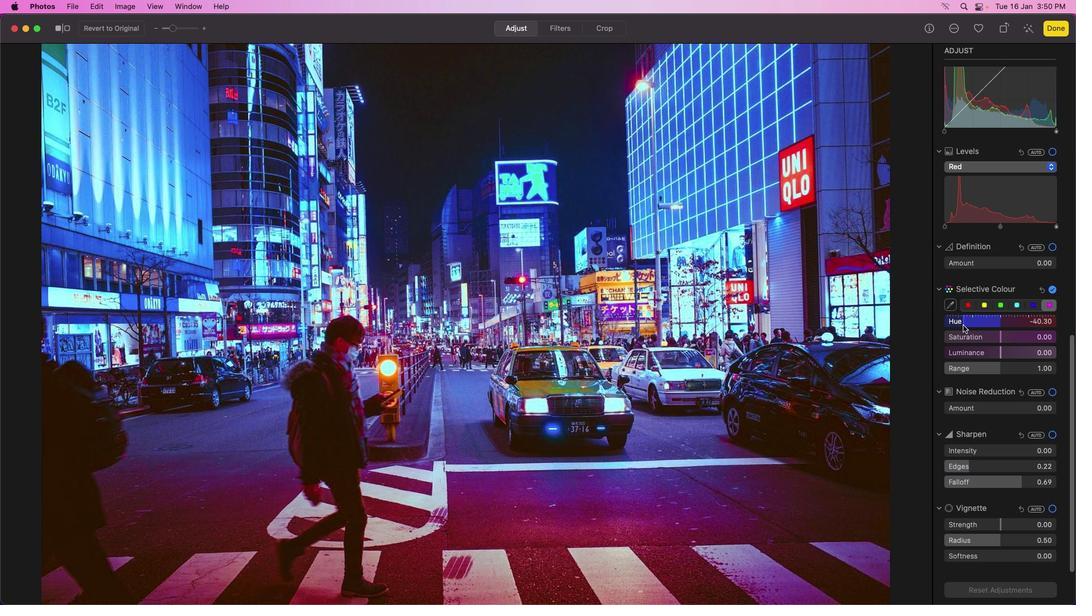 
Action: Mouse pressed left at (964, 325)
Screenshot: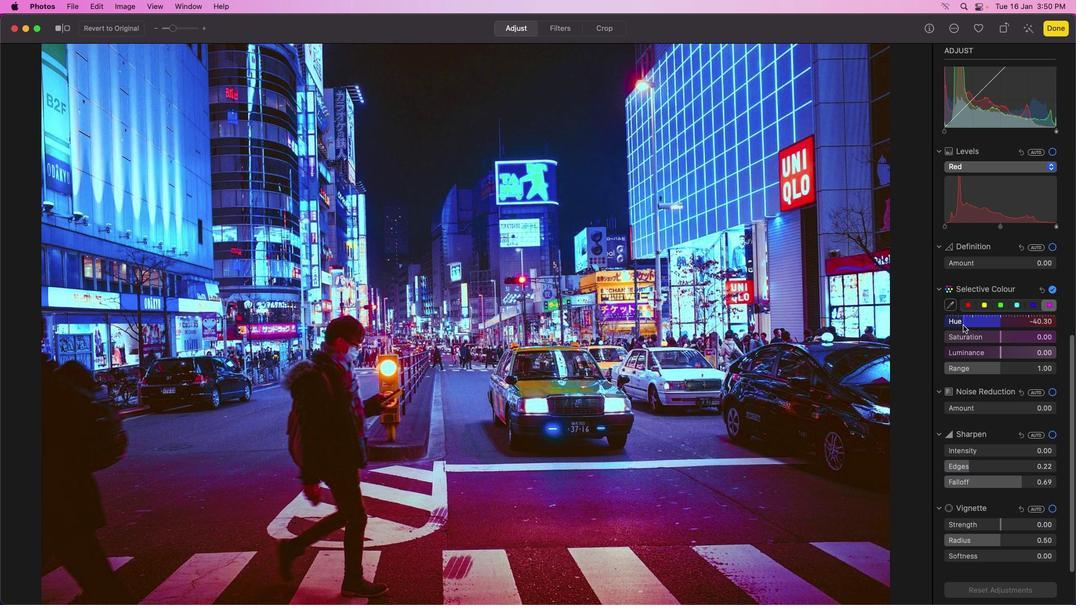 
Action: Mouse moved to (1036, 327)
Screenshot: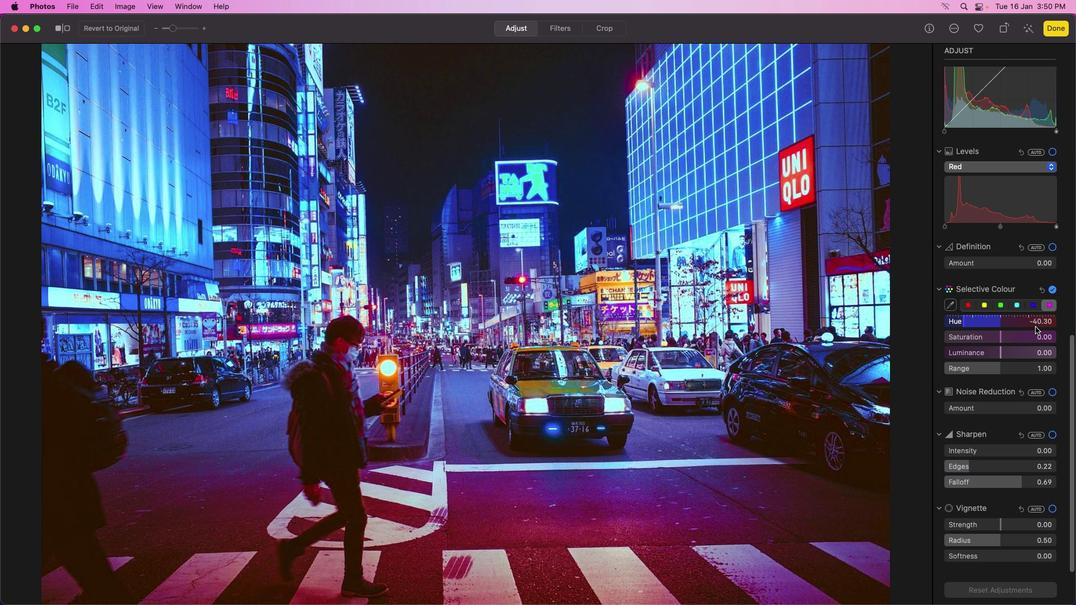 
Action: Mouse pressed left at (1036, 327)
Screenshot: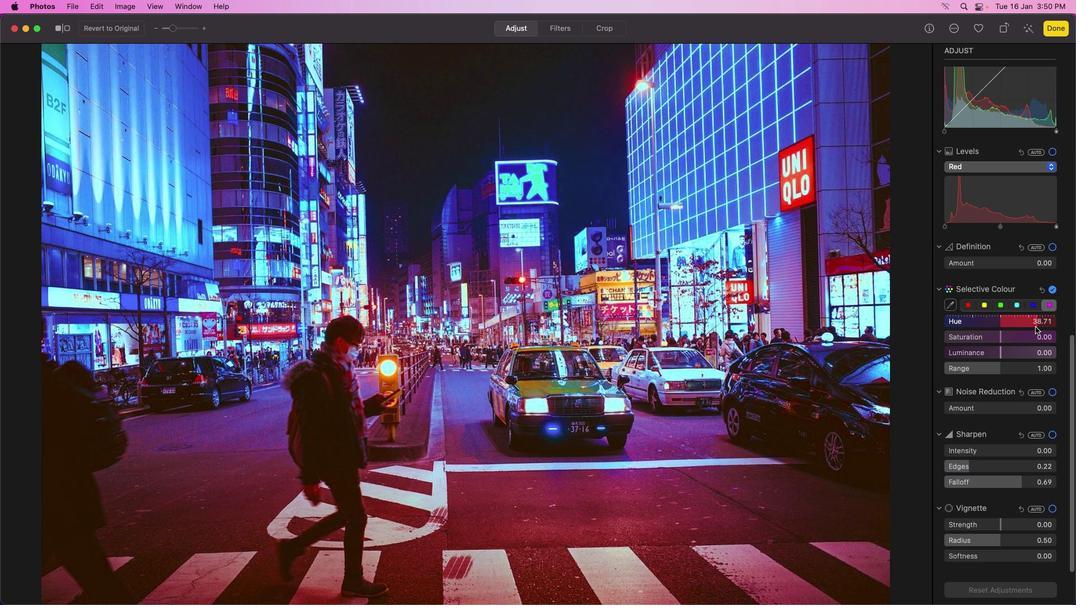 
Action: Mouse pressed left at (1036, 327)
Screenshot: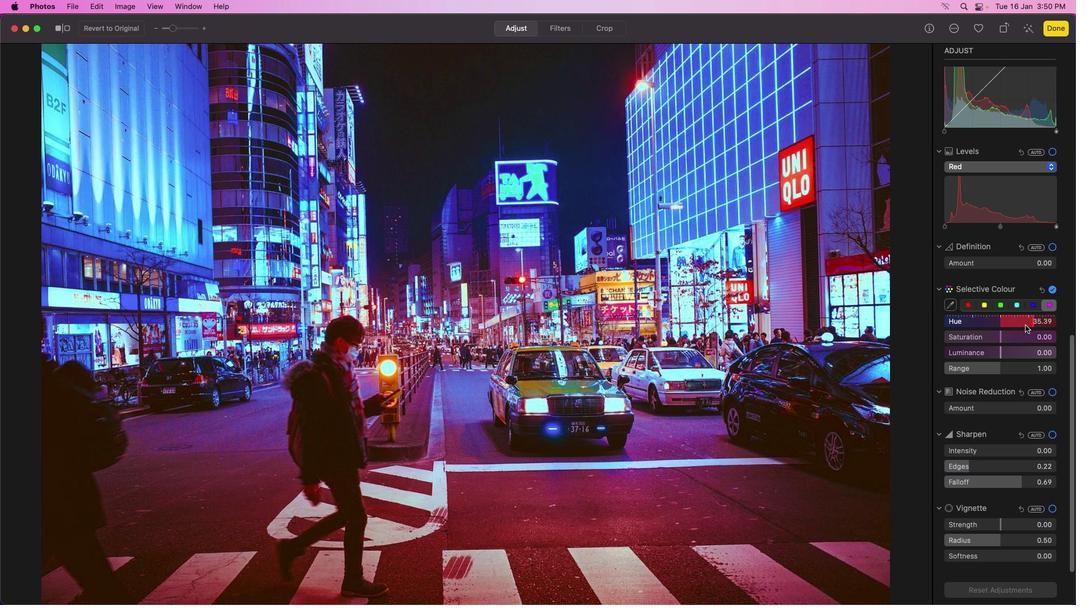 
Action: Mouse moved to (1055, 321)
Screenshot: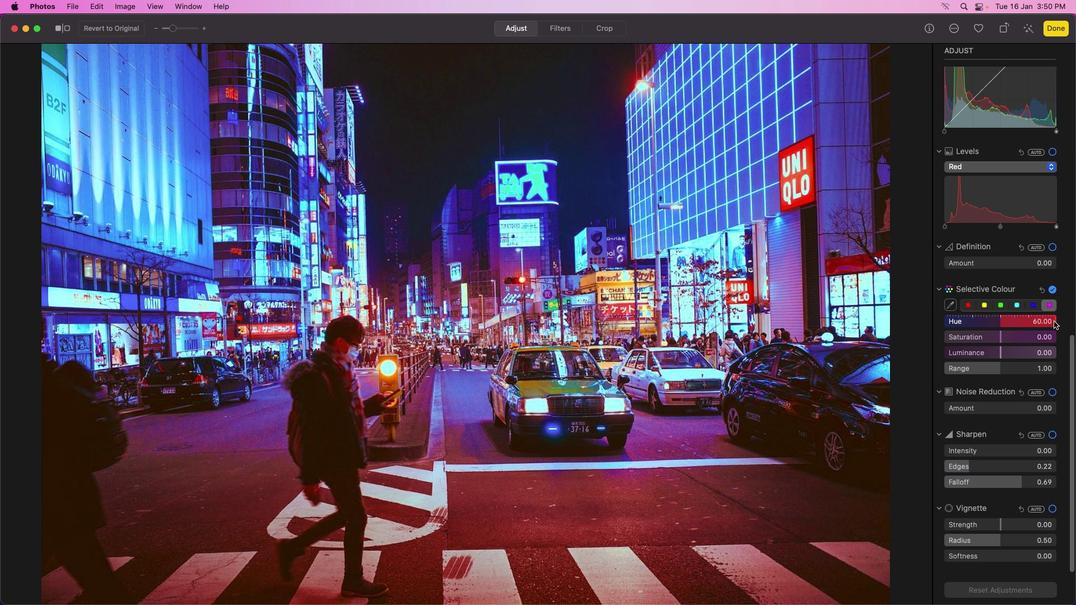 
Action: Mouse pressed left at (1055, 321)
Screenshot: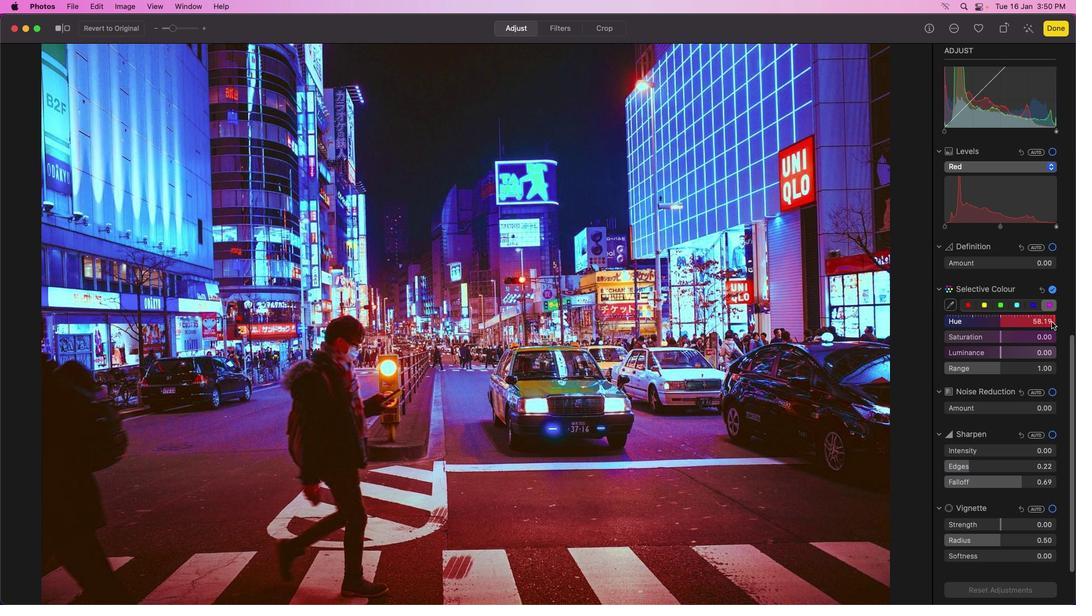 
Action: Mouse moved to (1033, 322)
Screenshot: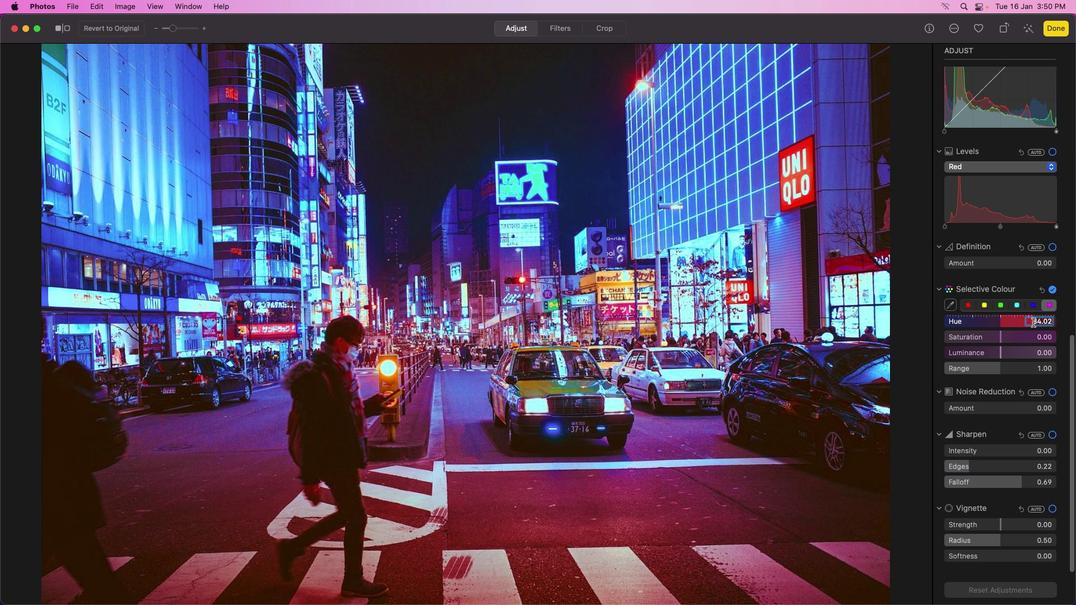 
Action: Mouse pressed left at (1033, 322)
Screenshot: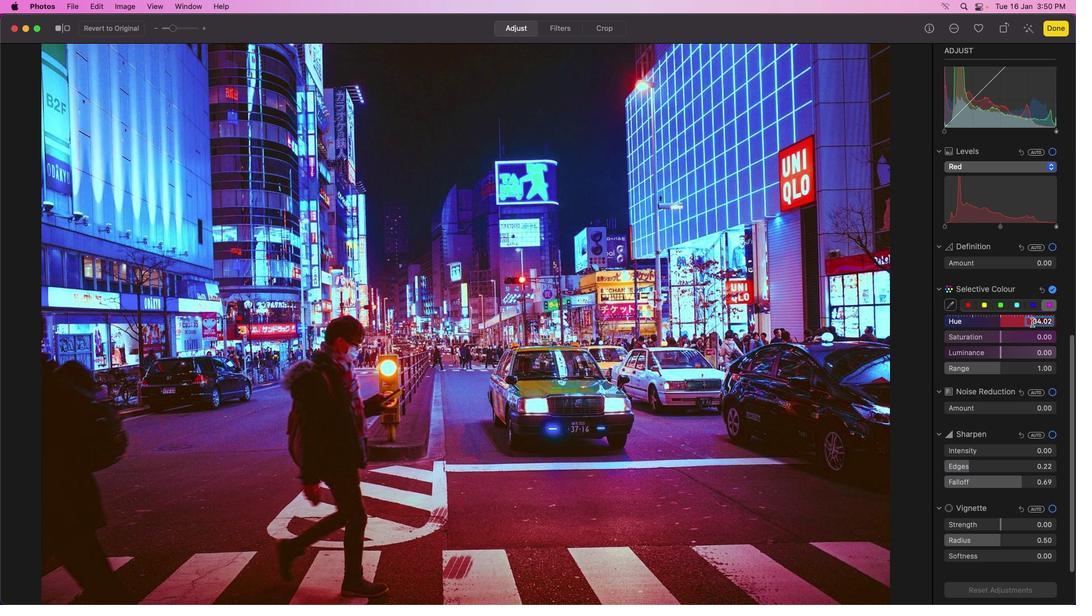 
Action: Mouse moved to (1027, 321)
Screenshot: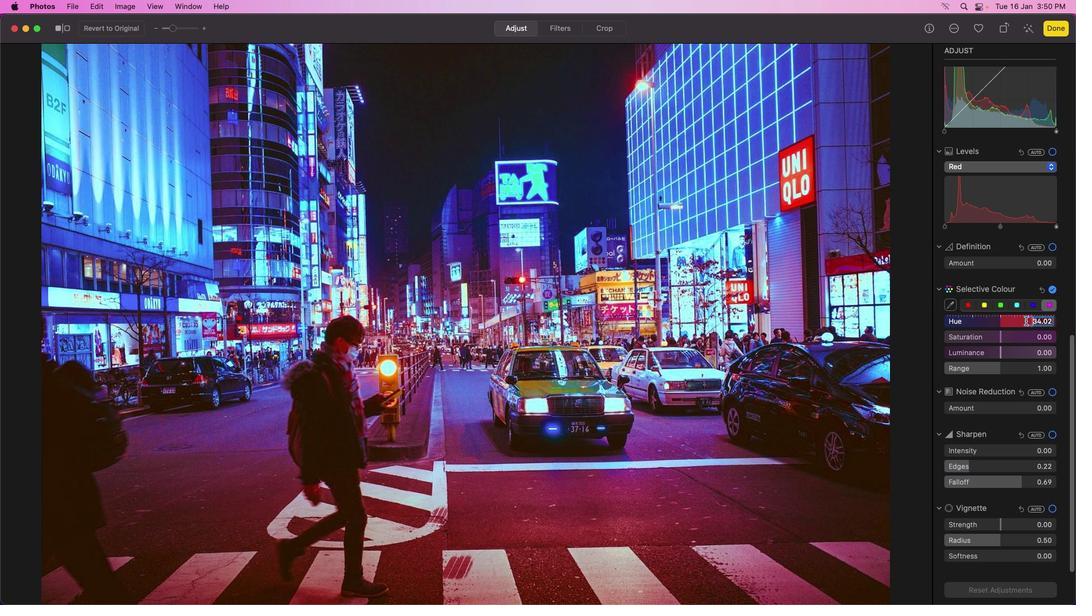 
Action: Mouse pressed left at (1027, 321)
Screenshot: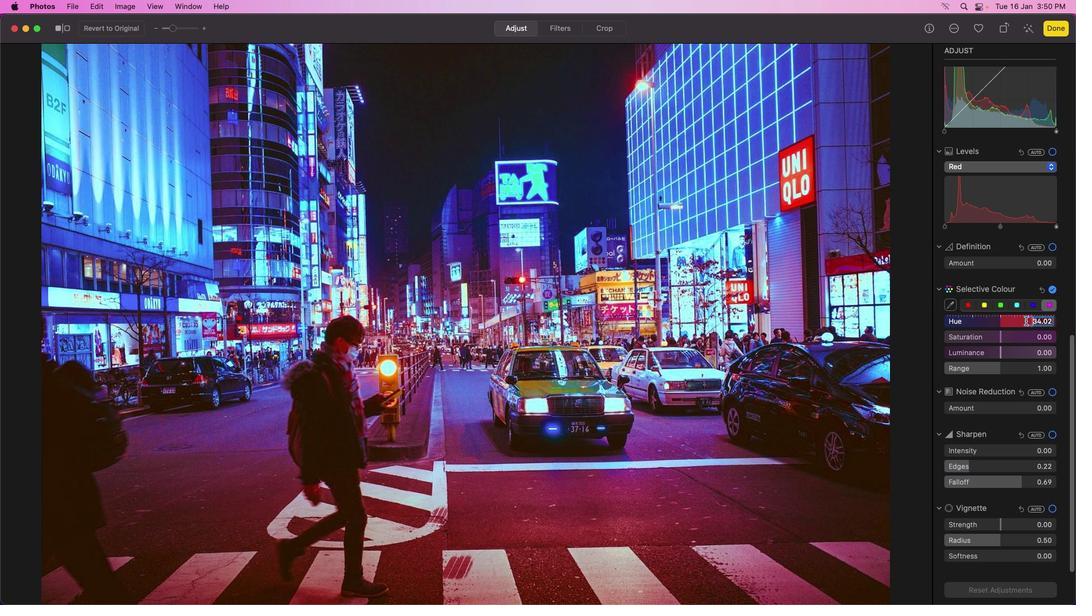 
Action: Mouse moved to (1023, 321)
Screenshot: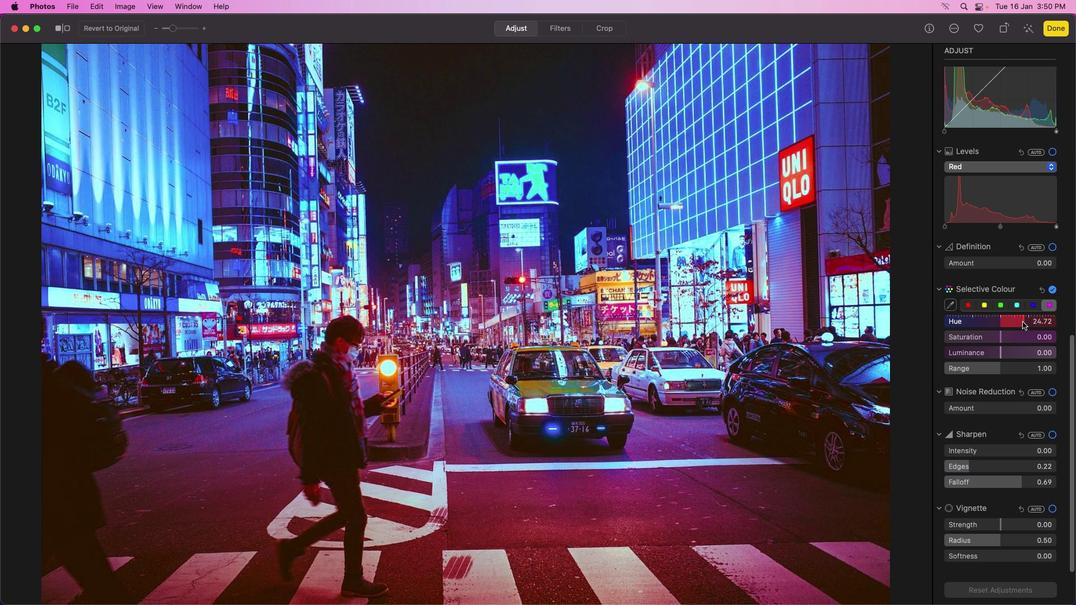 
Action: Mouse pressed left at (1023, 321)
Screenshot: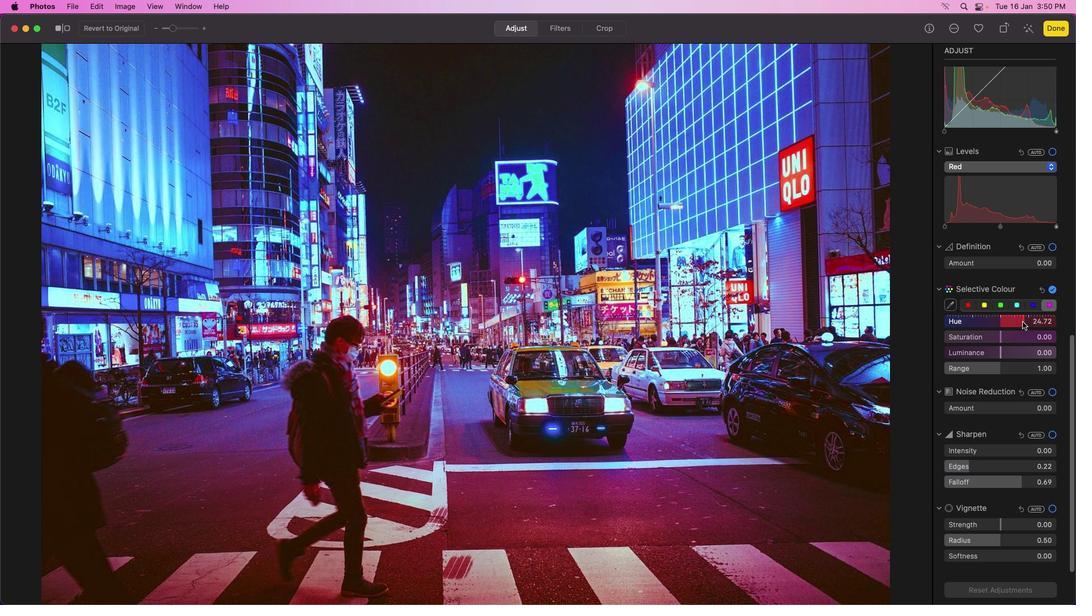 
Action: Mouse moved to (1024, 321)
Screenshot: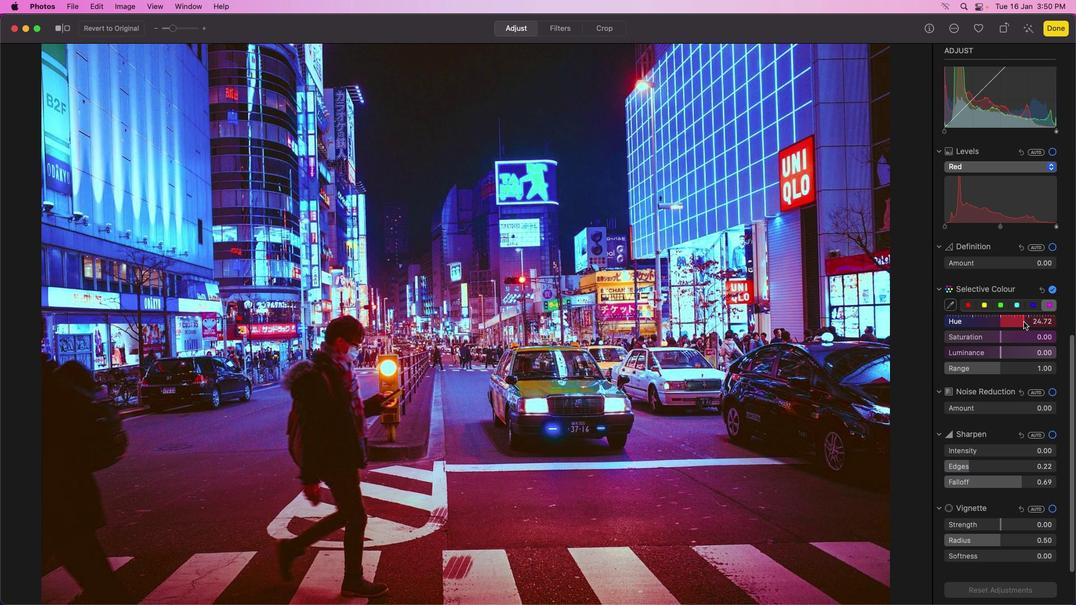 
Action: Mouse pressed left at (1024, 321)
Screenshot: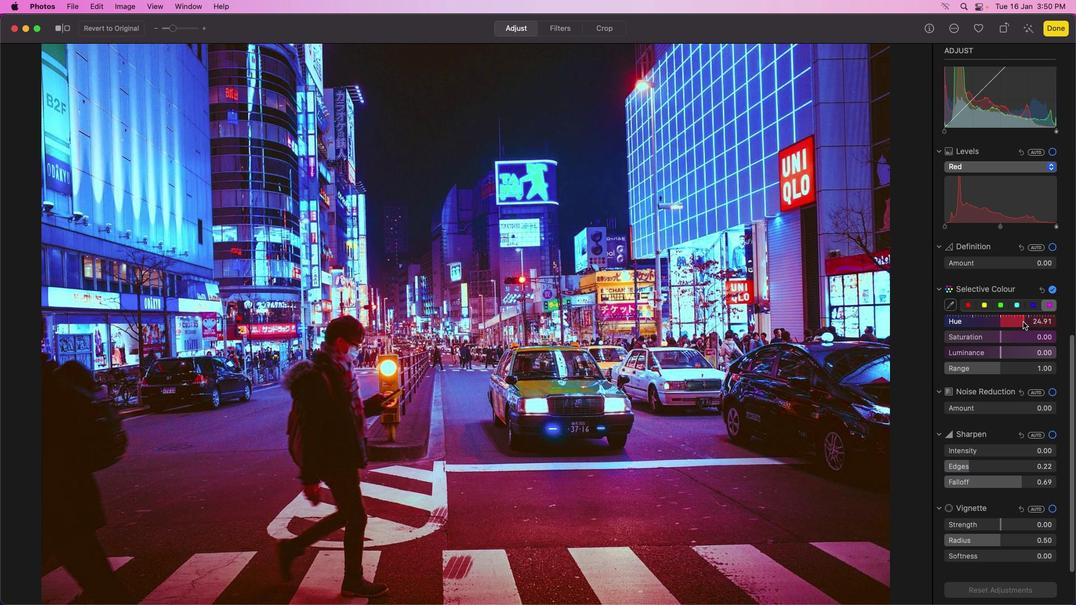 
Action: Mouse moved to (1001, 341)
Screenshot: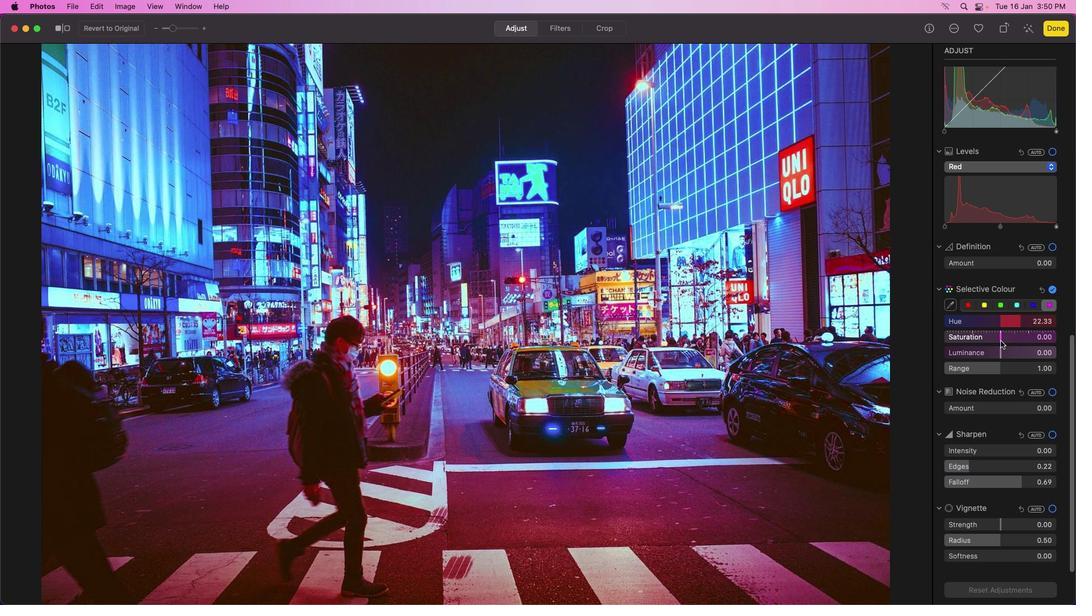 
Action: Mouse pressed left at (1001, 341)
Screenshot: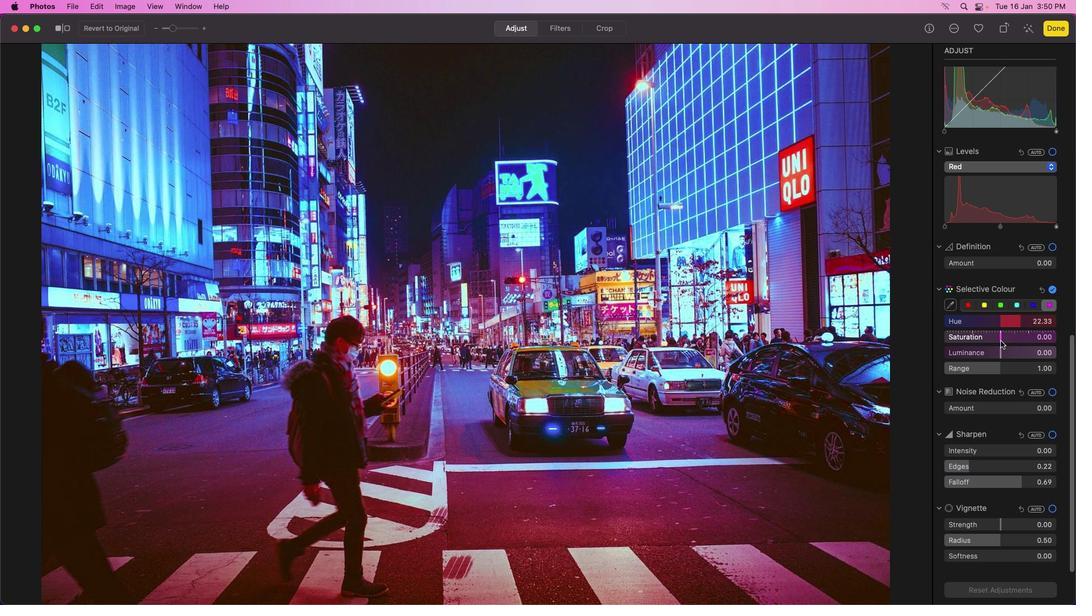 
Action: Mouse moved to (1002, 354)
Screenshot: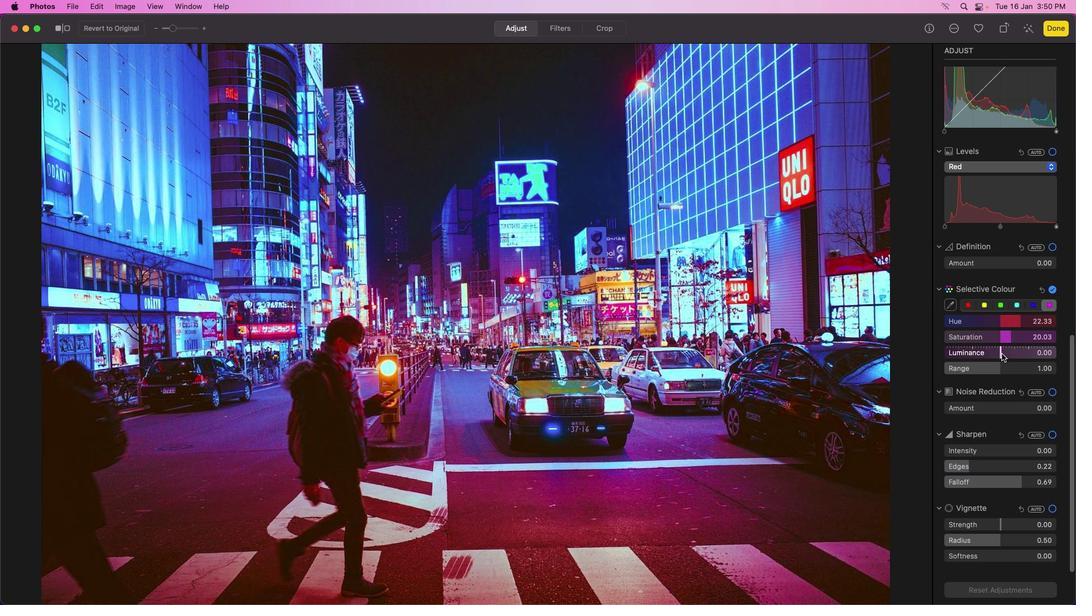 
Action: Mouse pressed left at (1002, 354)
Screenshot: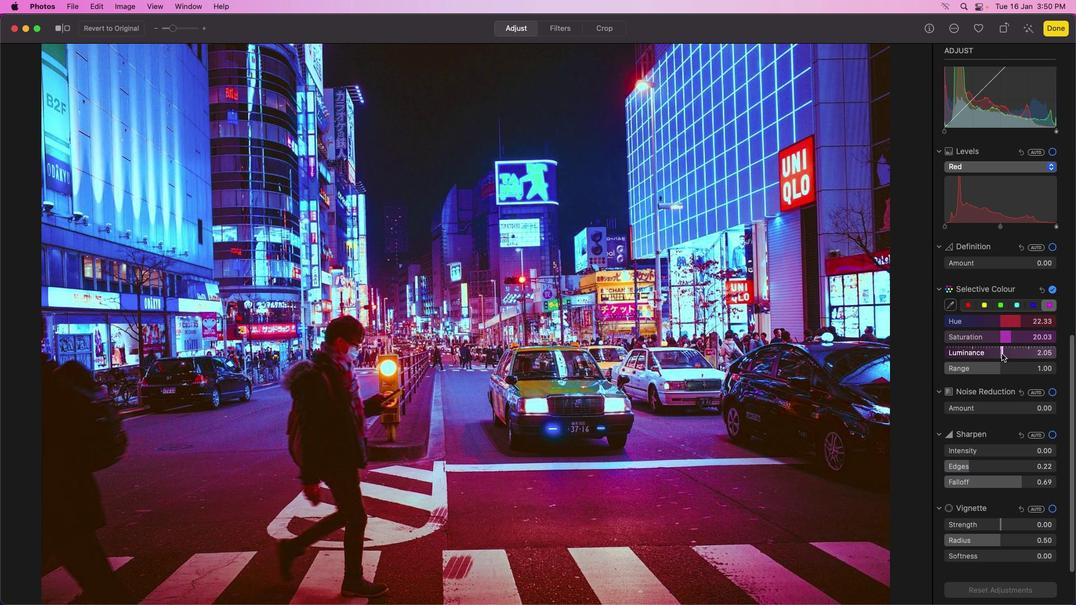 
Action: Mouse moved to (1030, 372)
Screenshot: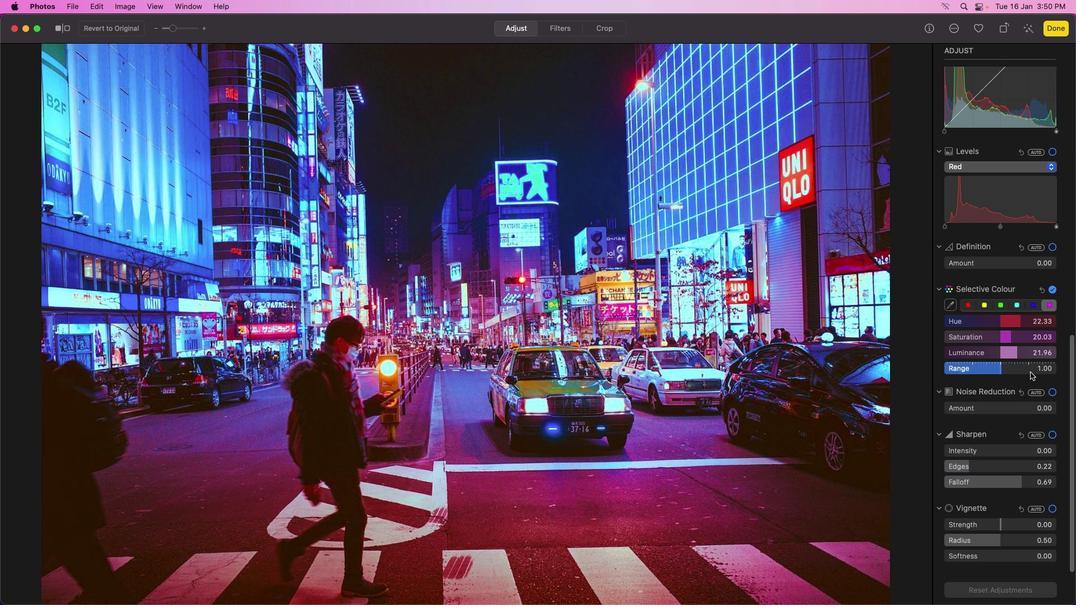 
Action: Mouse pressed left at (1030, 372)
Screenshot: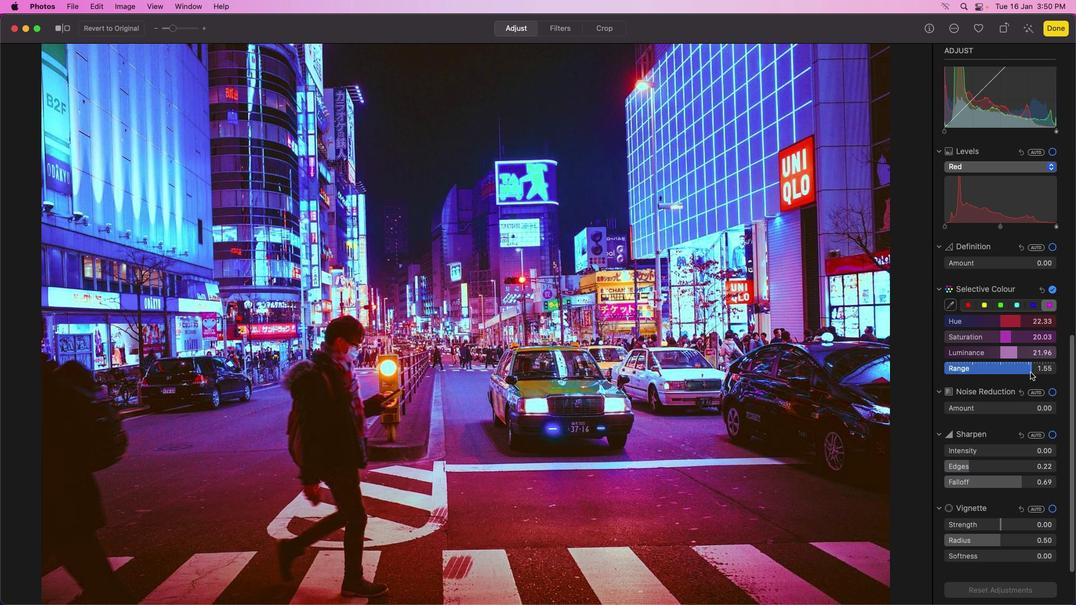 
Action: Mouse moved to (974, 371)
Screenshot: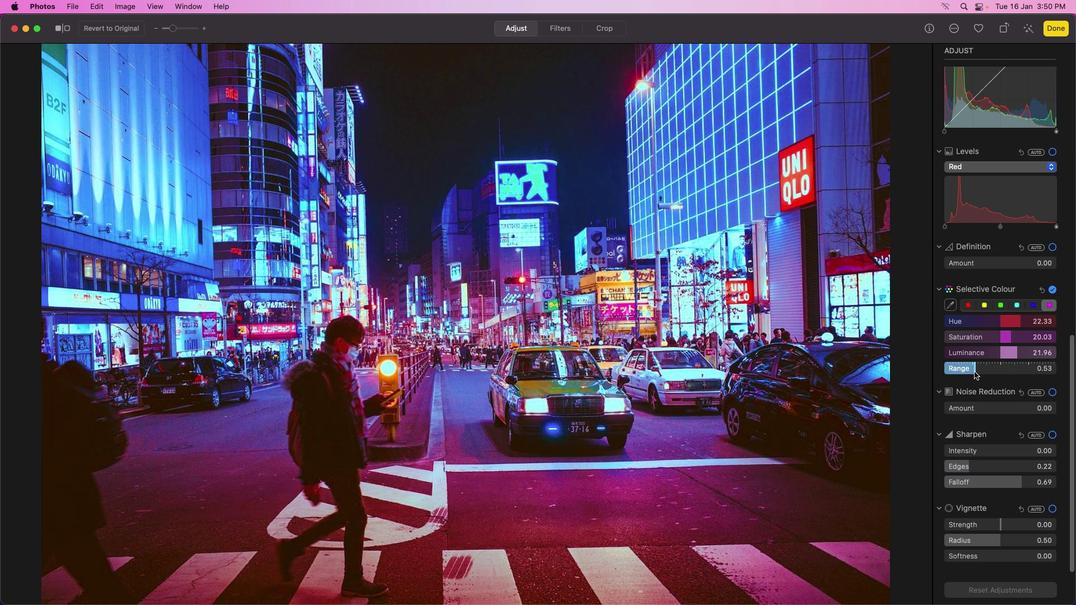 
Action: Mouse pressed left at (974, 371)
Screenshot: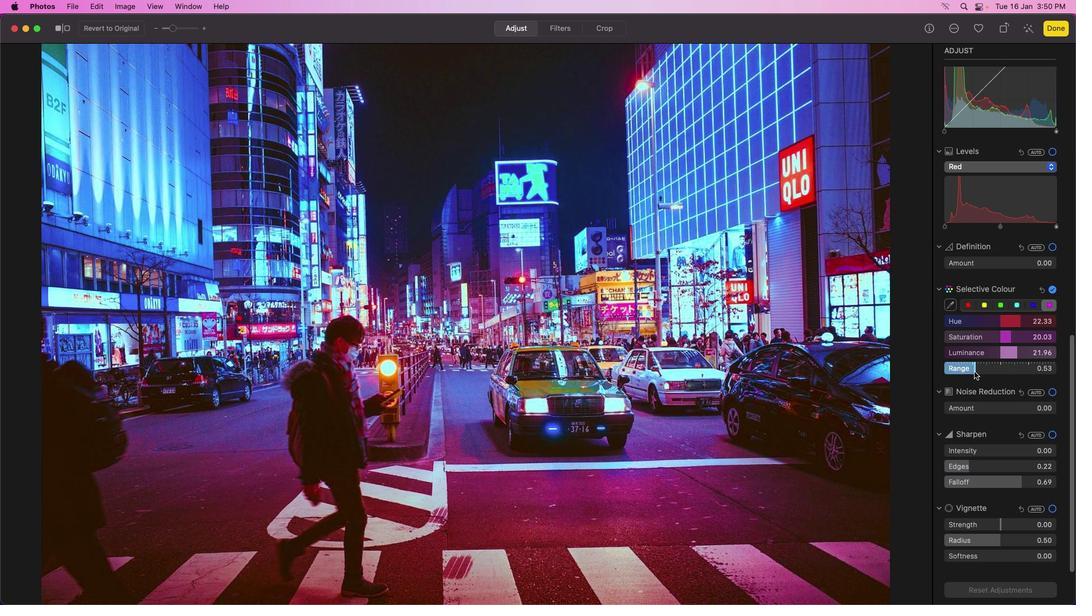 
Action: Mouse moved to (1009, 369)
Screenshot: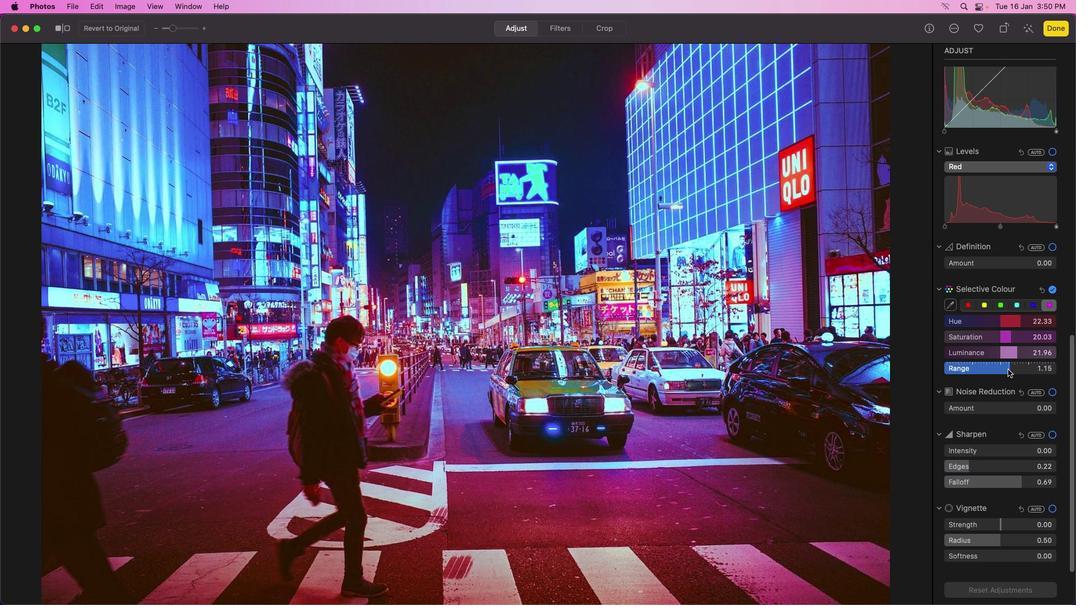
Action: Mouse pressed left at (1009, 369)
Screenshot: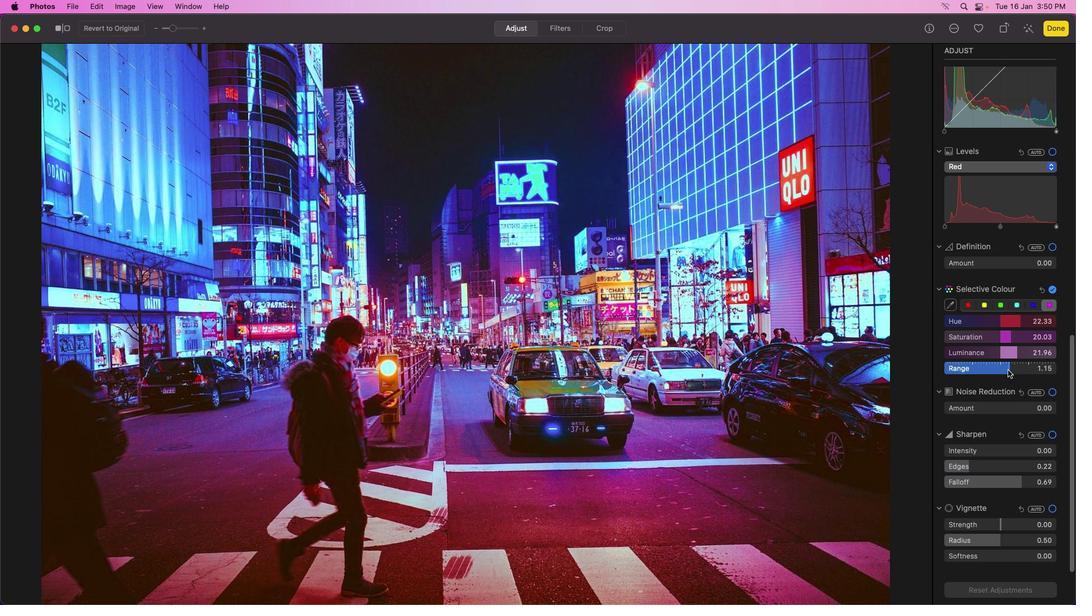 
Action: Mouse moved to (984, 373)
Screenshot: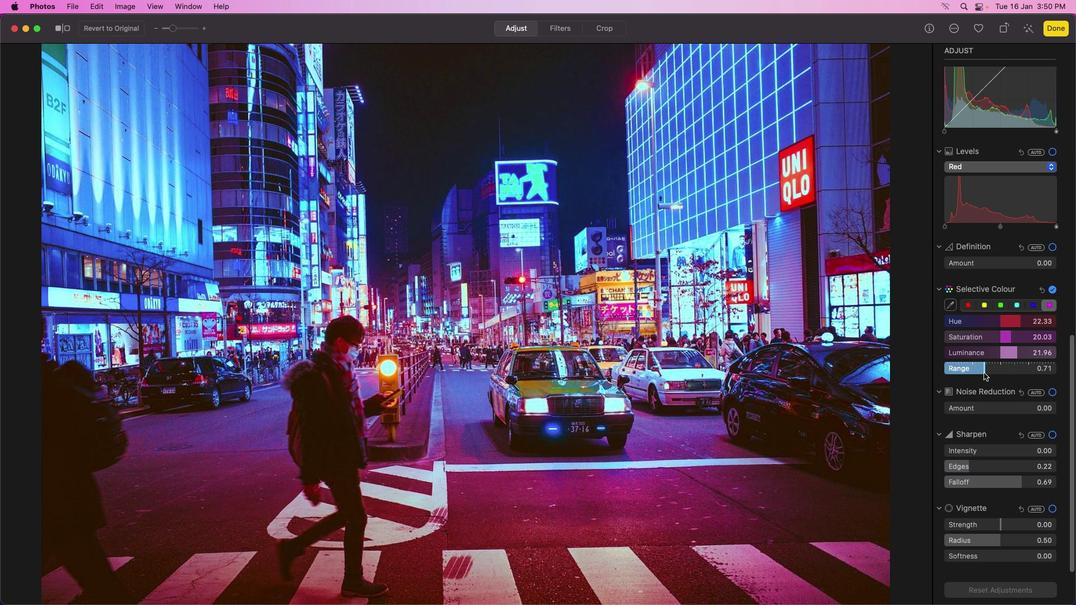 
Action: Mouse pressed left at (984, 373)
Screenshot: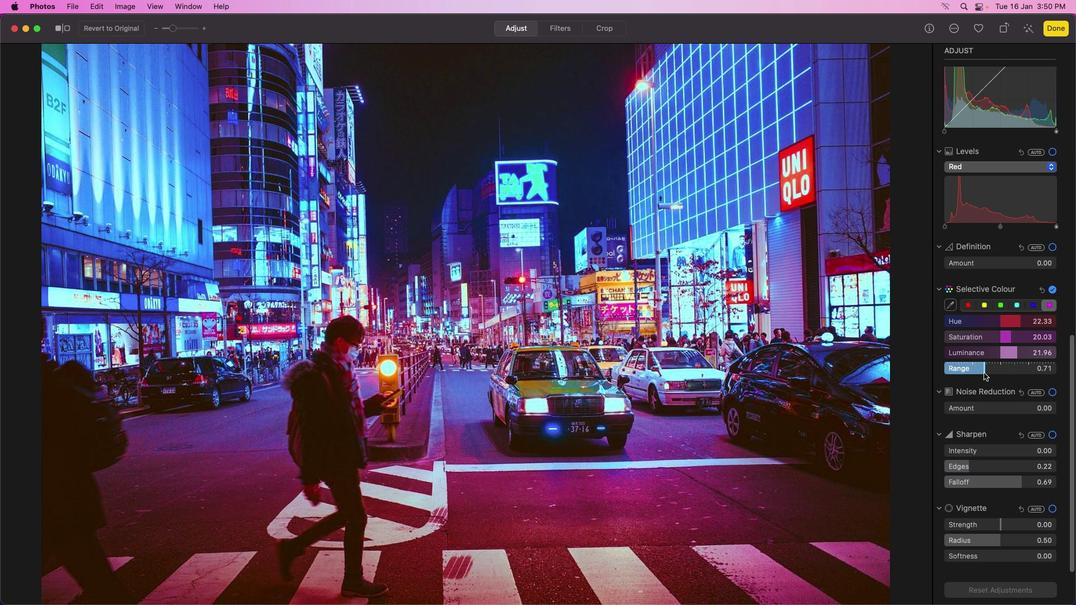 
Action: Mouse moved to (986, 371)
Screenshot: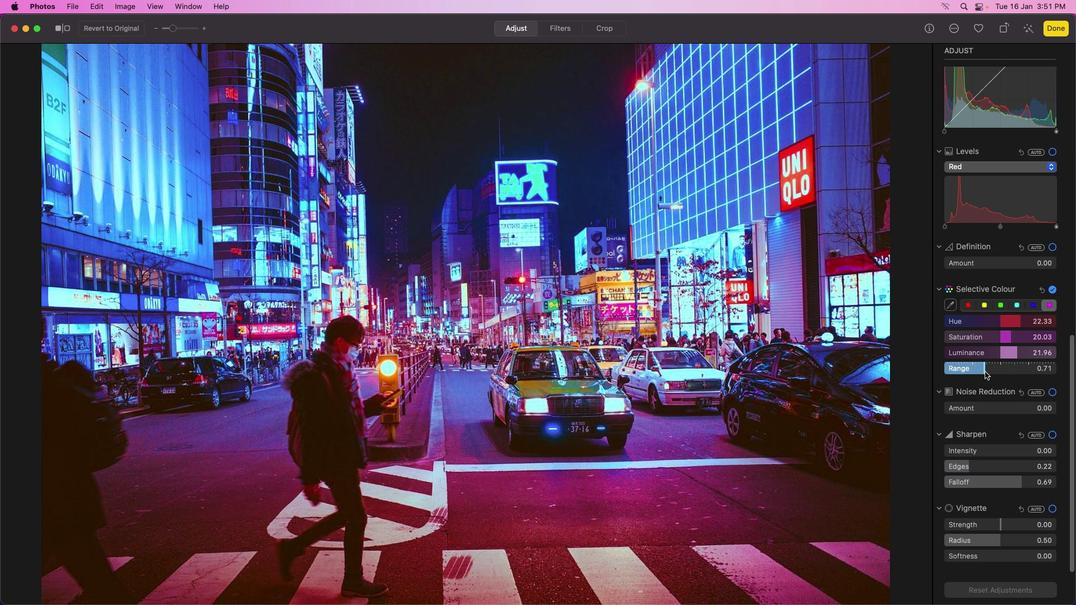
Action: Mouse pressed left at (986, 371)
Screenshot: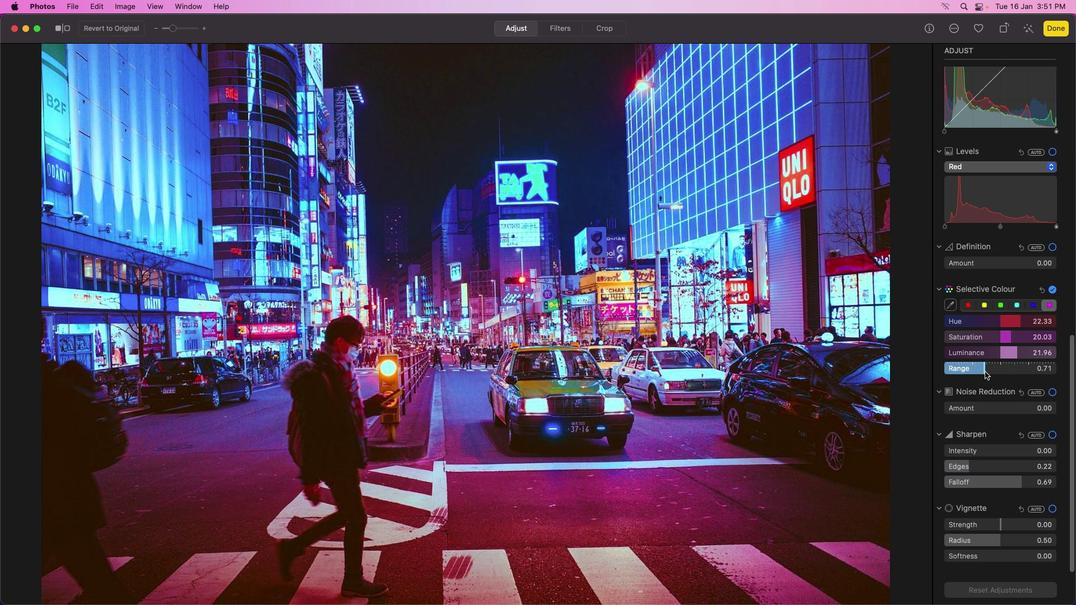 
Action: Mouse moved to (1036, 316)
Screenshot: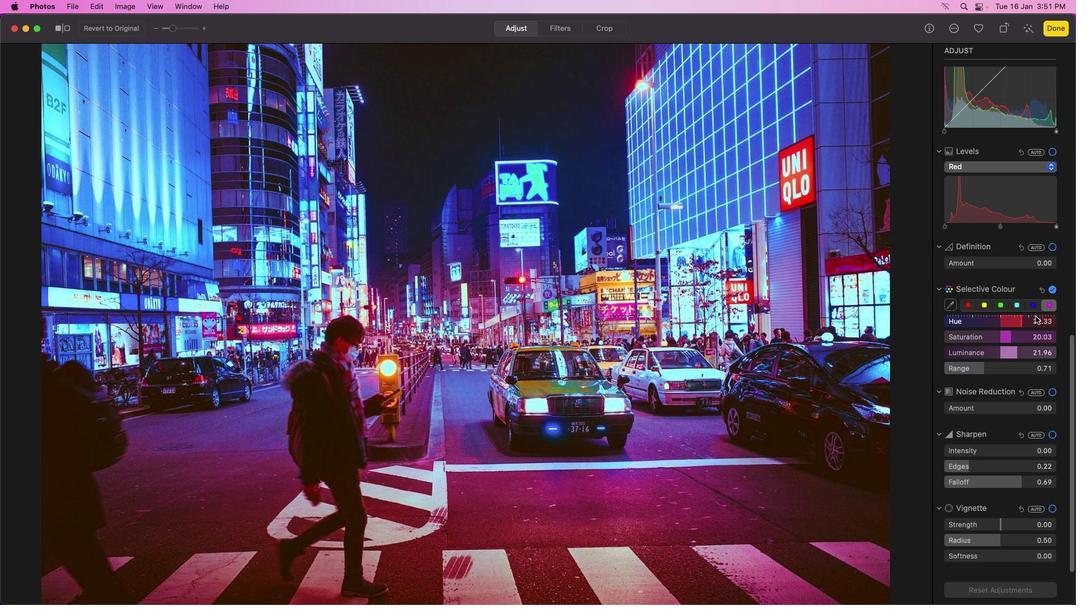 
Action: Mouse scrolled (1036, 316) with delta (0, 0)
Screenshot: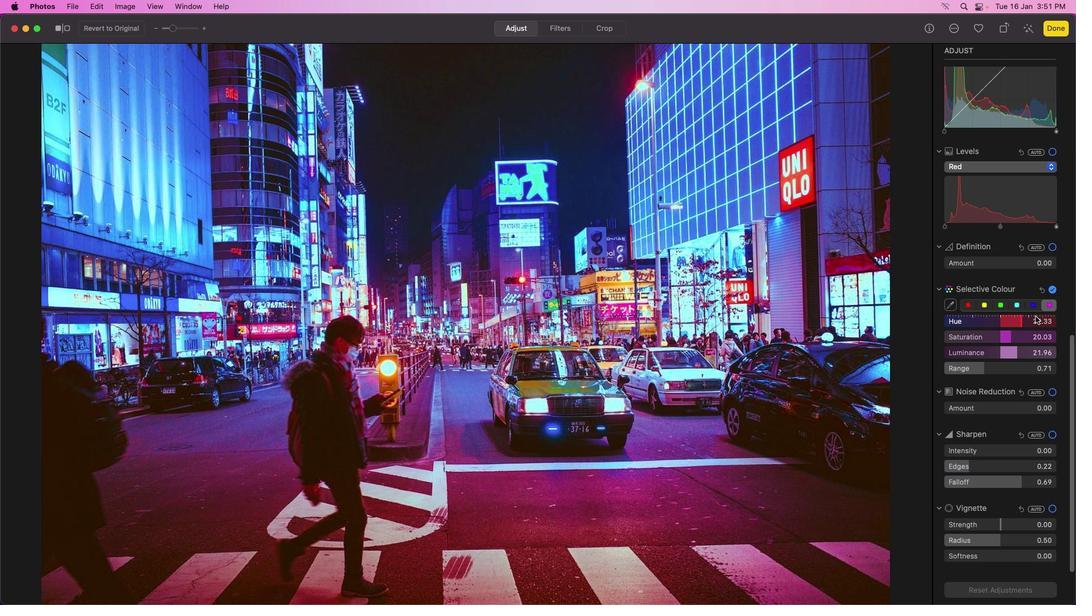
Action: Mouse scrolled (1036, 316) with delta (0, 0)
Screenshot: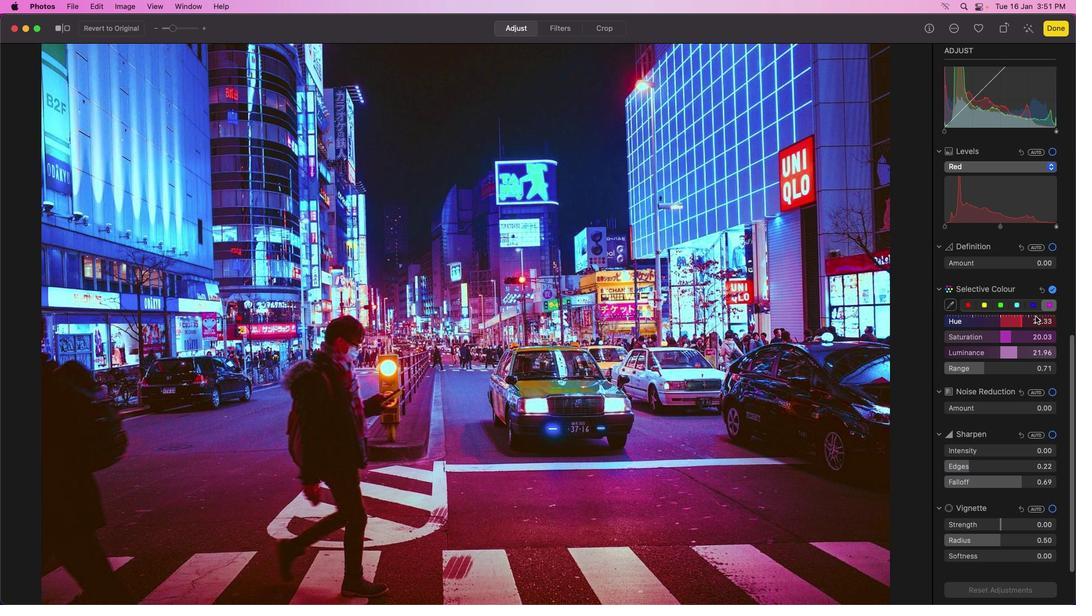 
Action: Mouse scrolled (1036, 316) with delta (0, 0)
Screenshot: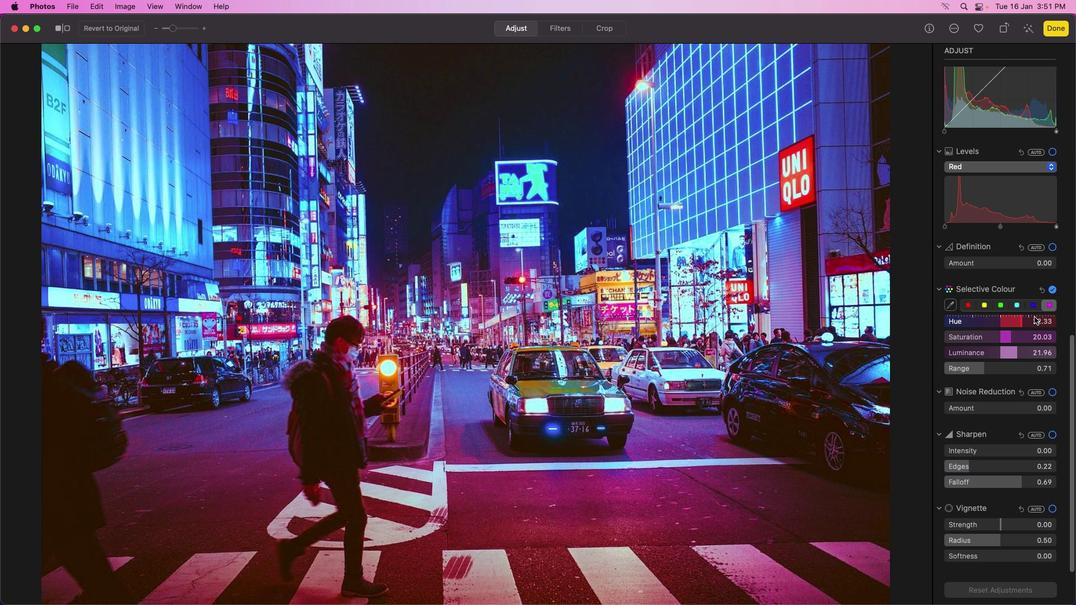 
Action: Mouse moved to (1034, 317)
Screenshot: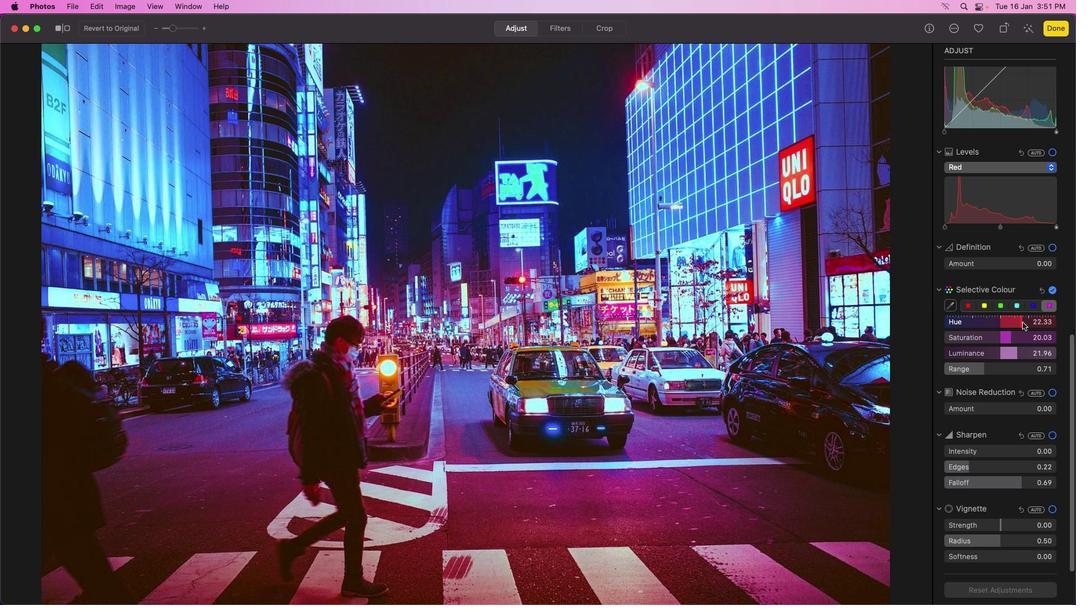 
Action: Mouse scrolled (1034, 317) with delta (0, 0)
Screenshot: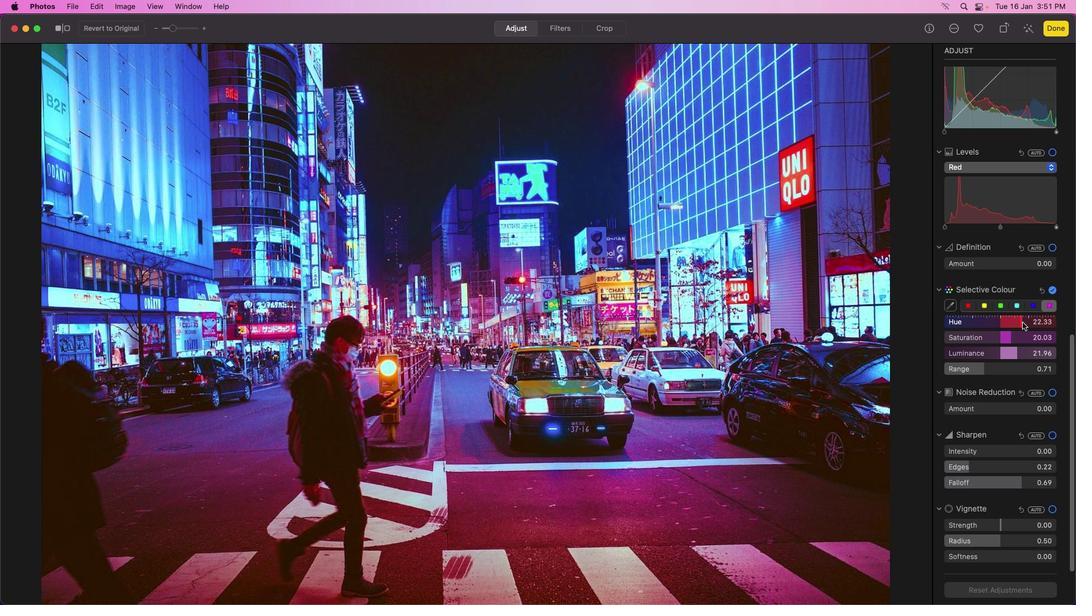
Action: Mouse moved to (1012, 328)
Screenshot: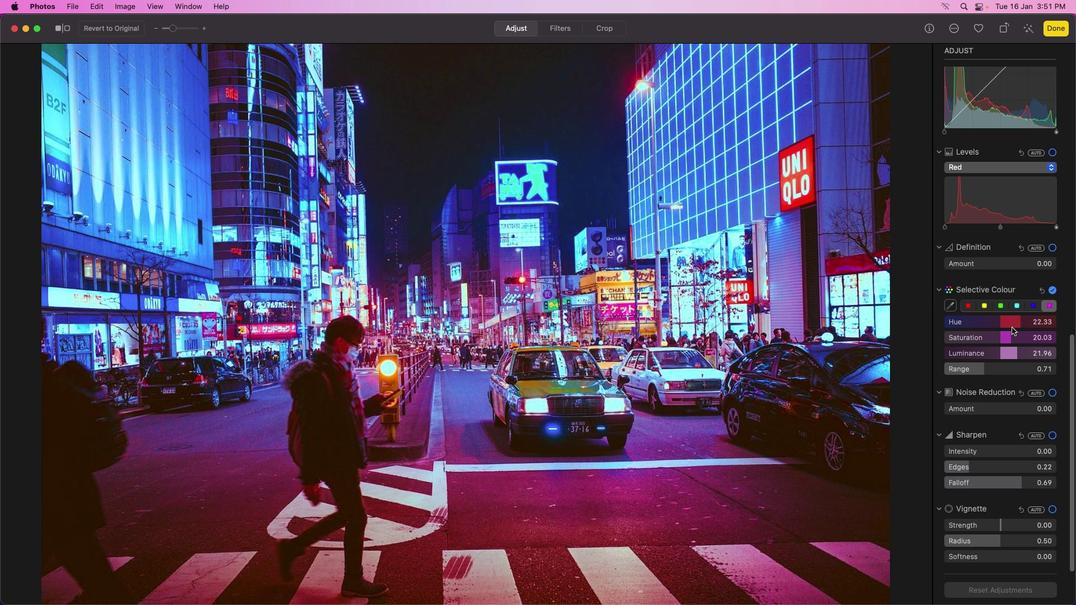 
Action: Mouse scrolled (1012, 328) with delta (0, 0)
Screenshot: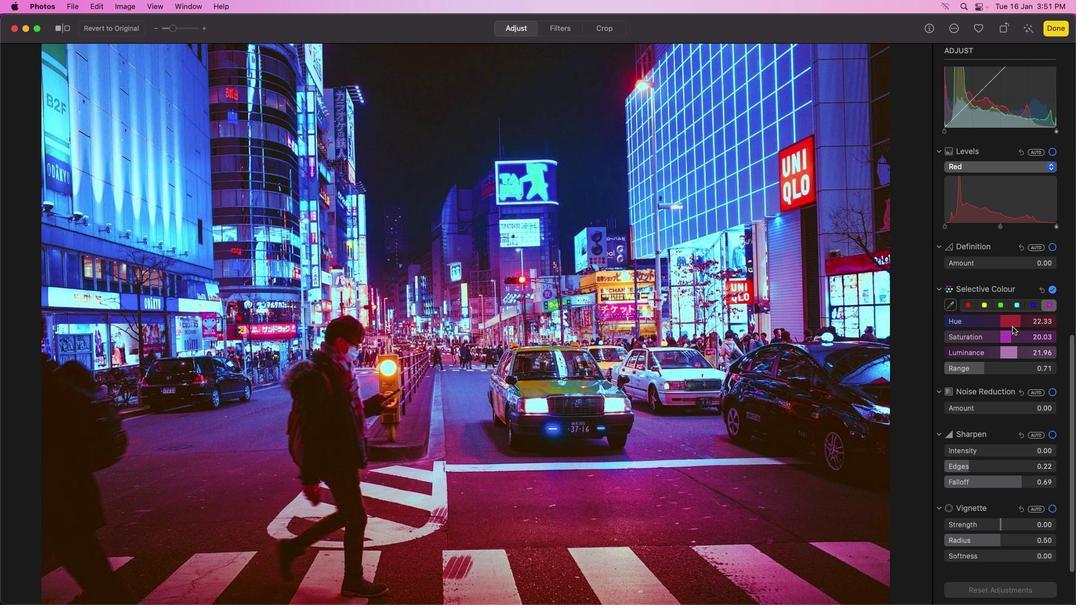 
Action: Mouse moved to (1012, 329)
Screenshot: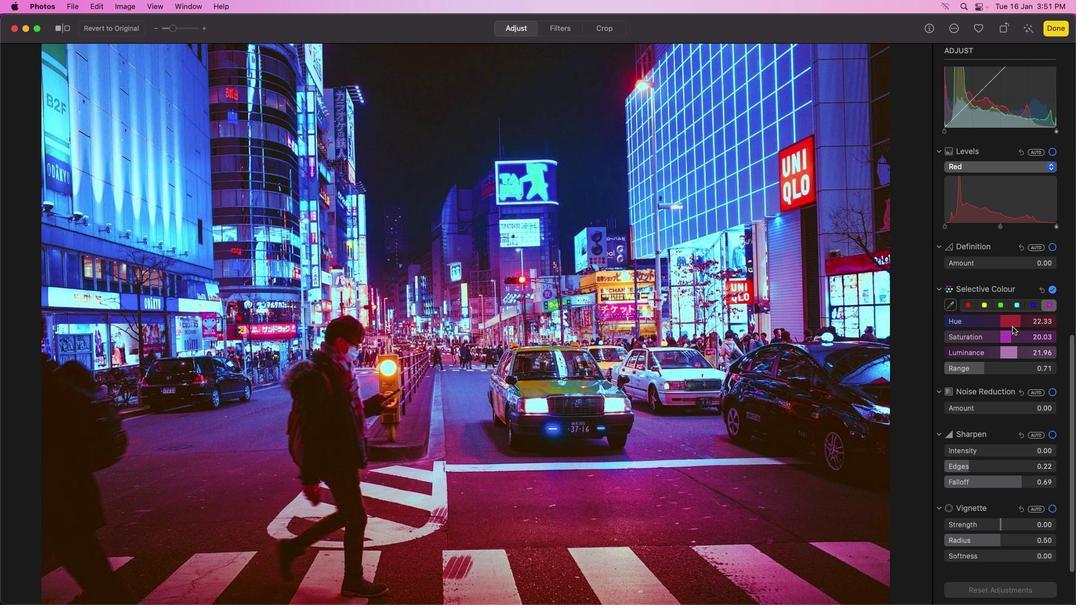 
Action: Mouse scrolled (1012, 329) with delta (0, 0)
Screenshot: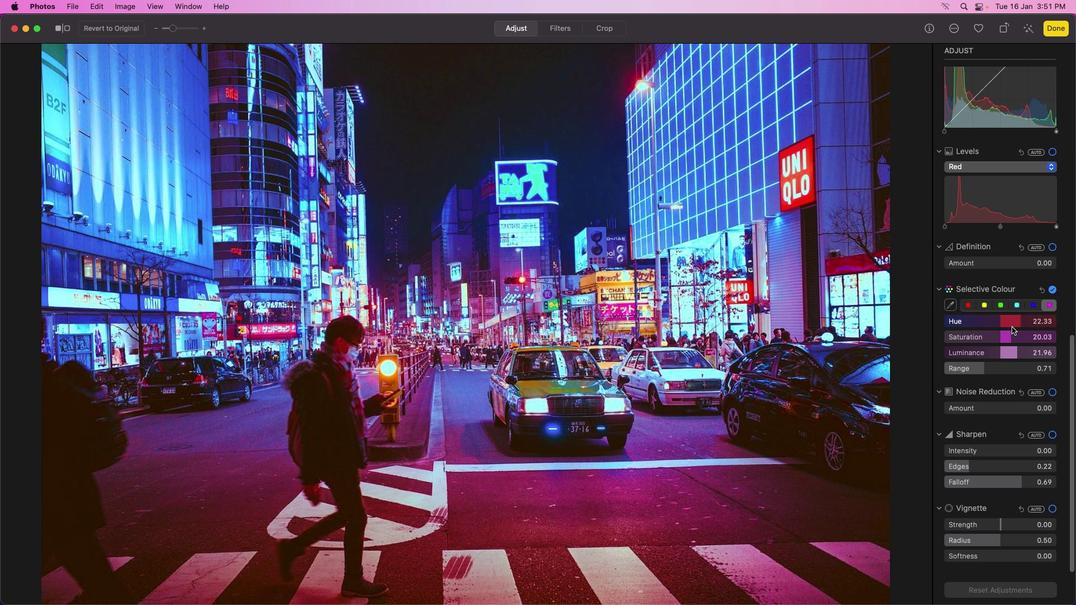 
Action: Mouse moved to (1013, 330)
Screenshot: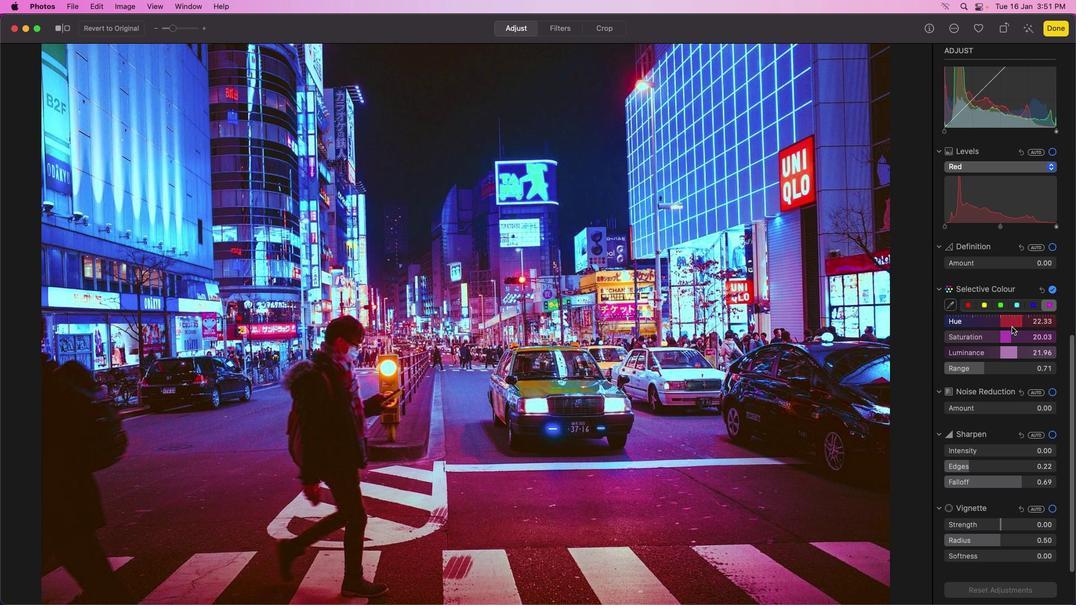 
Action: Mouse scrolled (1013, 330) with delta (0, 0)
Screenshot: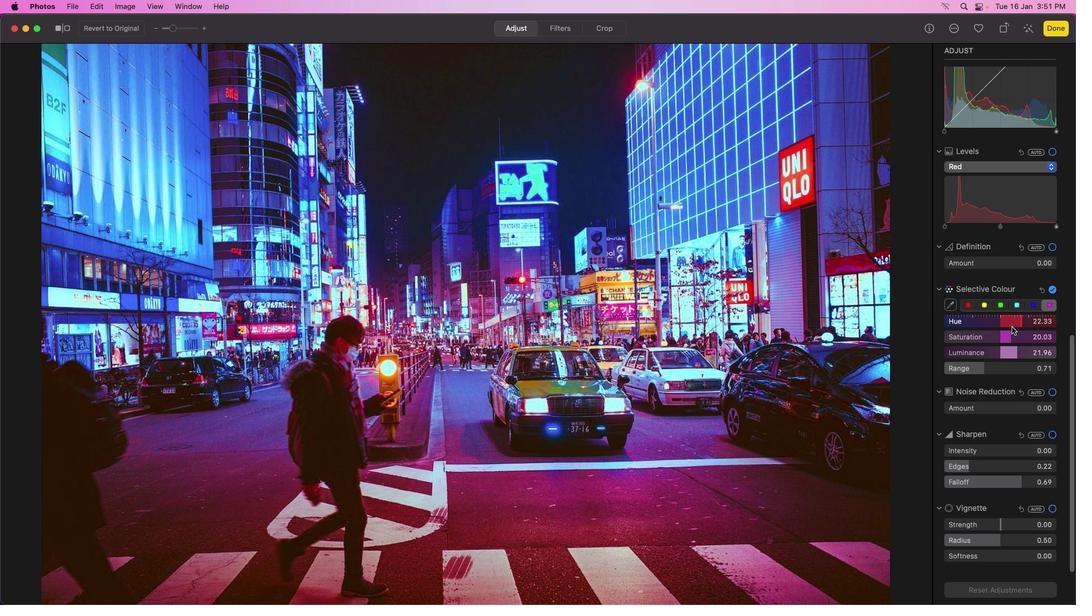 
Action: Mouse moved to (1012, 327)
Screenshot: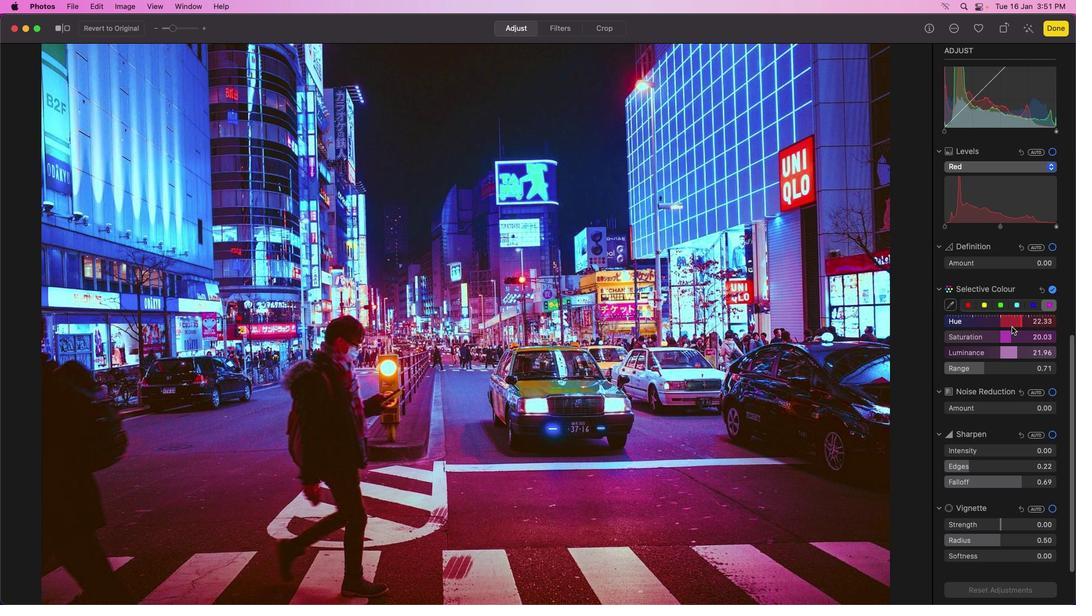 
Action: Mouse scrolled (1012, 327) with delta (0, 0)
